 Task: Send an email with the signature Ethan King with the subject Request for a change in project deadline and the message Could you please provide a detailed report on the results? from softage.1@softage.net to softage.7@softage.net and softage.8@softage.net with an attached document Marketing_plan.pdf
Action: Mouse moved to (448, 588)
Screenshot: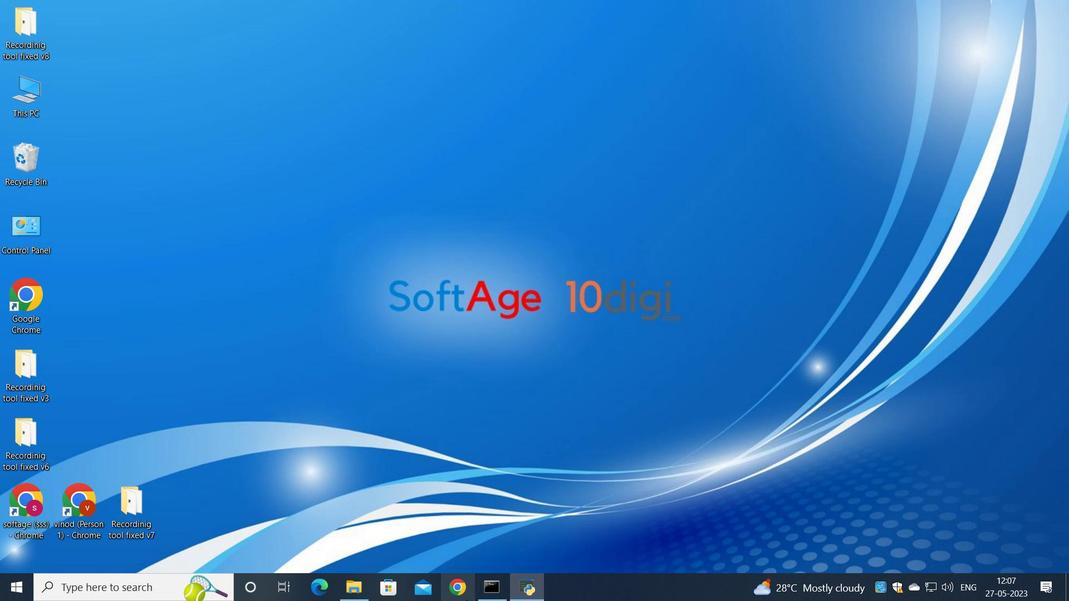 
Action: Mouse pressed left at (448, 588)
Screenshot: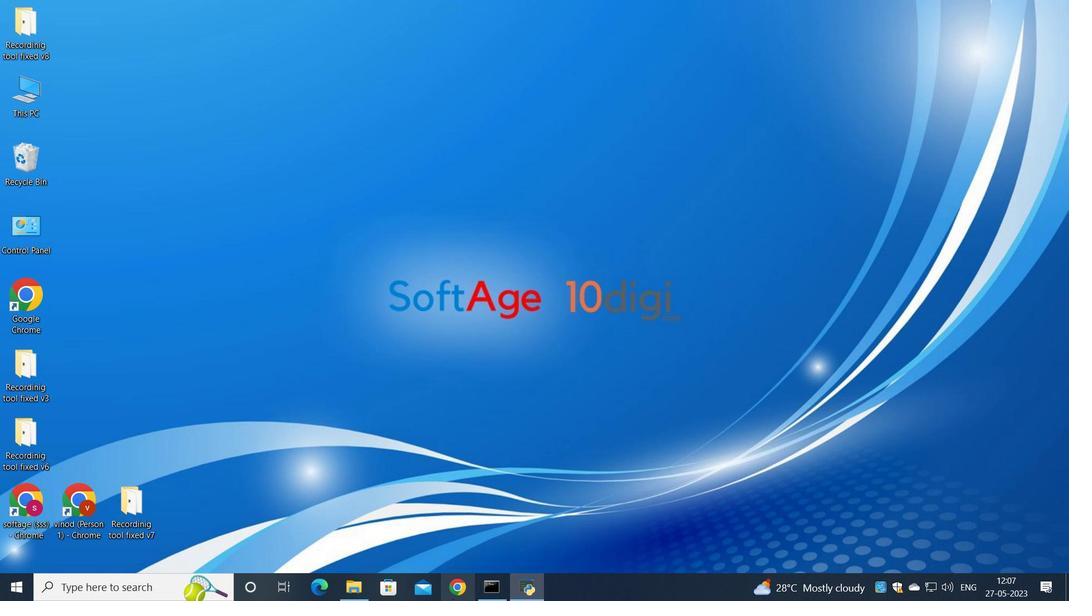 
Action: Mouse moved to (496, 333)
Screenshot: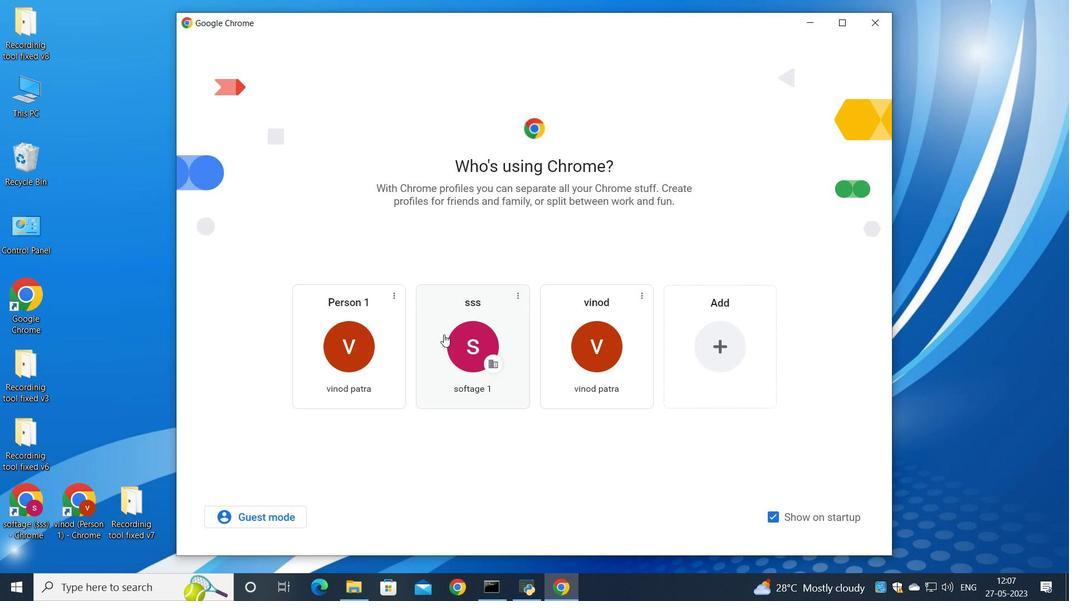 
Action: Mouse pressed left at (496, 333)
Screenshot: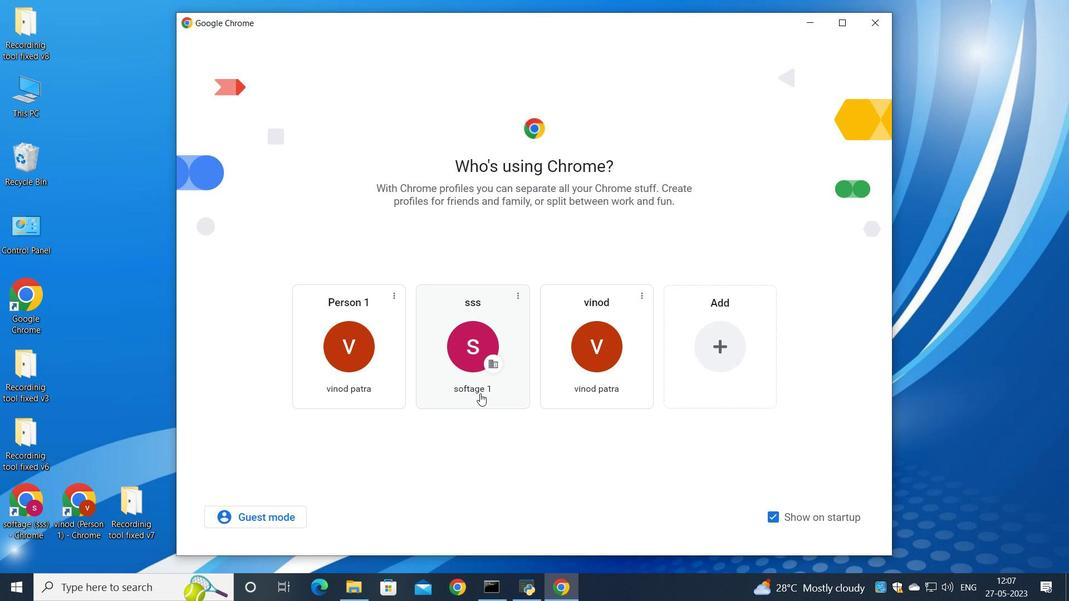 
Action: Mouse moved to (935, 66)
Screenshot: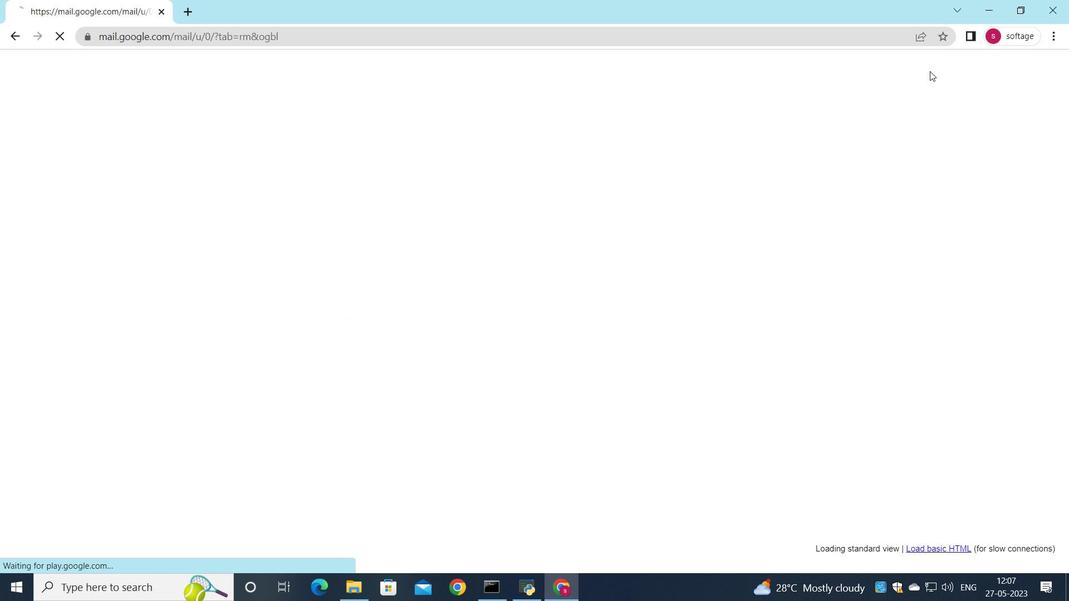 
Action: Mouse pressed left at (935, 66)
Screenshot: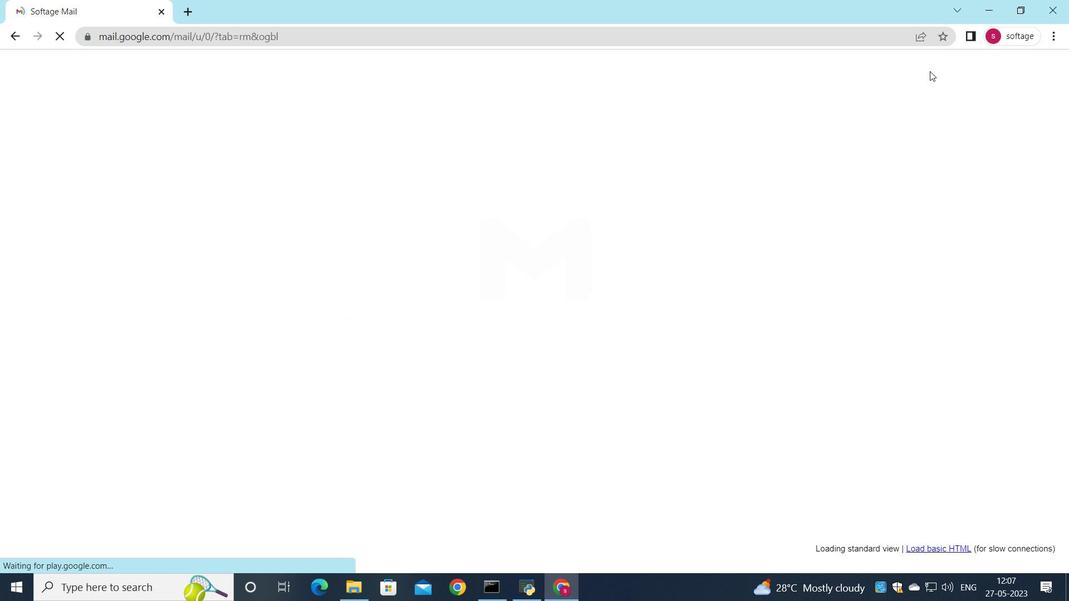 
Action: Mouse moved to (911, 86)
Screenshot: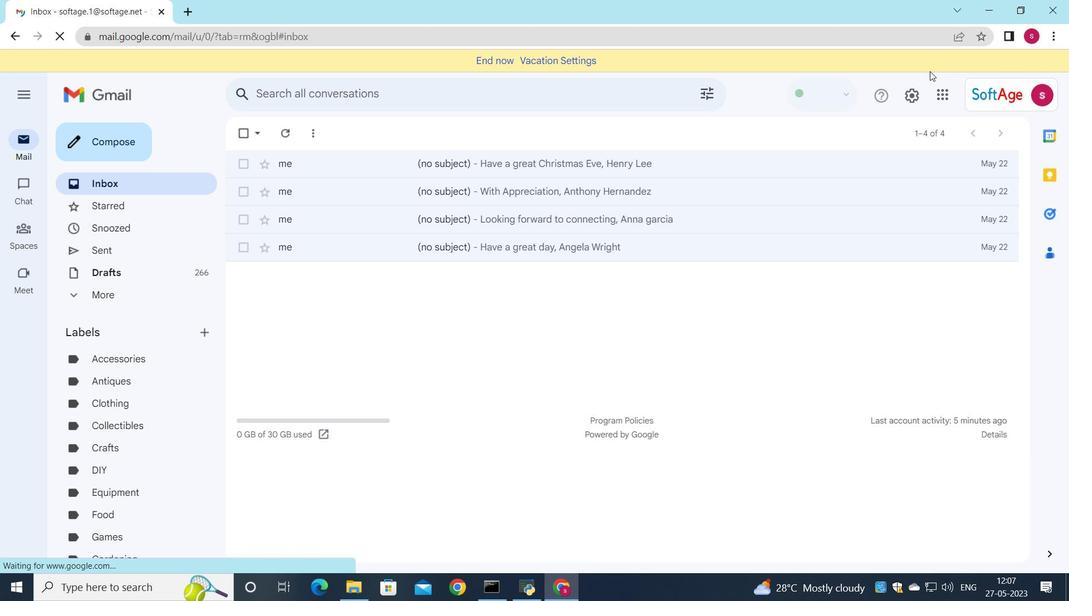 
Action: Mouse pressed left at (911, 86)
Screenshot: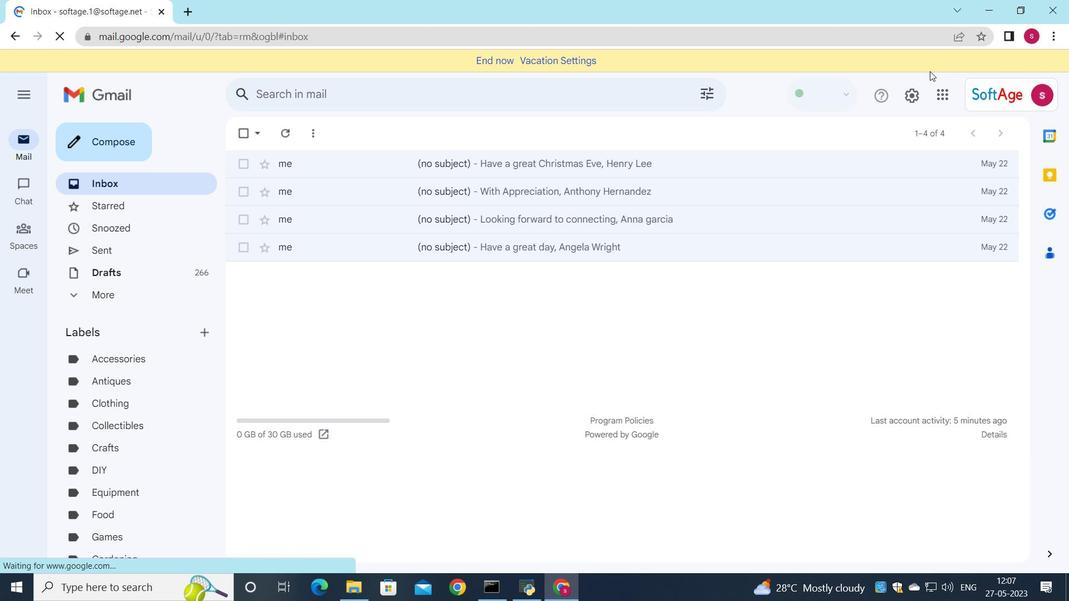 
Action: Mouse moved to (875, 160)
Screenshot: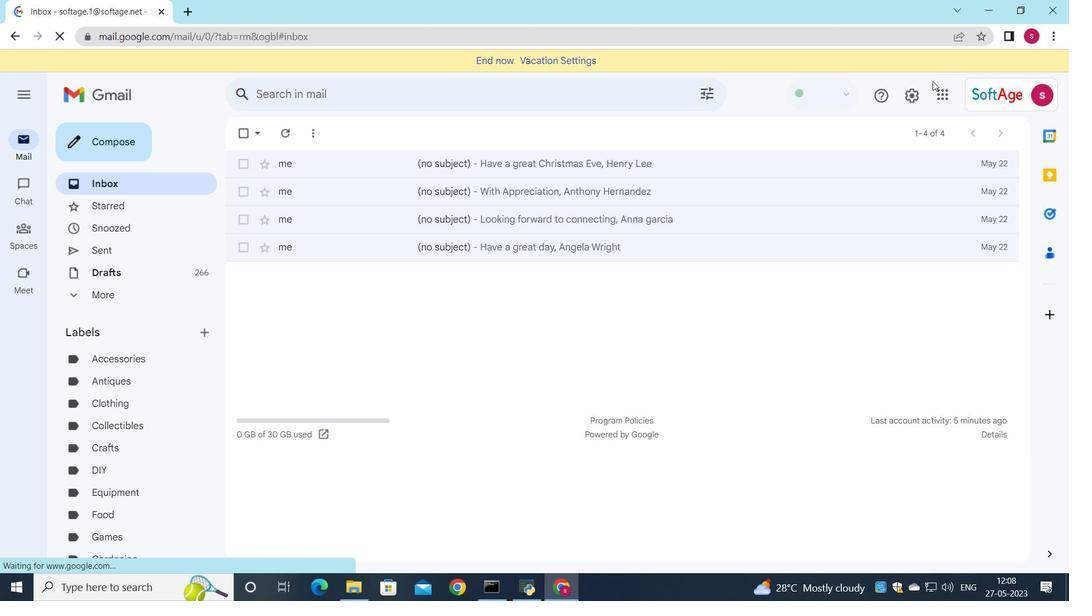 
Action: Mouse pressed left at (875, 160)
Screenshot: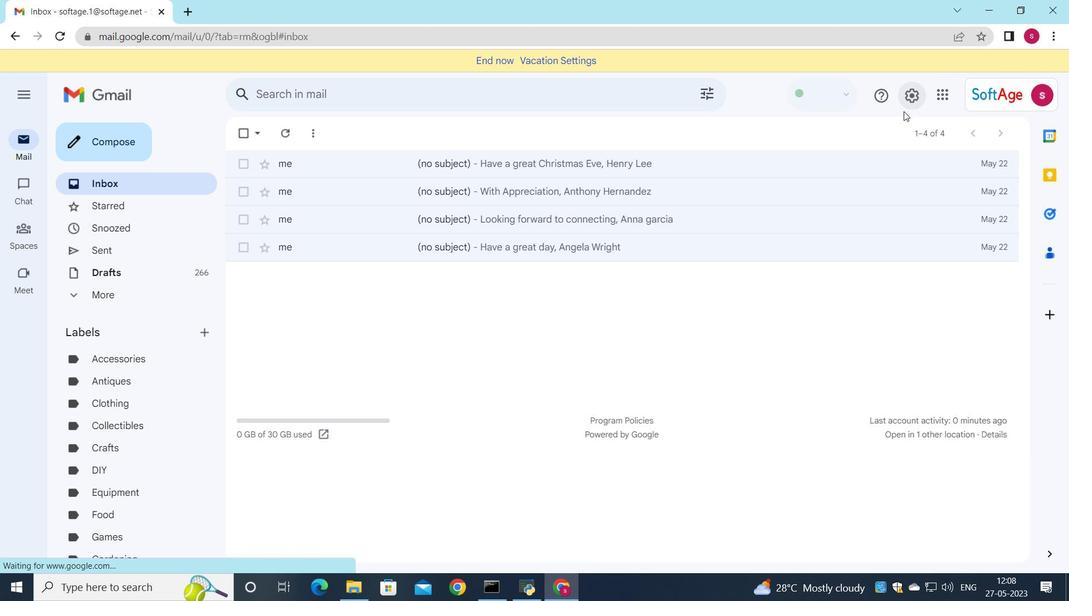 
Action: Mouse moved to (643, 186)
Screenshot: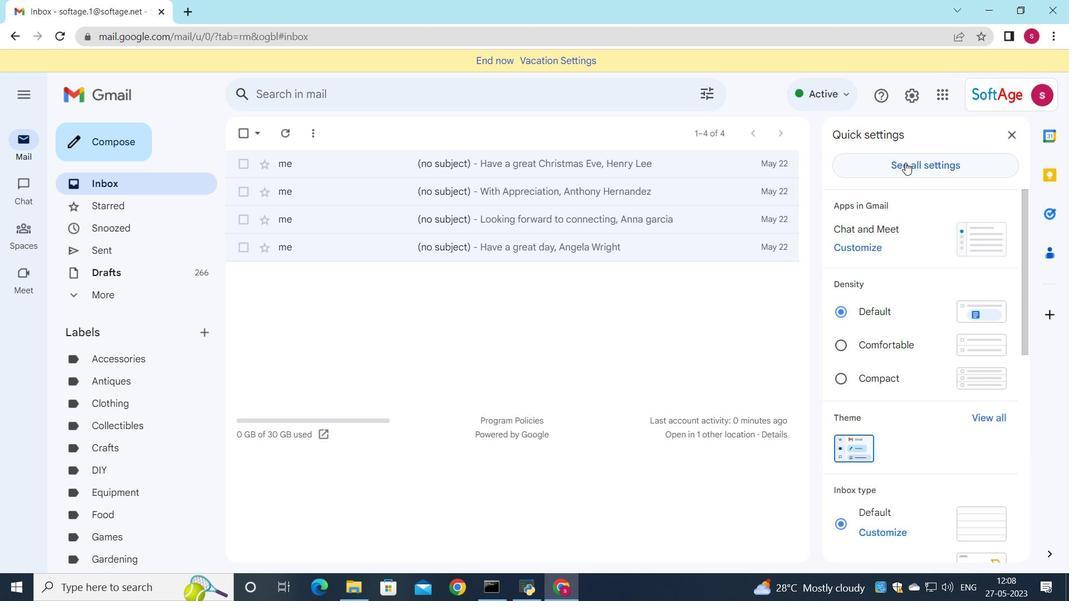 
Action: Mouse scrolled (643, 186) with delta (0, 0)
Screenshot: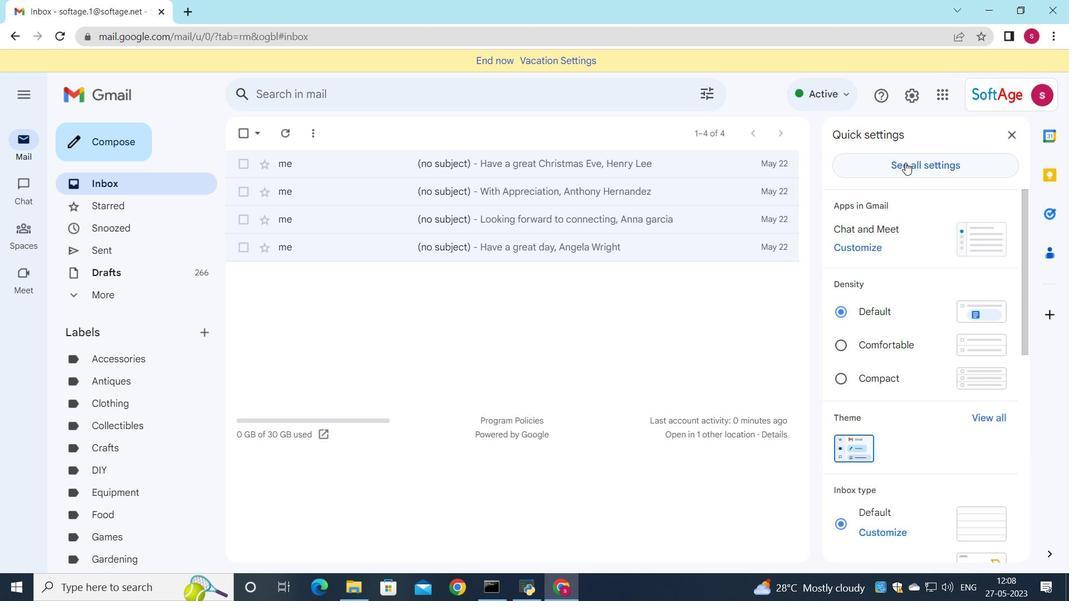 
Action: Mouse moved to (643, 189)
Screenshot: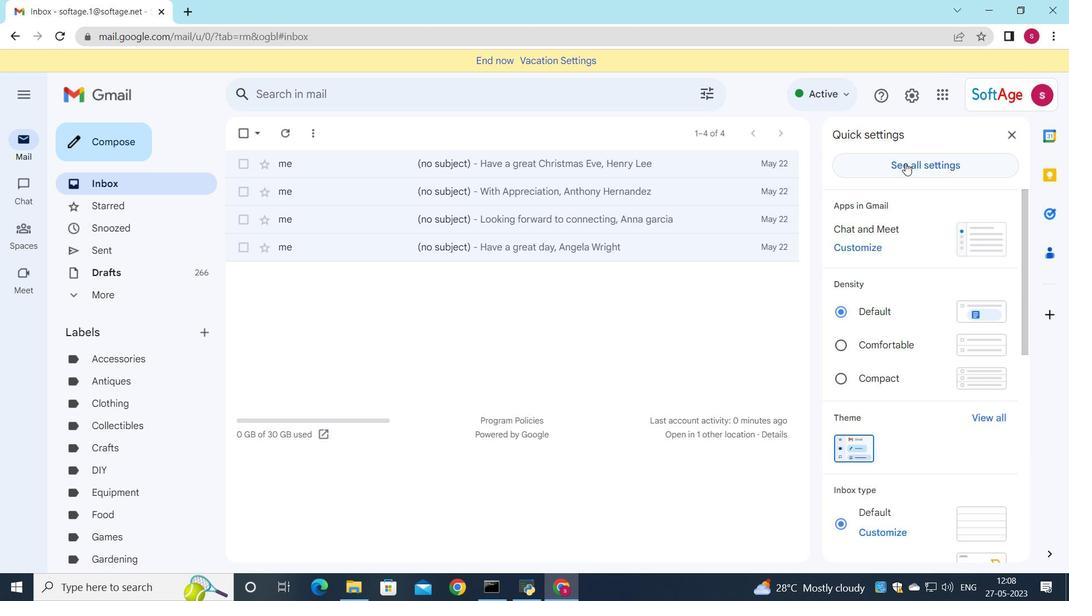 
Action: Mouse scrolled (643, 188) with delta (0, 0)
Screenshot: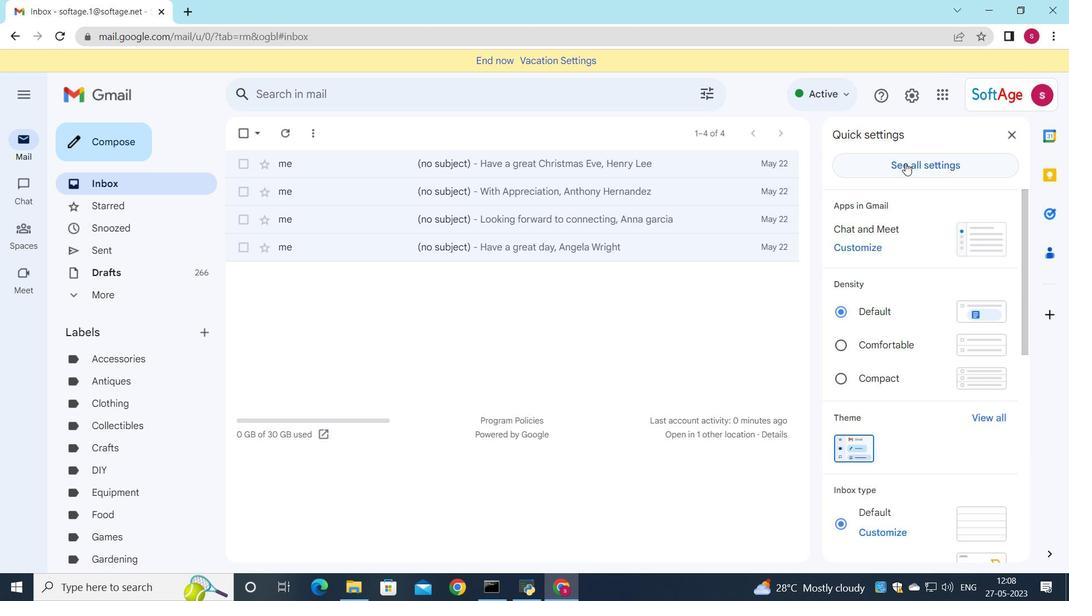 
Action: Mouse scrolled (643, 188) with delta (0, 0)
Screenshot: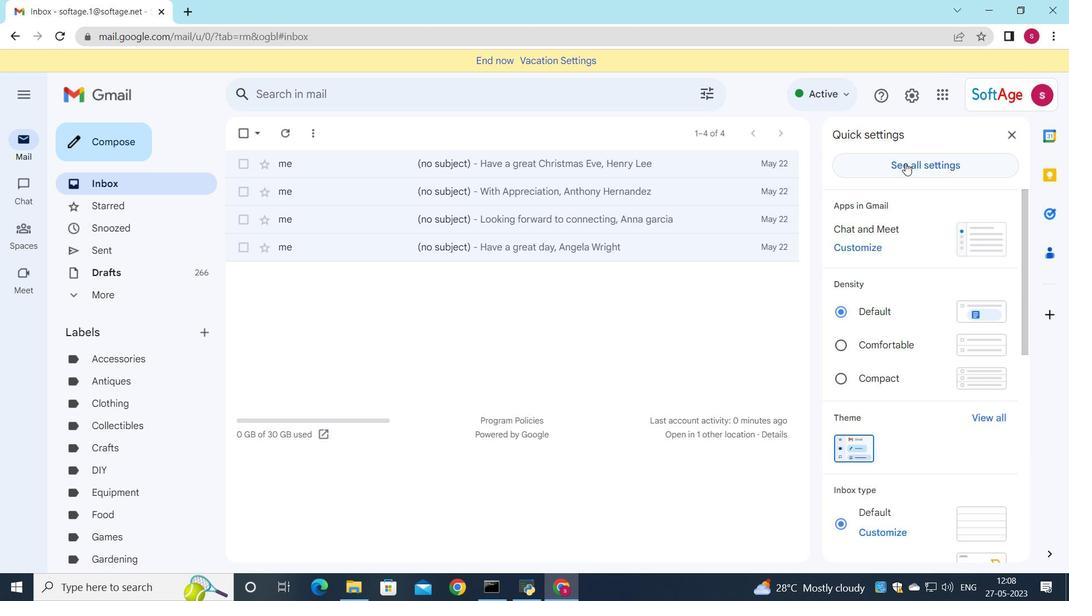 
Action: Mouse scrolled (643, 188) with delta (0, 0)
Screenshot: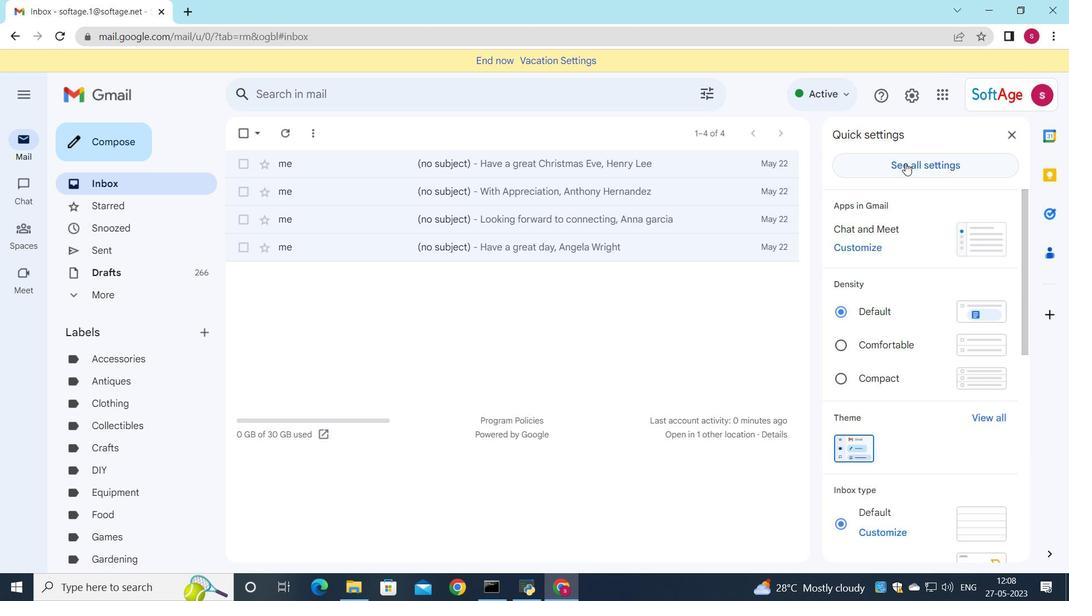 
Action: Mouse moved to (591, 169)
Screenshot: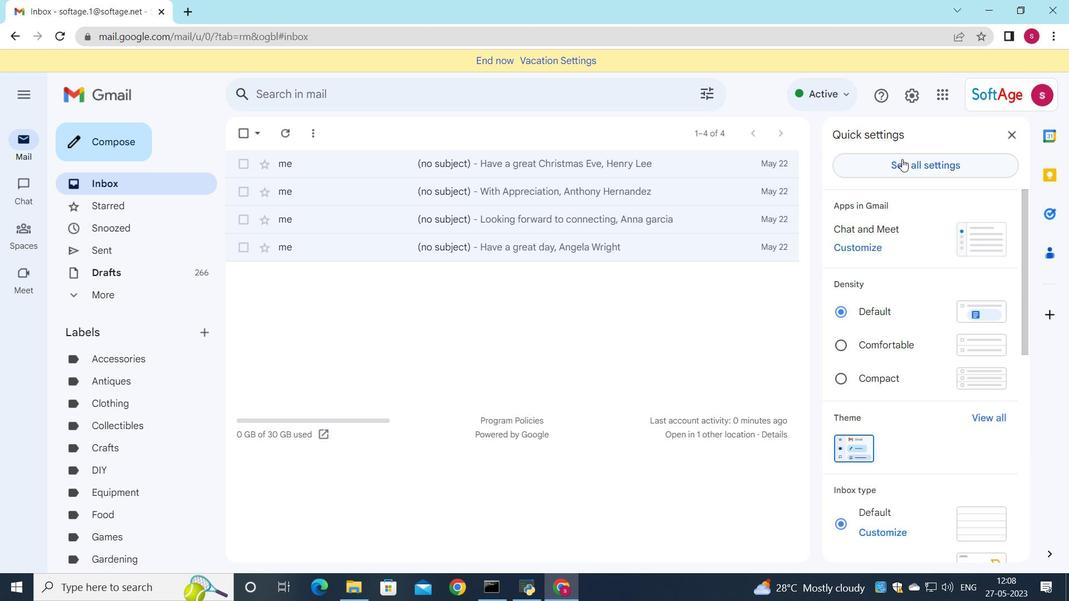 
Action: Mouse scrolled (591, 168) with delta (0, 0)
Screenshot: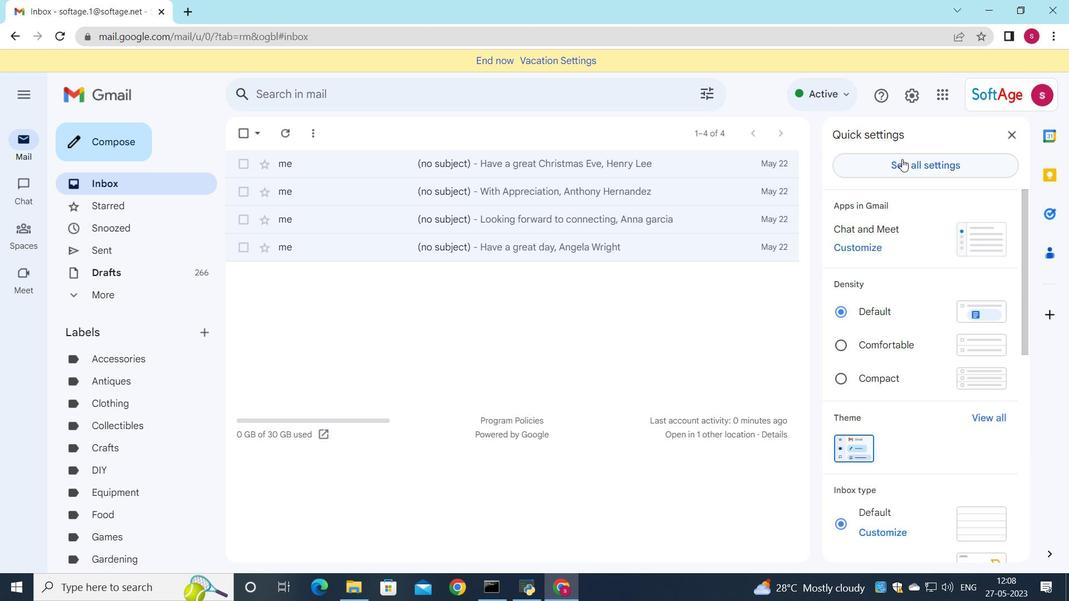 
Action: Mouse moved to (587, 170)
Screenshot: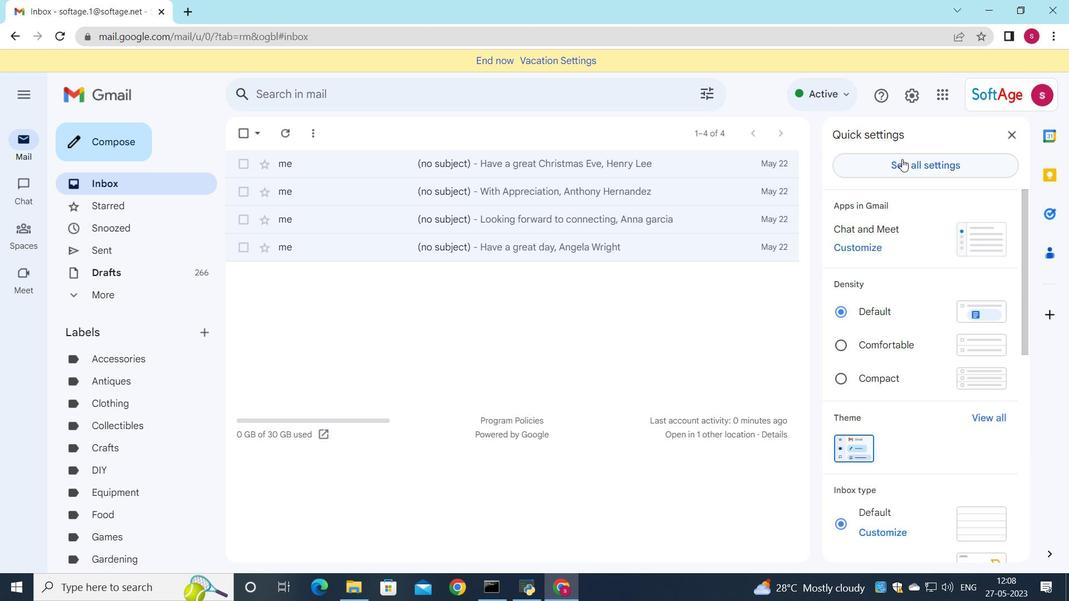 
Action: Mouse scrolled (587, 170) with delta (0, 0)
Screenshot: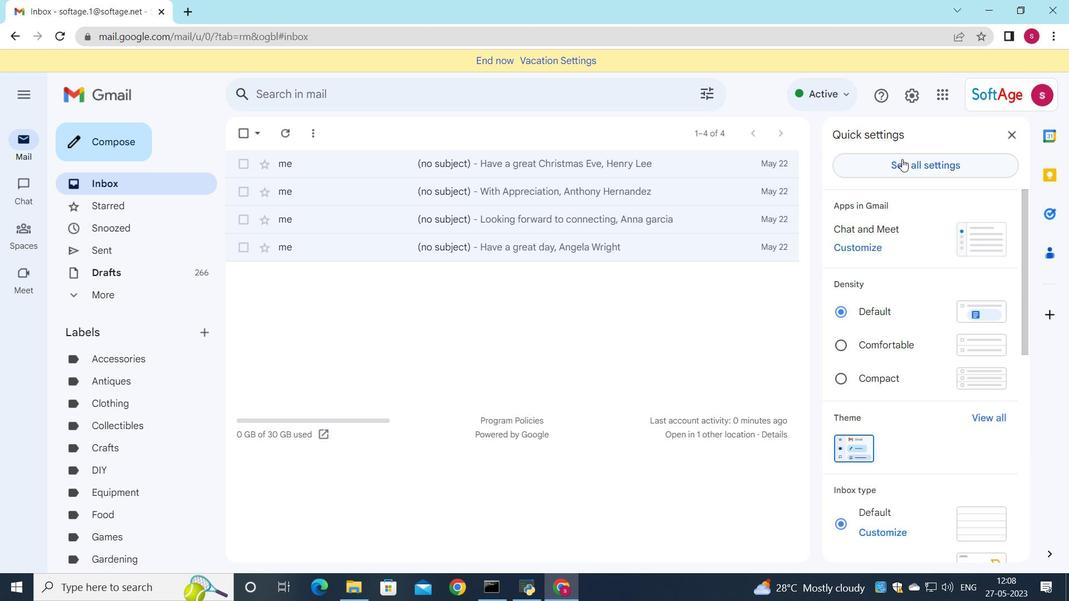 
Action: Mouse moved to (584, 172)
Screenshot: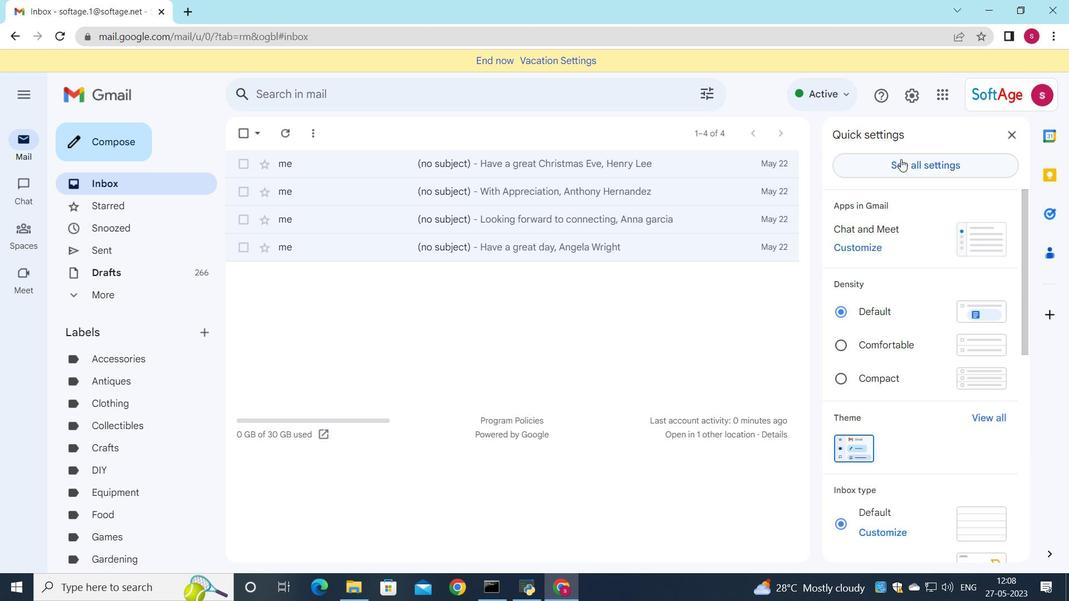 
Action: Mouse scrolled (584, 171) with delta (0, 0)
Screenshot: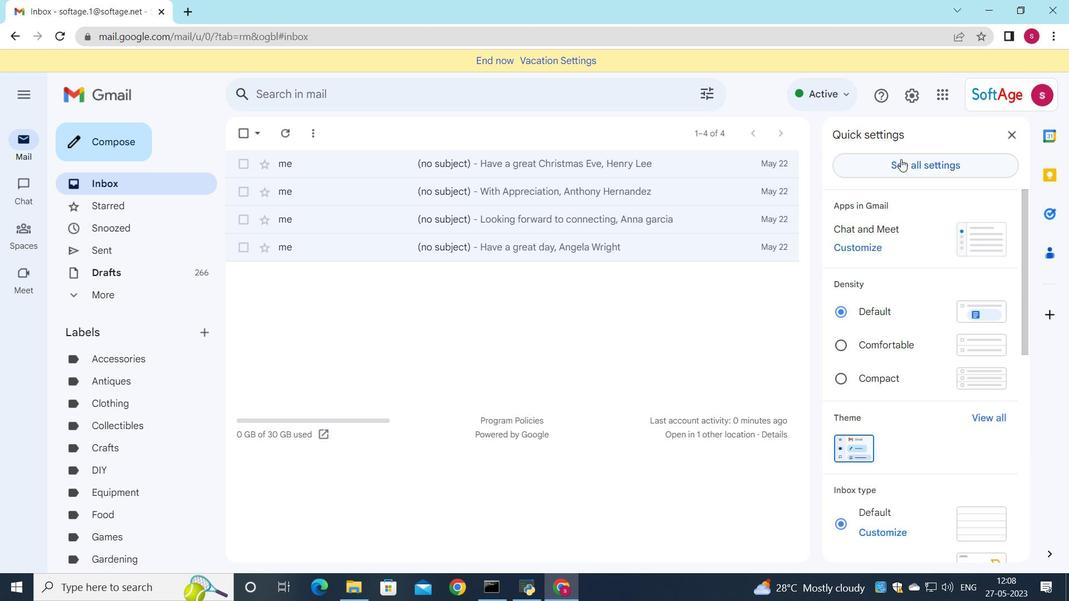 
Action: Mouse moved to (581, 172)
Screenshot: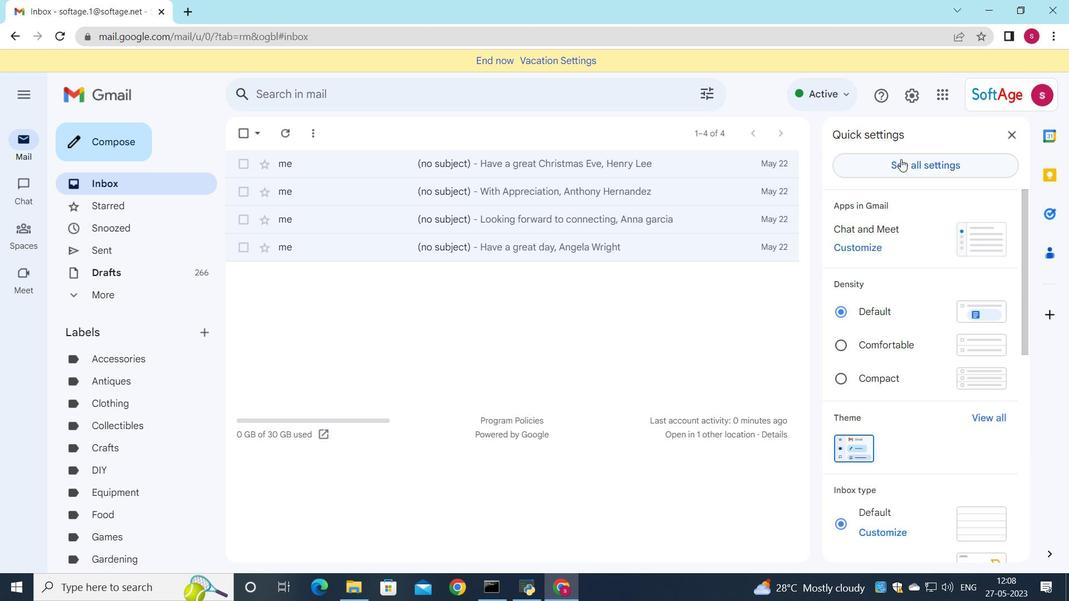 
Action: Mouse scrolled (581, 172) with delta (0, 0)
Screenshot: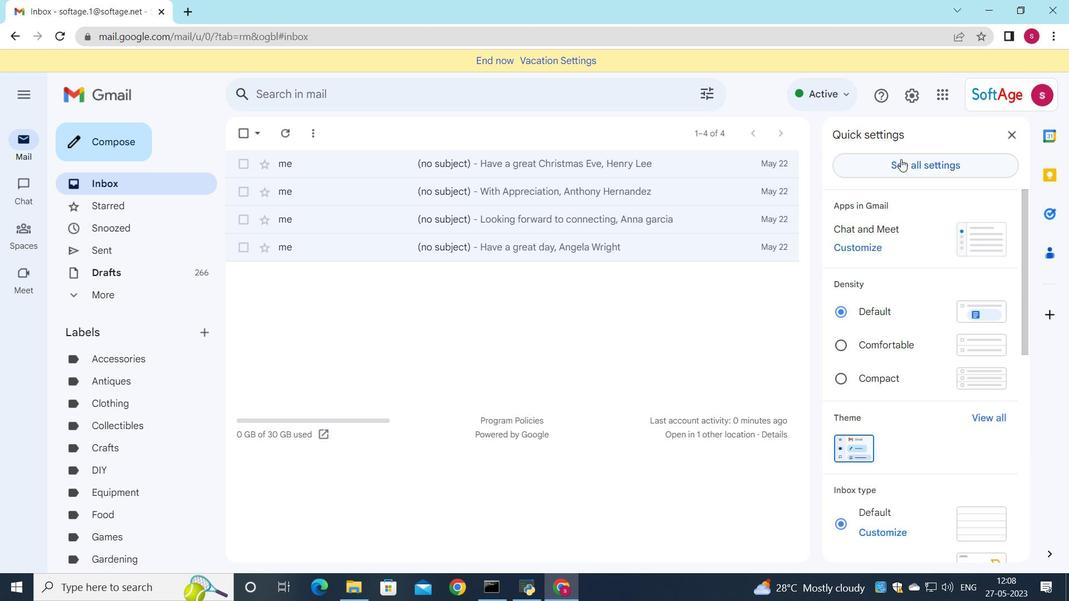 
Action: Mouse moved to (577, 174)
Screenshot: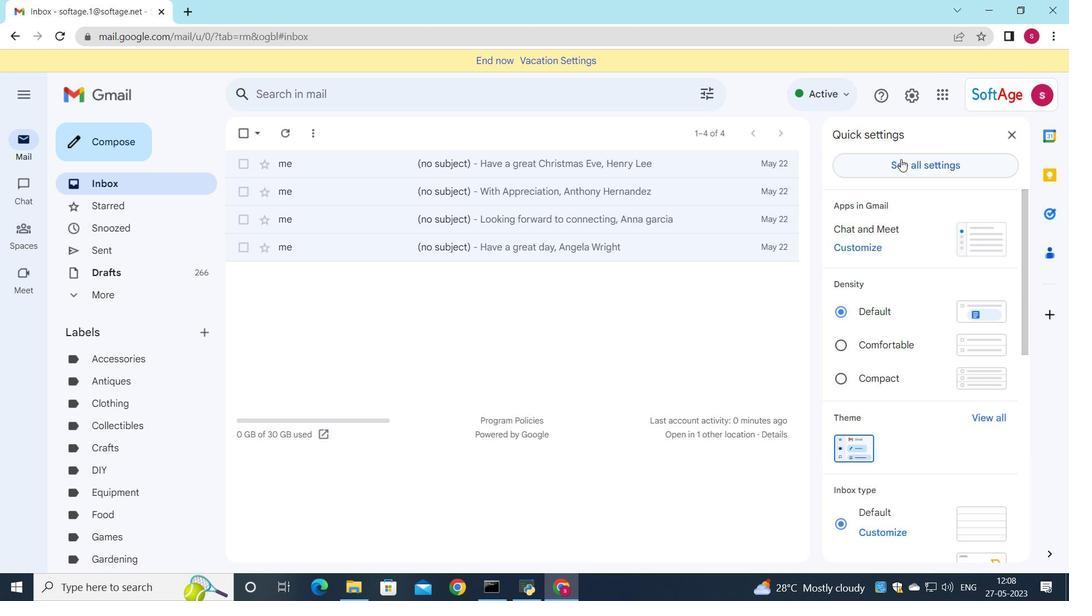 
Action: Mouse scrolled (577, 173) with delta (0, 0)
Screenshot: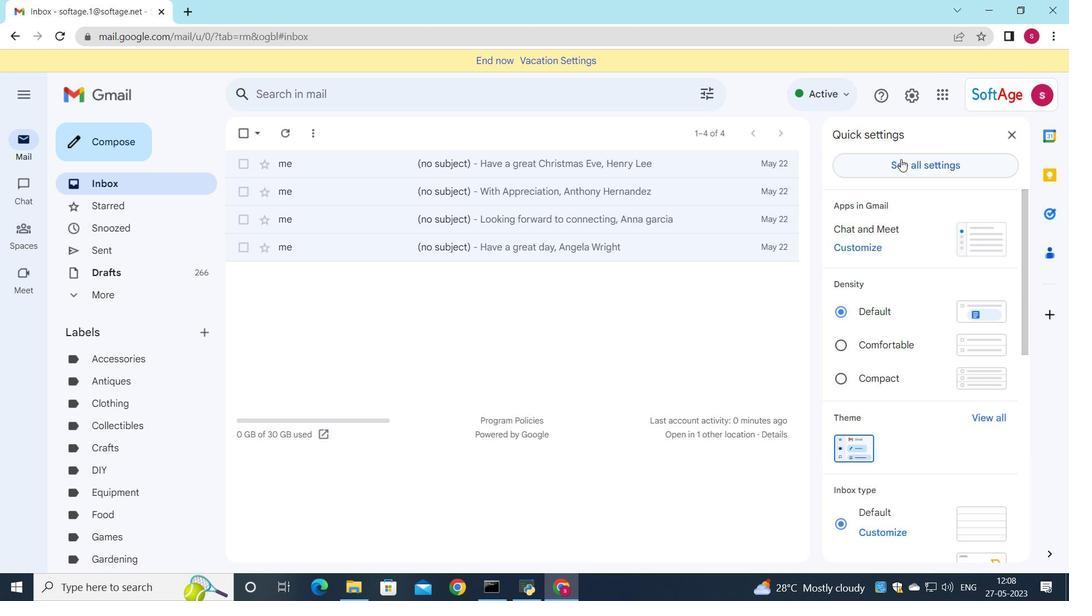 
Action: Mouse moved to (579, 364)
Screenshot: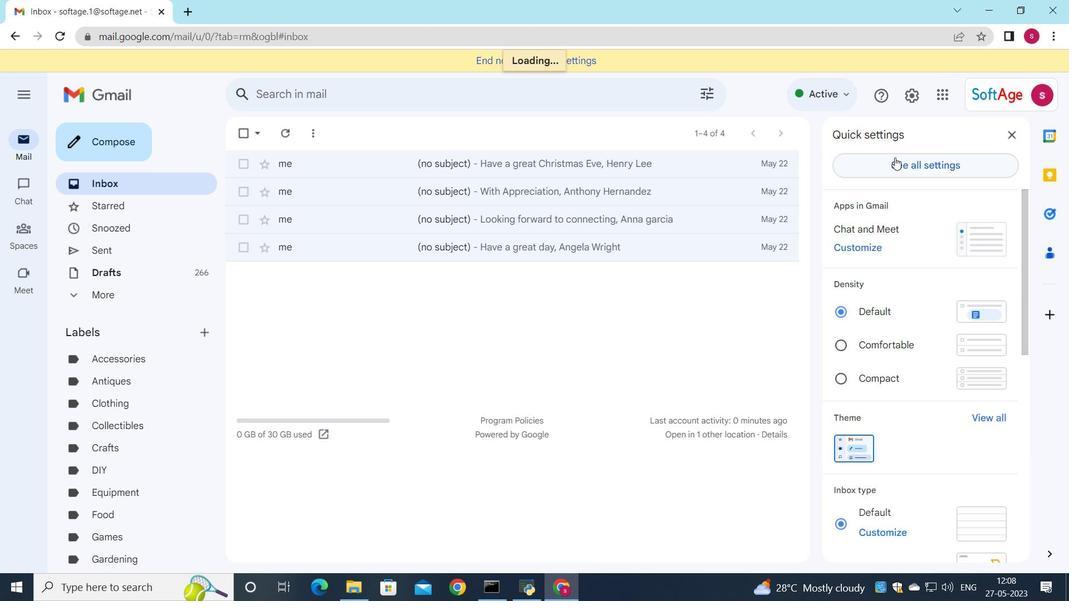 
Action: Mouse scrolled (579, 363) with delta (0, 0)
Screenshot: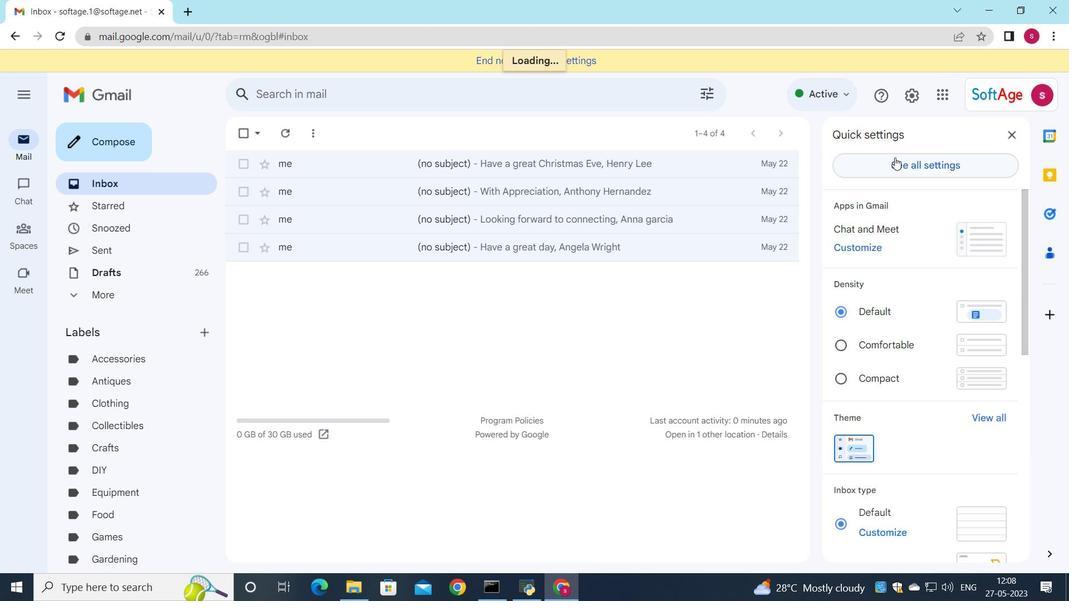 
Action: Mouse scrolled (579, 363) with delta (0, 0)
Screenshot: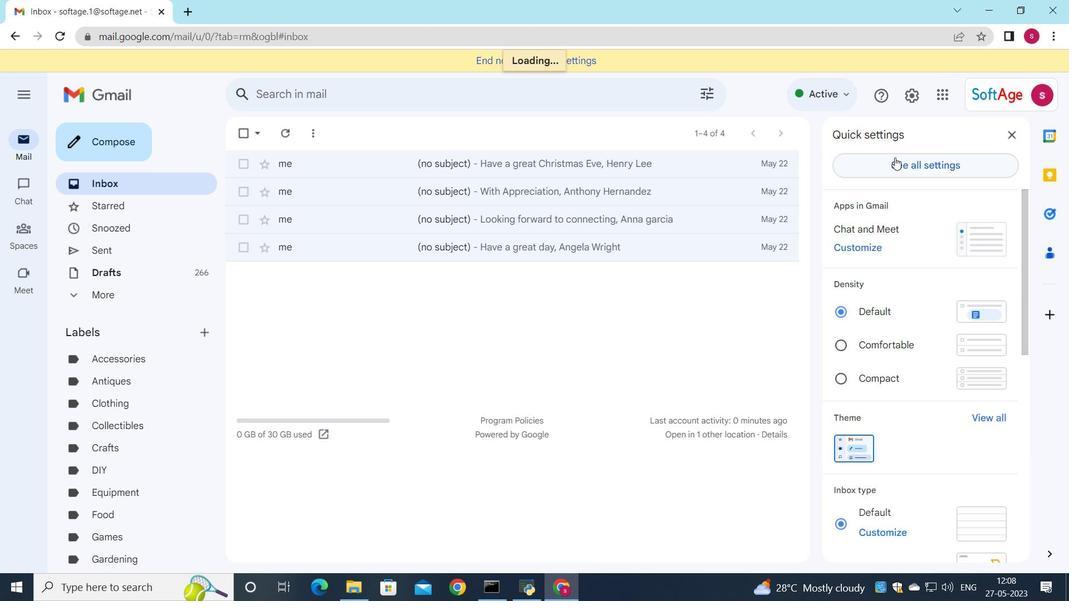 
Action: Mouse scrolled (579, 363) with delta (0, 0)
Screenshot: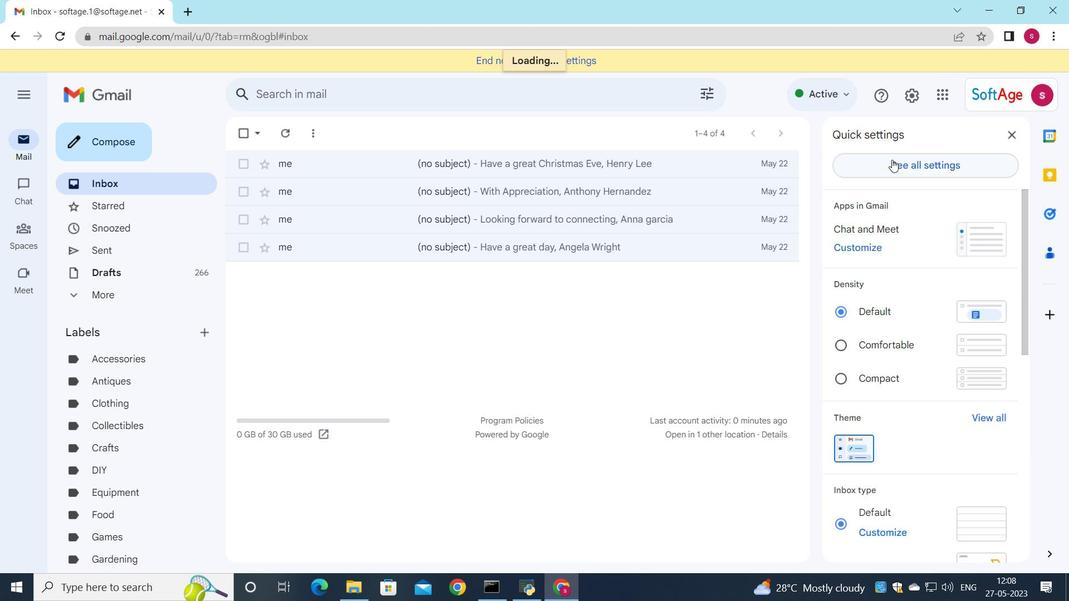 
Action: Mouse scrolled (579, 363) with delta (0, 0)
Screenshot: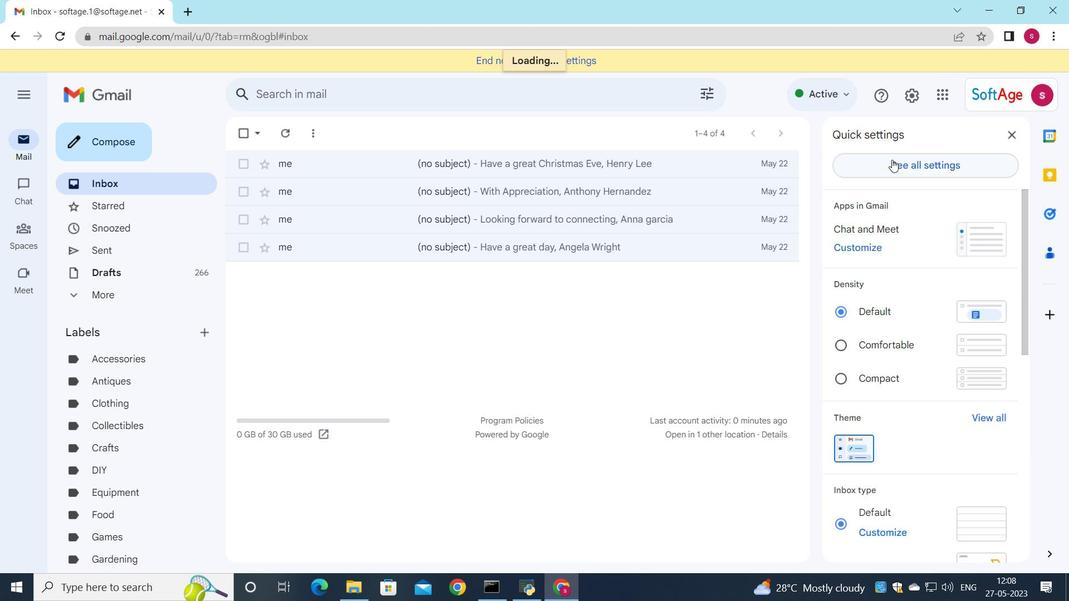 
Action: Mouse moved to (574, 361)
Screenshot: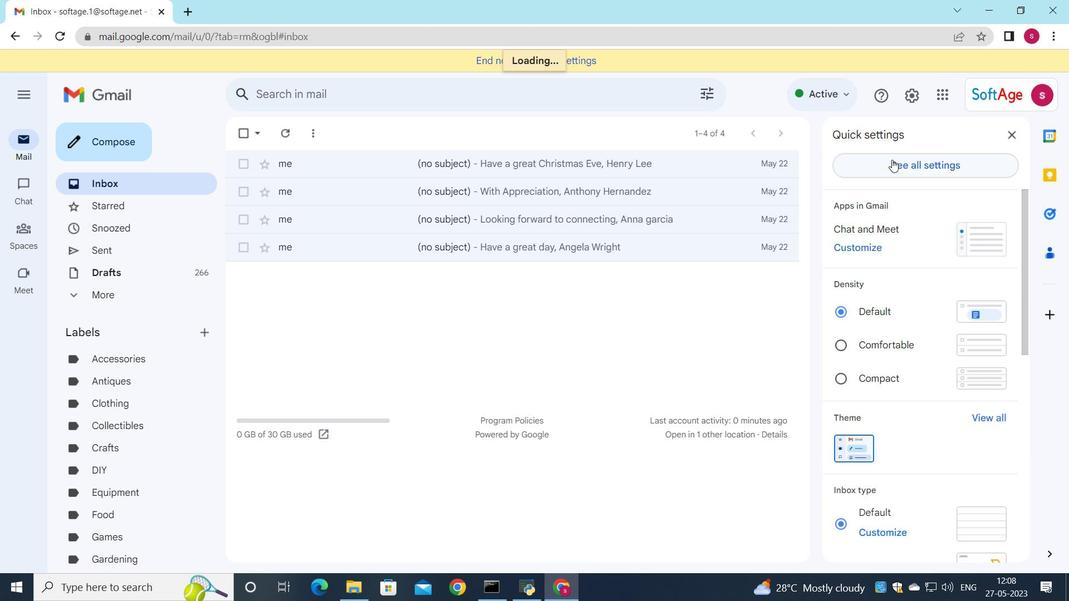 
Action: Mouse scrolled (574, 361) with delta (0, 0)
Screenshot: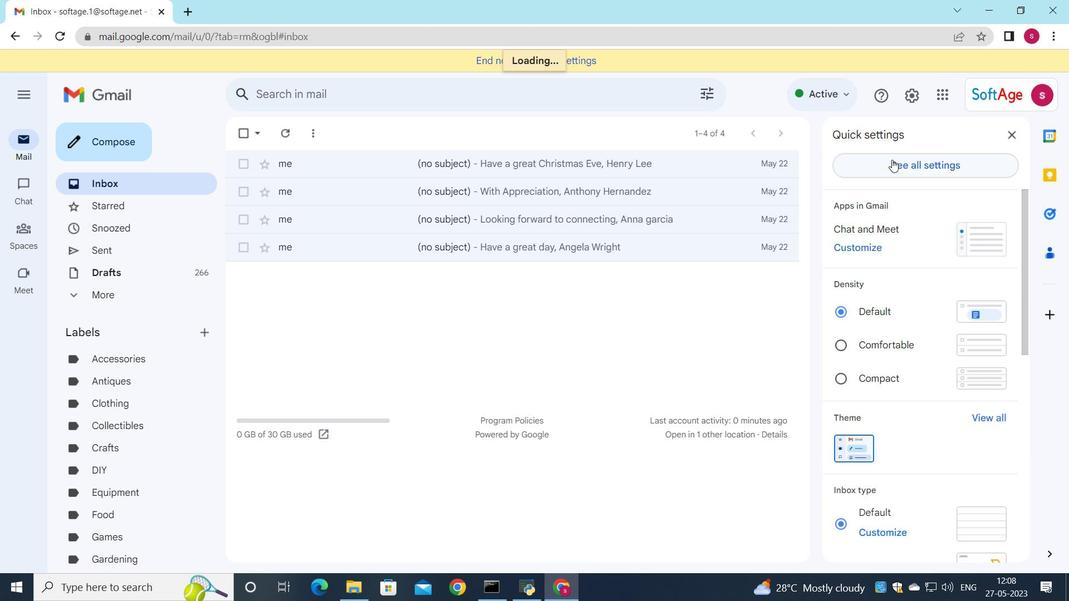 
Action: Mouse moved to (563, 357)
Screenshot: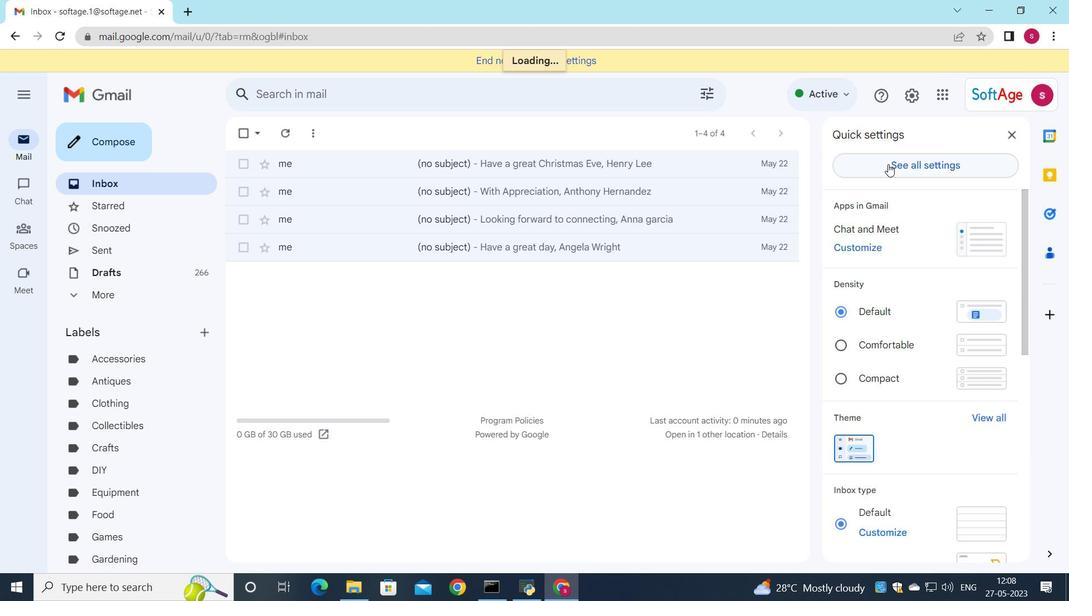 
Action: Mouse scrolled (563, 356) with delta (0, 0)
Screenshot: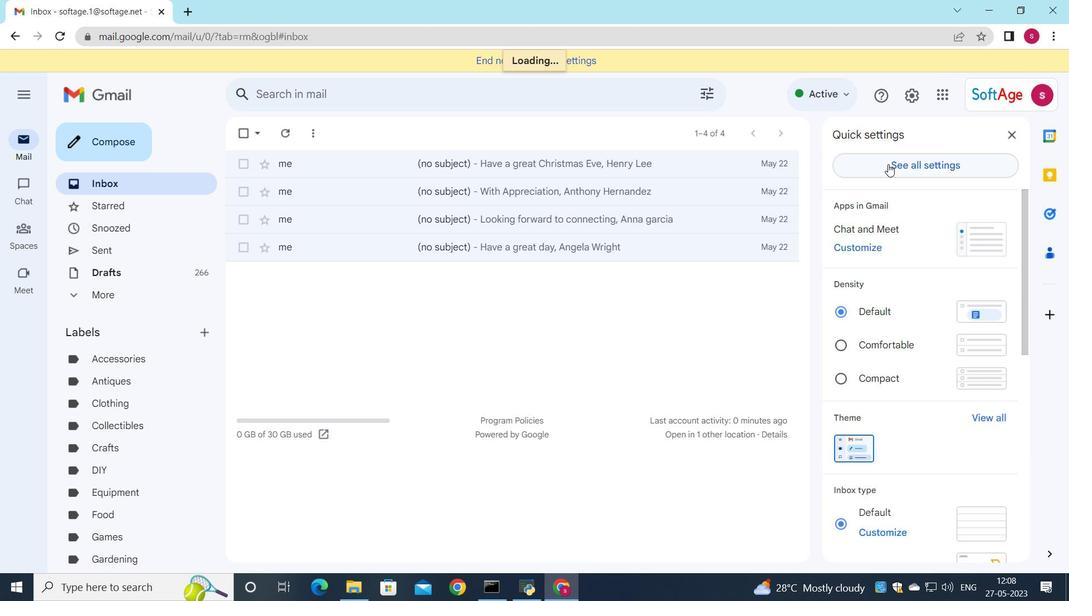 
Action: Mouse moved to (512, 328)
Screenshot: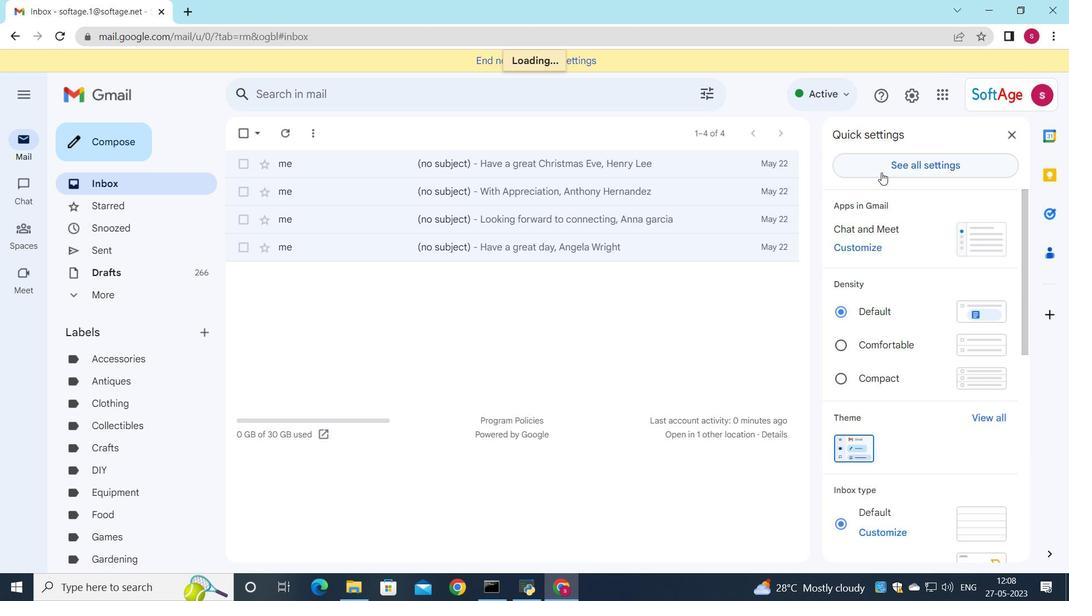 
Action: Mouse scrolled (512, 328) with delta (0, 0)
Screenshot: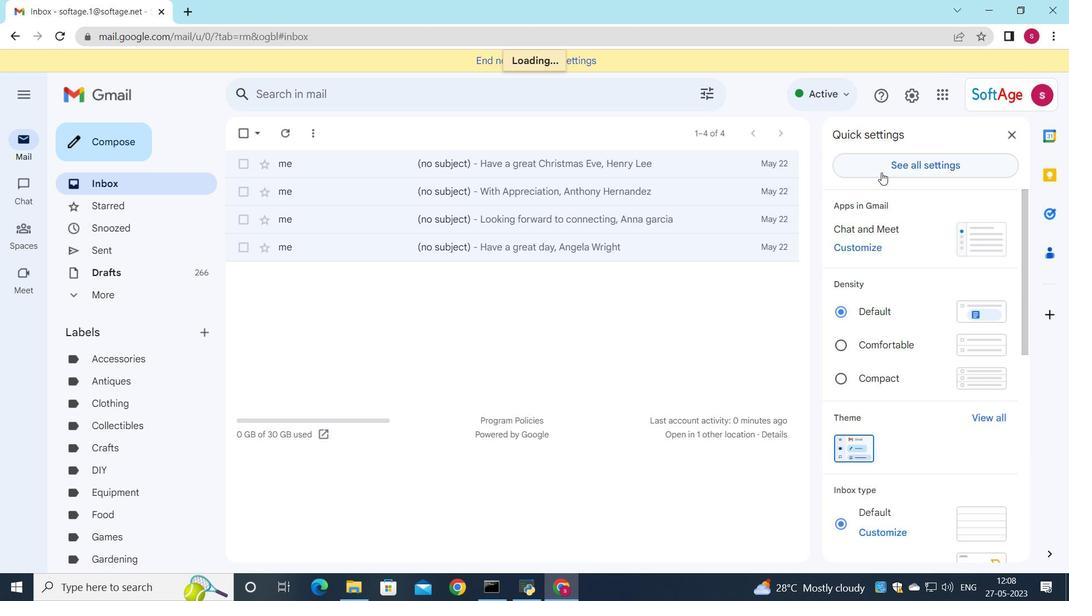 
Action: Mouse scrolled (512, 328) with delta (0, 0)
Screenshot: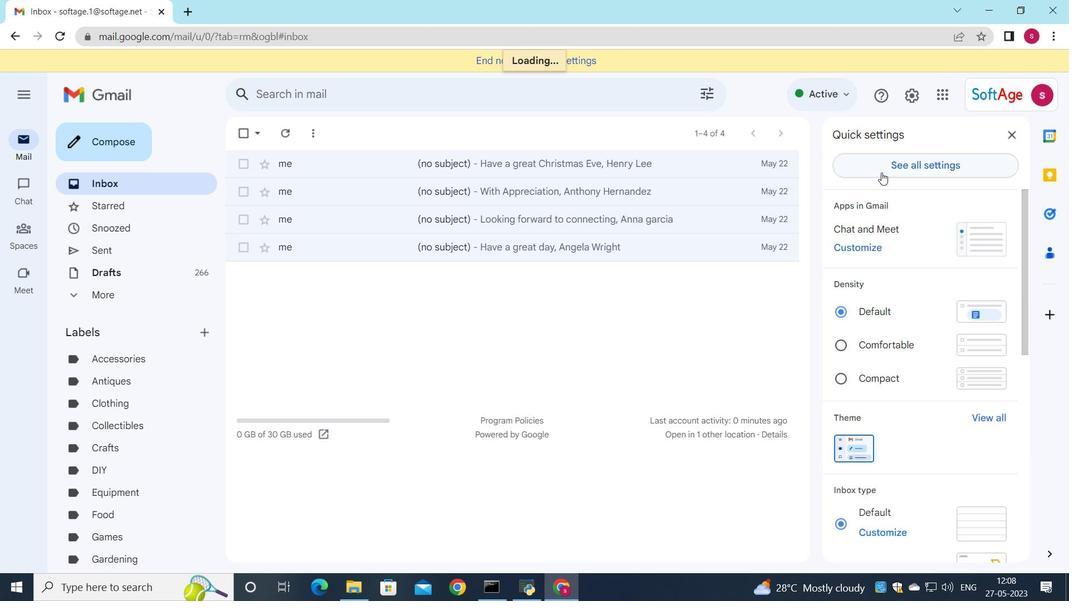 
Action: Mouse moved to (512, 328)
Screenshot: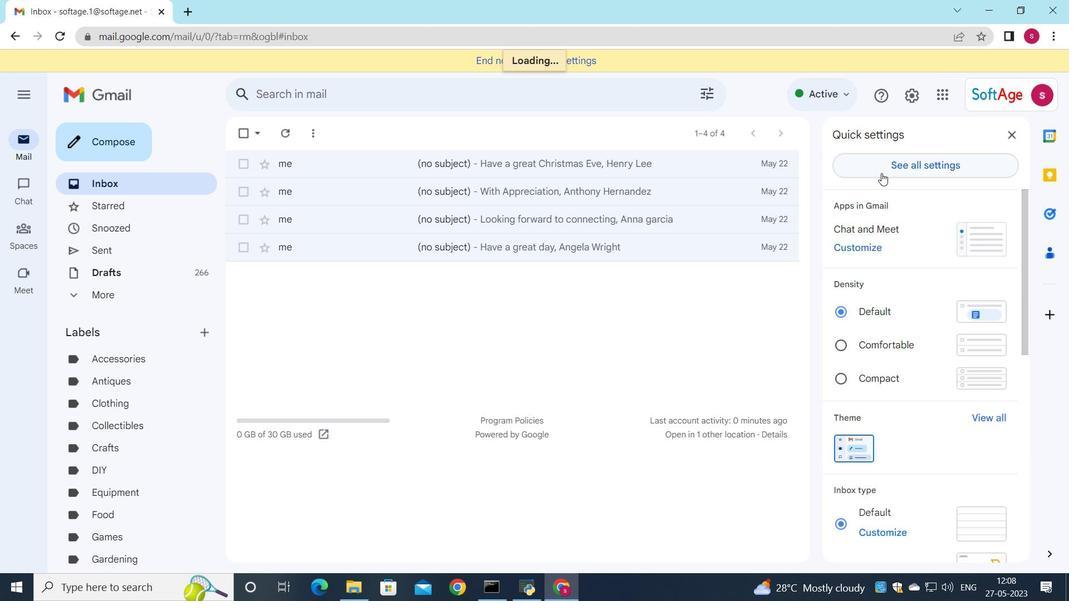 
Action: Mouse scrolled (512, 328) with delta (0, 0)
Screenshot: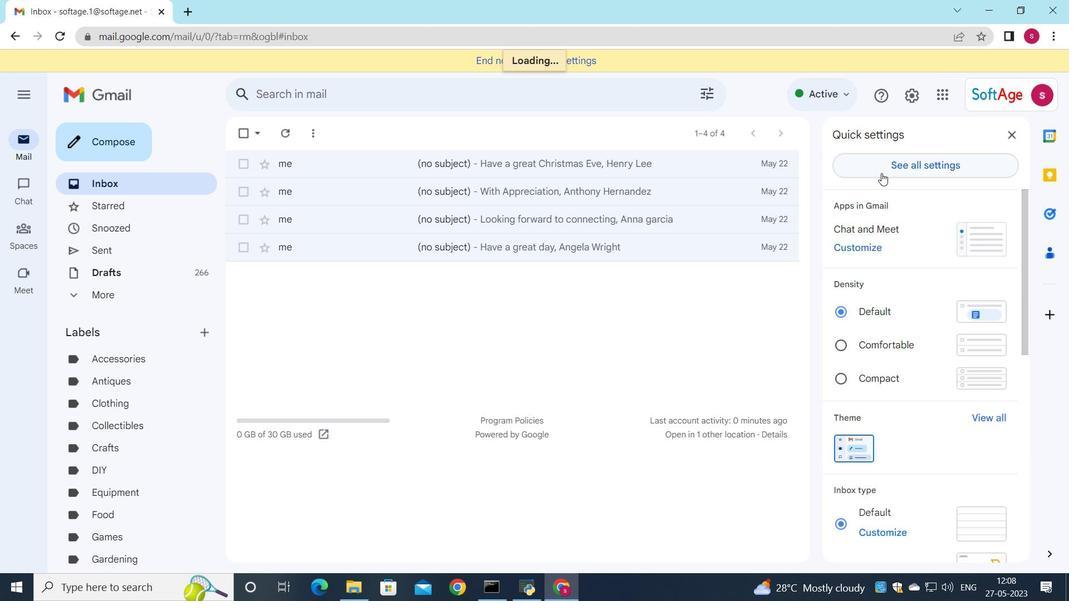 
Action: Mouse moved to (513, 328)
Screenshot: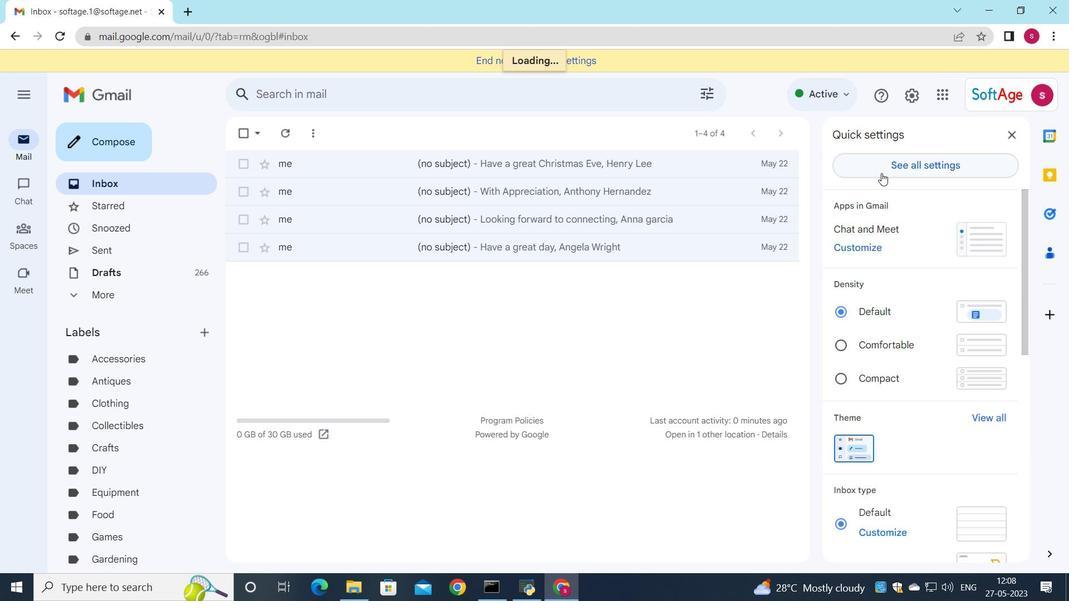 
Action: Mouse scrolled (513, 328) with delta (0, 0)
Screenshot: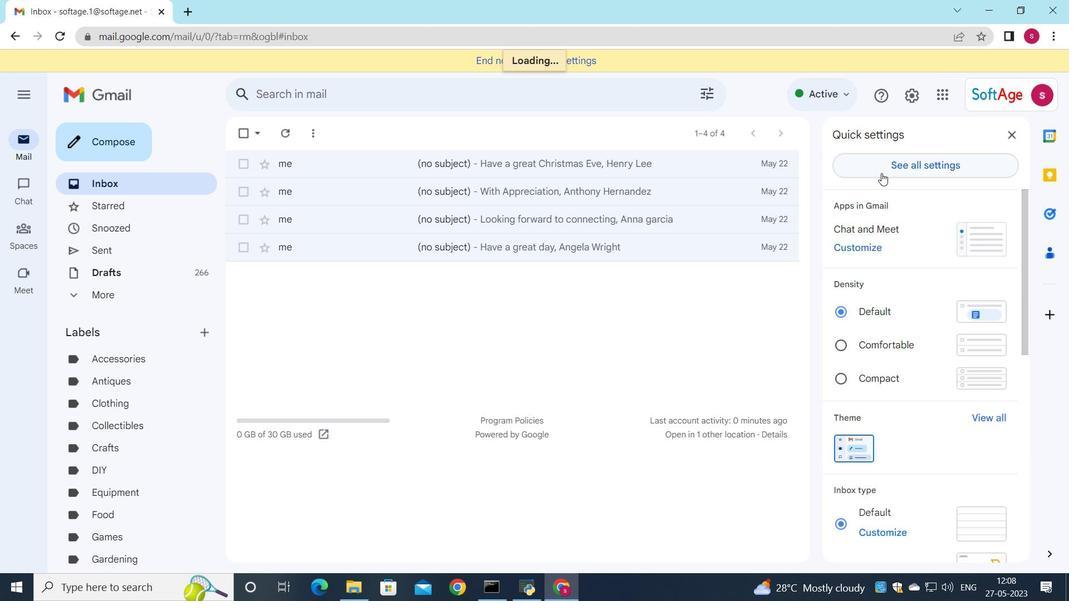 
Action: Mouse scrolled (513, 328) with delta (0, 0)
Screenshot: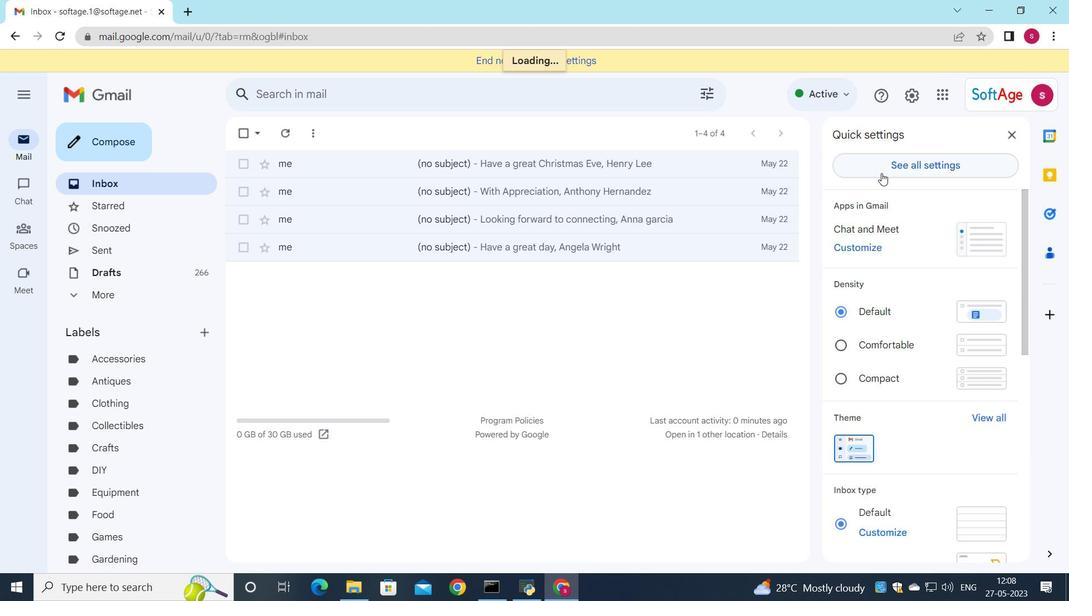 
Action: Mouse scrolled (513, 328) with delta (0, 0)
Screenshot: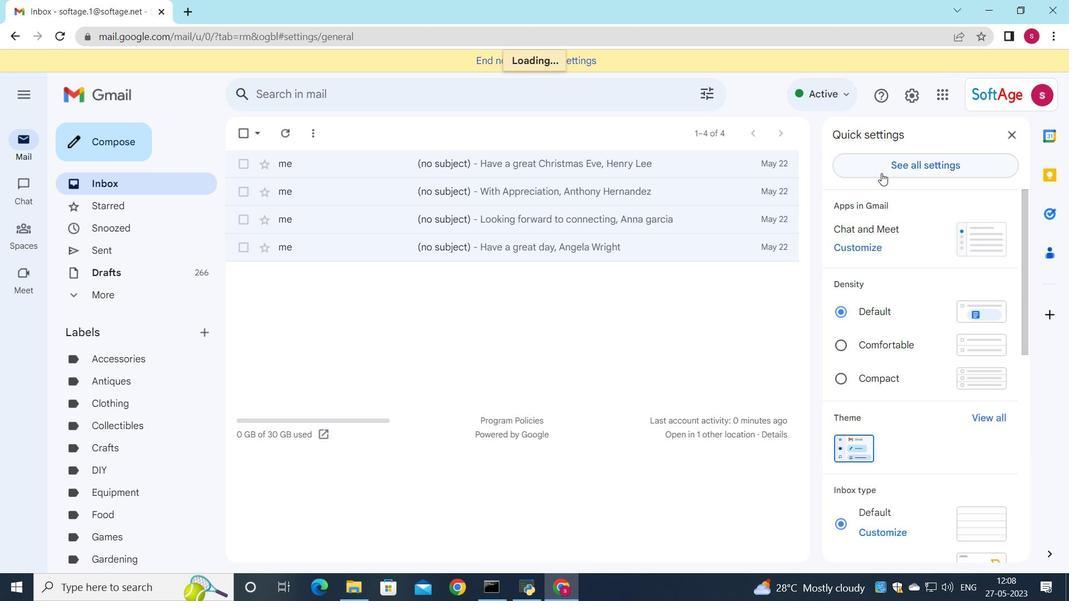 
Action: Mouse moved to (515, 325)
Screenshot: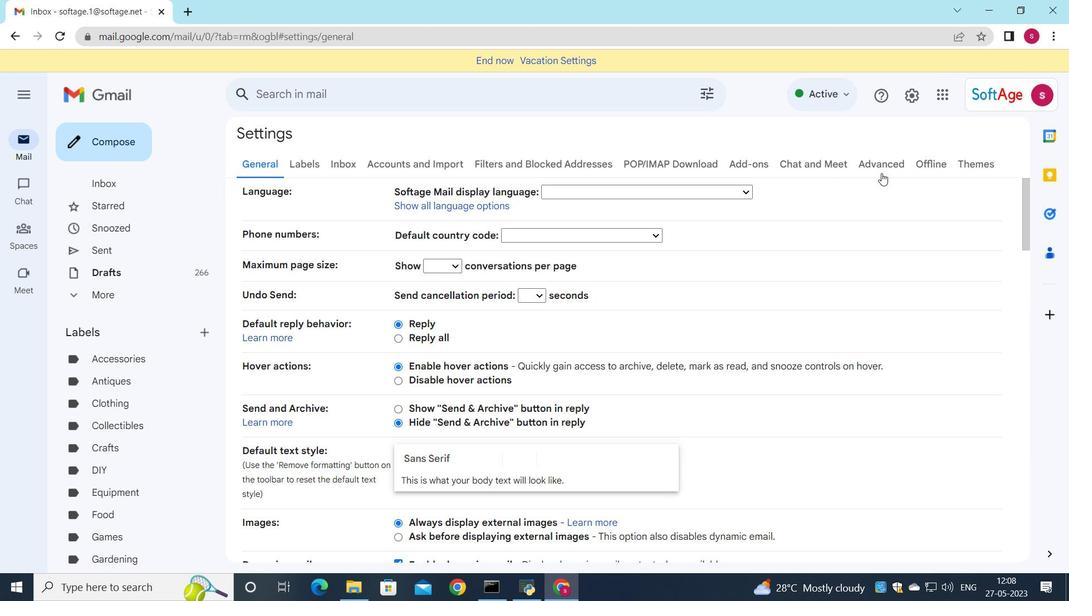 
Action: Mouse scrolled (515, 324) with delta (0, 0)
Screenshot: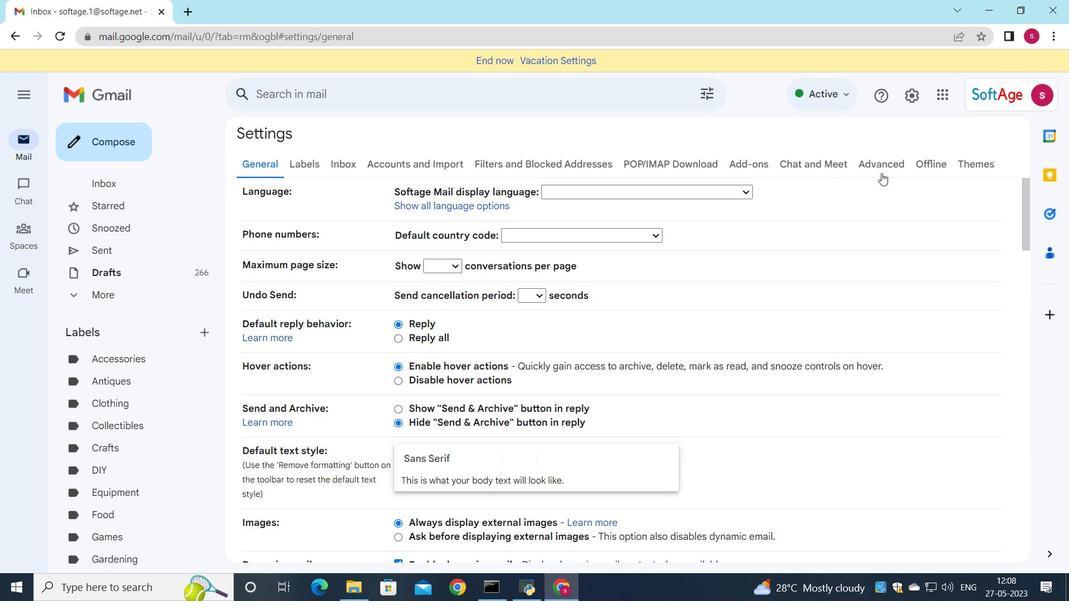 
Action: Mouse scrolled (515, 324) with delta (0, 0)
Screenshot: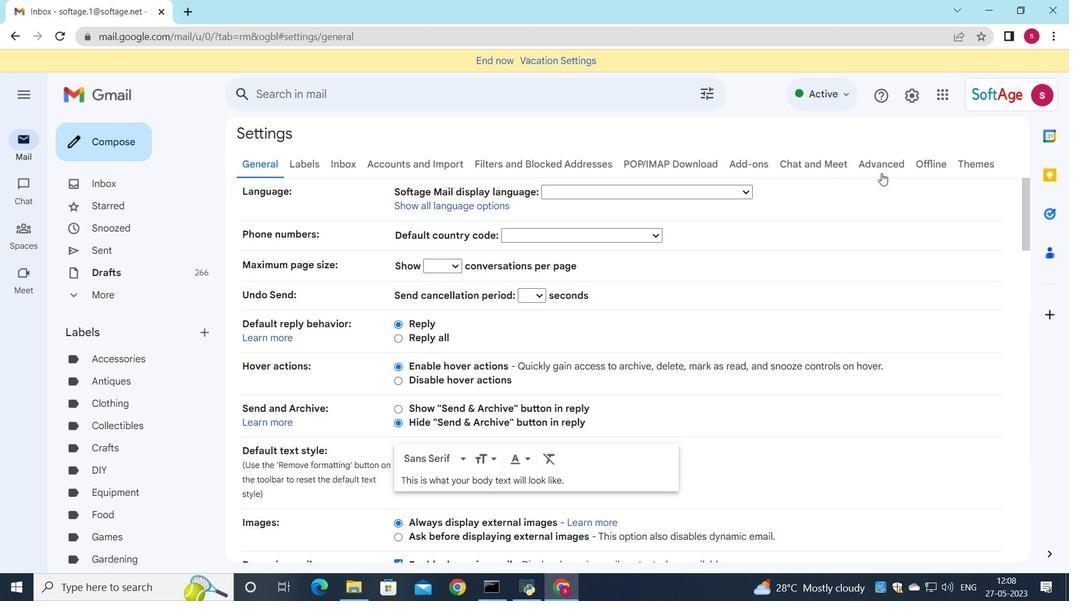 
Action: Mouse scrolled (515, 324) with delta (0, 0)
Screenshot: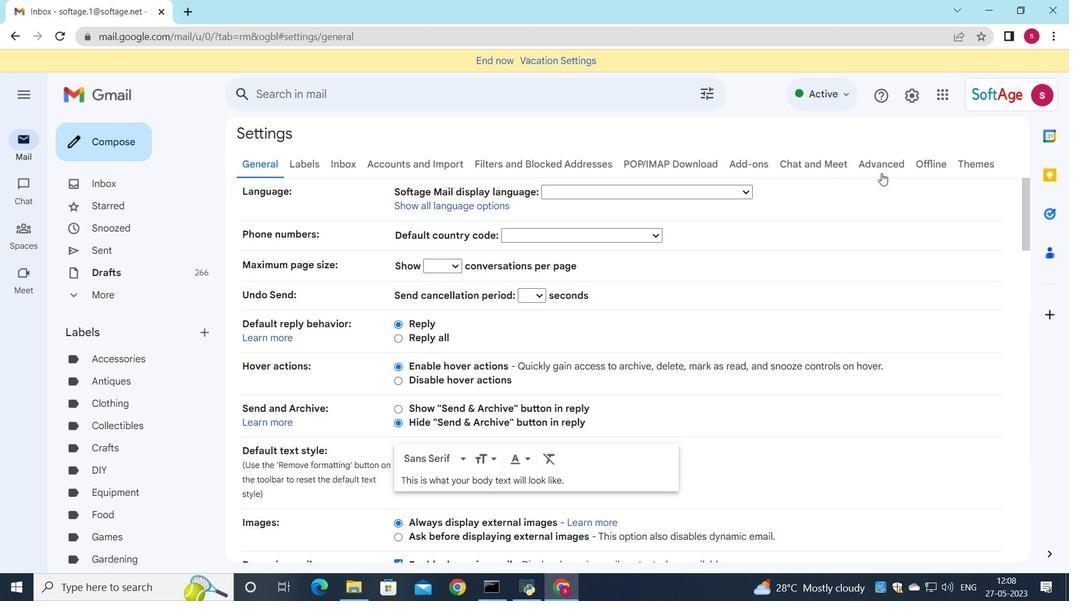 
Action: Mouse scrolled (515, 324) with delta (0, 0)
Screenshot: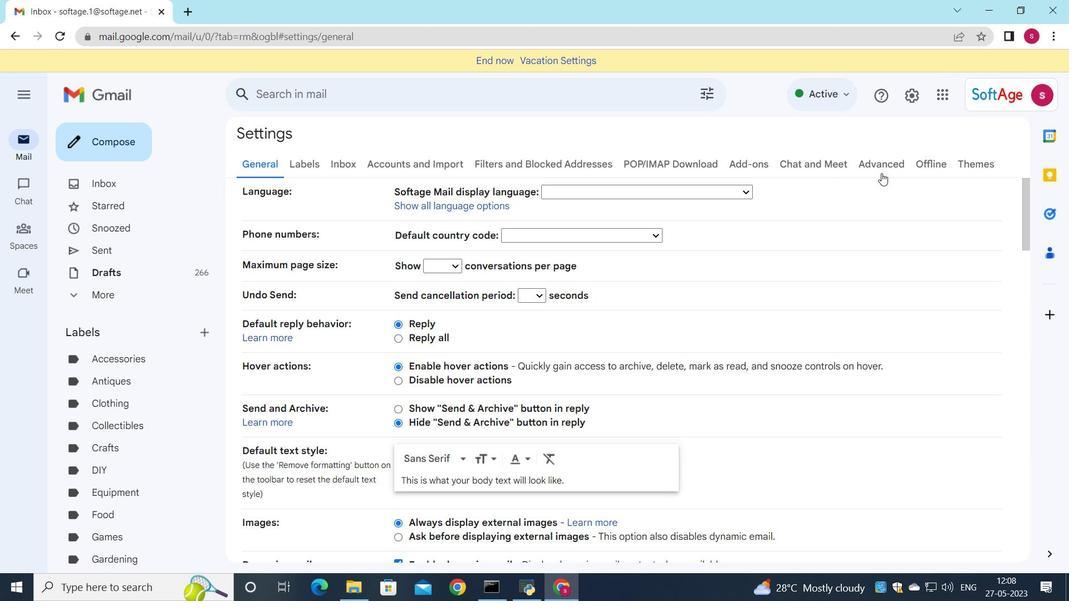 
Action: Mouse scrolled (515, 324) with delta (0, 0)
Screenshot: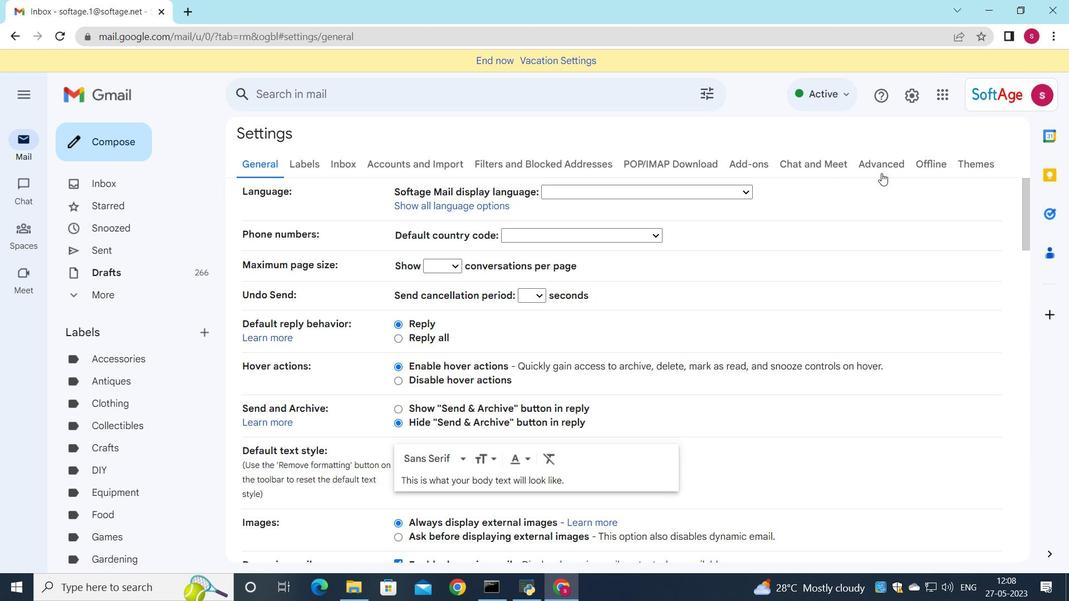
Action: Mouse moved to (521, 311)
Screenshot: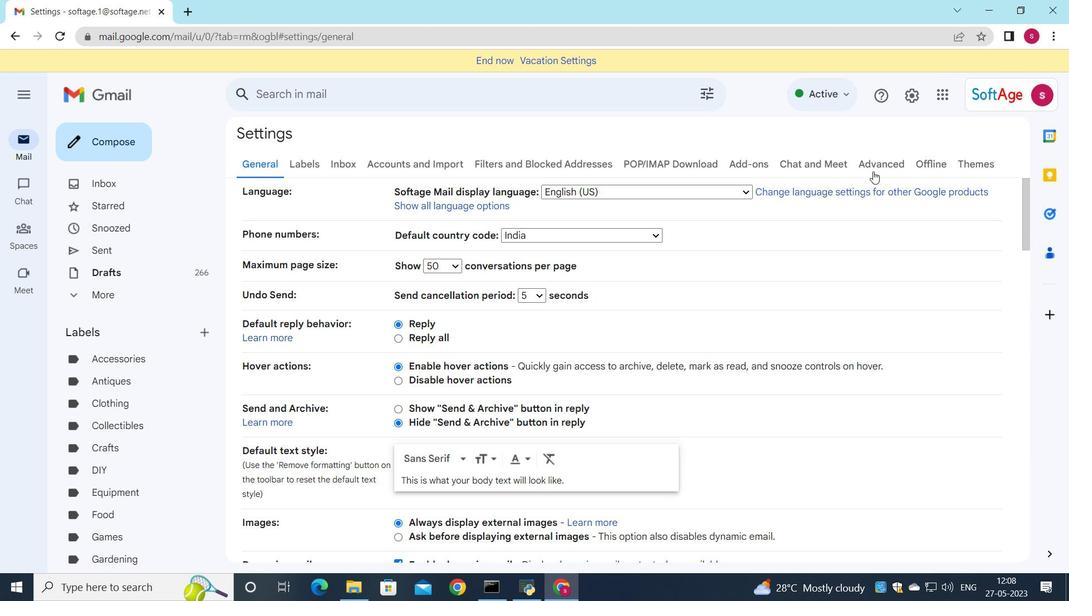 
Action: Mouse scrolled (521, 312) with delta (0, 0)
Screenshot: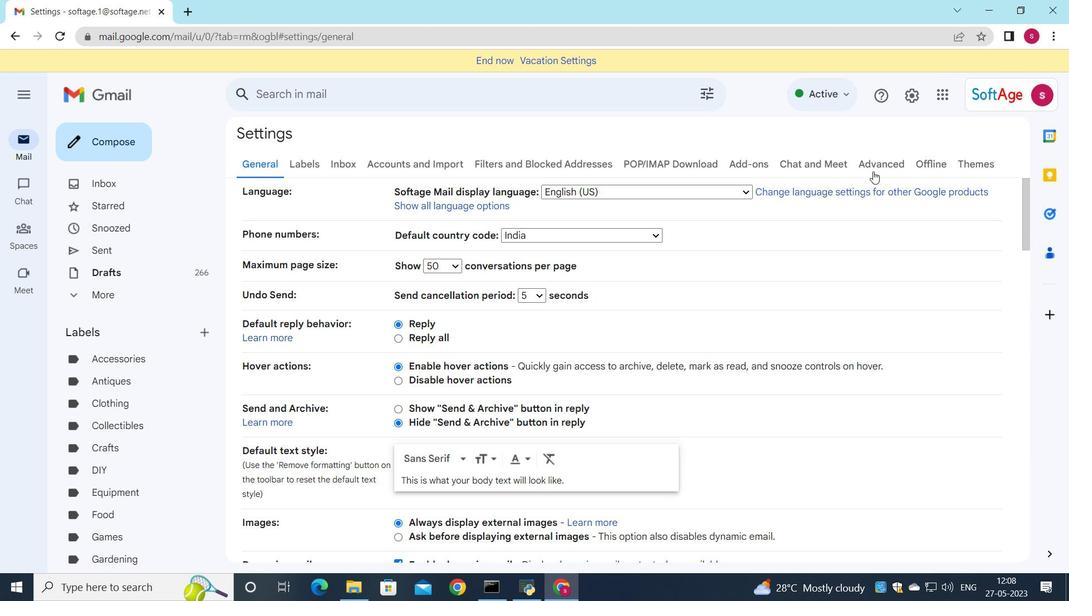 
Action: Mouse moved to (521, 309)
Screenshot: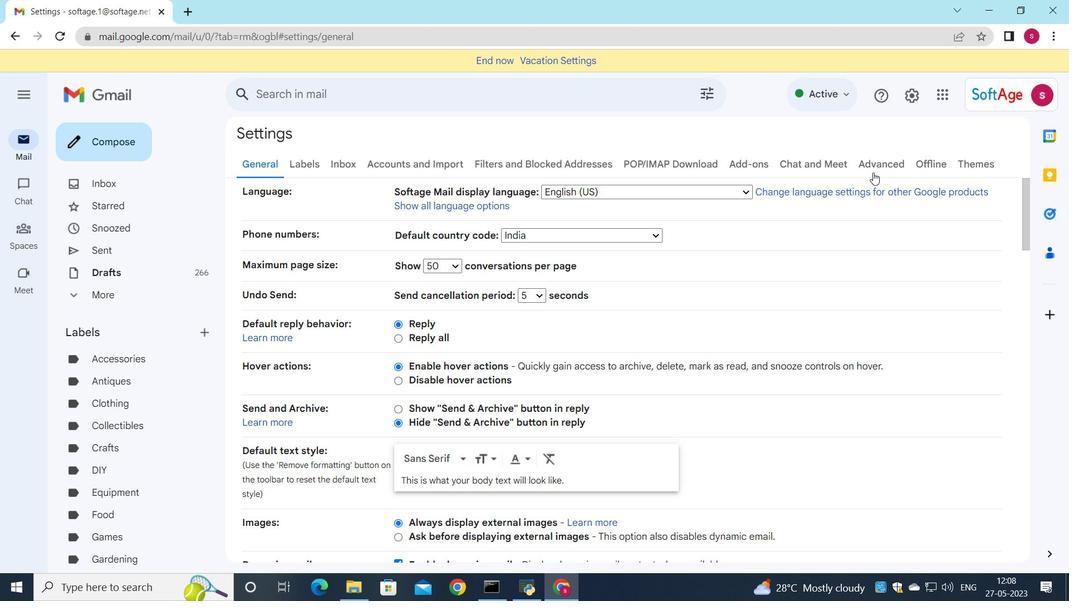 
Action: Mouse scrolled (521, 309) with delta (0, 0)
Screenshot: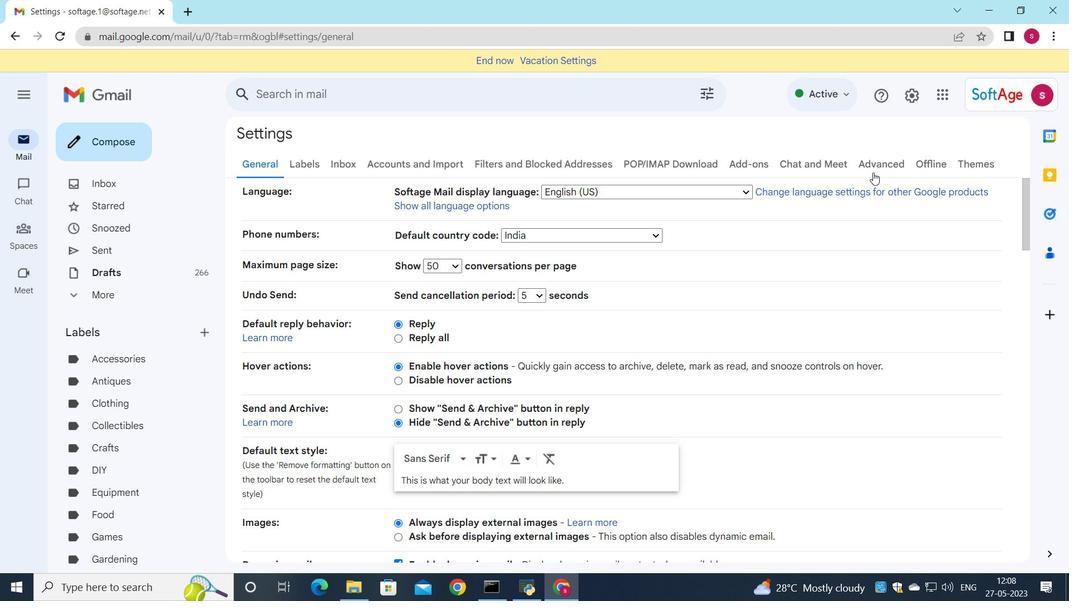 
Action: Mouse moved to (524, 294)
Screenshot: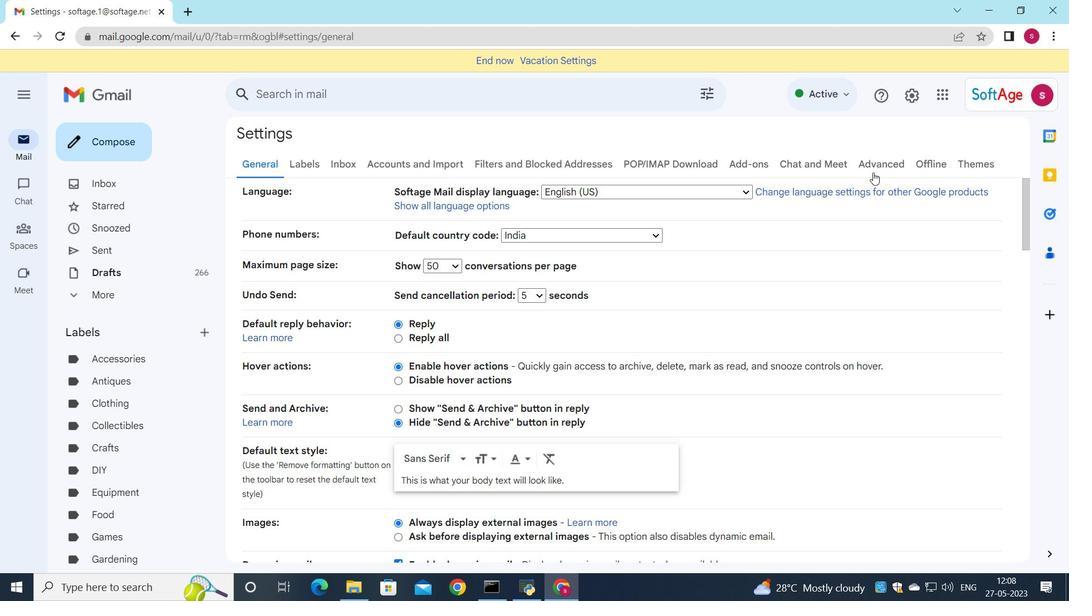 
Action: Mouse scrolled (524, 294) with delta (0, 0)
Screenshot: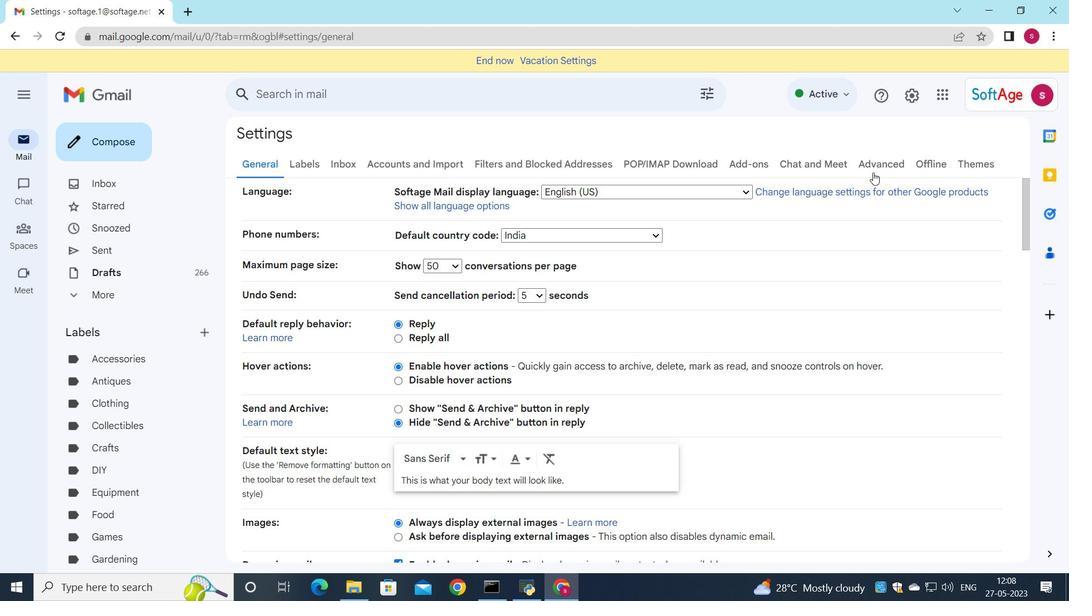 
Action: Mouse moved to (533, 277)
Screenshot: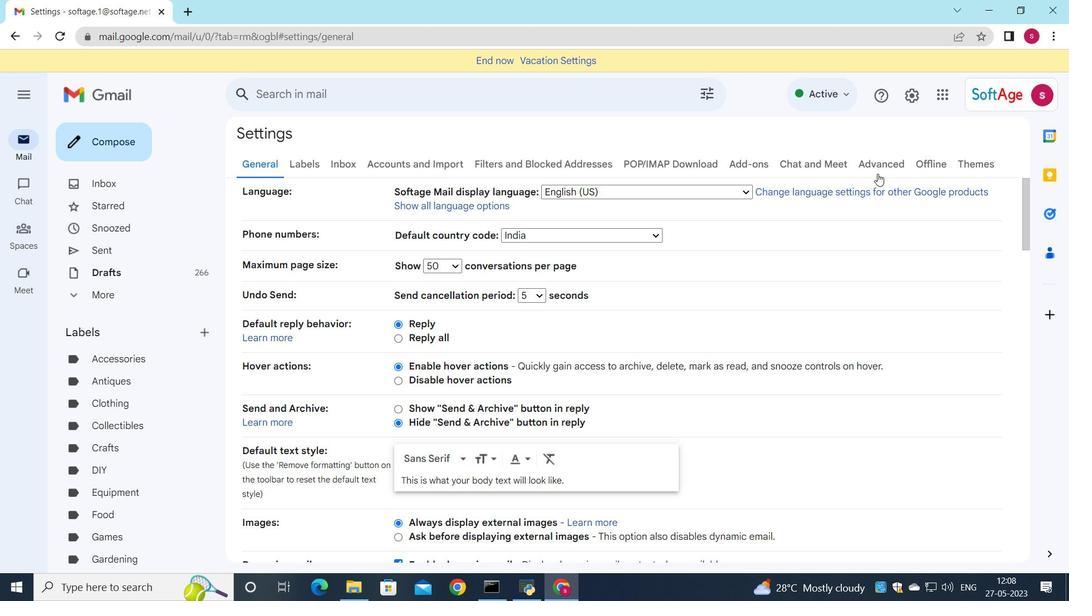 
Action: Mouse pressed left at (533, 277)
Screenshot: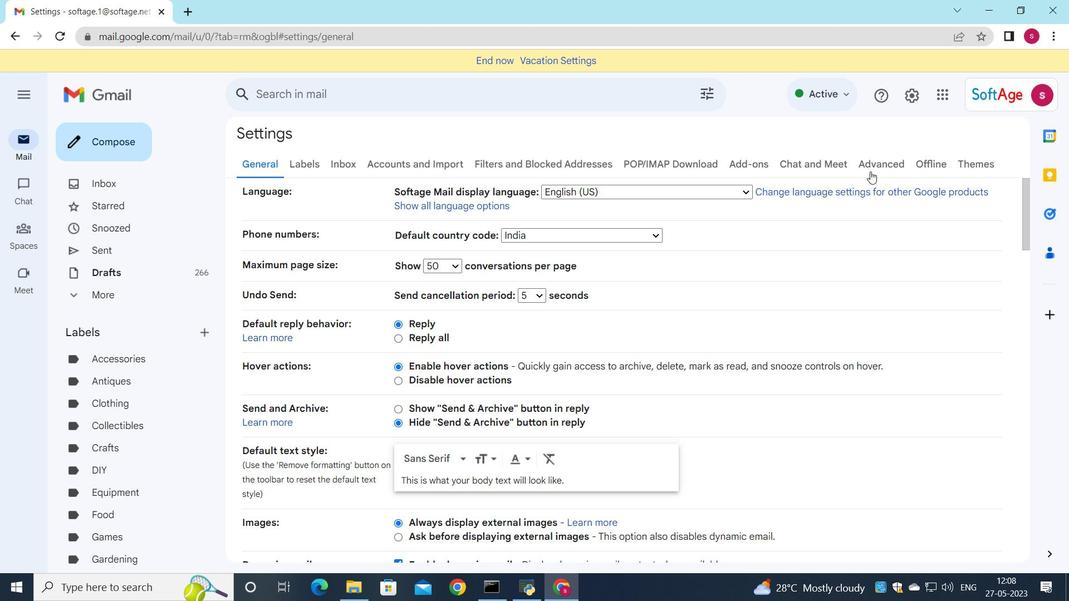 
Action: Mouse moved to (653, 341)
Screenshot: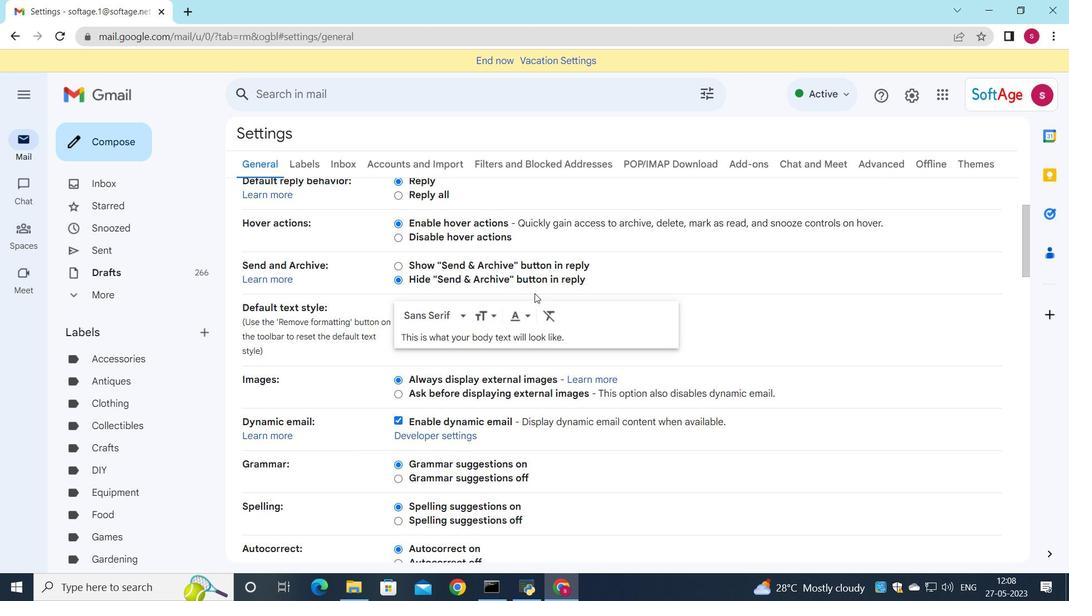 
Action: Mouse pressed left at (653, 341)
Screenshot: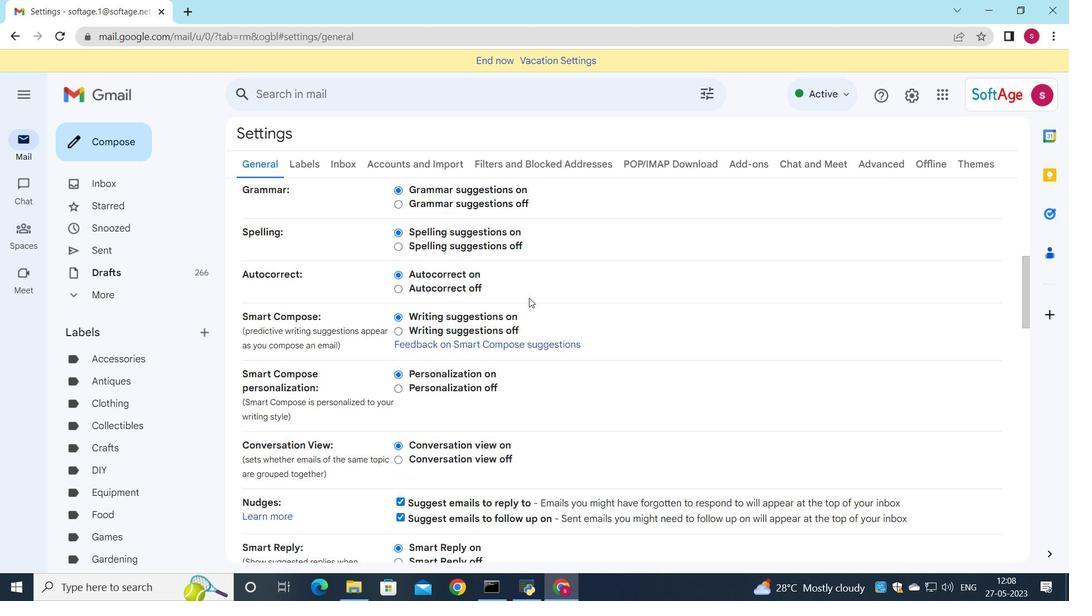 
Action: Mouse moved to (442, 299)
Screenshot: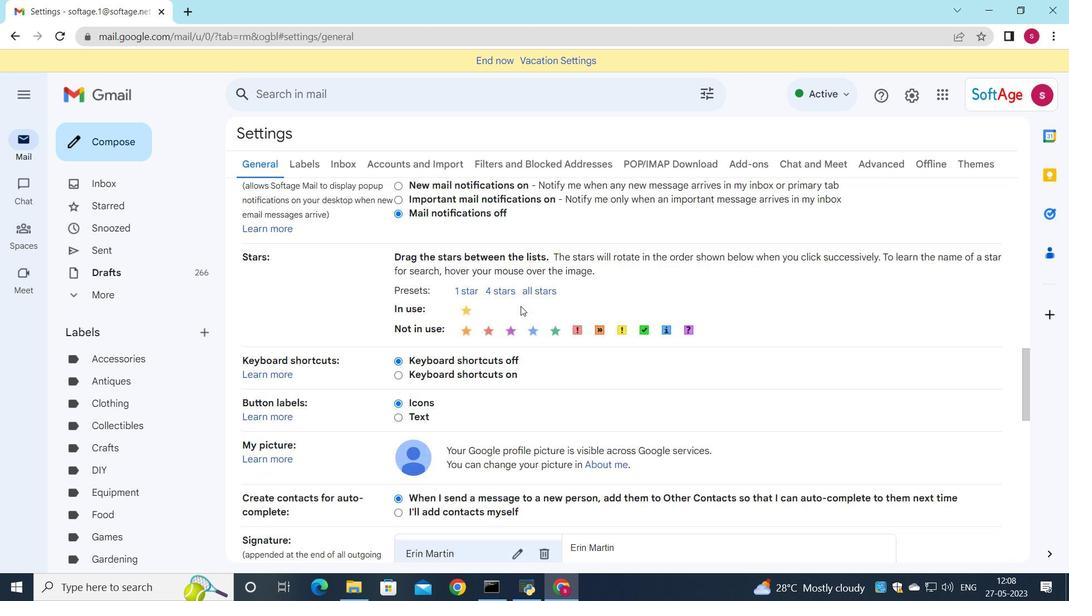 
Action: Mouse pressed left at (442, 299)
Screenshot: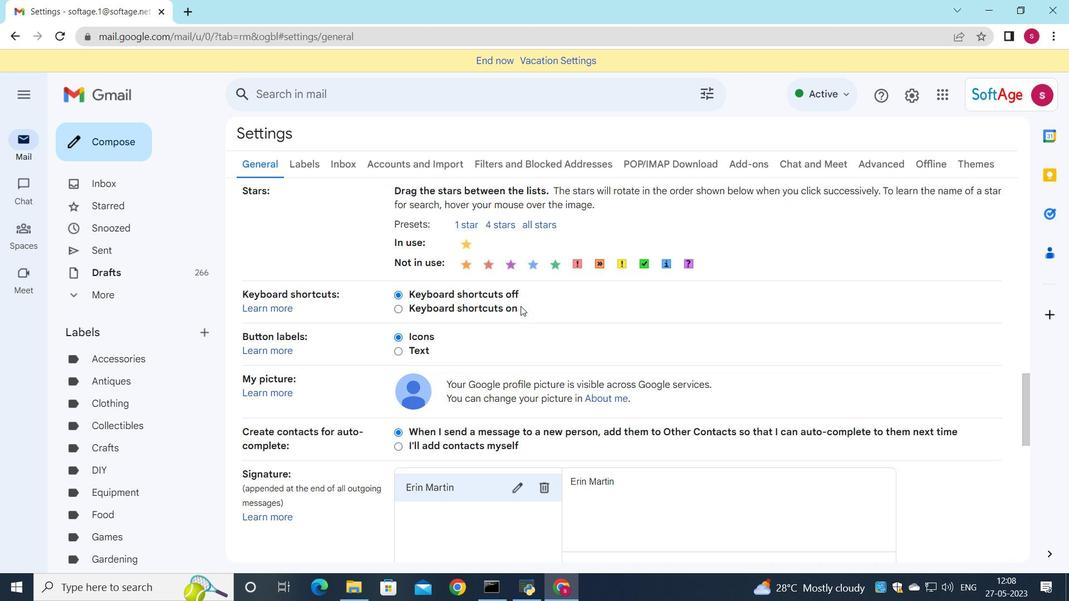 
Action: Mouse moved to (673, 300)
Screenshot: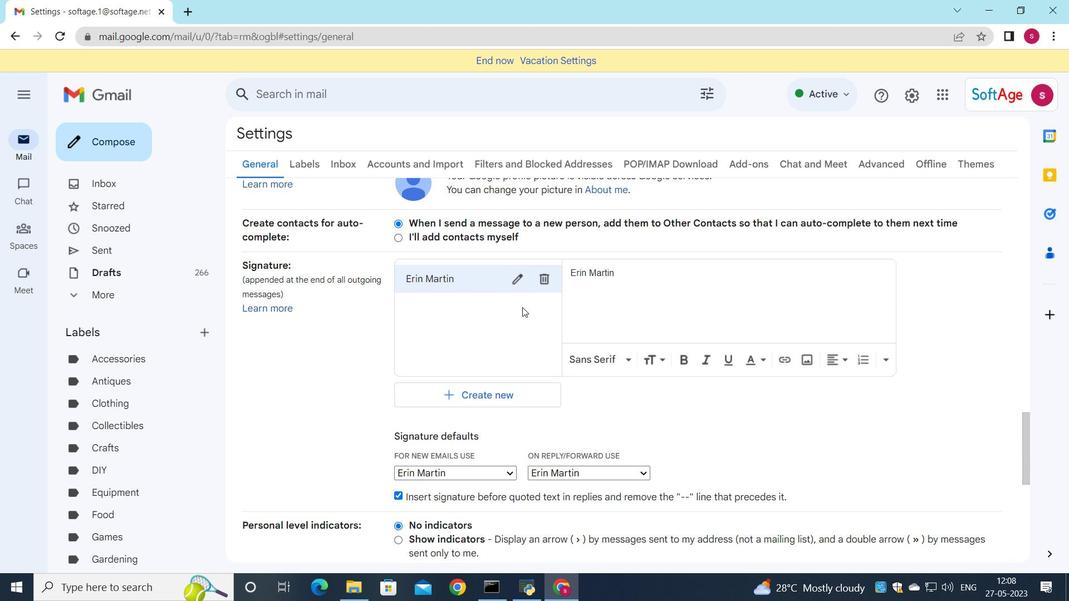 
Action: Key pressed <Key.shift>Ethan<Key.space><Key.shift>King
Screenshot: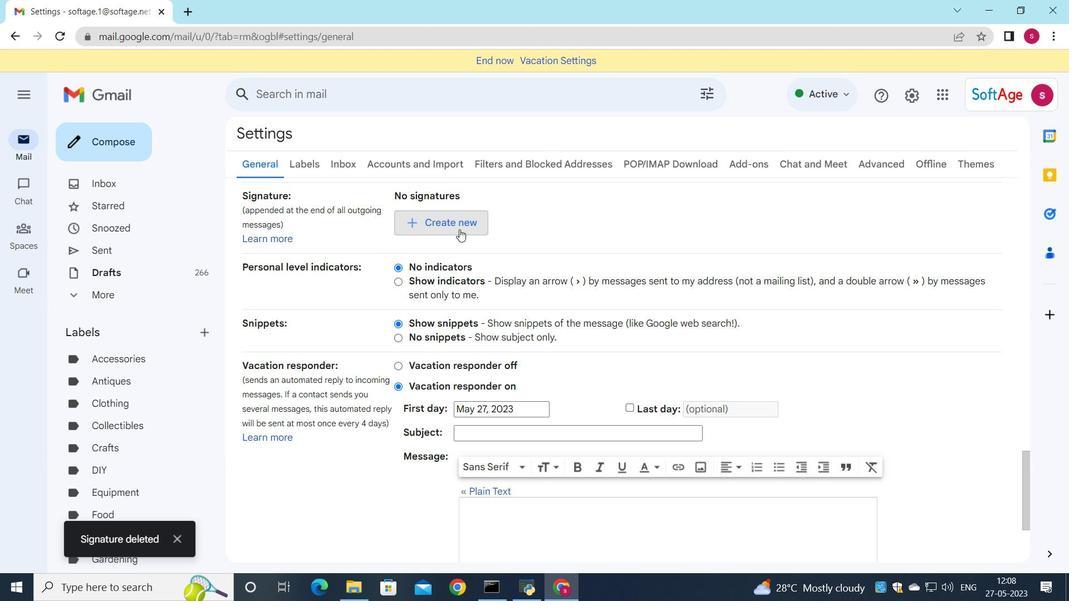 
Action: Mouse moved to (666, 317)
Screenshot: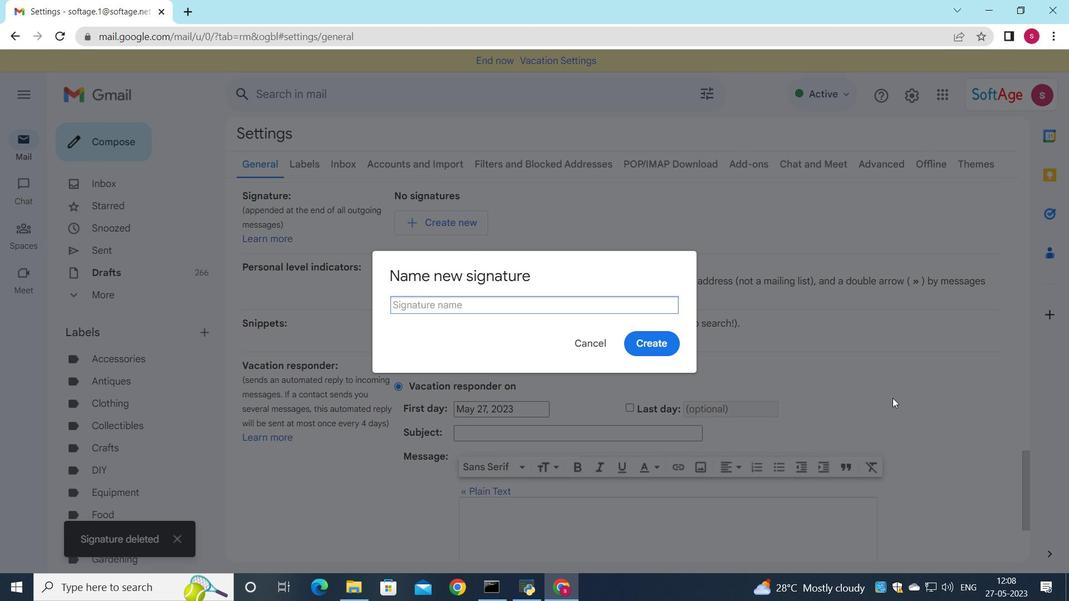 
Action: Mouse pressed left at (666, 317)
Screenshot: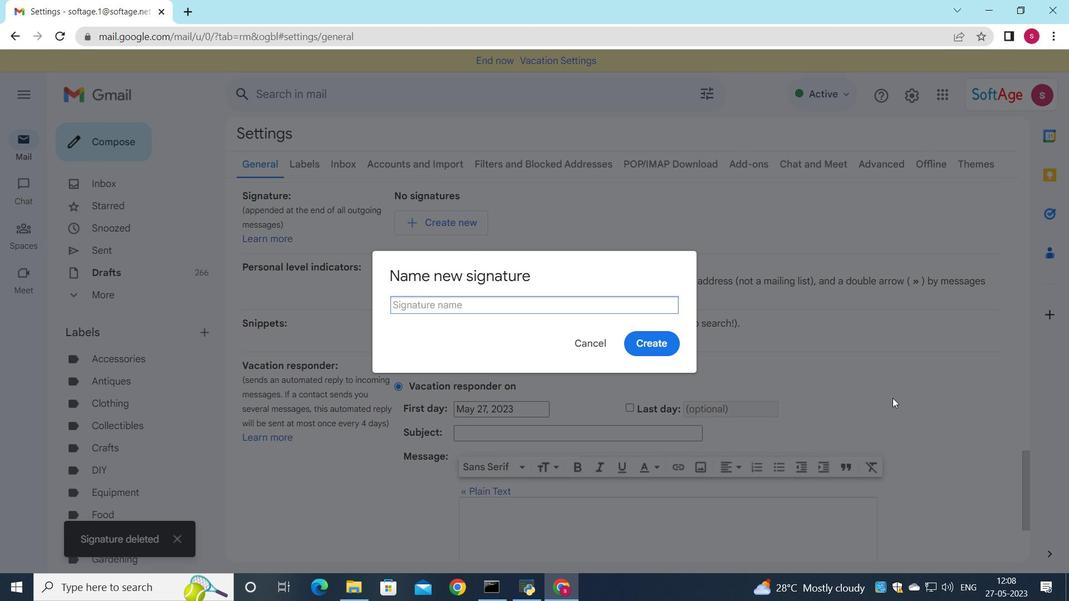 
Action: Mouse moved to (659, 326)
Screenshot: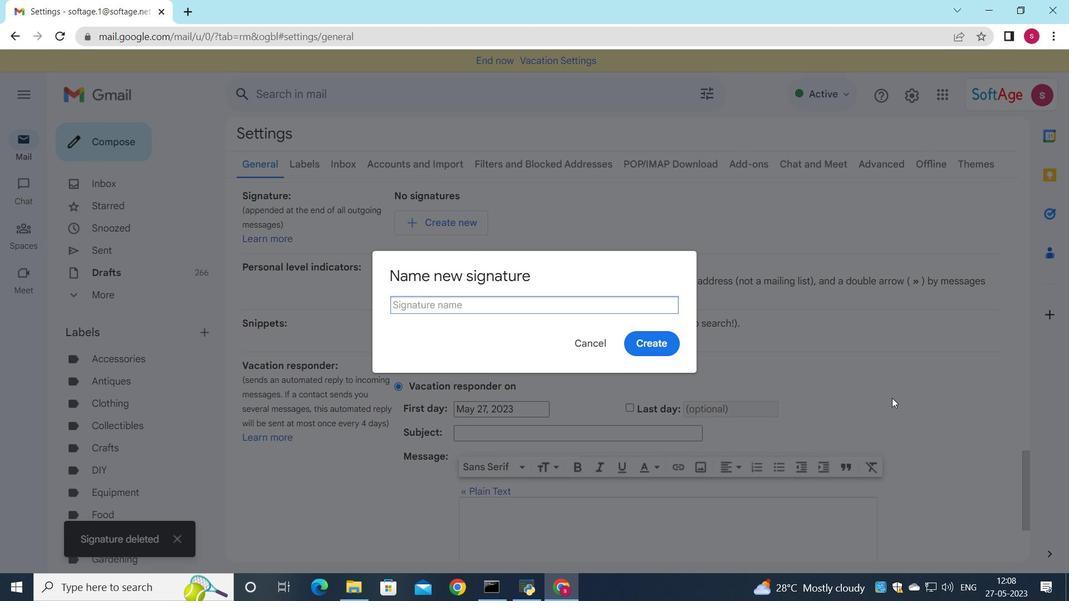 
Action: Mouse pressed left at (659, 326)
Screenshot: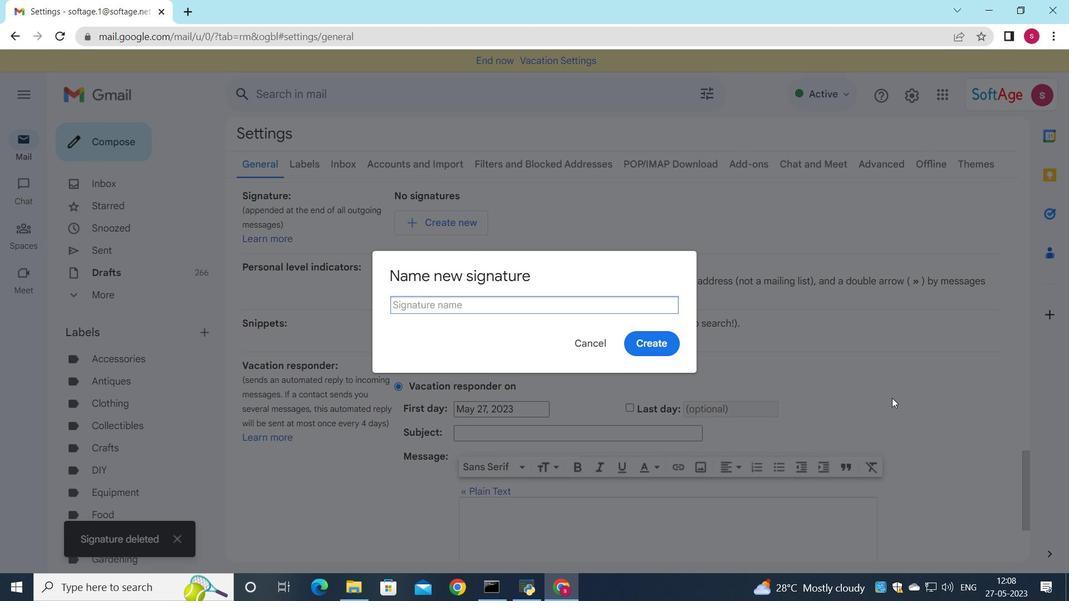 
Action: Mouse moved to (658, 332)
Screenshot: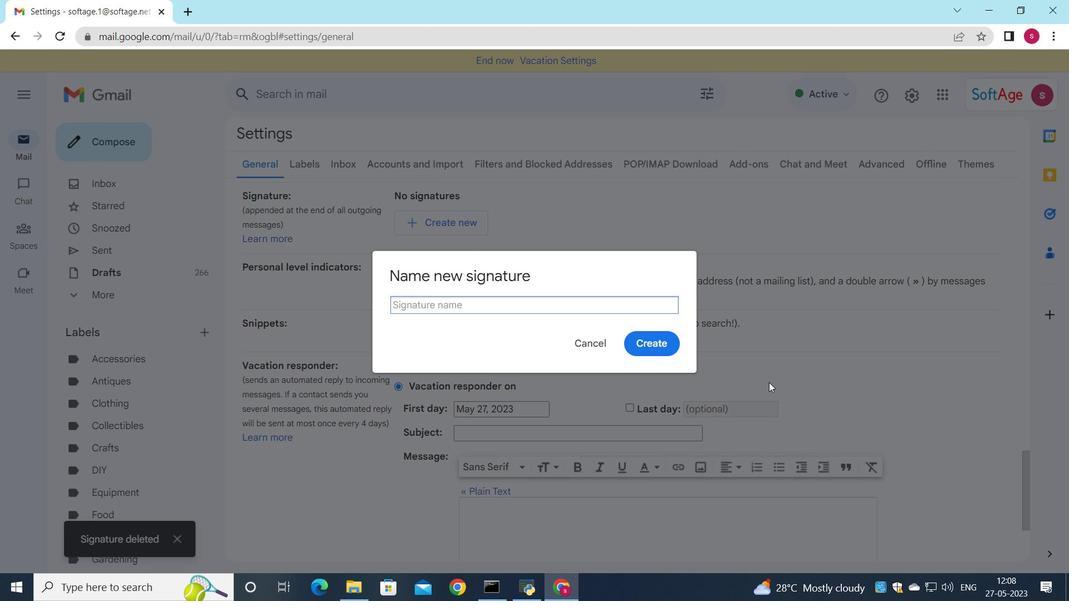 
Action: Mouse pressed left at (658, 332)
Screenshot: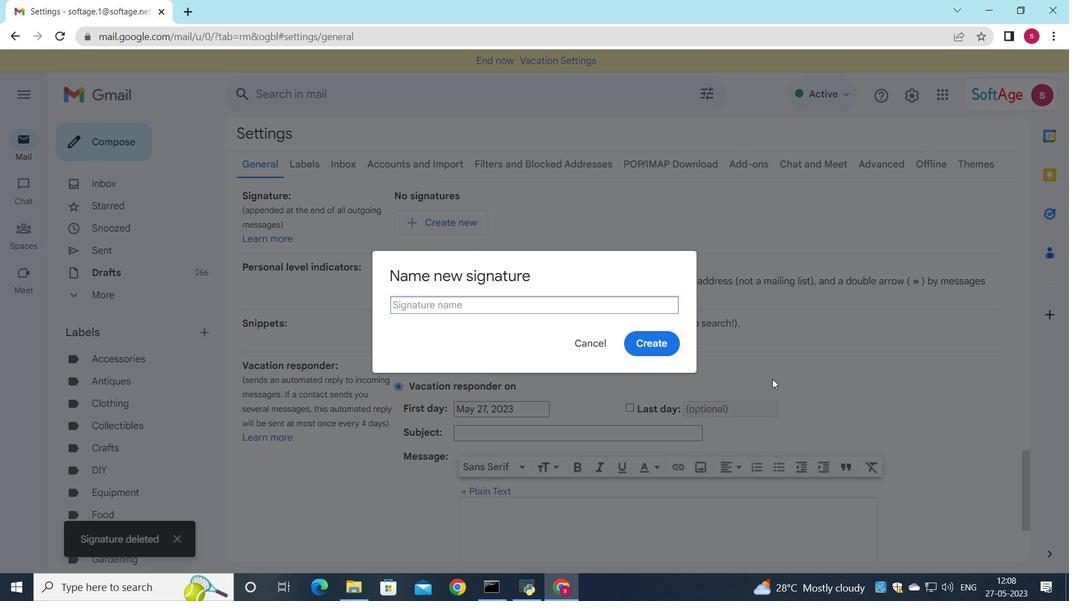 
Action: Mouse moved to (611, 311)
Screenshot: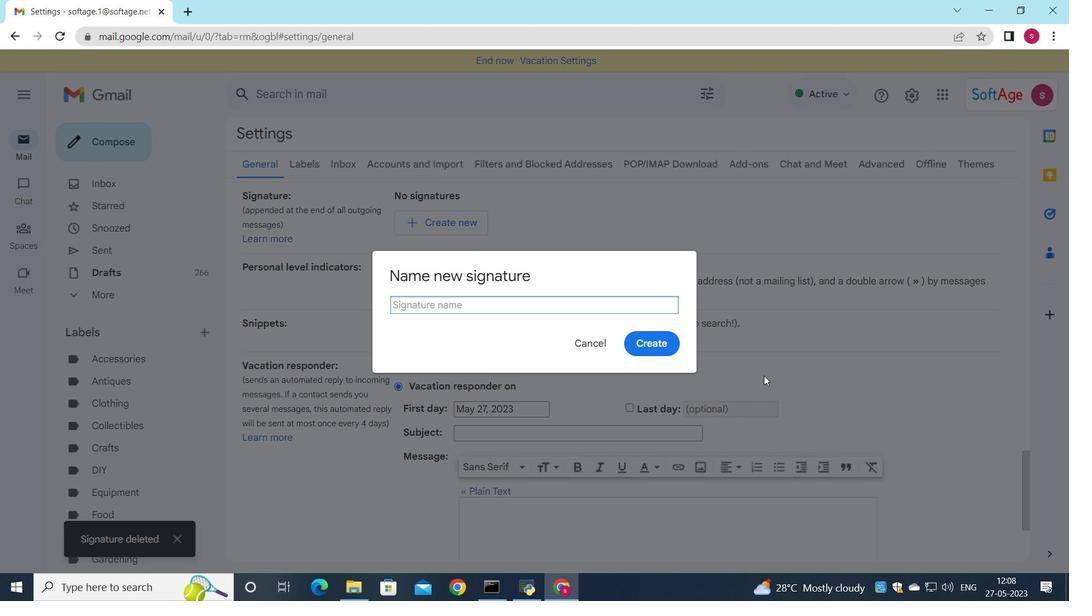 
Action: Mouse pressed left at (611, 311)
Screenshot: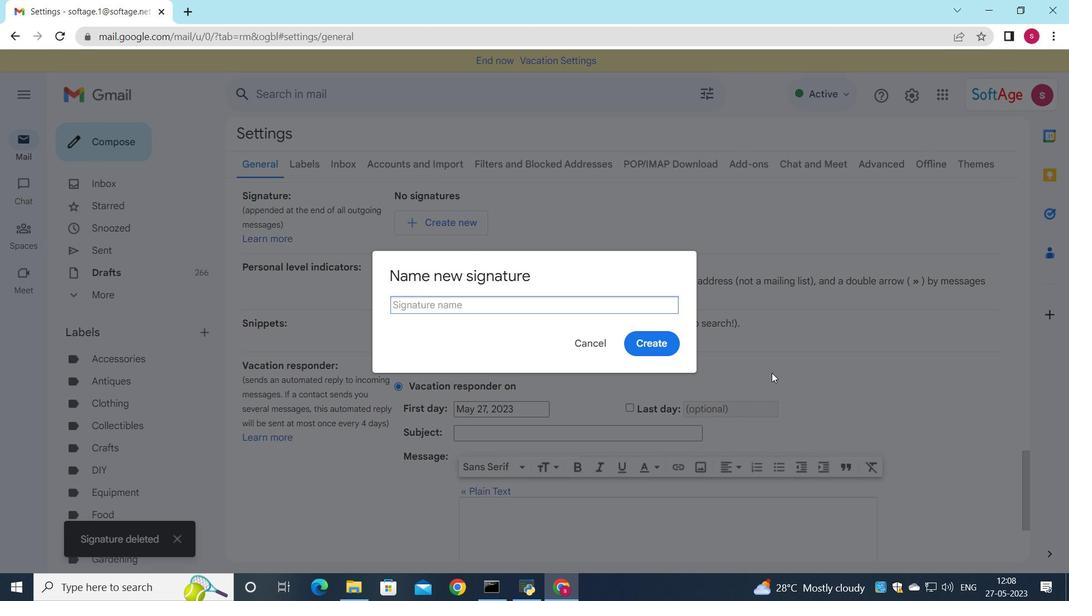 
Action: Key pressed <Key.shift>Ethan<Key.space><Key.shift>King
Screenshot: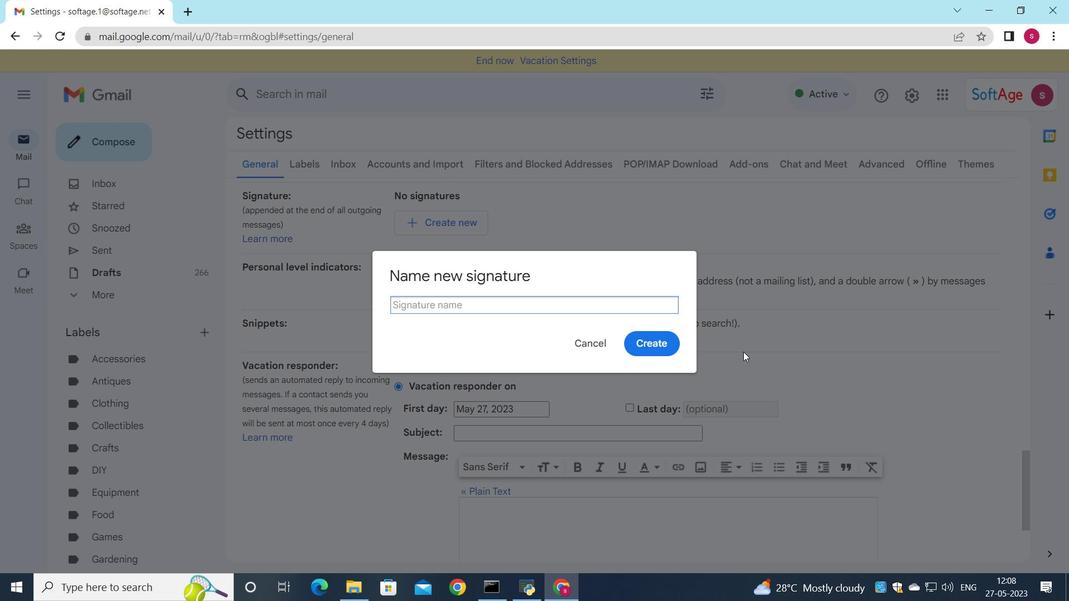 
Action: Mouse moved to (595, 276)
Screenshot: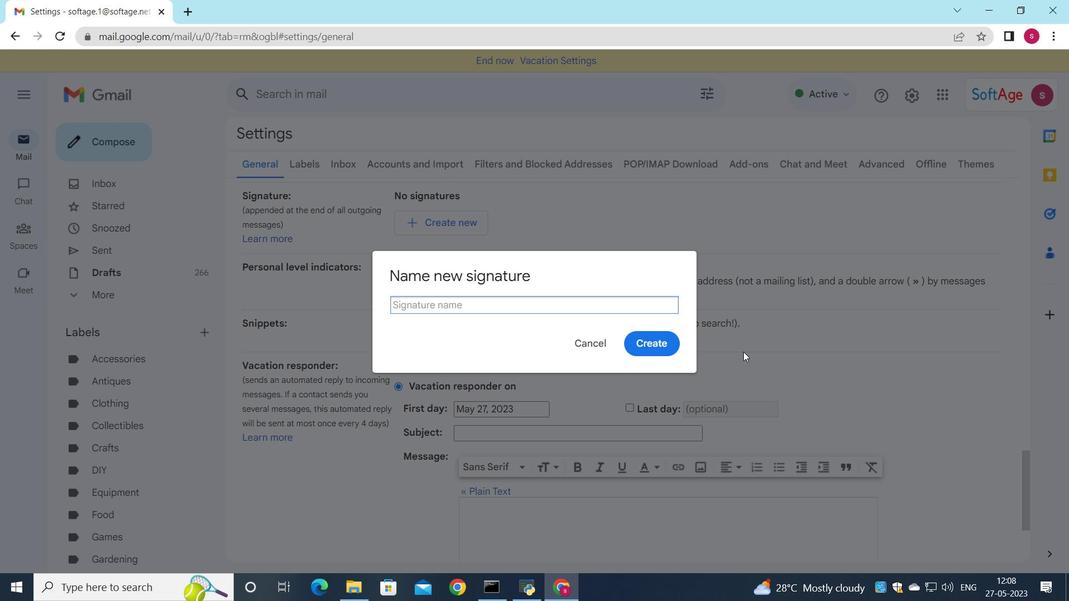 
Action: Mouse scrolled (610, 256) with delta (0, 0)
Screenshot: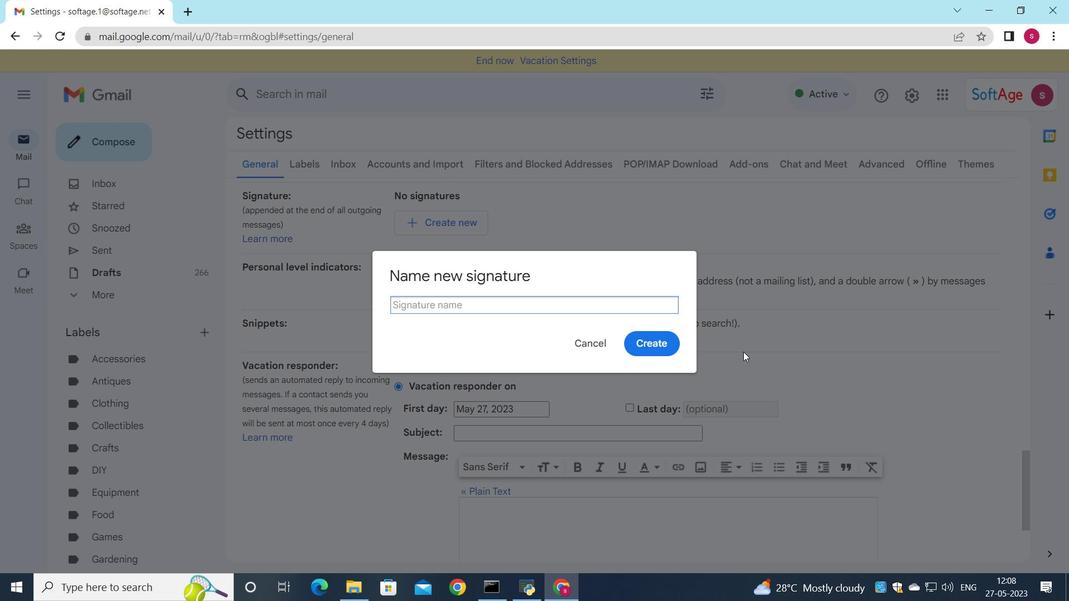 
Action: Mouse moved to (589, 285)
Screenshot: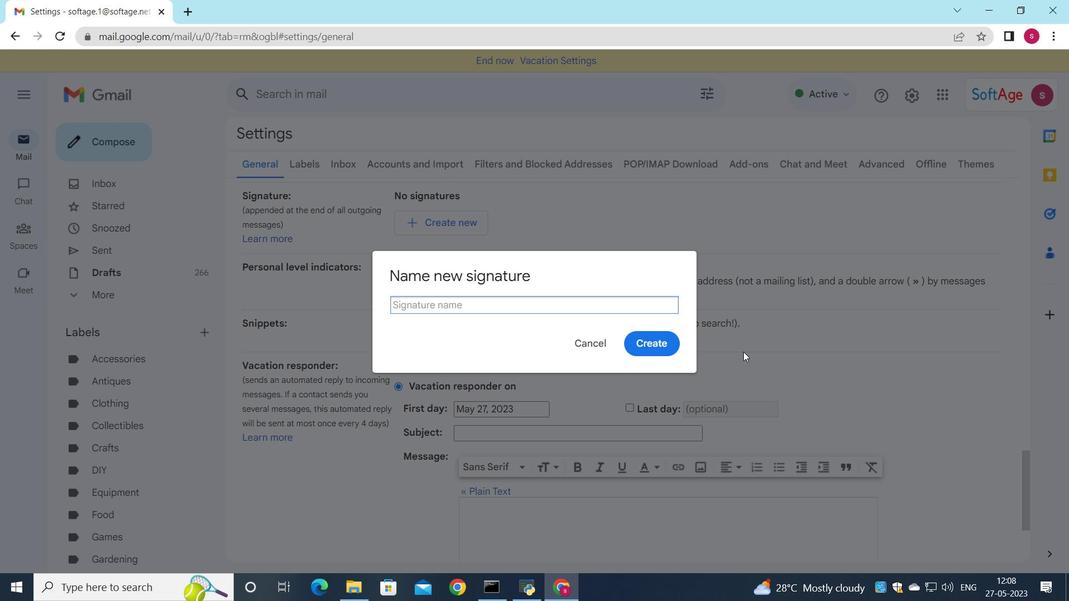 
Action: Mouse scrolled (589, 284) with delta (0, 0)
Screenshot: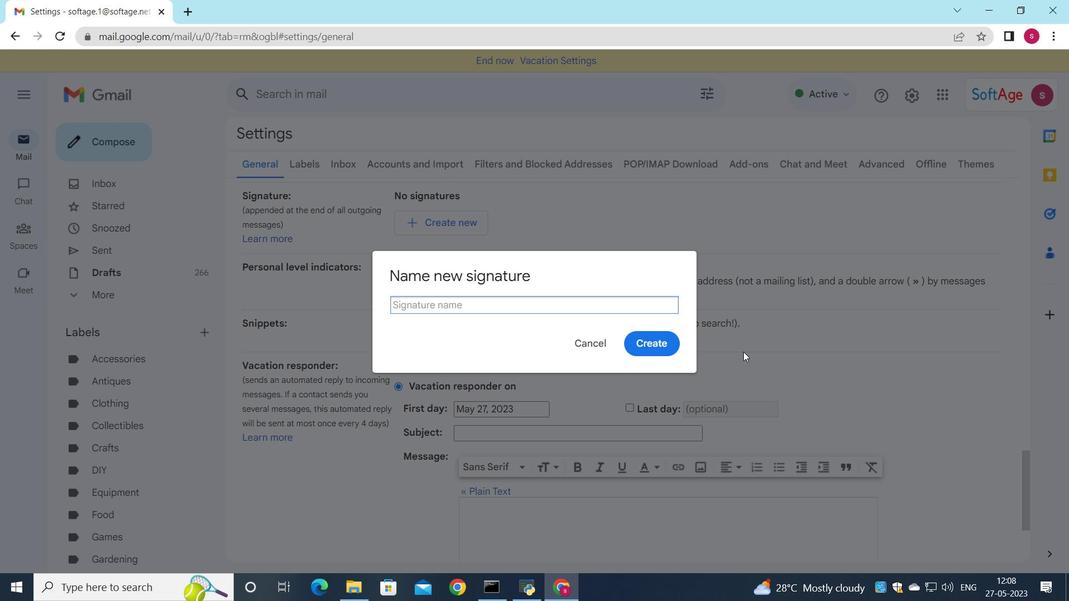 
Action: Mouse moved to (561, 309)
Screenshot: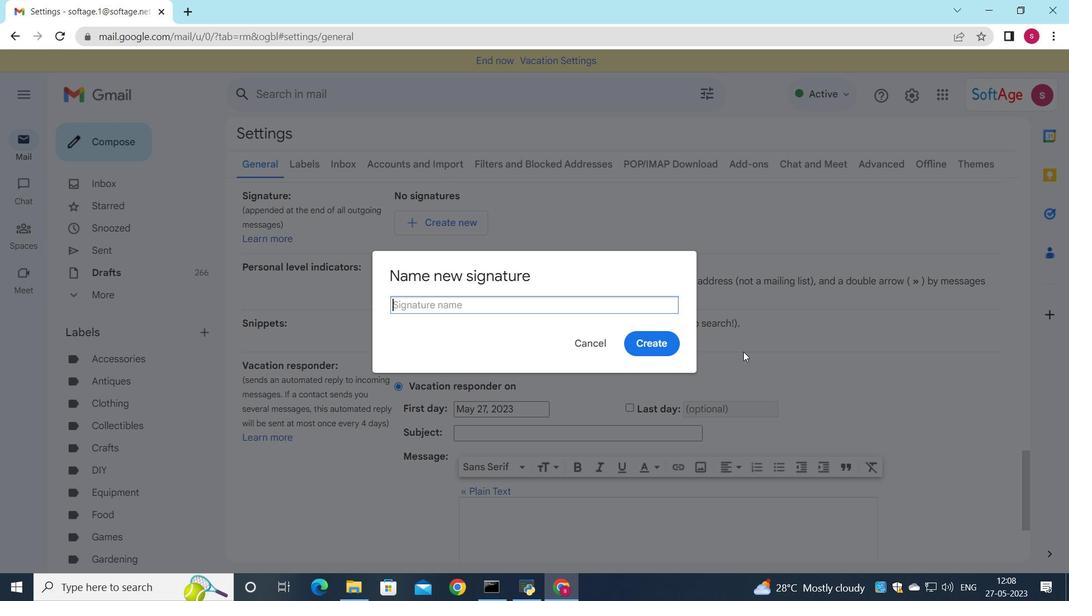 
Action: Mouse scrolled (561, 309) with delta (0, 0)
Screenshot: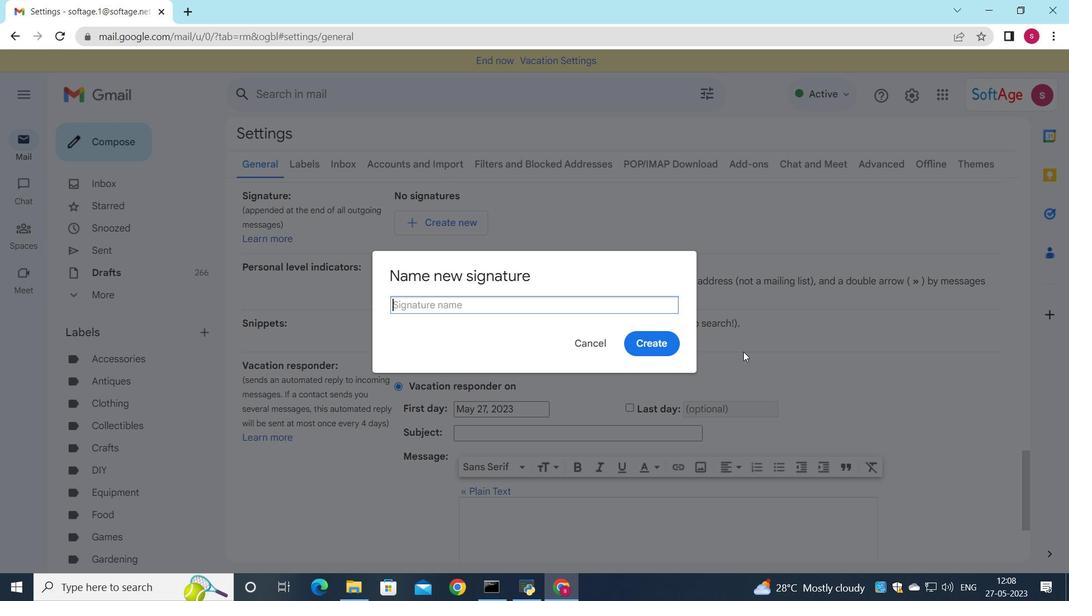 
Action: Mouse moved to (507, 259)
Screenshot: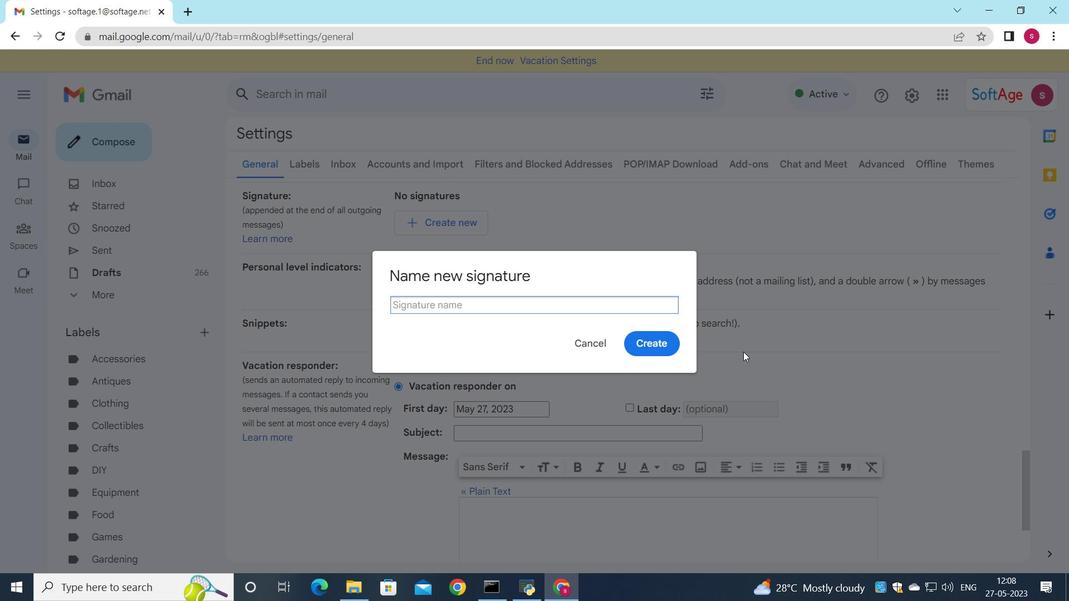 
Action: Mouse pressed left at (507, 259)
Screenshot: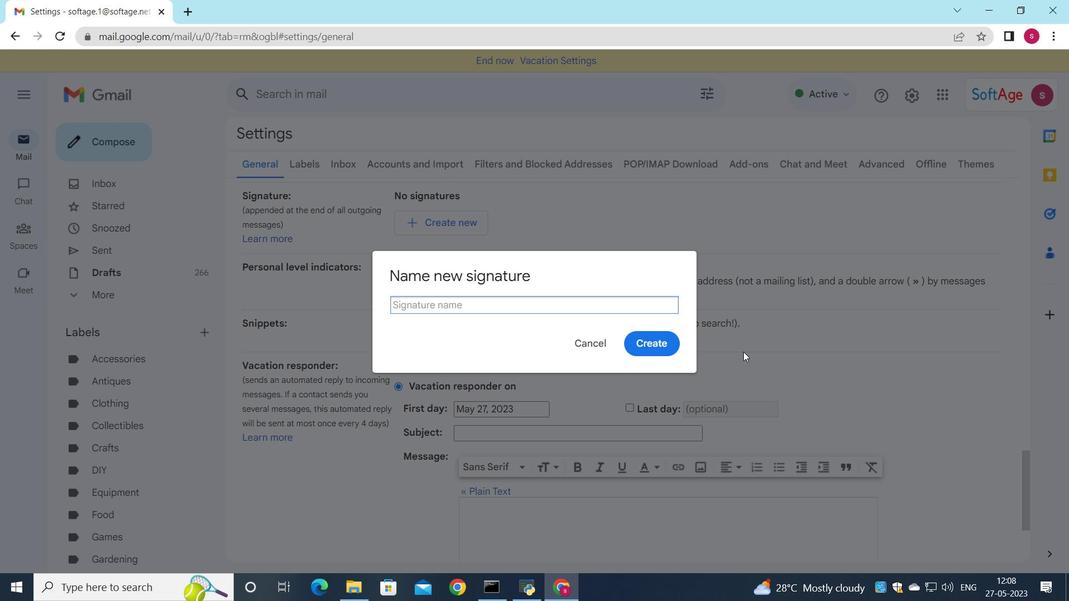
Action: Mouse moved to (505, 285)
Screenshot: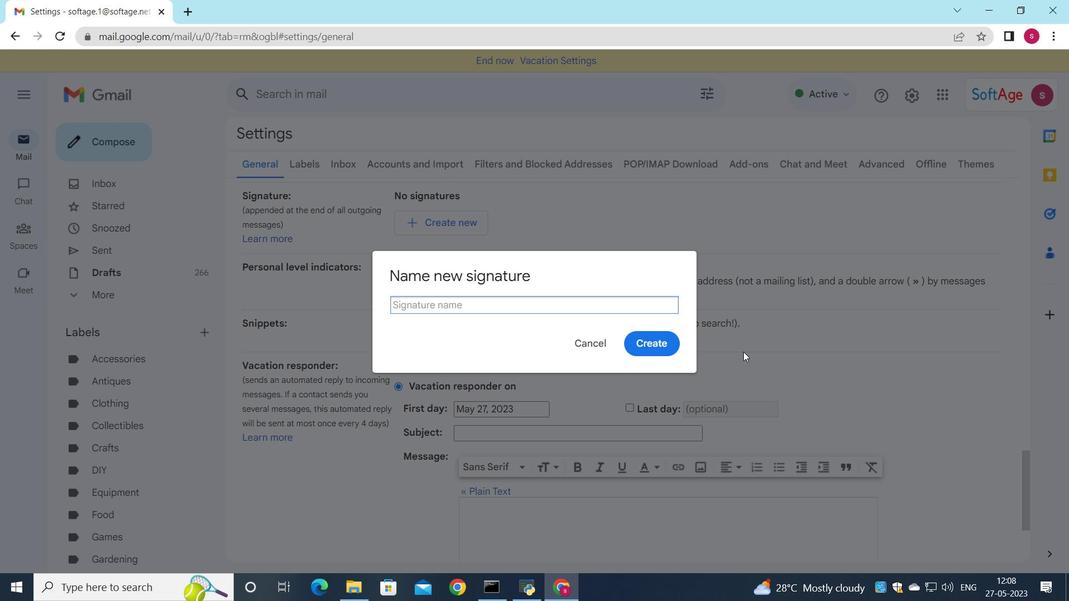
Action: Mouse pressed left at (505, 285)
Screenshot: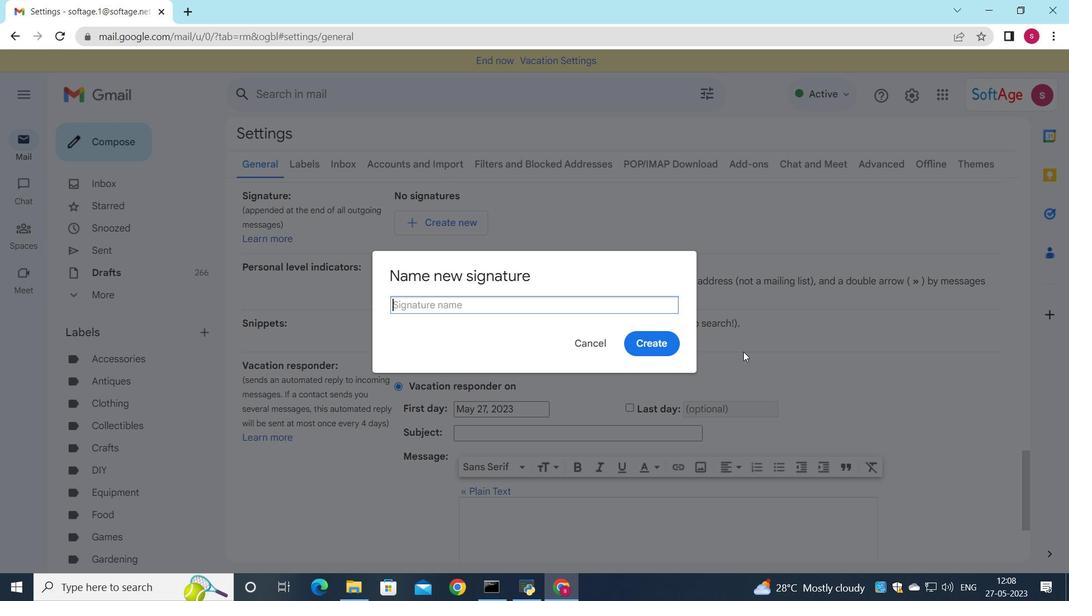 
Action: Mouse moved to (547, 263)
Screenshot: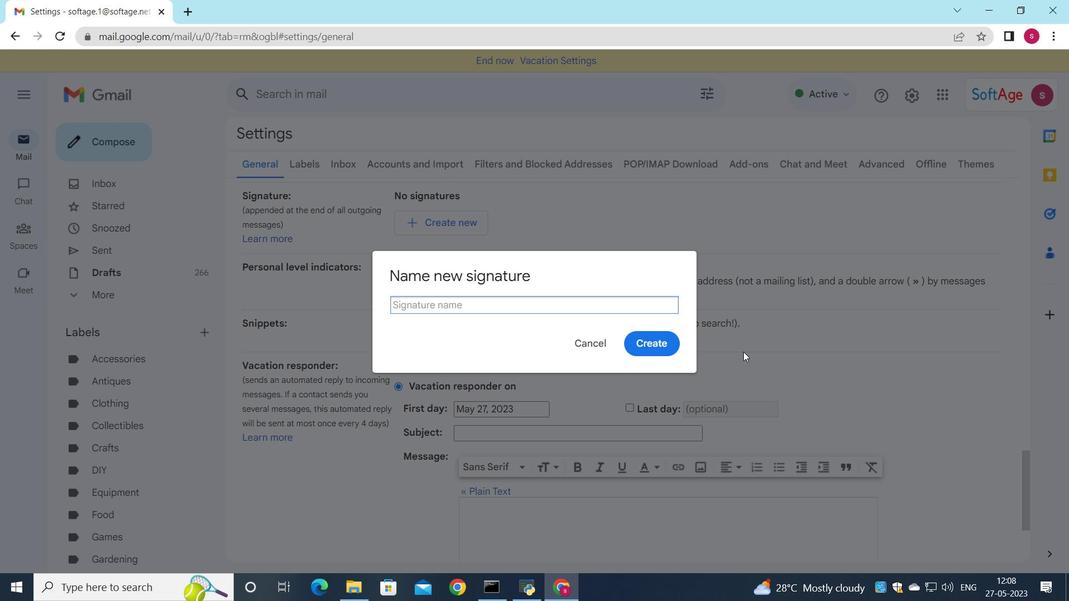 
Action: Mouse pressed left at (547, 263)
Screenshot: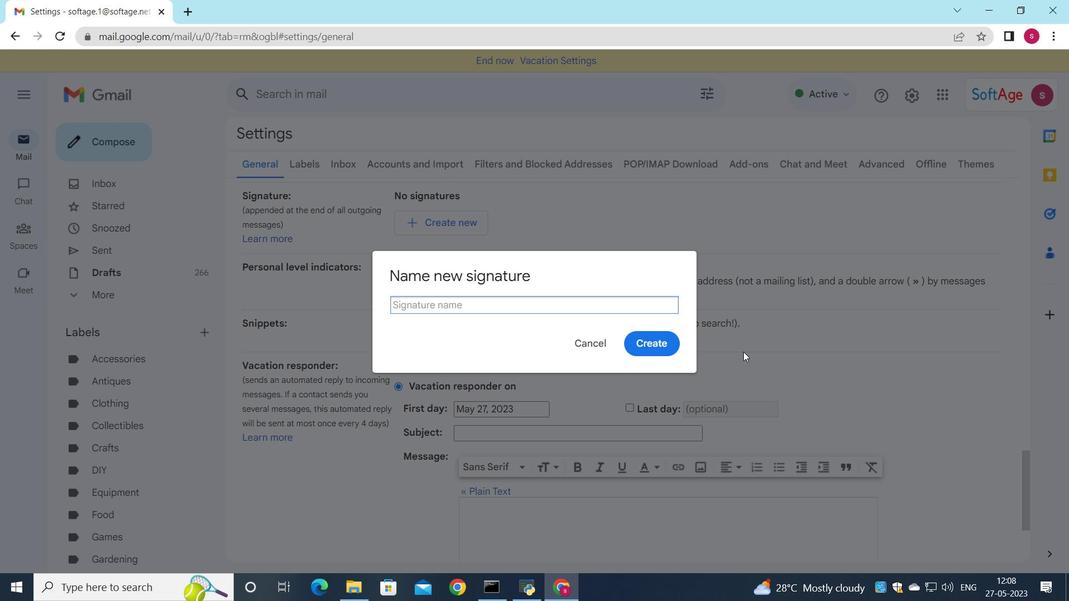 
Action: Mouse moved to (550, 287)
Screenshot: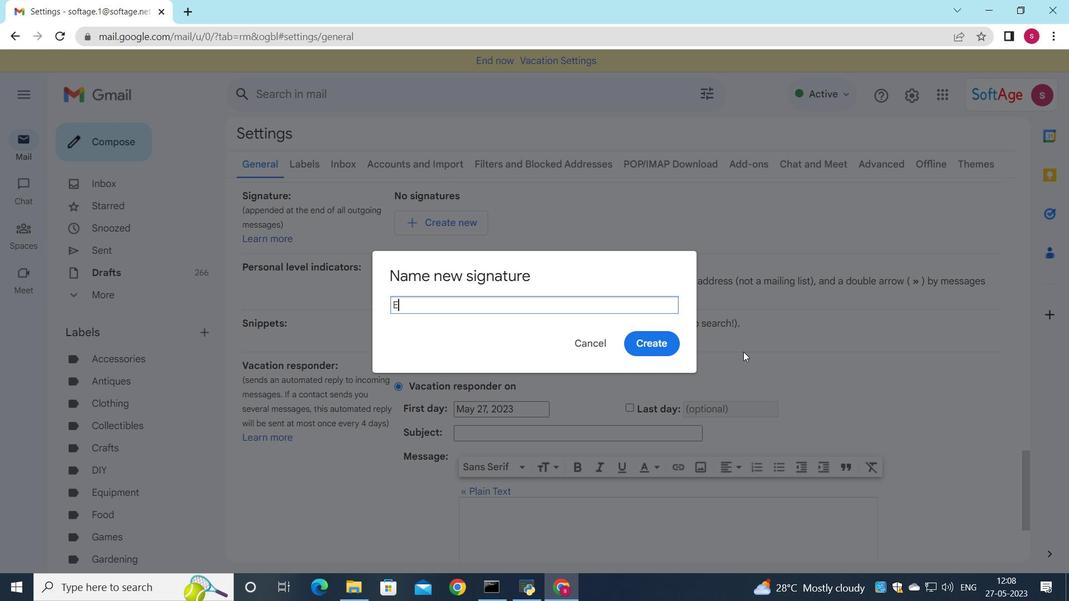 
Action: Mouse pressed left at (550, 287)
Screenshot: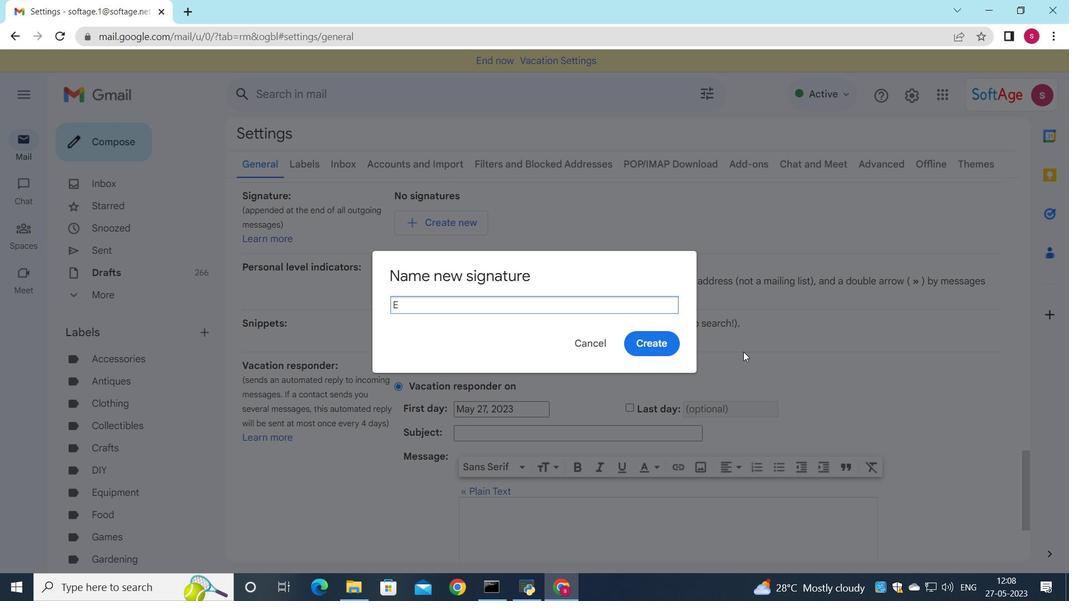 
Action: Mouse moved to (543, 272)
Screenshot: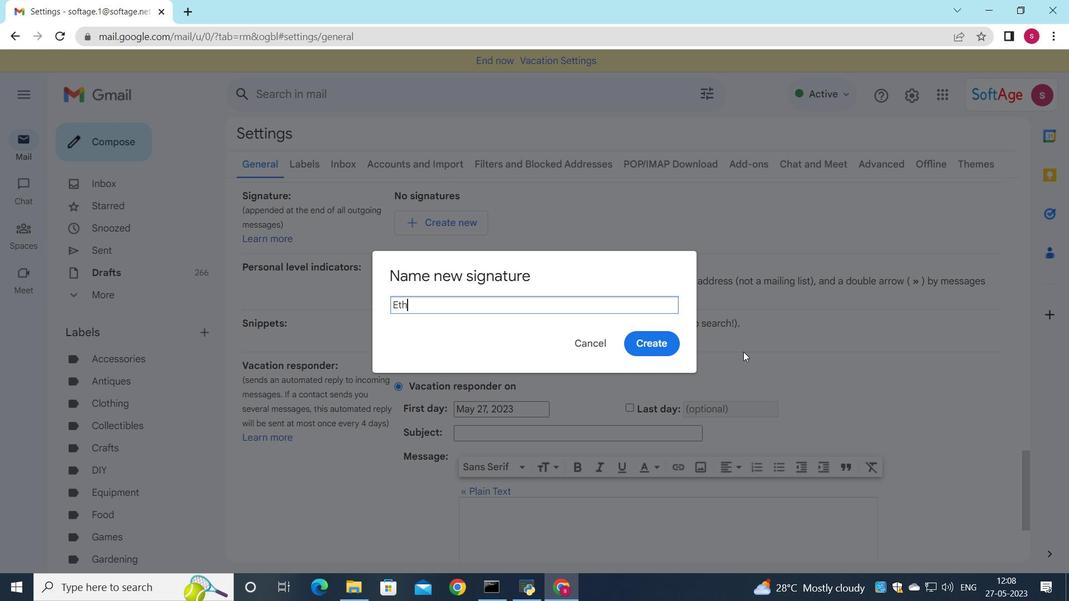 
Action: Mouse scrolled (543, 271) with delta (0, 0)
Screenshot: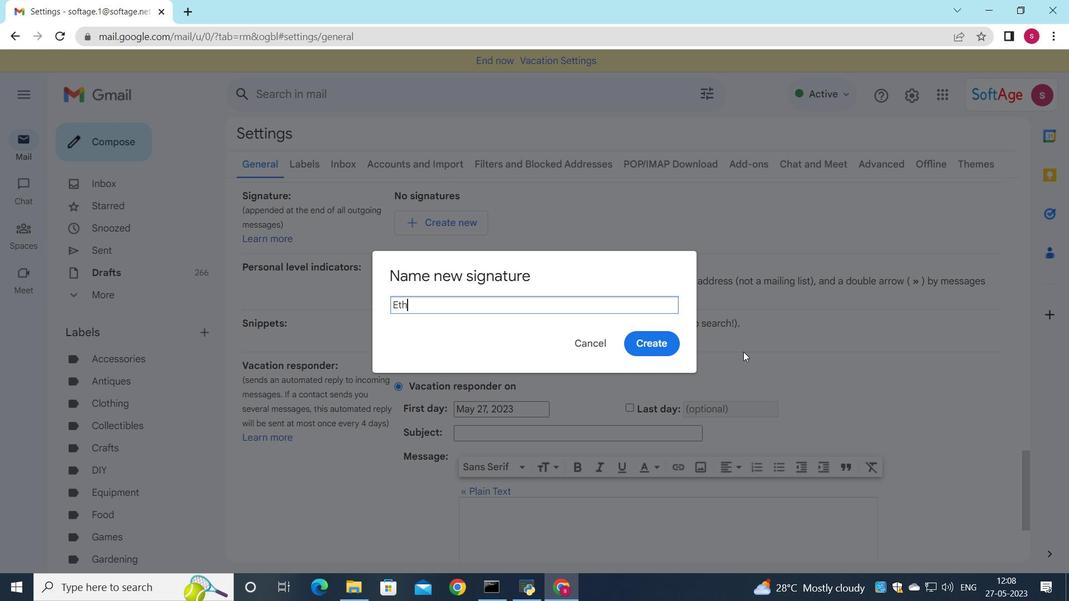 
Action: Mouse scrolled (543, 271) with delta (0, 0)
Screenshot: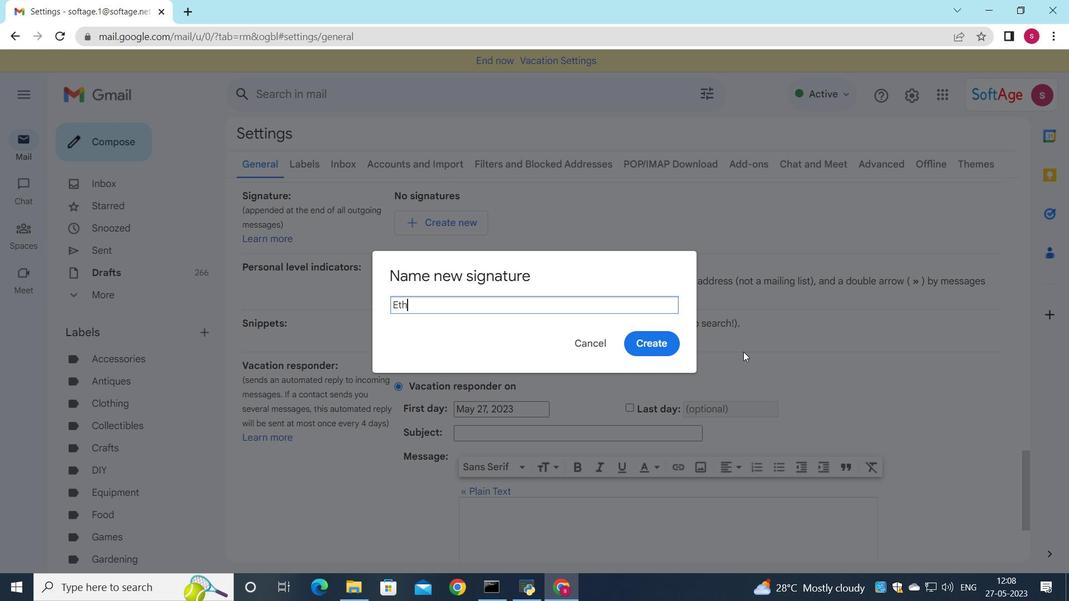 
Action: Mouse scrolled (543, 271) with delta (0, 0)
Screenshot: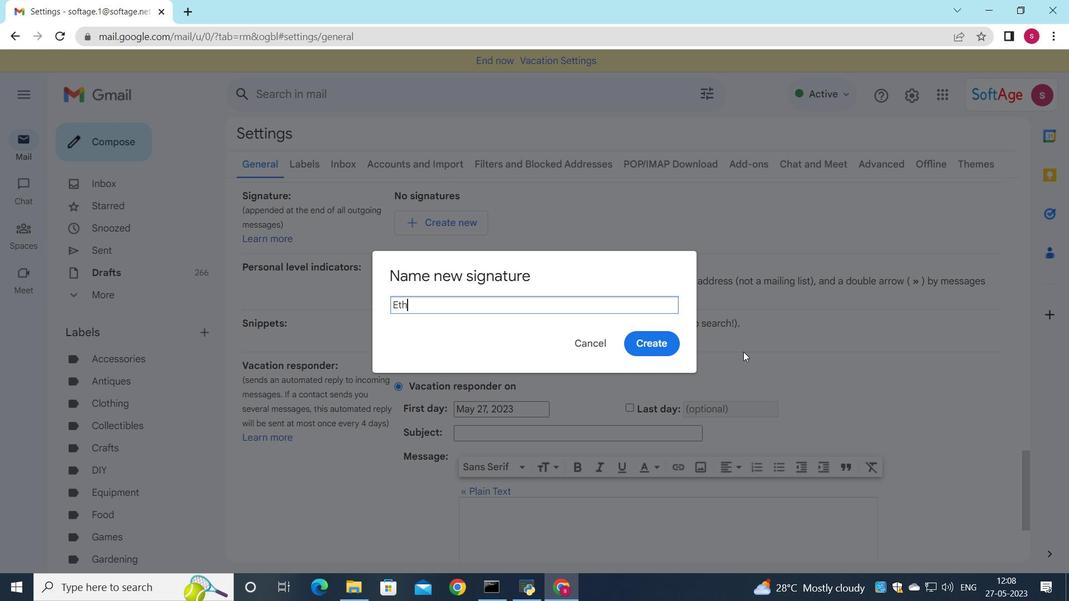 
Action: Mouse scrolled (543, 271) with delta (0, 0)
Screenshot: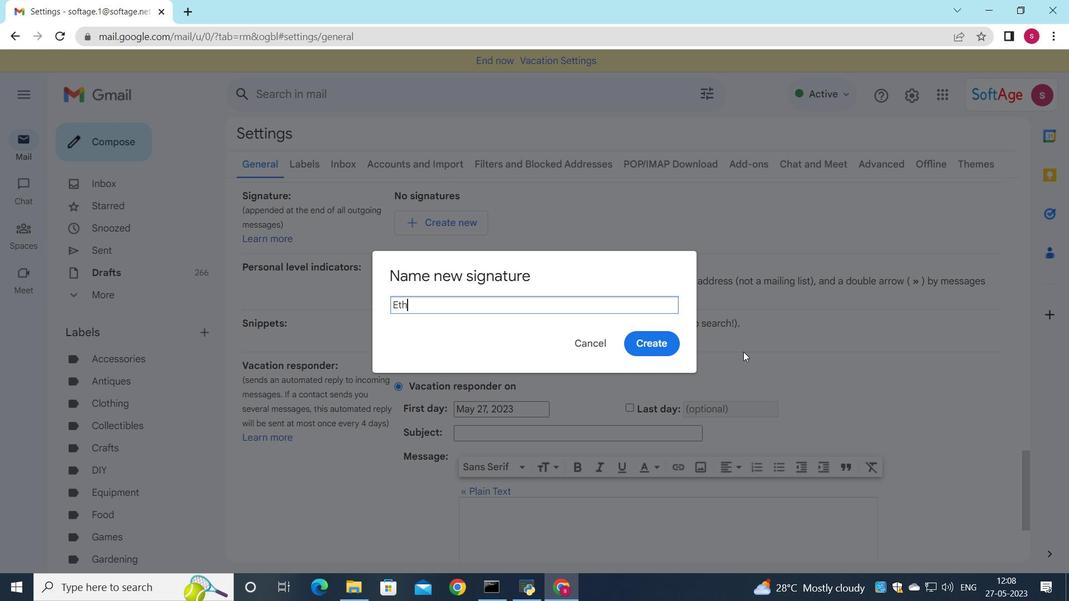 
Action: Mouse moved to (542, 273)
Screenshot: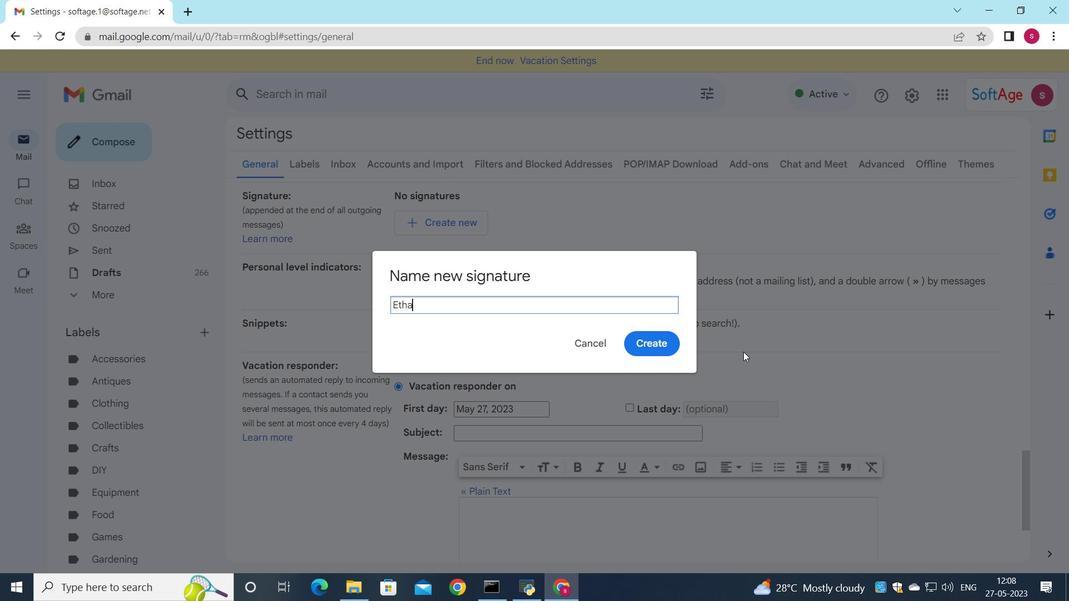 
Action: Mouse scrolled (542, 272) with delta (0, 0)
Screenshot: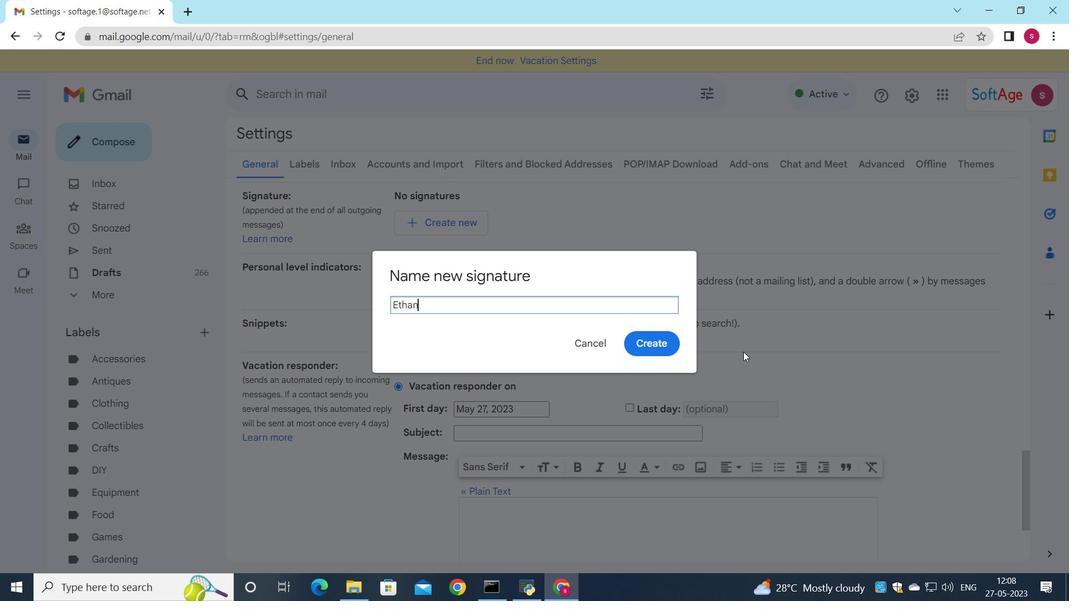 
Action: Mouse scrolled (542, 272) with delta (0, 0)
Screenshot: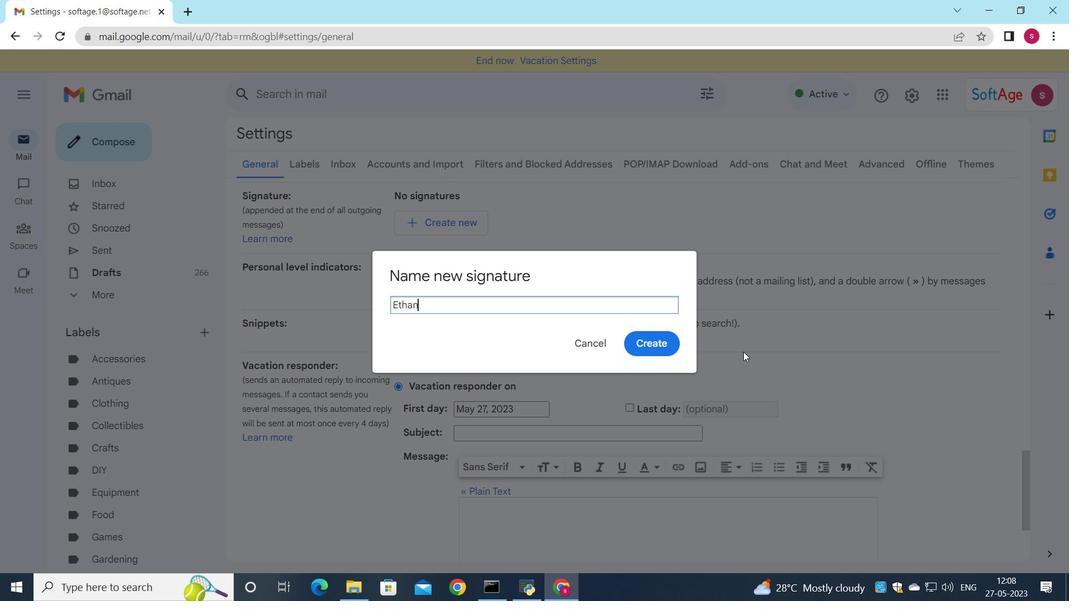 
Action: Mouse moved to (545, 279)
Screenshot: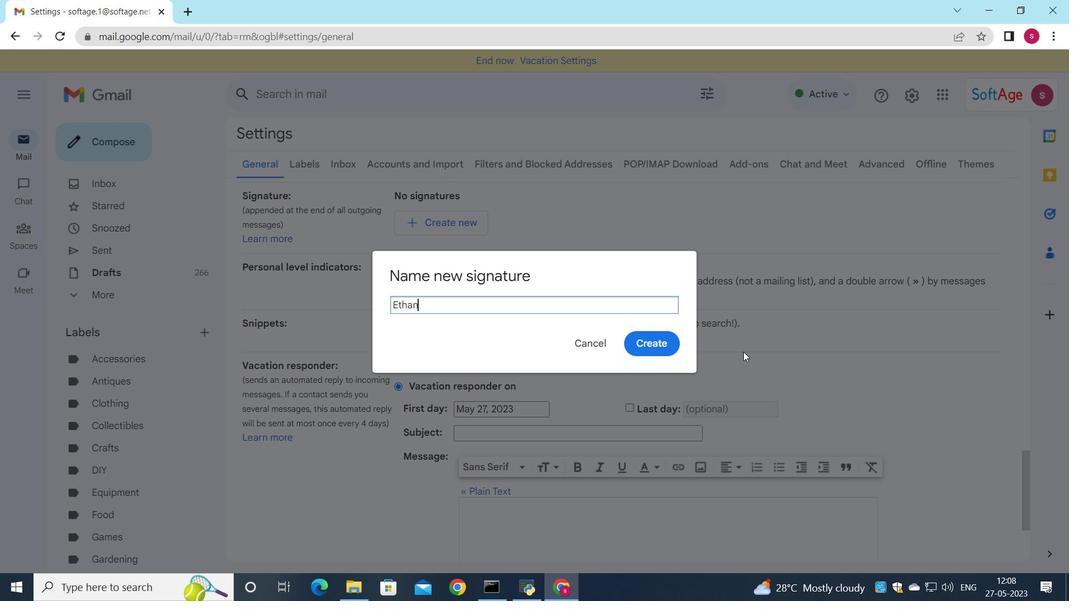 
Action: Mouse scrolled (545, 278) with delta (0, 0)
Screenshot: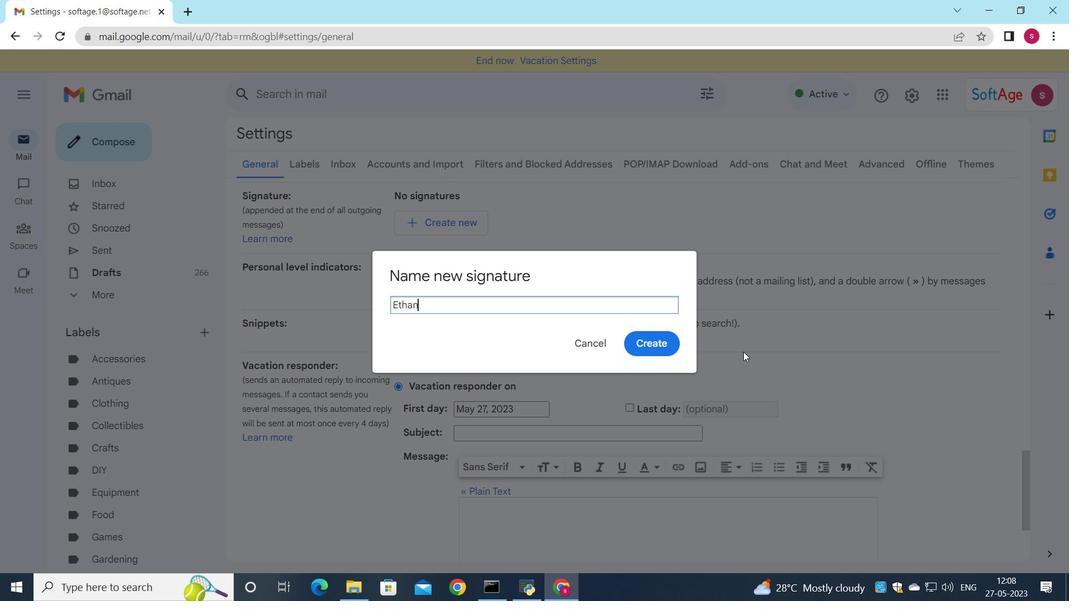 
Action: Mouse moved to (599, 492)
Screenshot: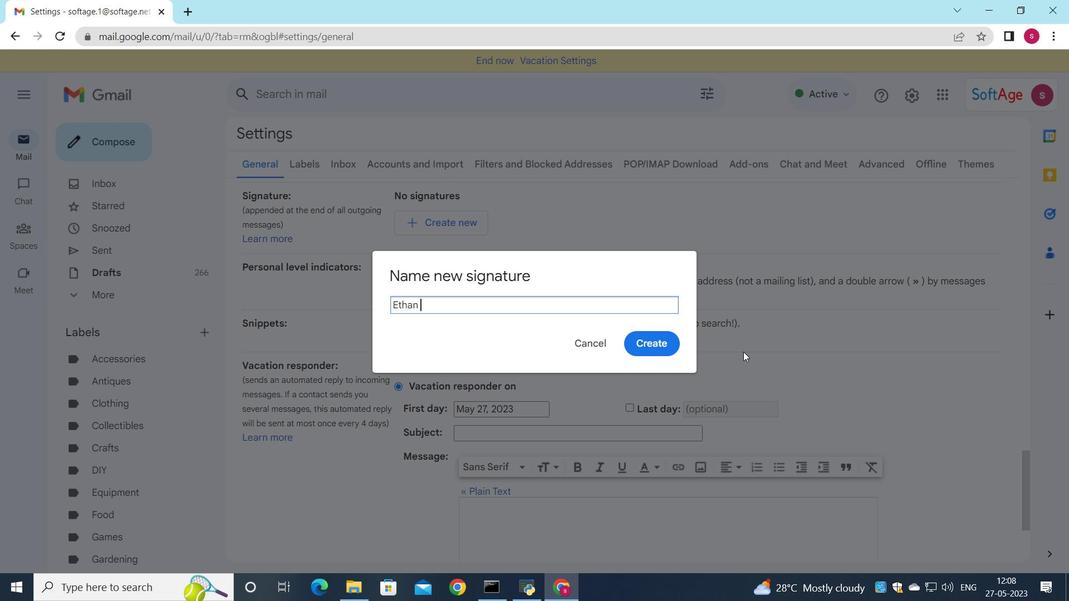 
Action: Mouse pressed left at (599, 492)
Screenshot: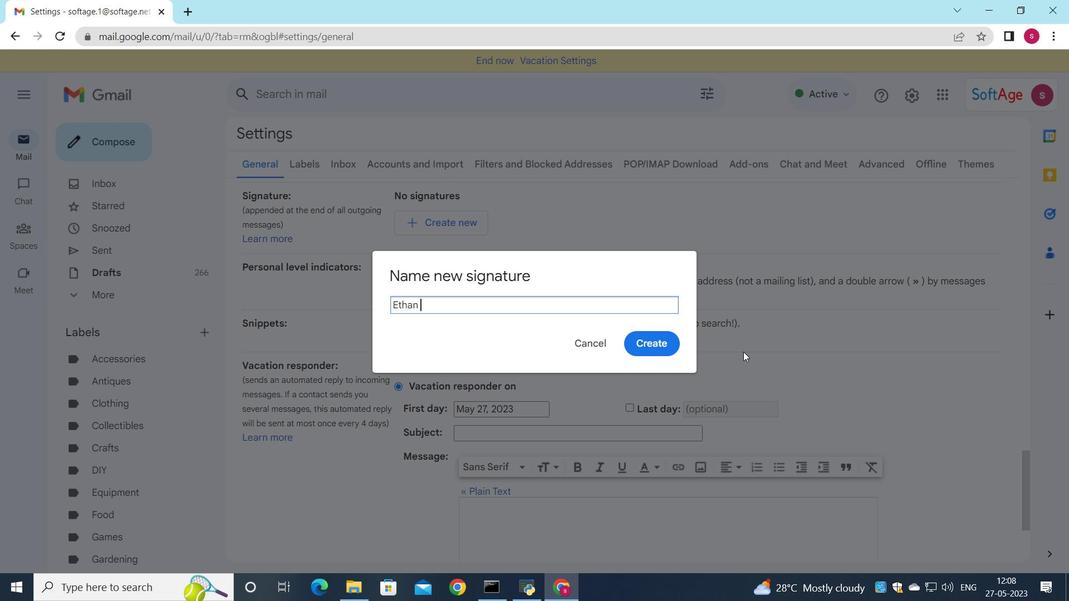 
Action: Mouse moved to (89, 136)
Screenshot: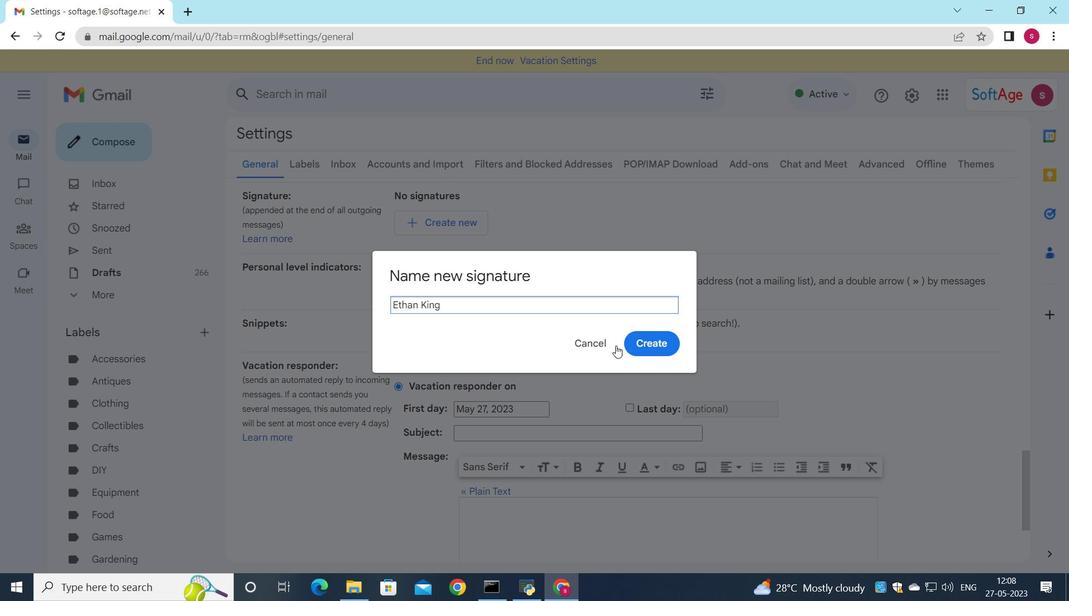 
Action: Mouse pressed left at (89, 136)
Screenshot: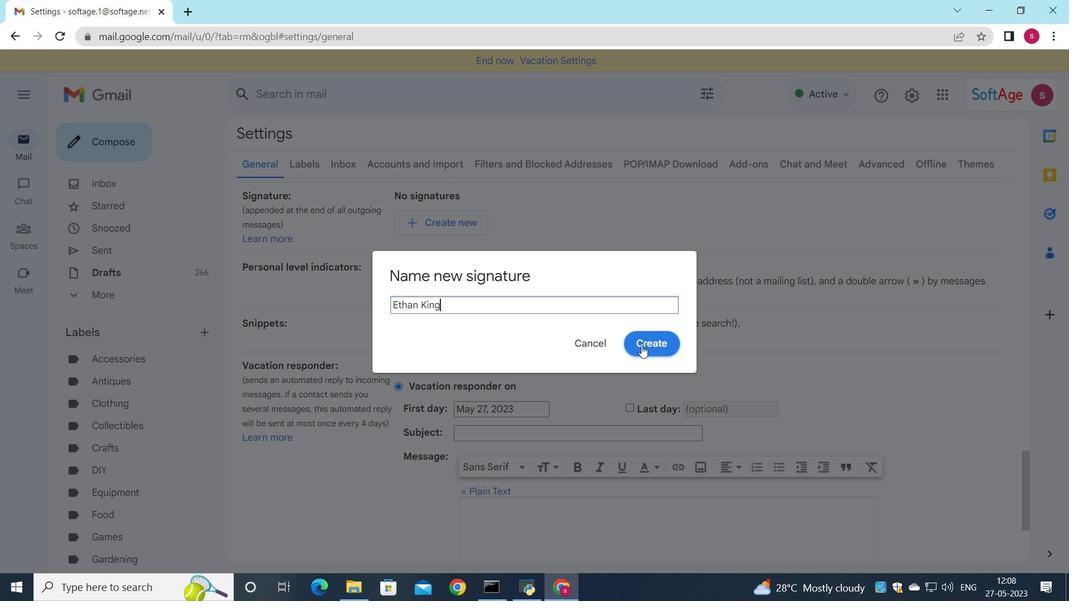 
Action: Mouse moved to (701, 232)
Screenshot: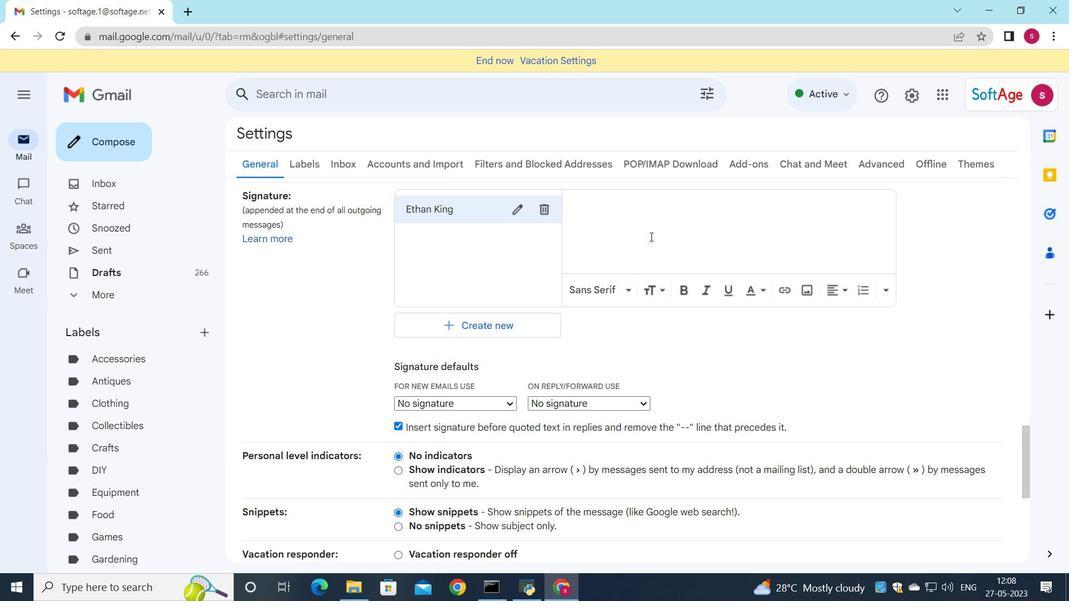 
Action: Key pressed softa
Screenshot: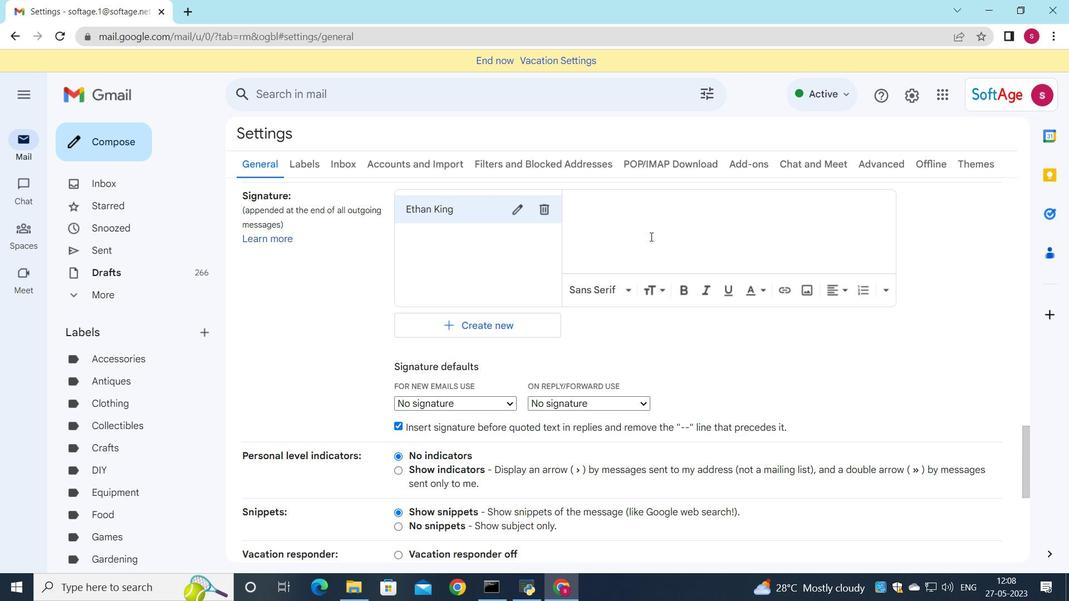 
Action: Mouse moved to (715, 488)
Screenshot: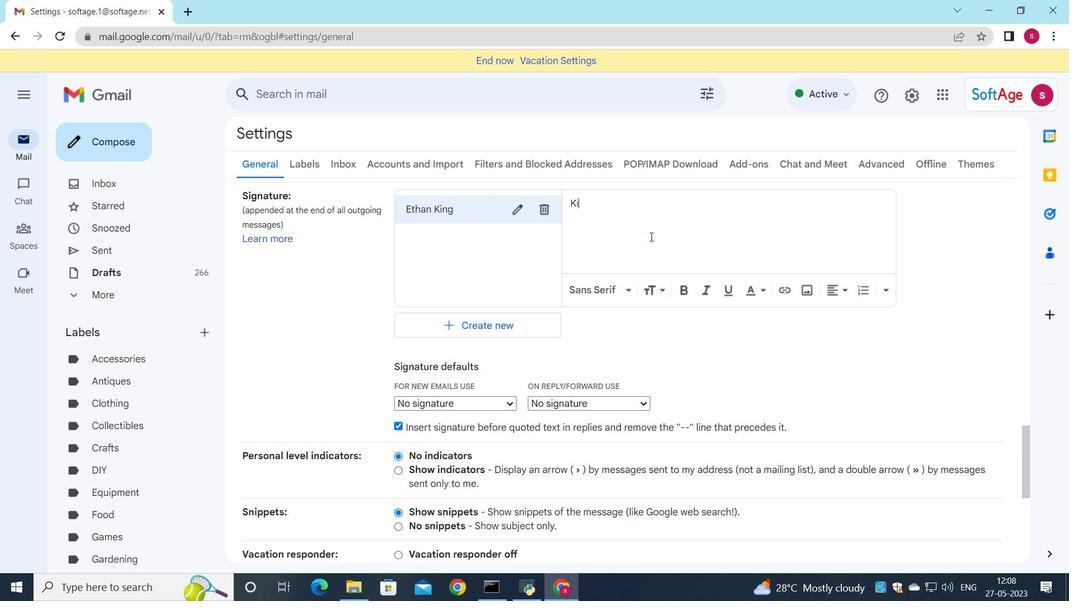 
Action: Mouse pressed left at (715, 488)
Screenshot: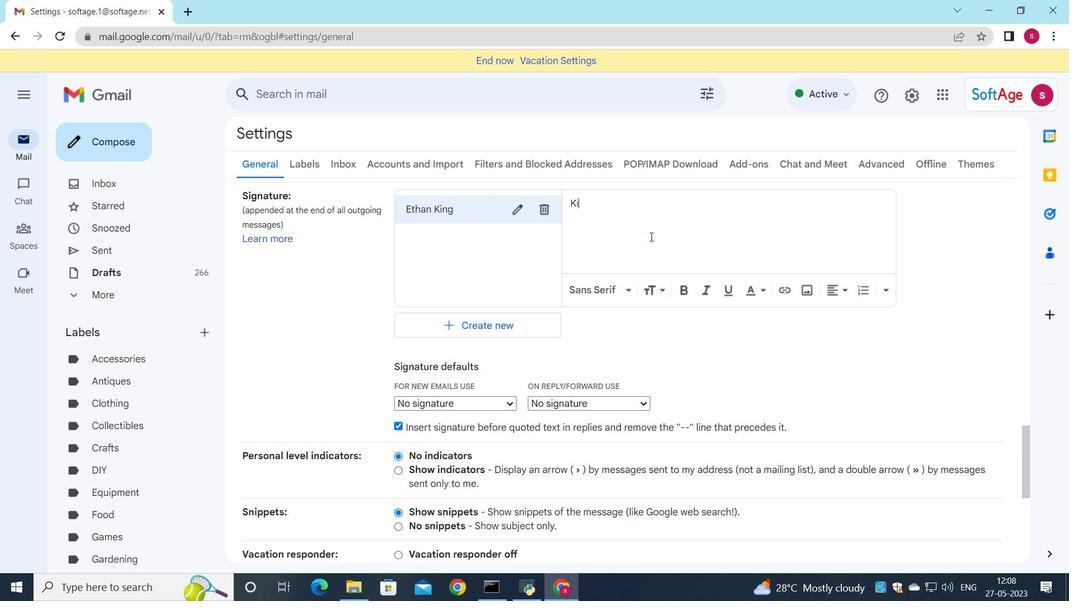 
Action: Mouse moved to (691, 371)
Screenshot: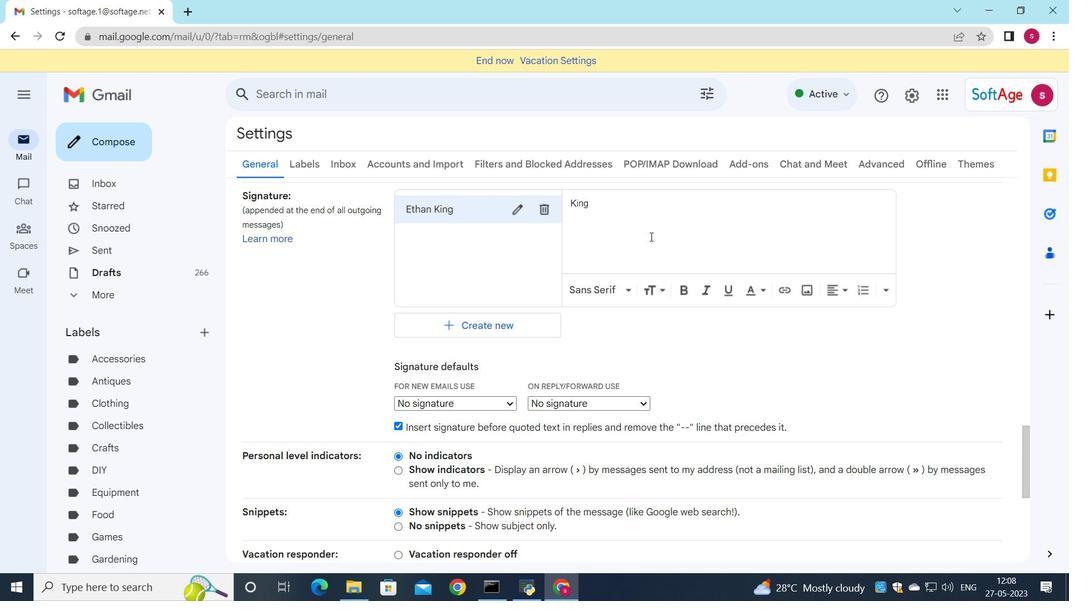 
Action: Key pressed s
Screenshot: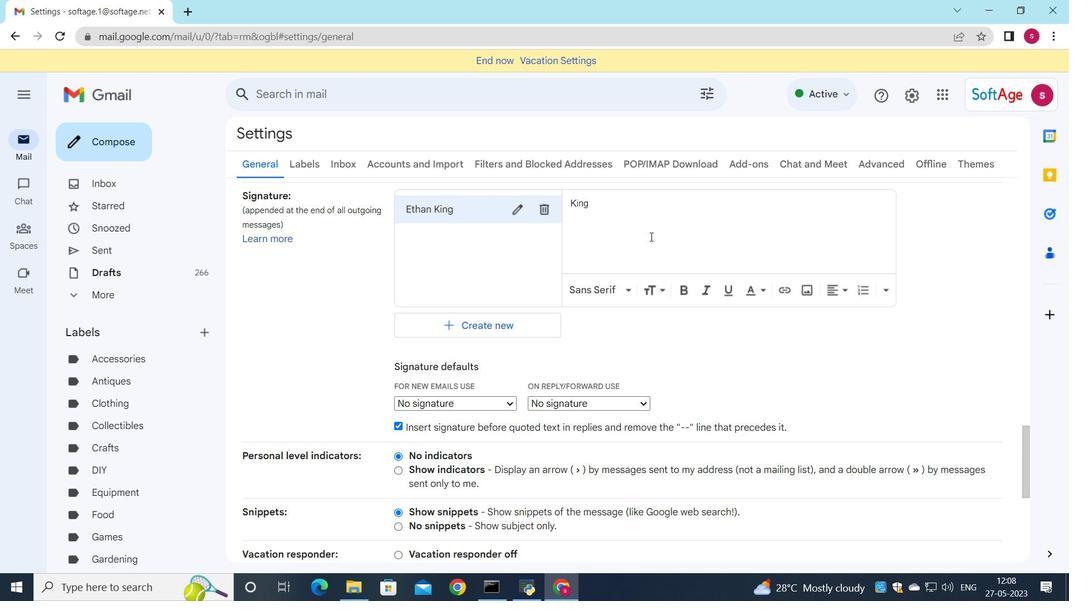 
Action: Mouse moved to (810, 524)
Screenshot: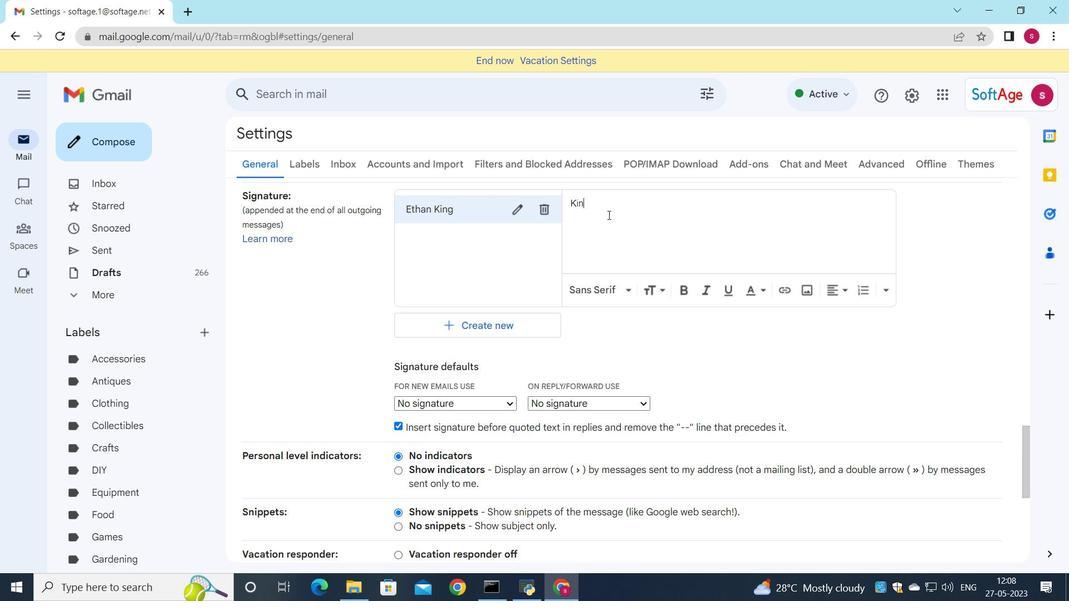 
Action: Mouse pressed left at (810, 524)
Screenshot: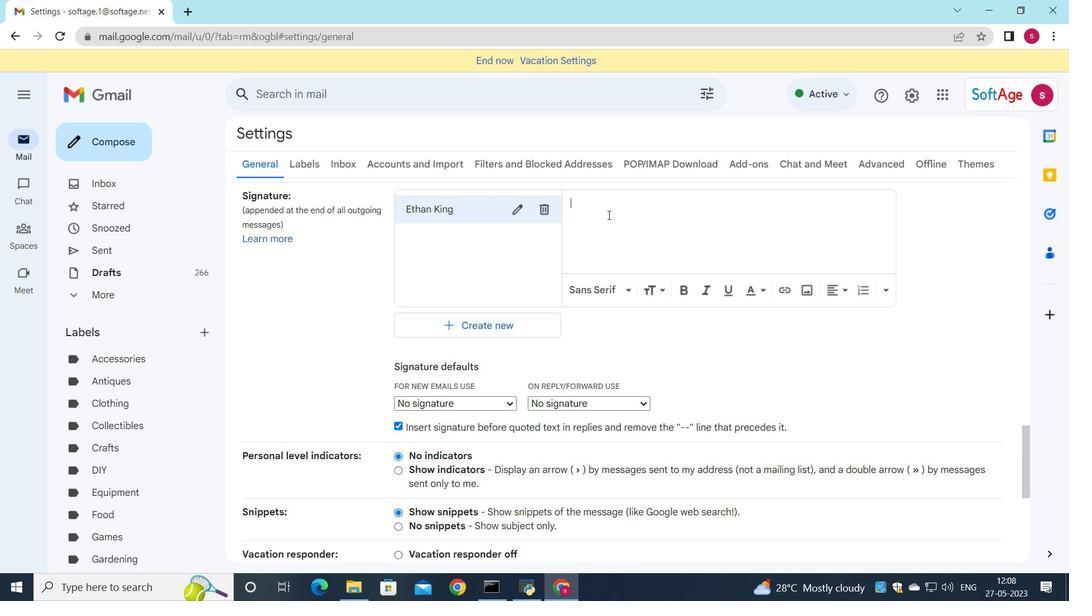 
Action: Mouse moved to (673, 286)
Screenshot: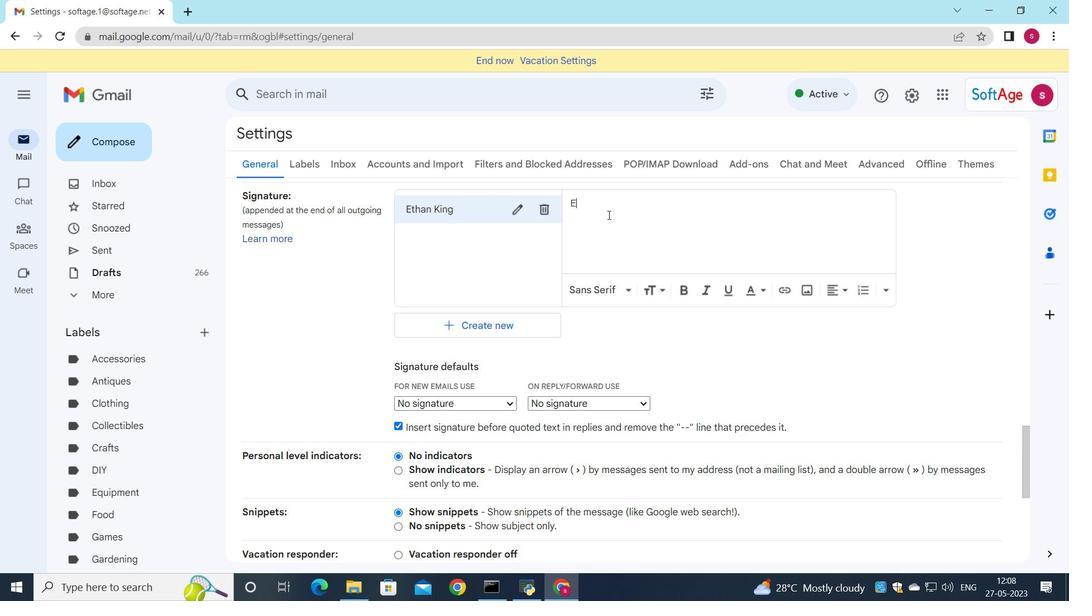 
Action: Mouse pressed left at (673, 286)
Screenshot: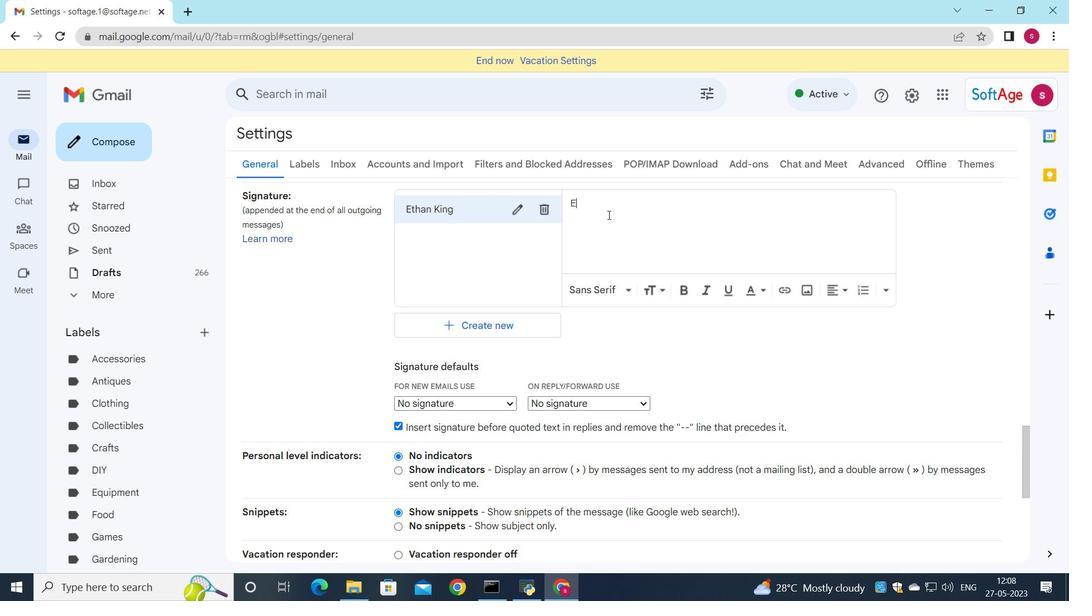 
Action: Mouse moved to (671, 286)
Screenshot: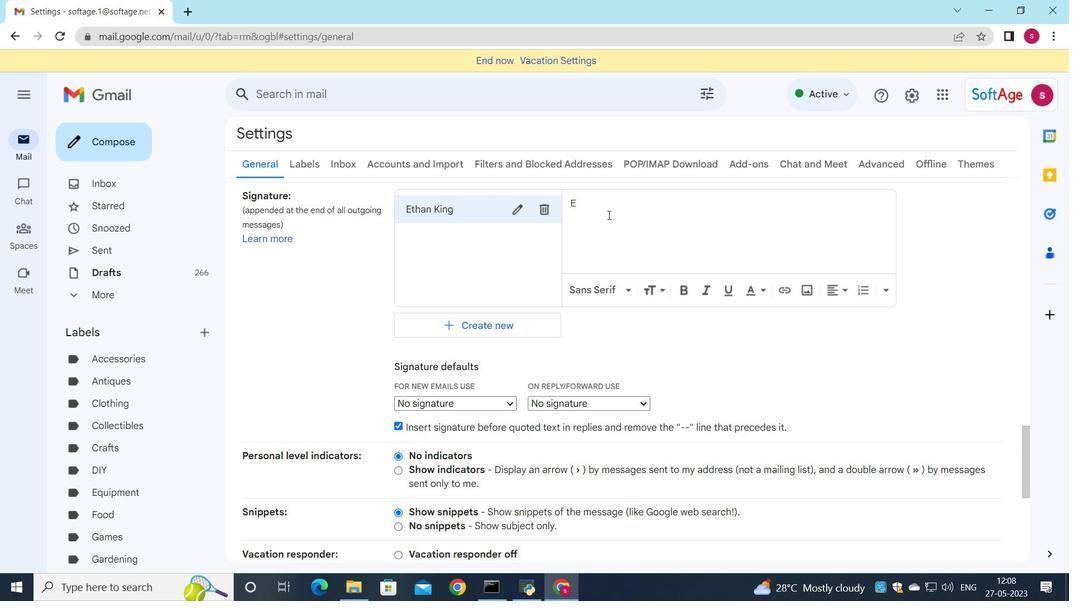 
Action: Key pressed <Key.shift>Request<Key.space>for<Key.space>a<Key.space>change<Key.space>in<Key.space>project<Key.space>deadline<Key.space>
Screenshot: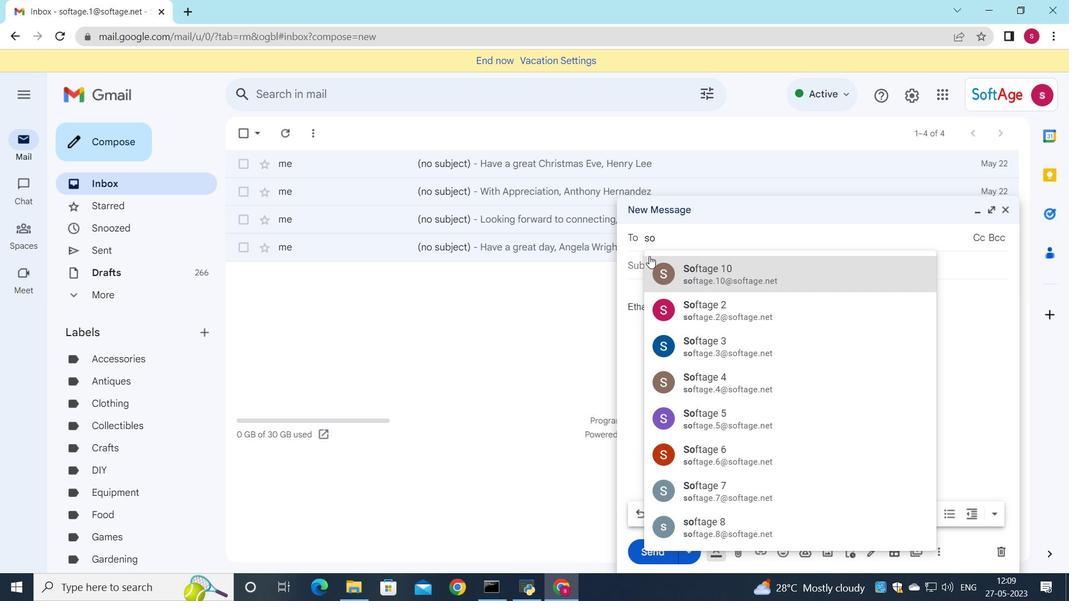 
Action: Mouse moved to (639, 289)
Screenshot: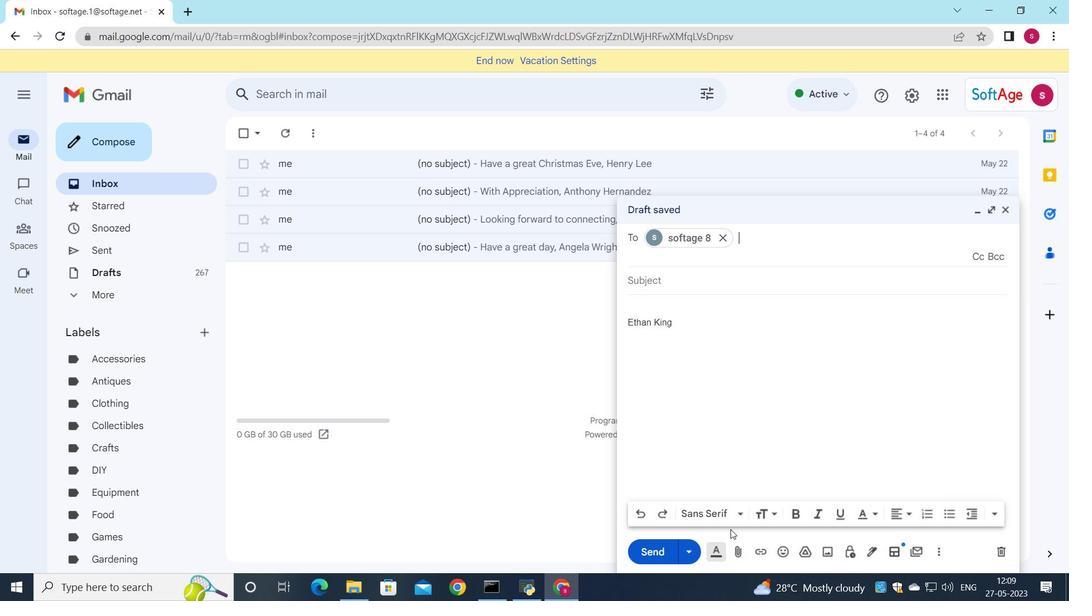 
Action: Mouse pressed left at (639, 289)
Screenshot: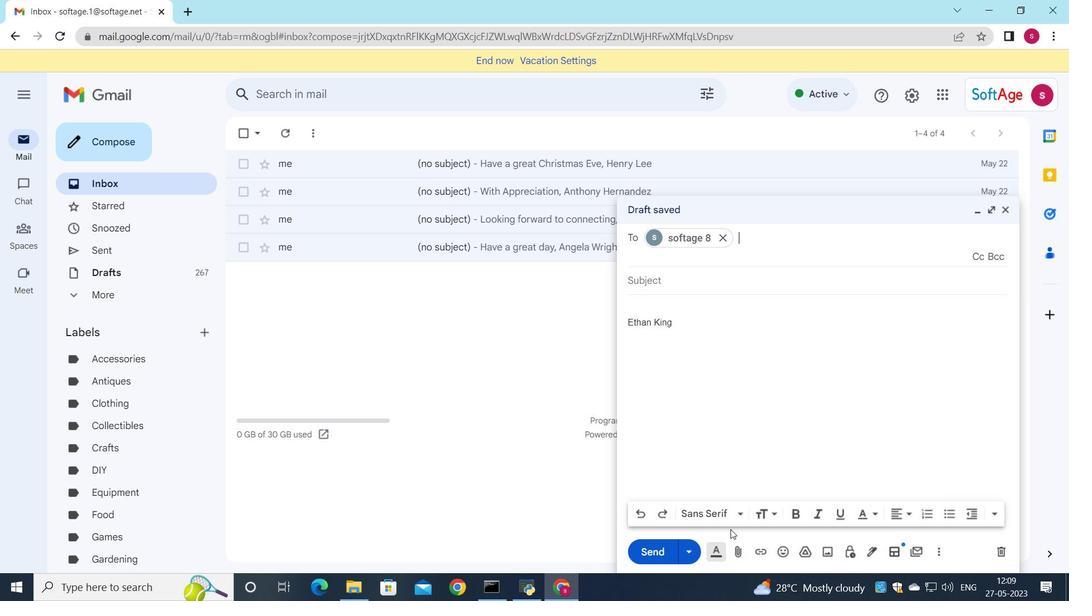 
Action: Key pressed <Key.shift>Could<Key.space>you<Key.space>please<Key.space>provide<Key.space>a<Key.space>detailed<Key.space>report<Key.space>on<Key.space>the<Key.space>results<Key.shift_r><Key.shift_r><Key.shift_r><Key.shift_r><Key.shift_r><Key.shift_r><Key.shift_r><Key.shift_r>?
Screenshot: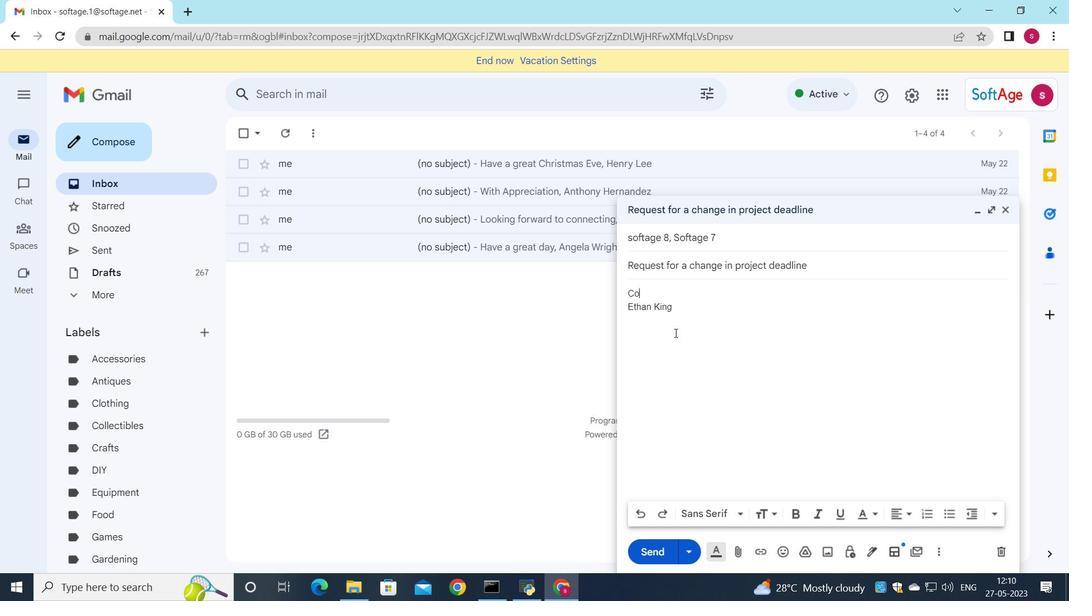 
Action: Mouse moved to (735, 554)
Screenshot: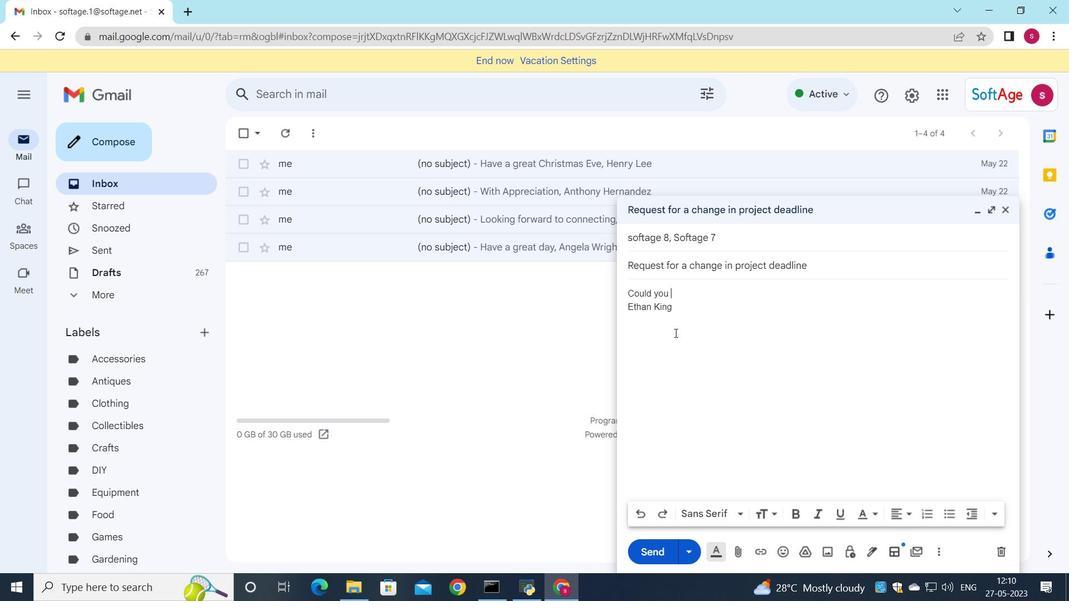
Action: Mouse pressed left at (735, 554)
Screenshot: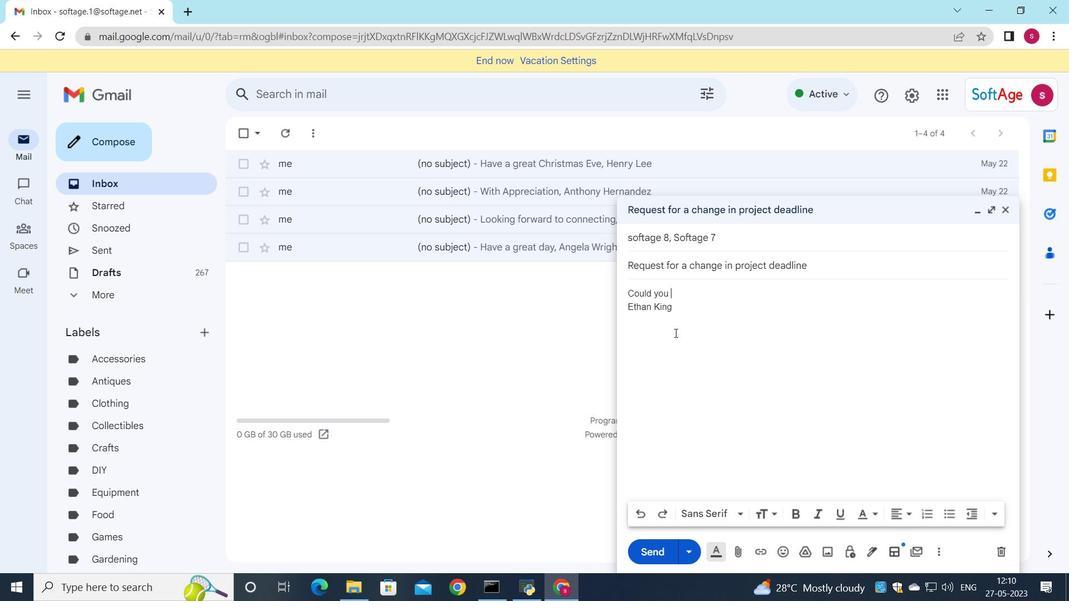 
Action: Mouse moved to (253, 97)
Screenshot: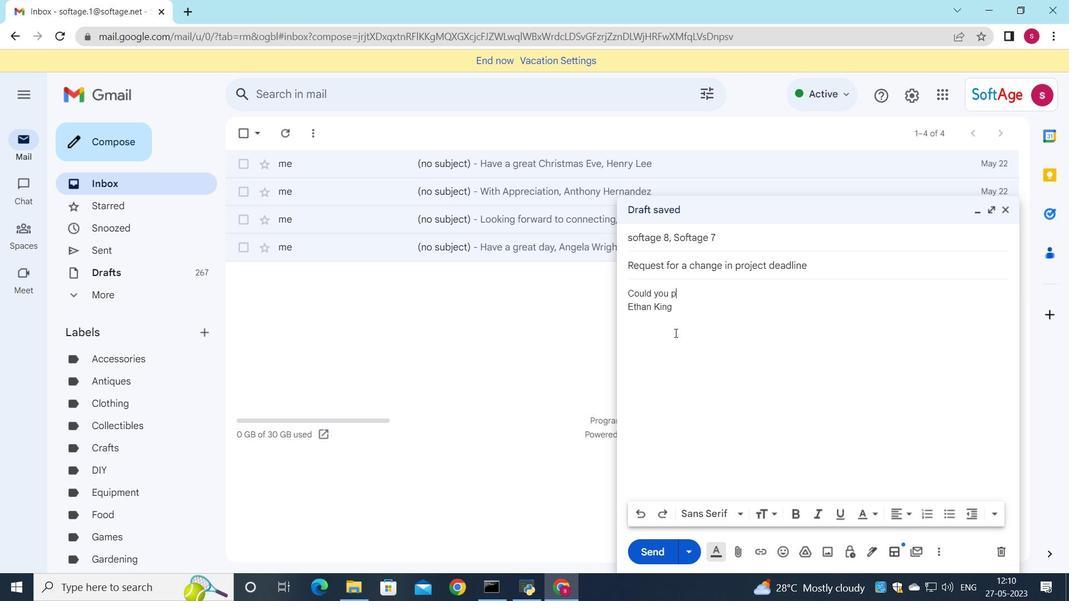 
Action: Mouse pressed left at (253, 97)
Screenshot: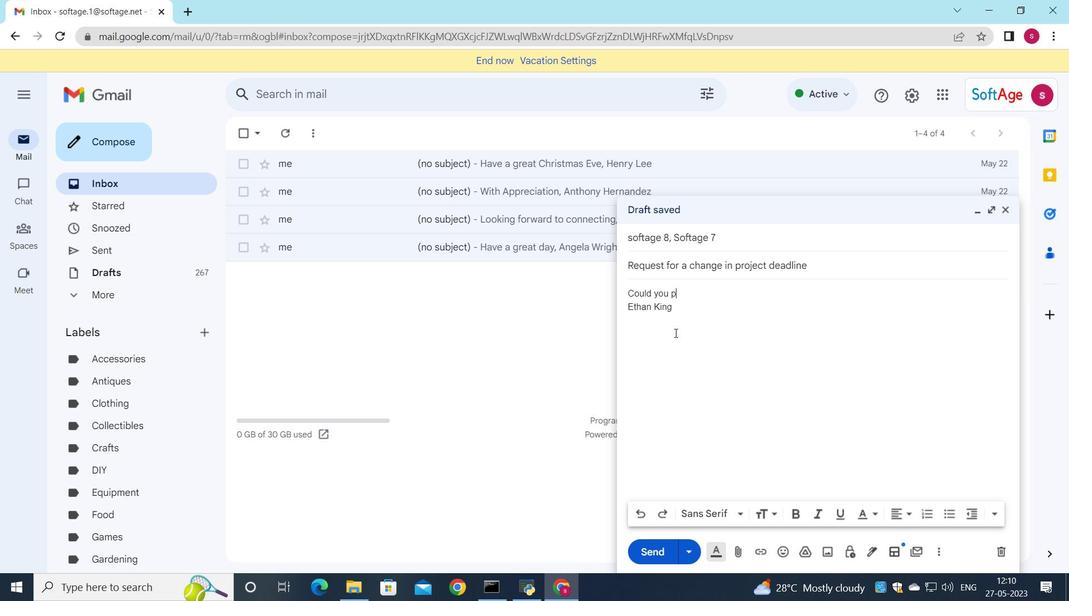 
Action: Mouse pressed left at (253, 97)
Screenshot: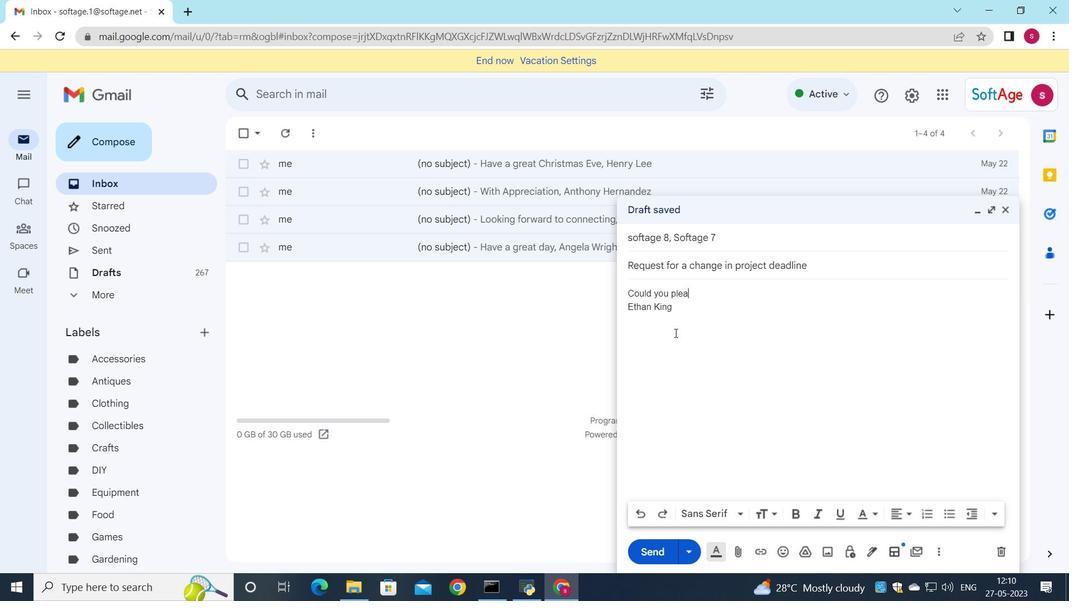 
Action: Mouse moved to (324, 115)
Screenshot: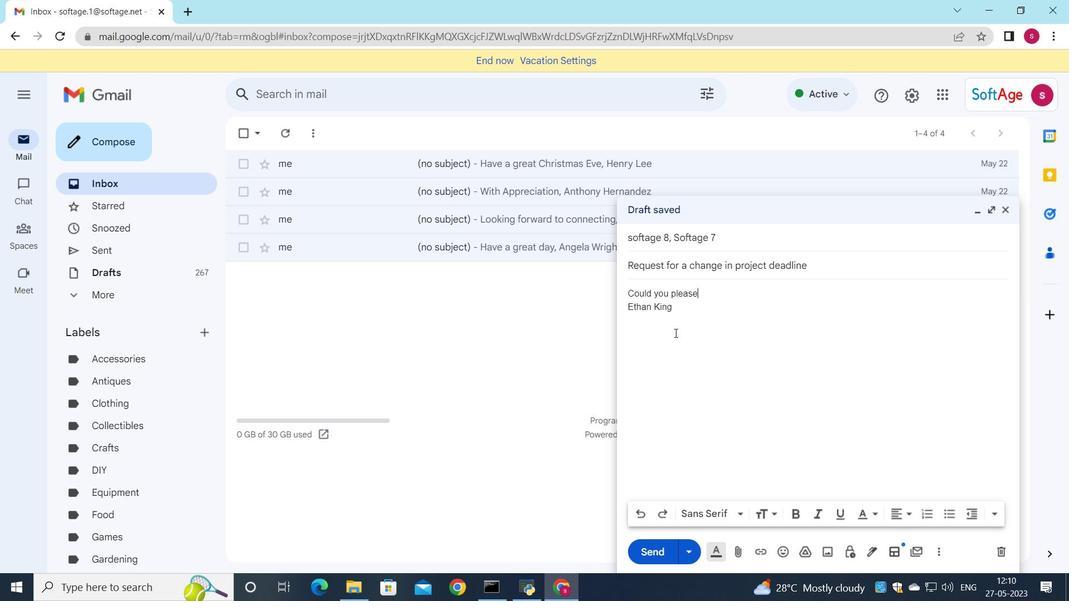 
Action: Key pressed <Key.shift>Marketing<Key.shift>_plan.pdf
Screenshot: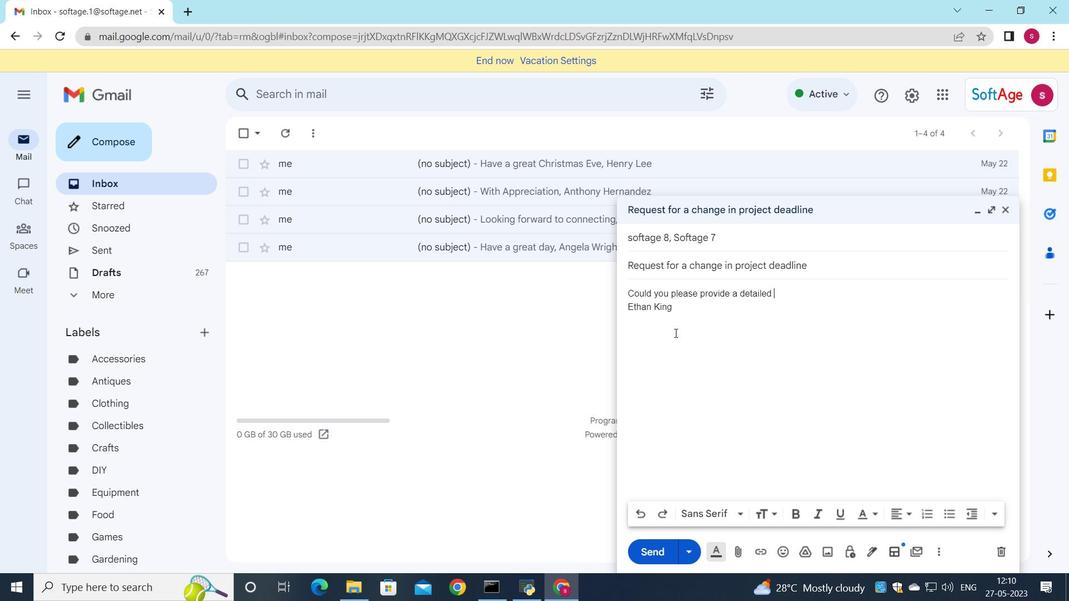 
Action: Mouse moved to (311, 99)
Screenshot: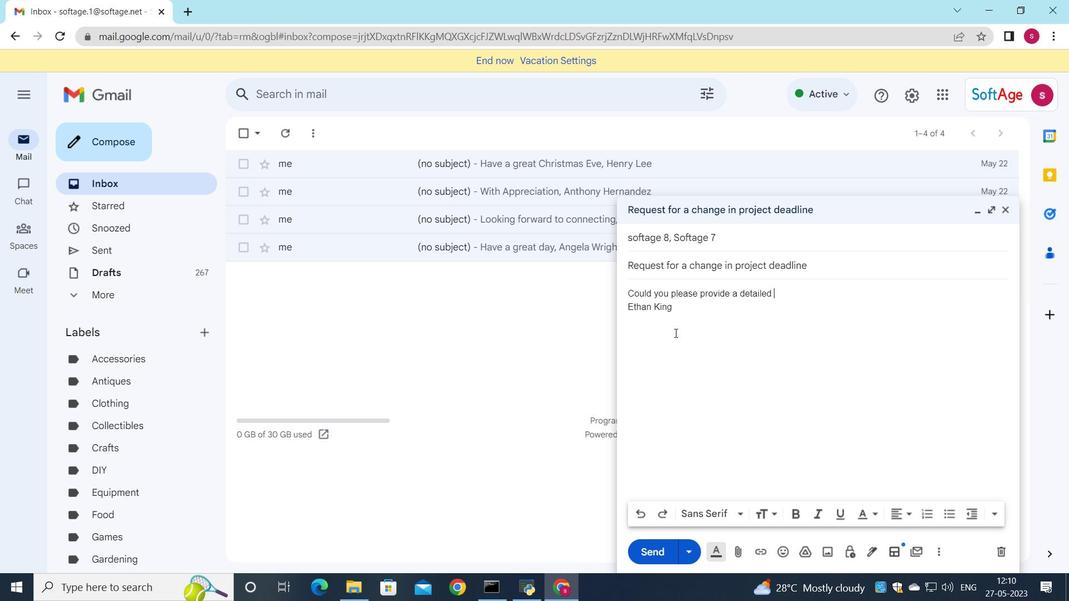 
Action: Mouse pressed left at (311, 99)
Screenshot: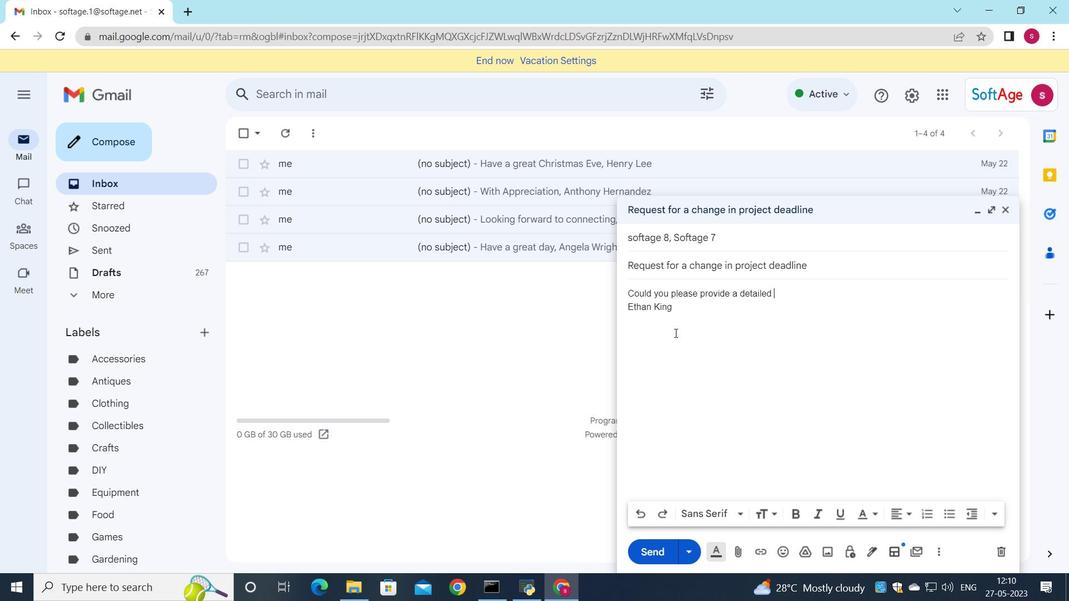 
Action: Mouse moved to (529, 351)
Screenshot: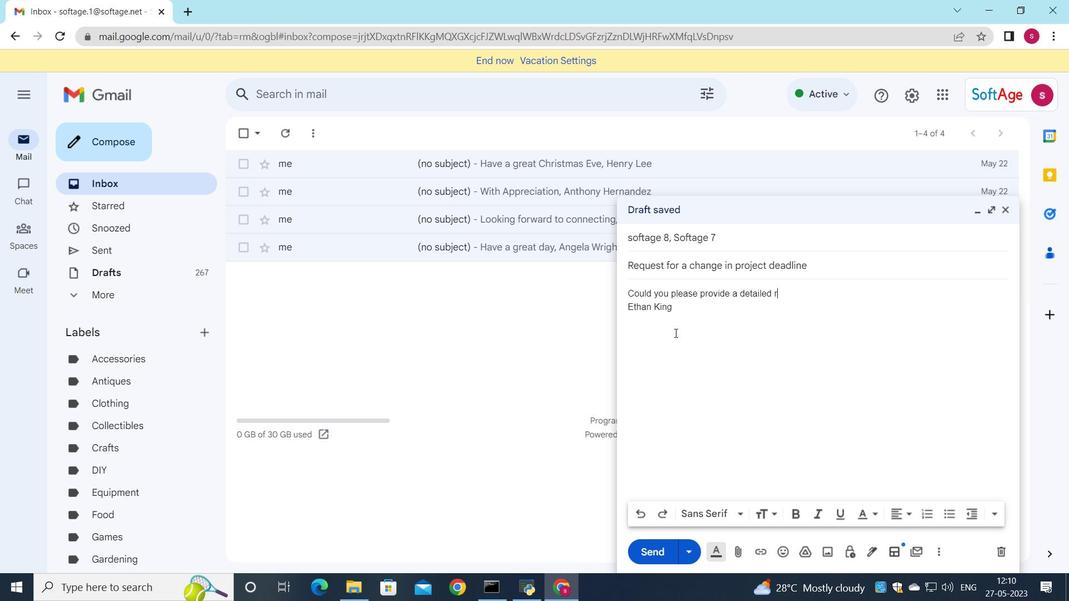 
Action: Mouse pressed left at (529, 351)
Screenshot: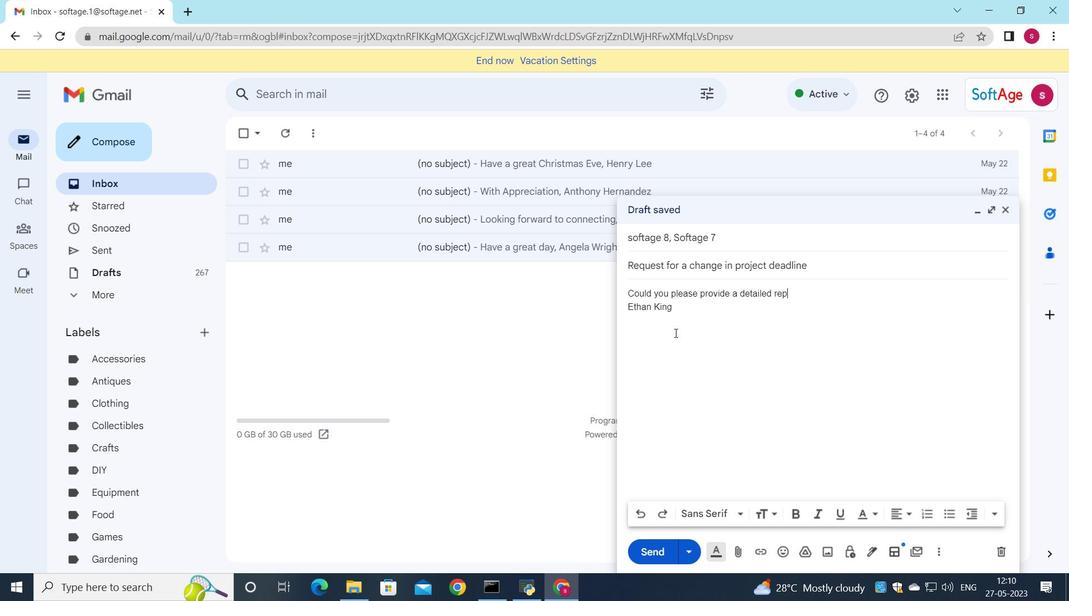 
Action: Mouse moved to (652, 551)
Screenshot: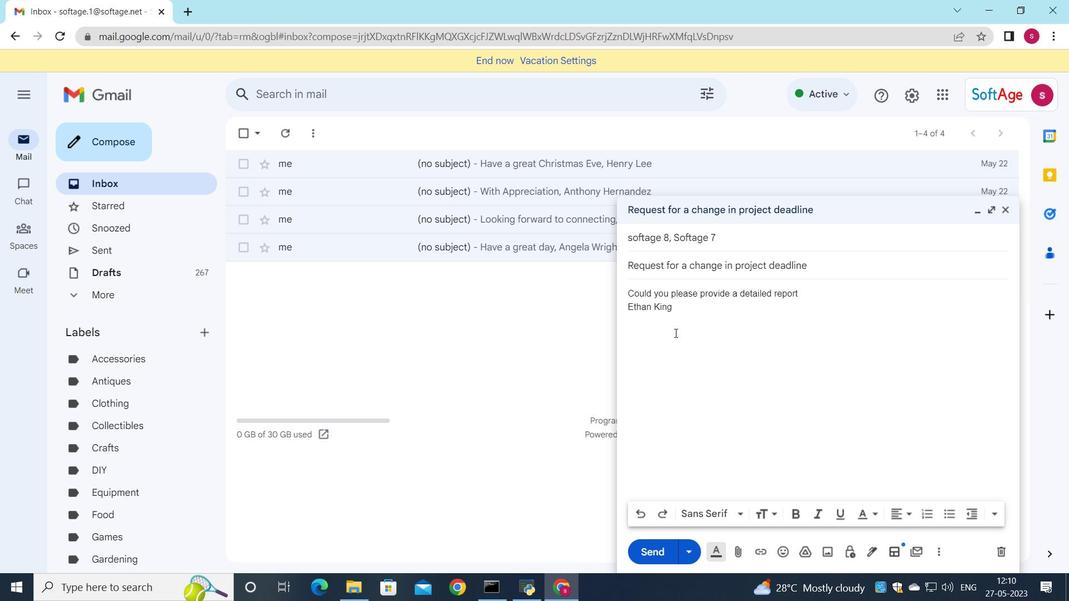 
Action: Mouse pressed left at (652, 551)
Screenshot: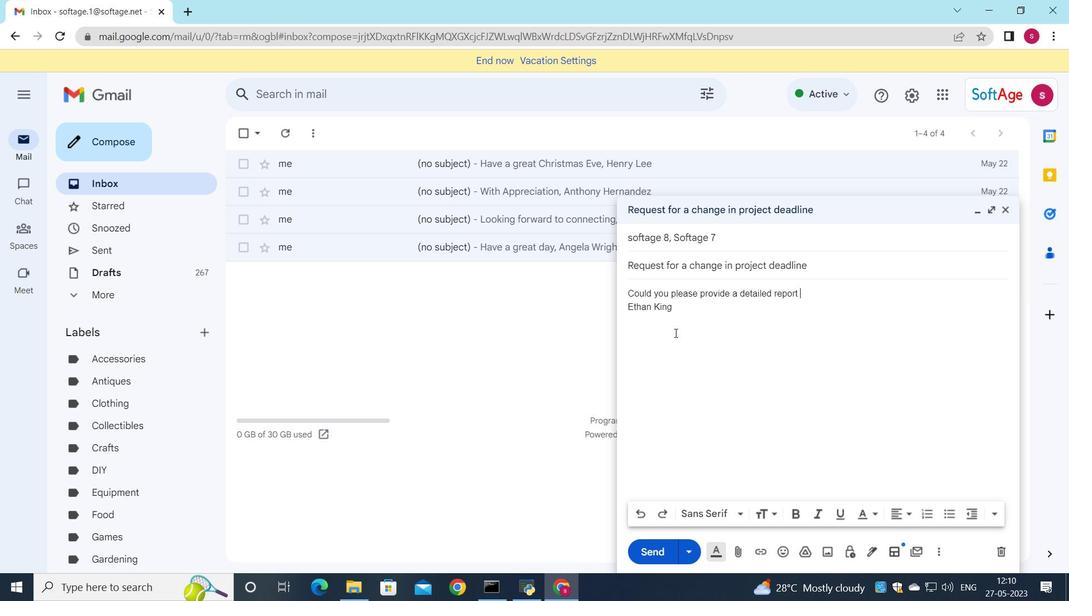 
Action: Mouse moved to (138, 245)
Screenshot: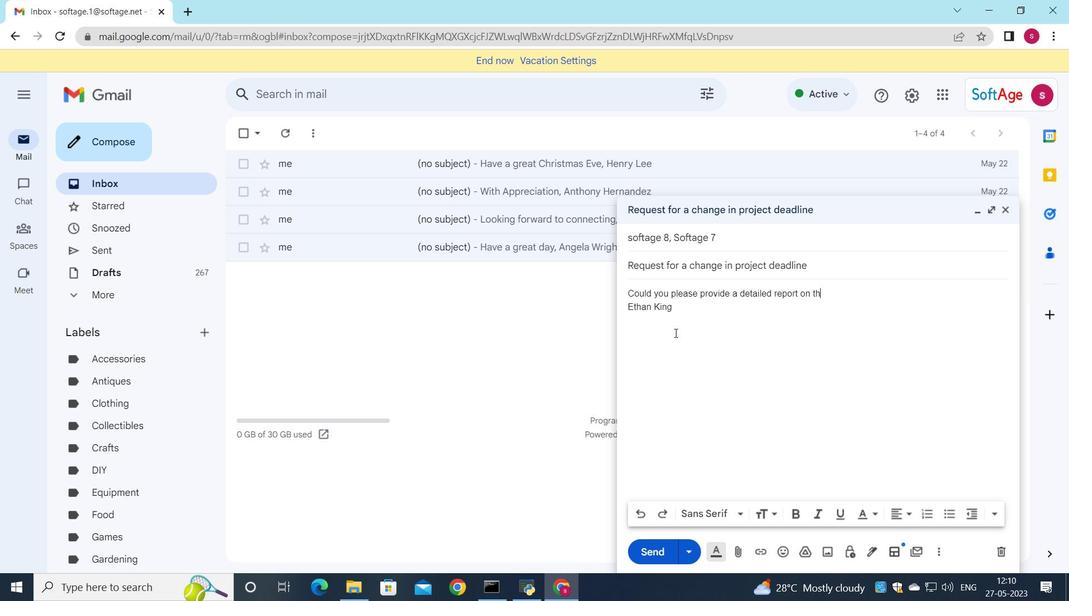 
Action: Mouse pressed left at (138, 245)
Screenshot: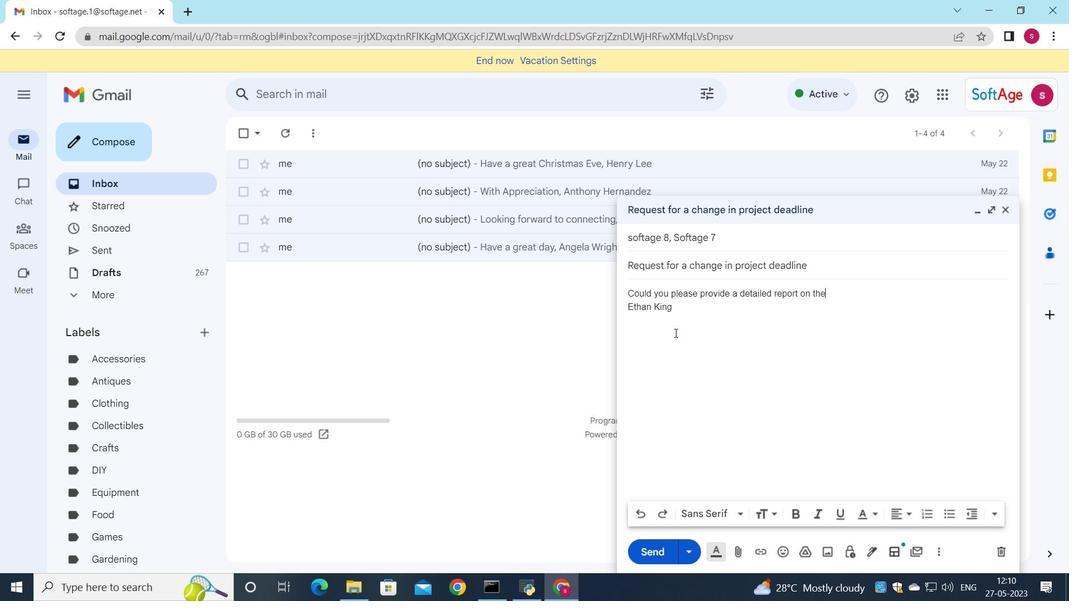 
Action: Mouse moved to (573, 217)
Screenshot: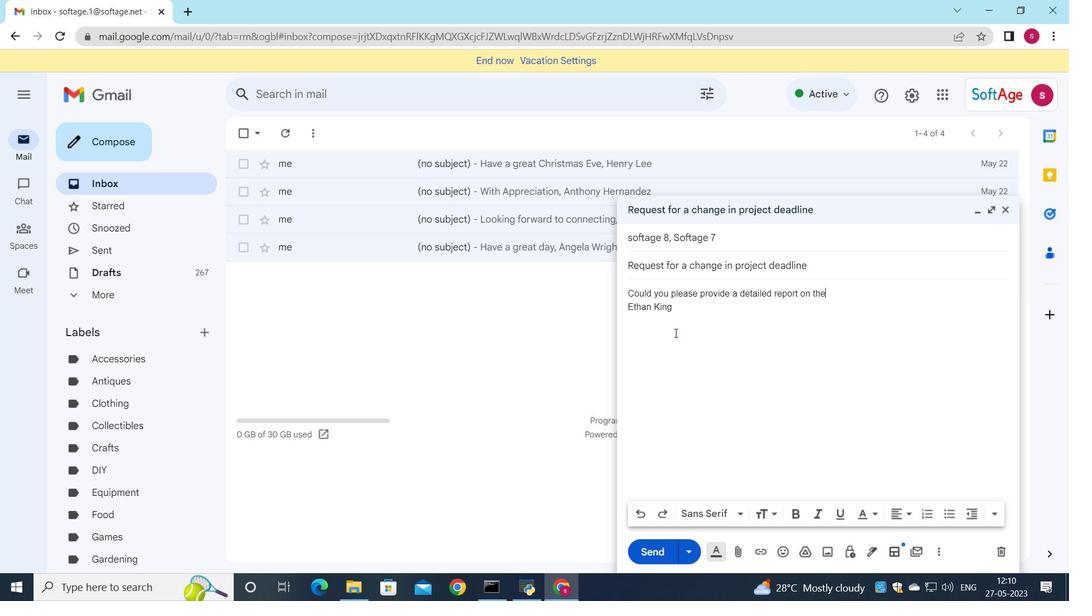 
Action: Mouse pressed left at (573, 217)
Screenshot: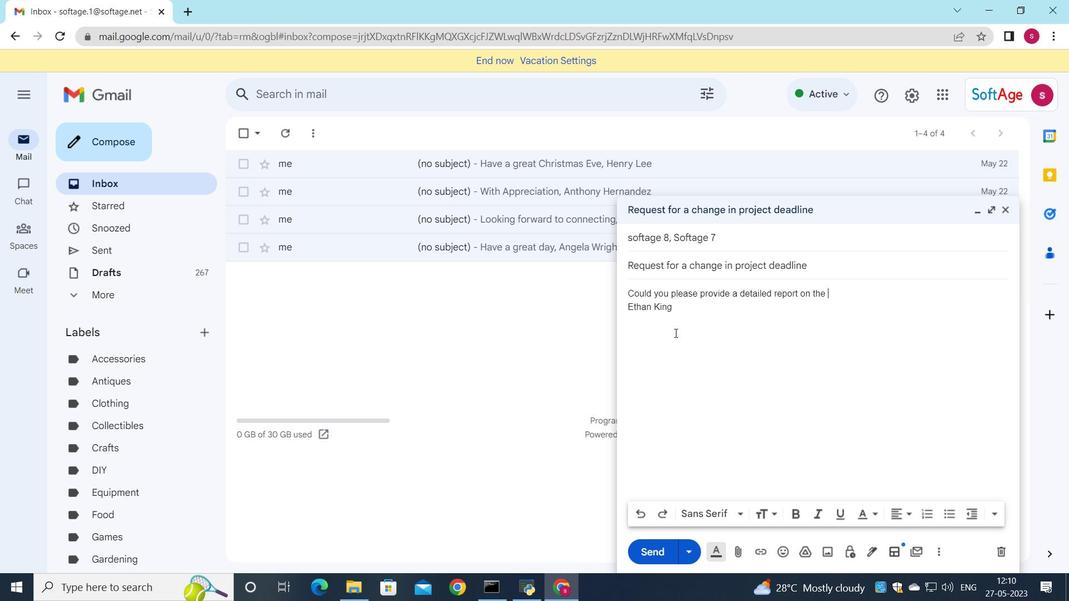 
Action: Mouse moved to (452, 591)
Screenshot: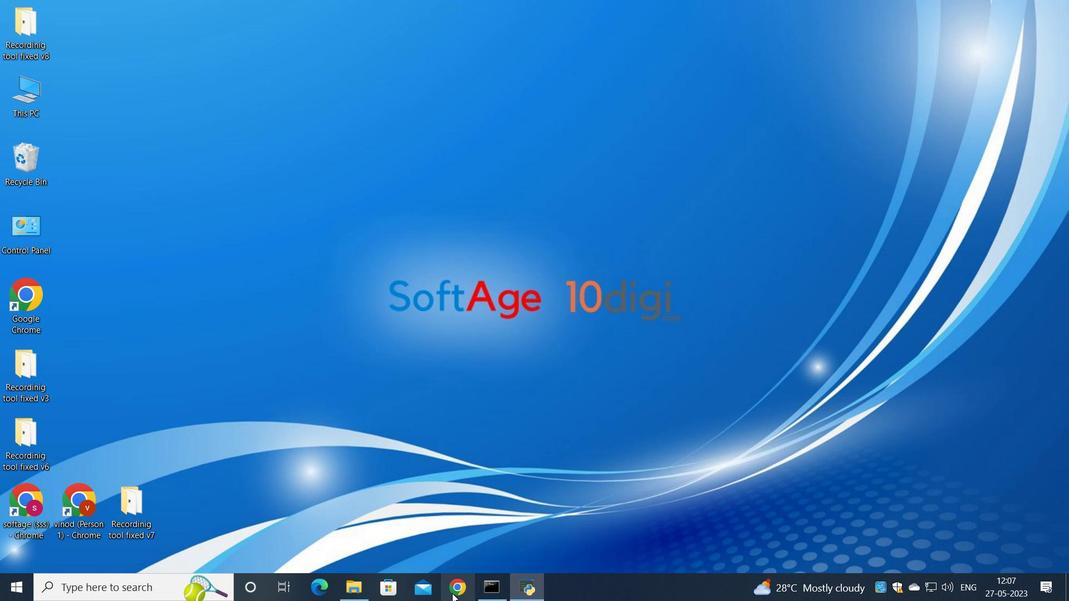
Action: Mouse pressed left at (452, 591)
Screenshot: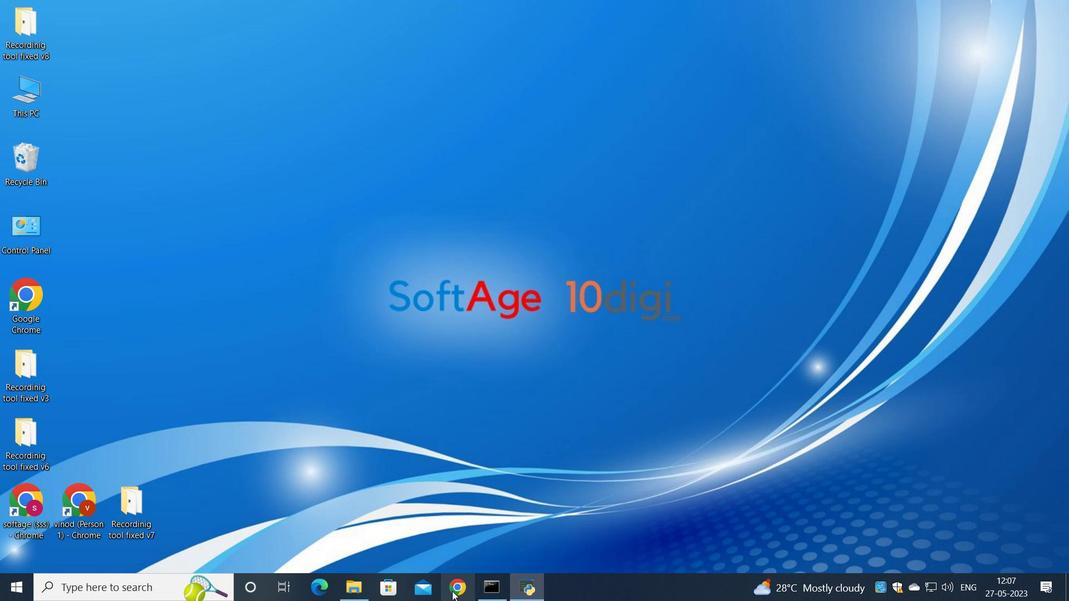 
Action: Mouse moved to (482, 379)
Screenshot: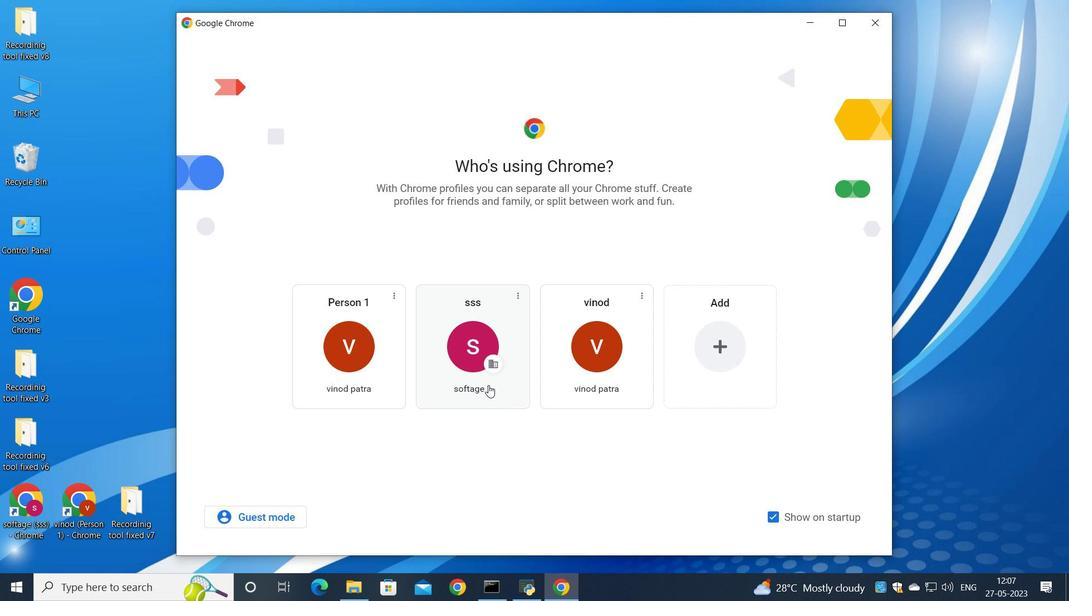 
Action: Mouse pressed left at (482, 379)
Screenshot: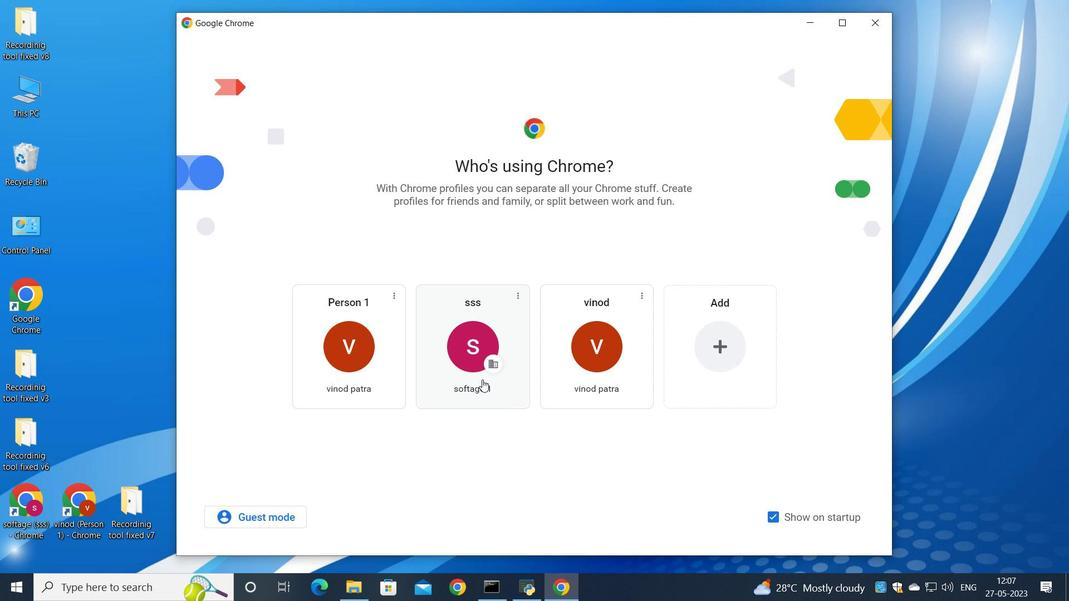 
Action: Mouse moved to (930, 71)
Screenshot: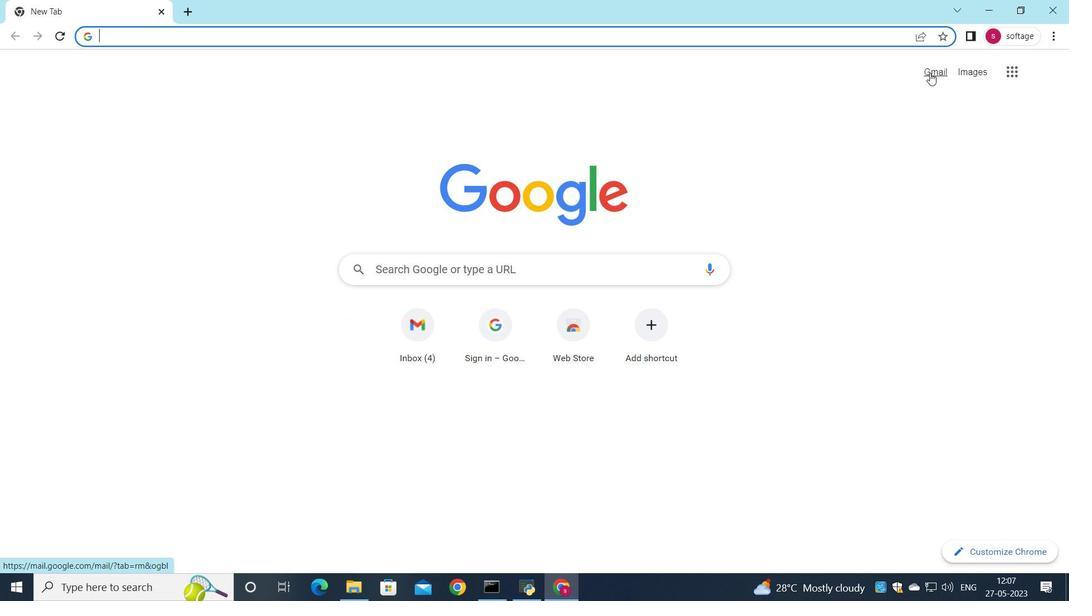 
Action: Mouse pressed left at (930, 71)
Screenshot: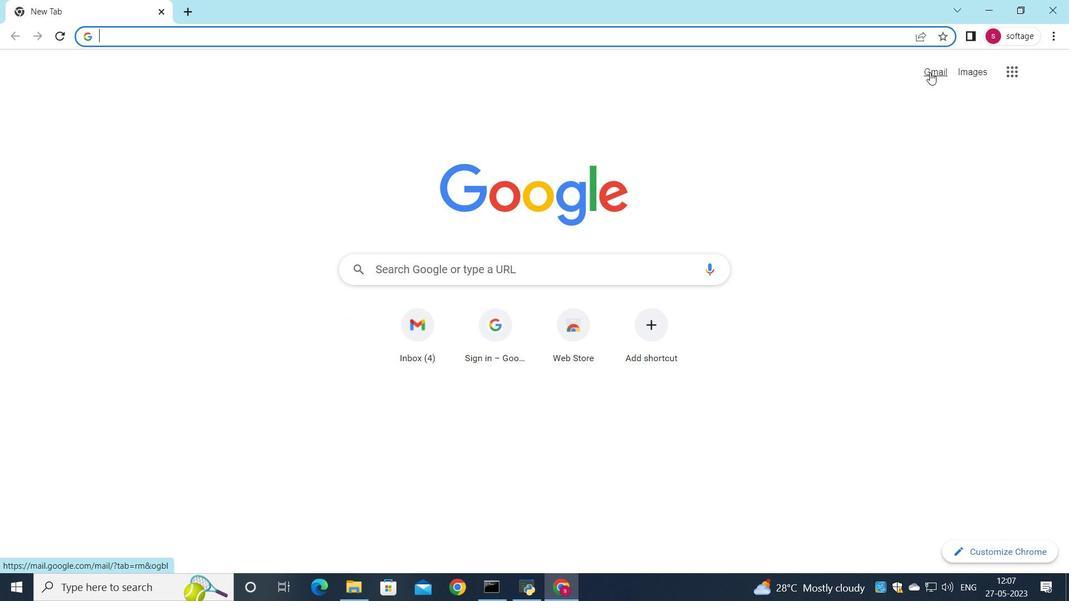 
Action: Mouse moved to (911, 106)
Screenshot: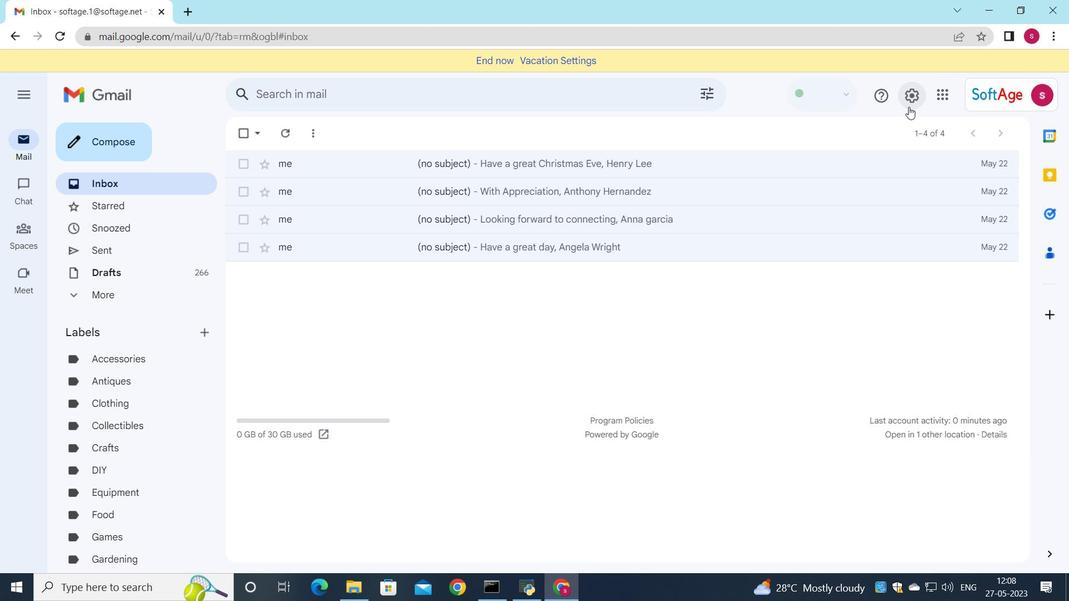 
Action: Mouse pressed left at (911, 106)
Screenshot: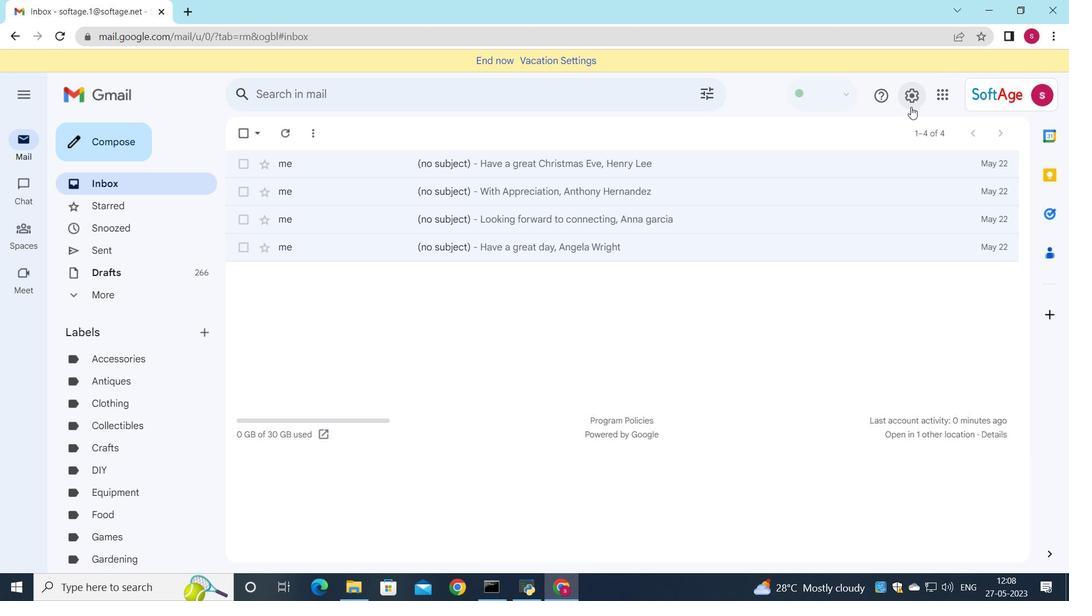 
Action: Mouse moved to (905, 163)
Screenshot: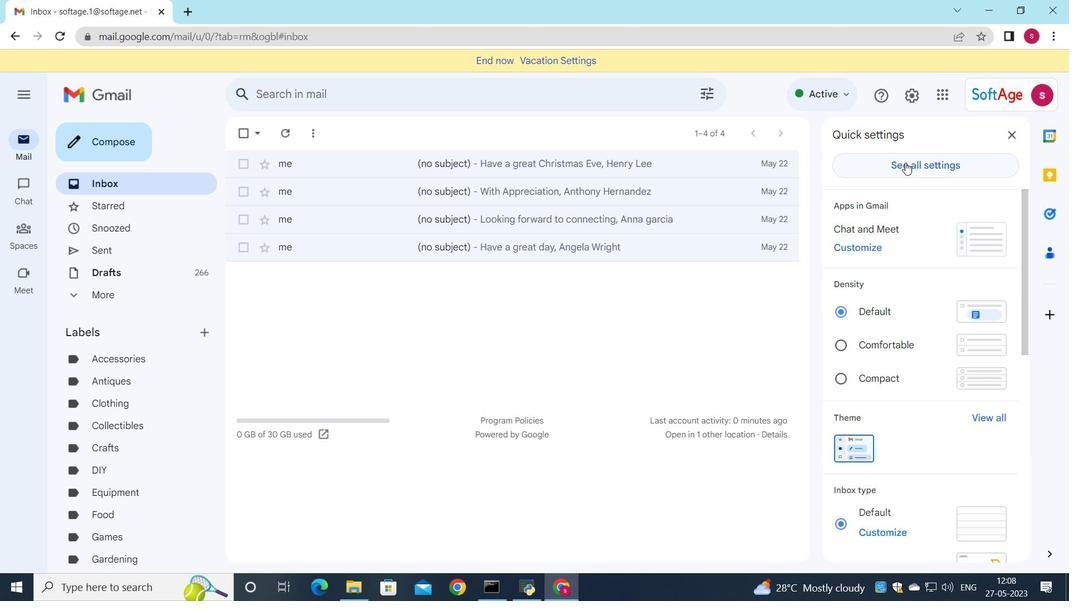 
Action: Mouse pressed left at (905, 163)
Screenshot: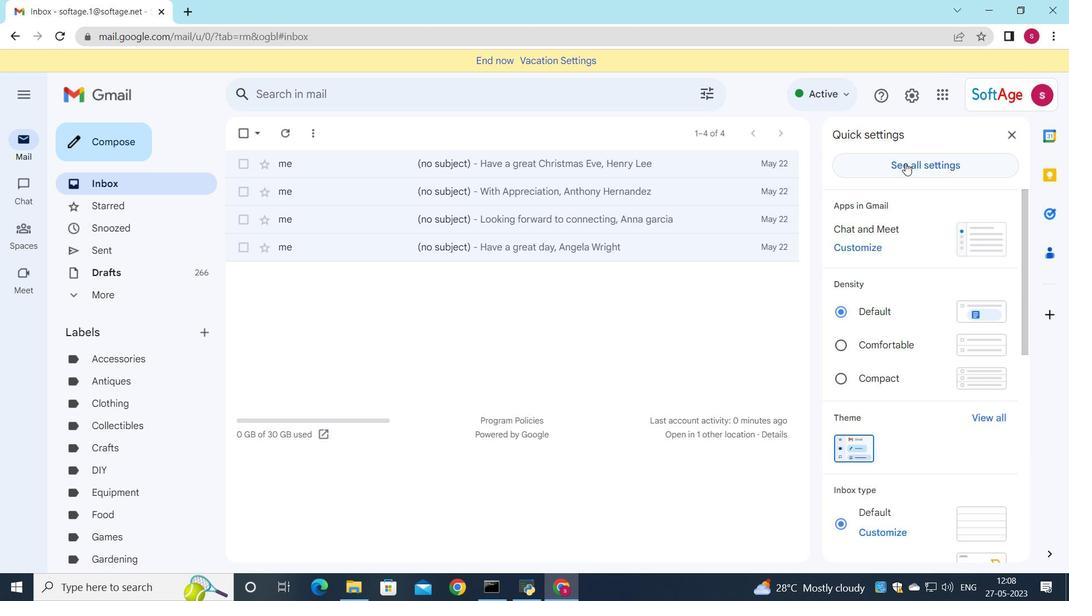 
Action: Mouse moved to (700, 179)
Screenshot: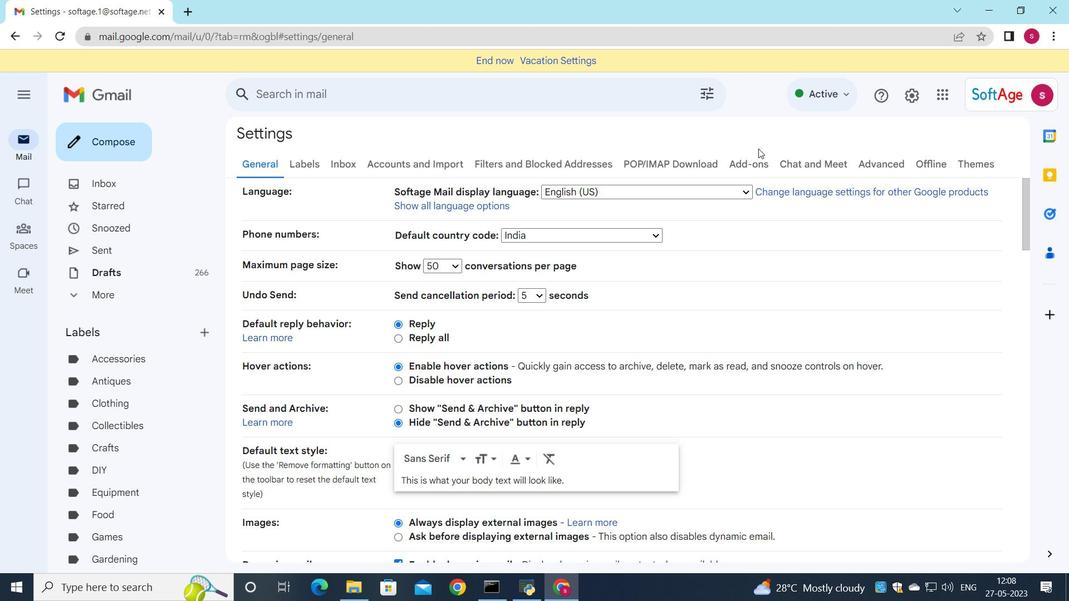 
Action: Mouse scrolled (720, 164) with delta (0, 0)
Screenshot: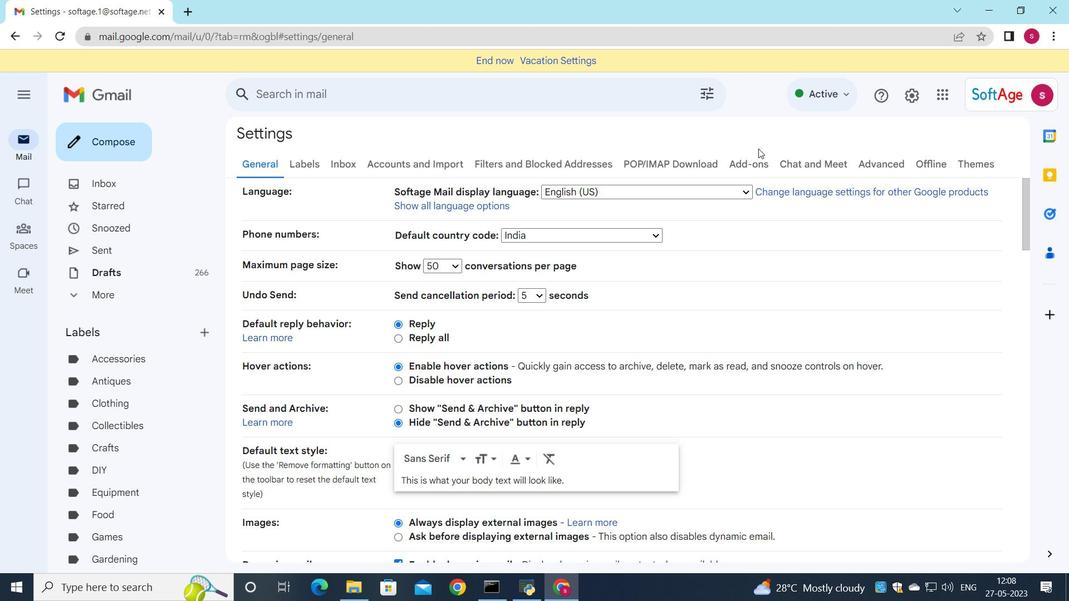 
Action: Mouse moved to (649, 221)
Screenshot: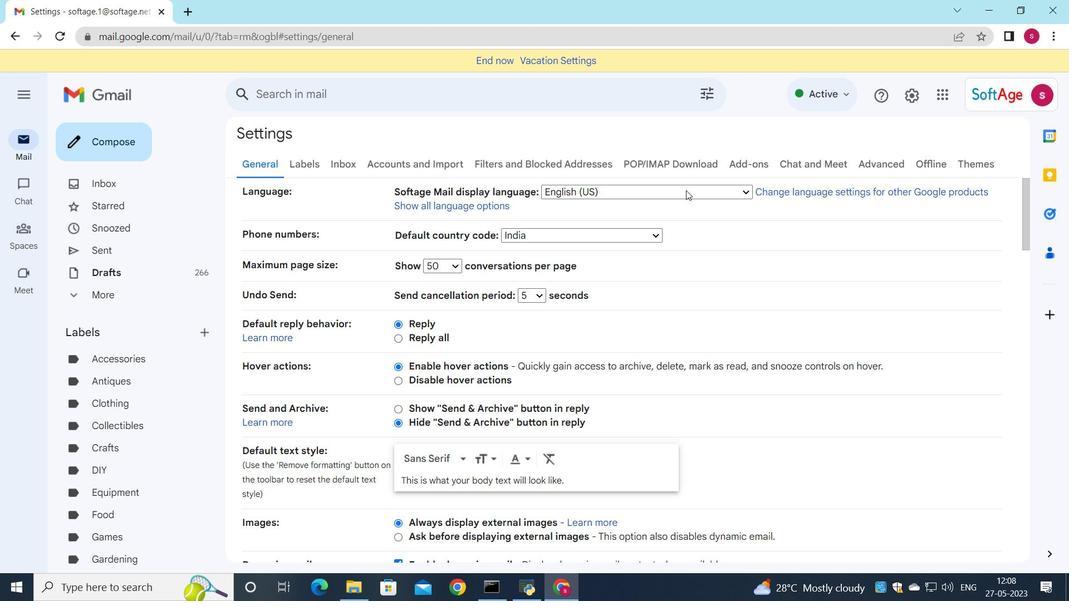 
Action: Mouse scrolled (649, 221) with delta (0, 0)
Screenshot: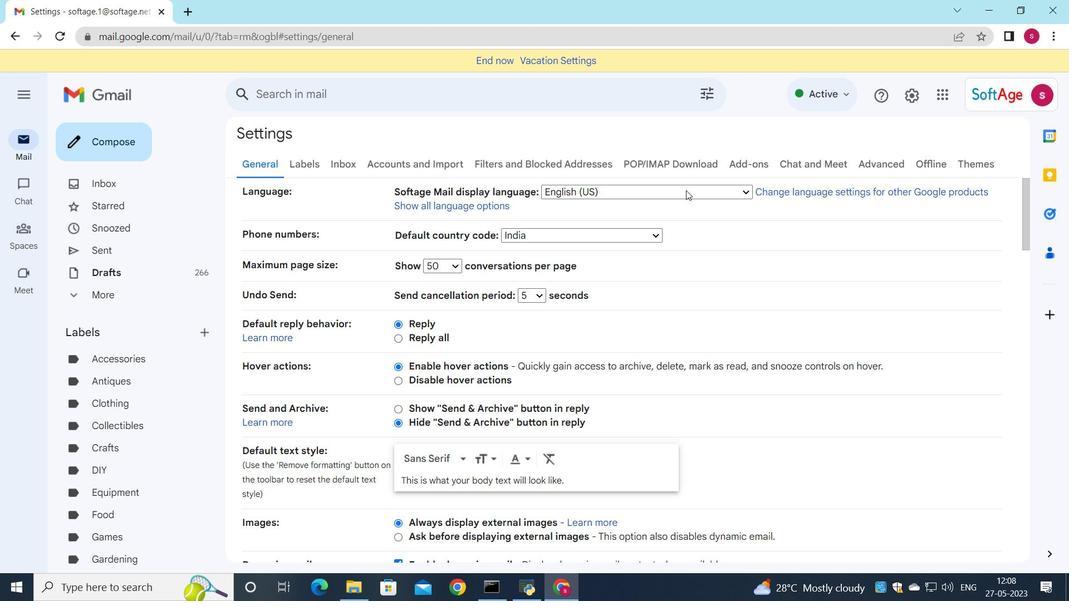 
Action: Mouse moved to (633, 232)
Screenshot: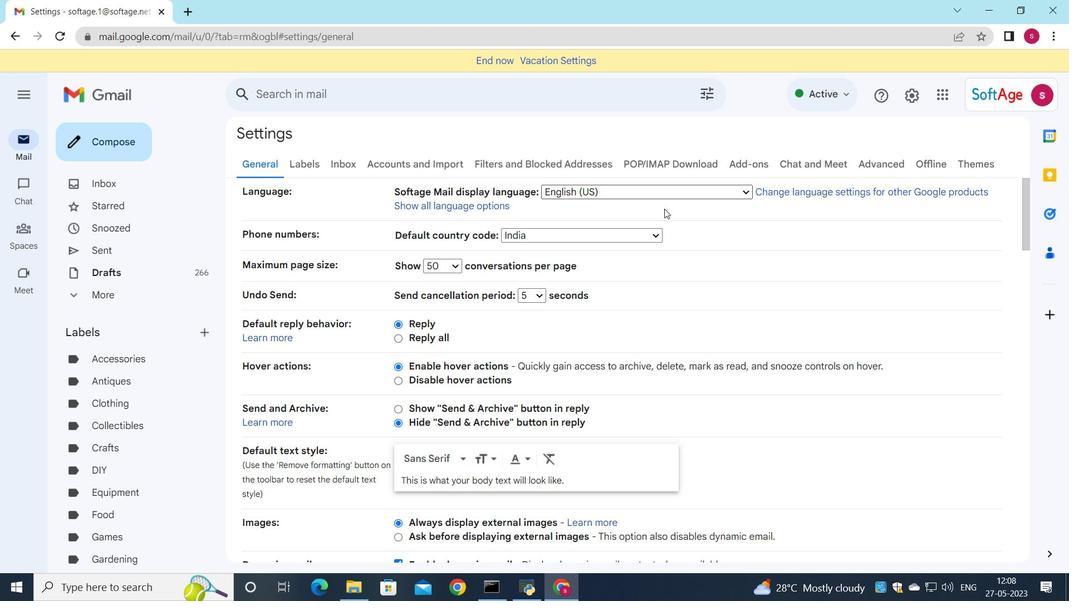 
Action: Mouse scrolled (633, 231) with delta (0, 0)
Screenshot: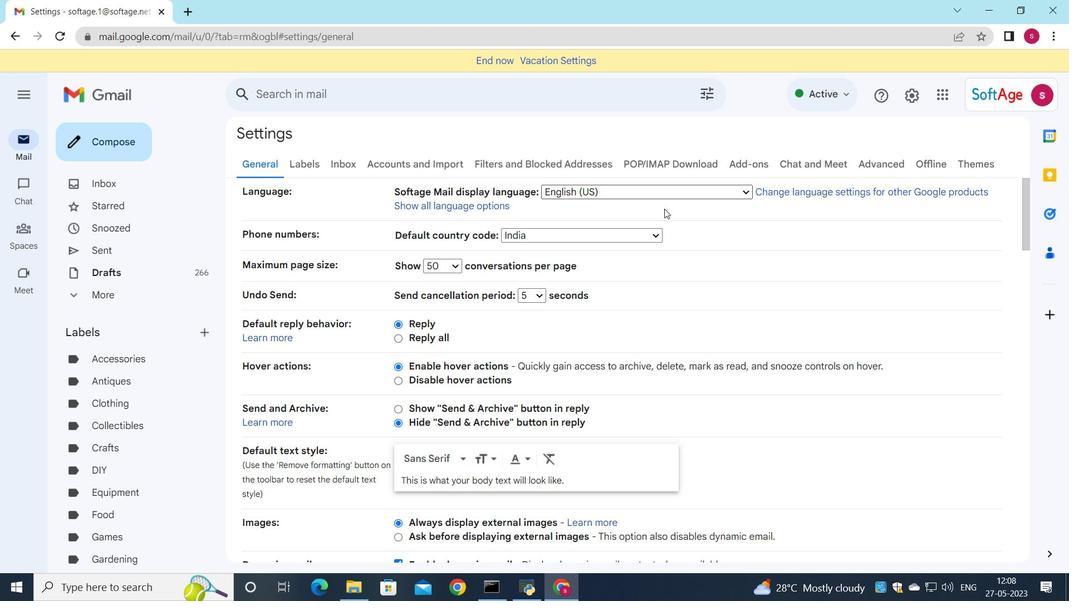 
Action: Mouse moved to (535, 292)
Screenshot: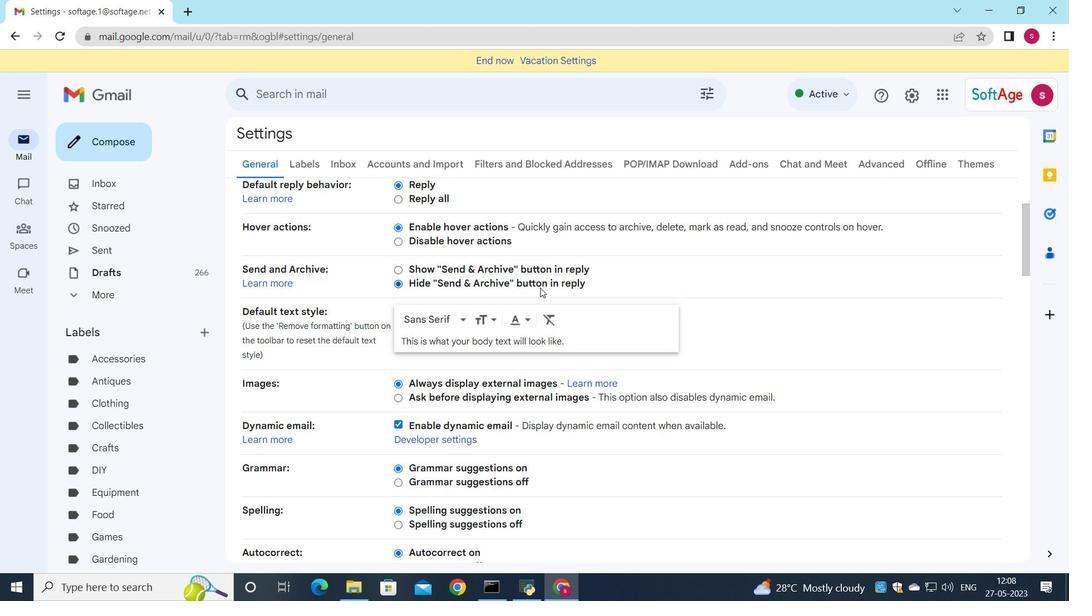 
Action: Mouse scrolled (535, 292) with delta (0, 0)
Screenshot: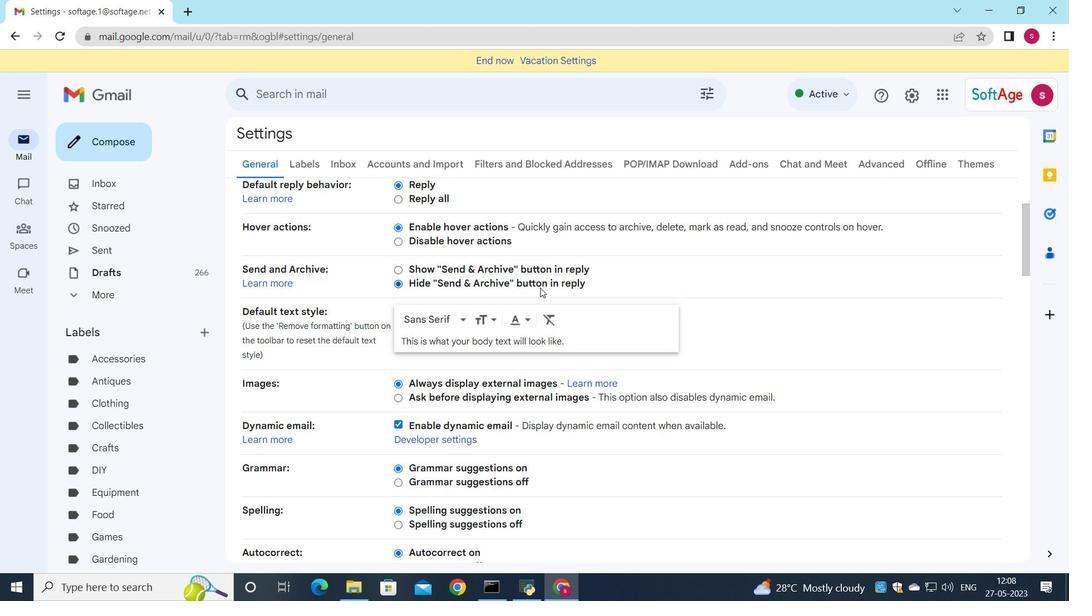 
Action: Mouse moved to (535, 293)
Screenshot: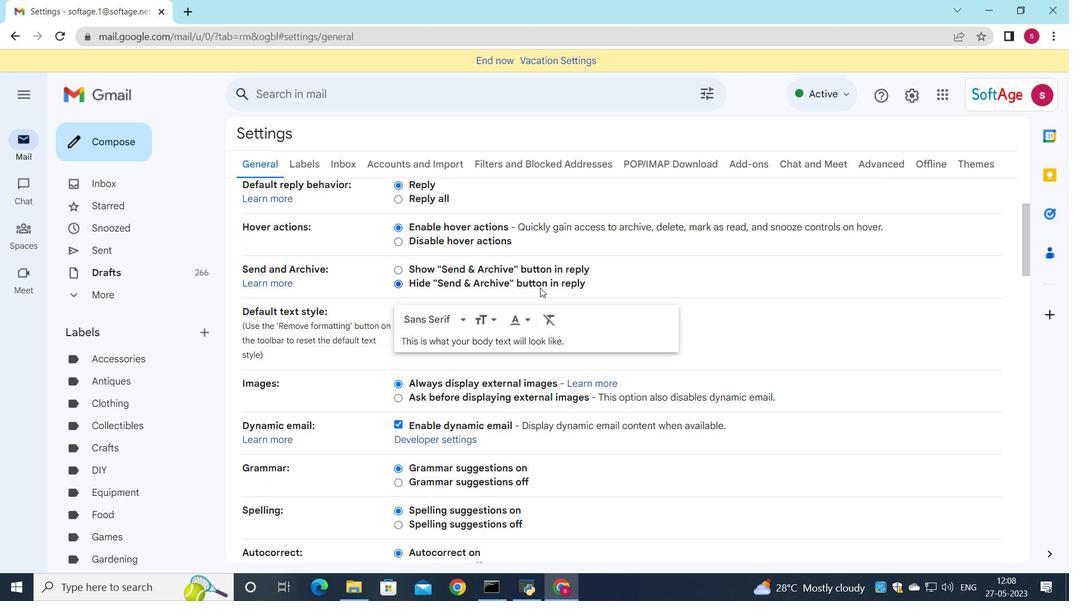 
Action: Mouse scrolled (535, 292) with delta (0, 0)
Screenshot: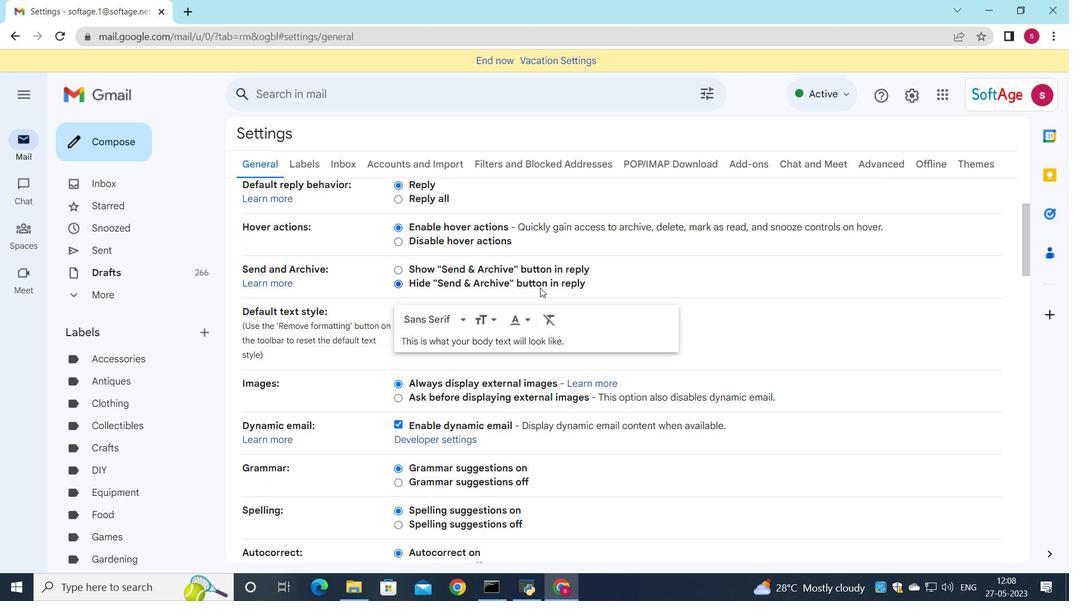 
Action: Mouse moved to (534, 294)
Screenshot: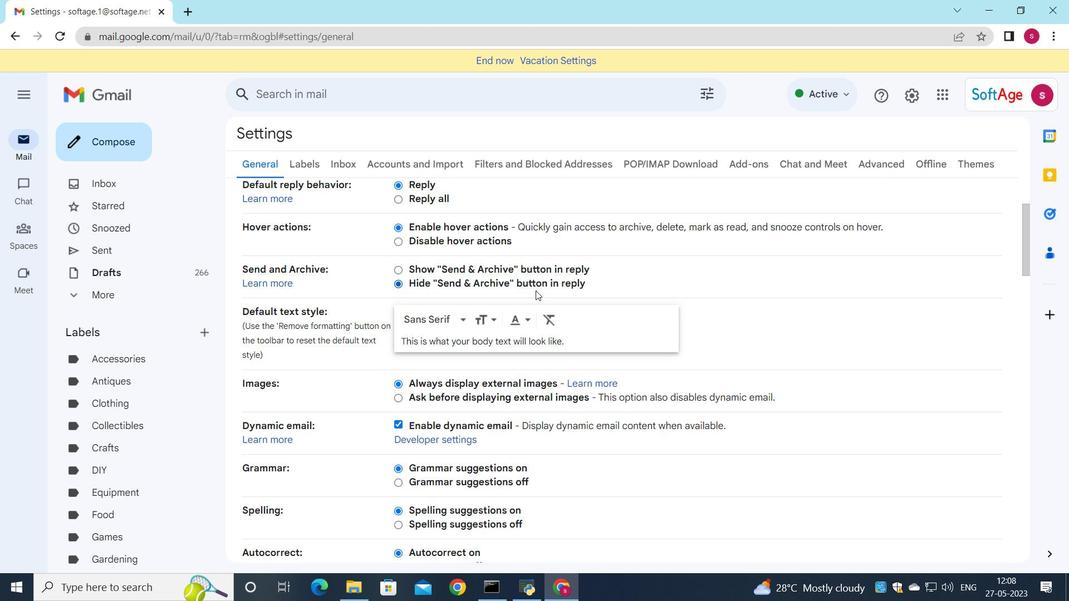 
Action: Mouse scrolled (534, 293) with delta (0, 0)
Screenshot: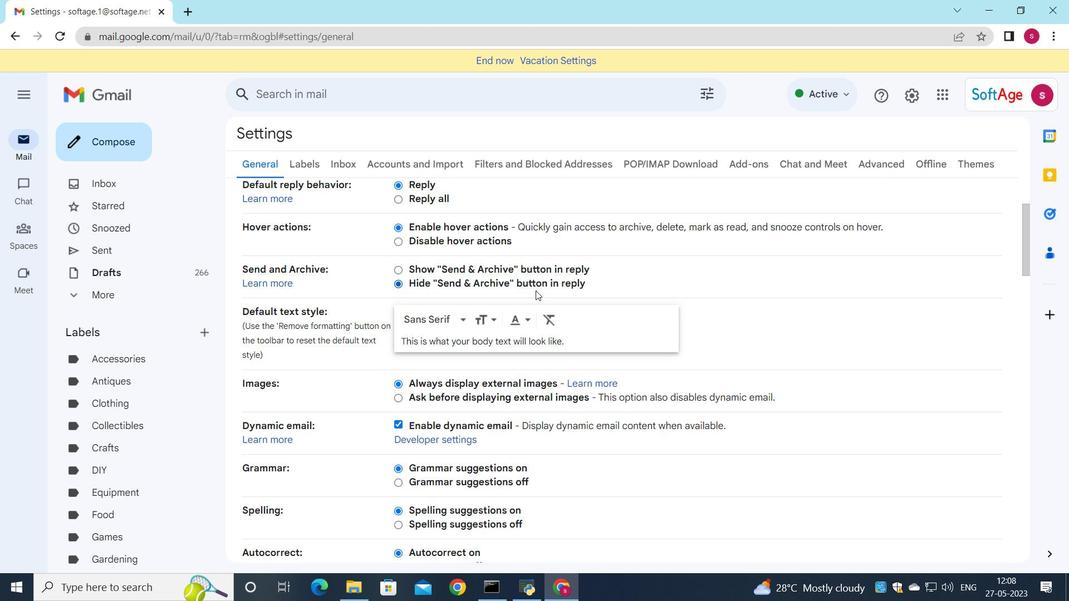 
Action: Mouse scrolled (534, 293) with delta (0, 0)
Screenshot: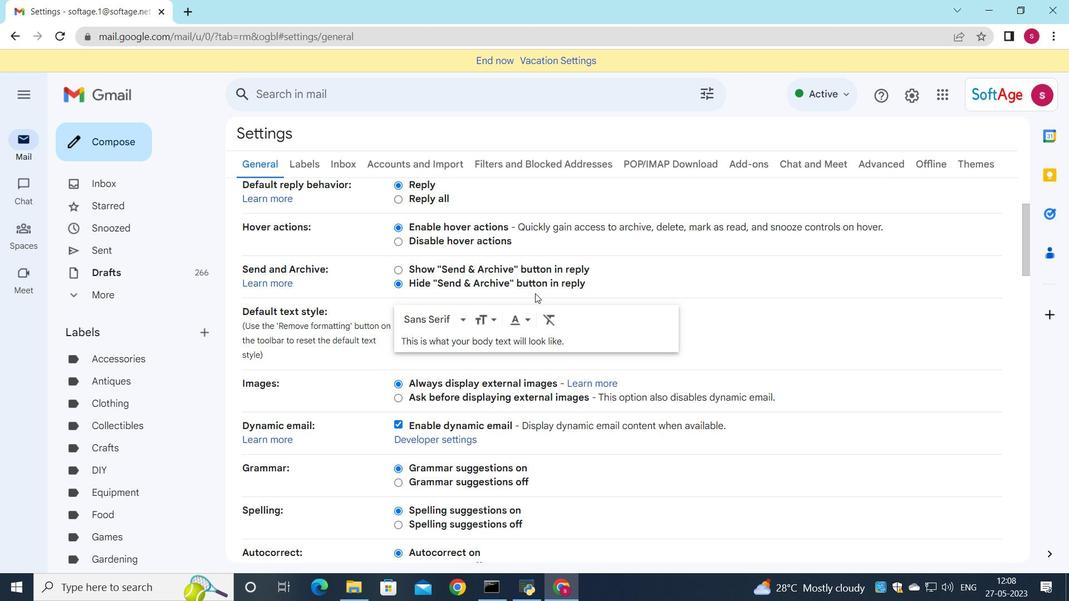 
Action: Mouse moved to (524, 301)
Screenshot: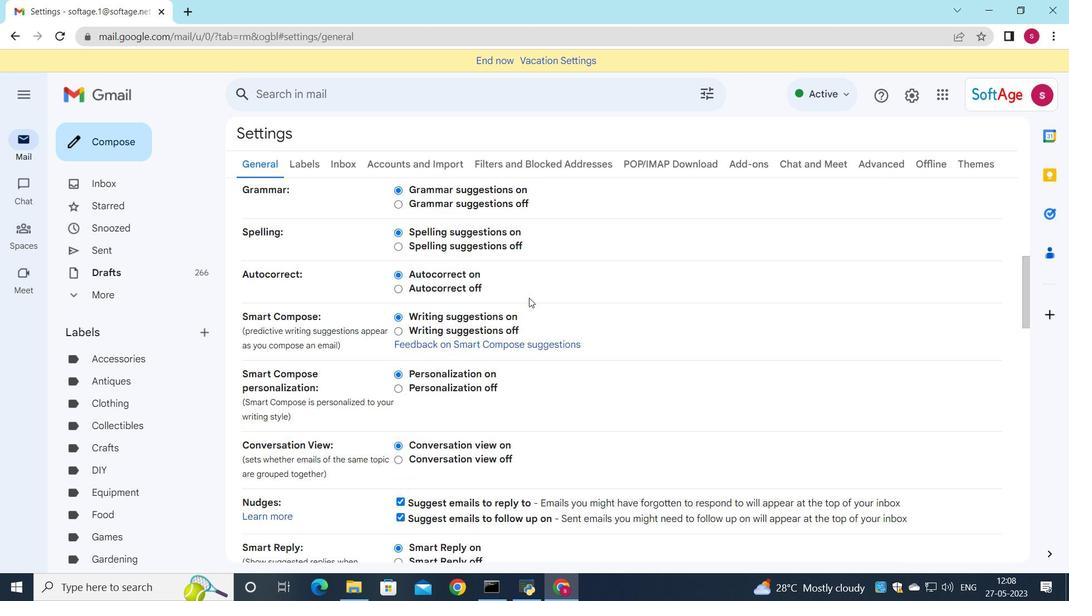 
Action: Mouse scrolled (524, 300) with delta (0, 0)
Screenshot: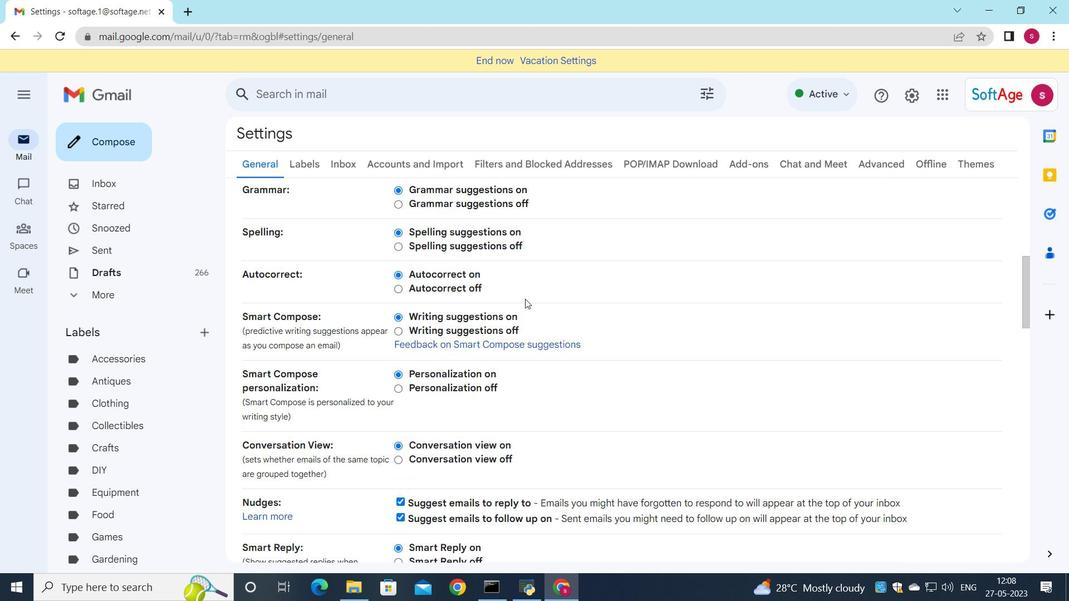 
Action: Mouse moved to (522, 304)
Screenshot: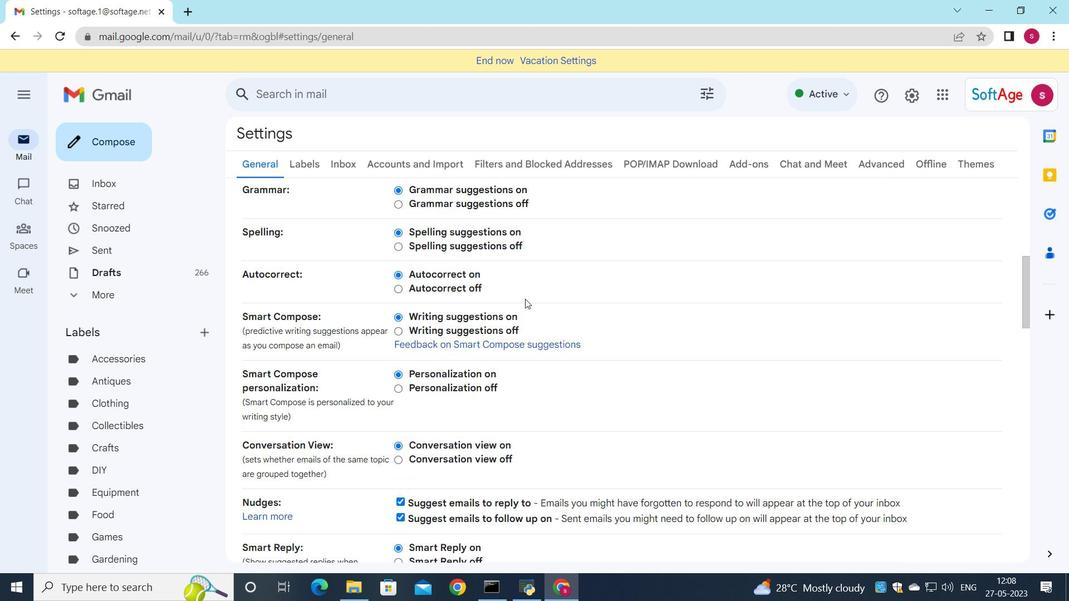 
Action: Mouse scrolled (522, 303) with delta (0, 0)
Screenshot: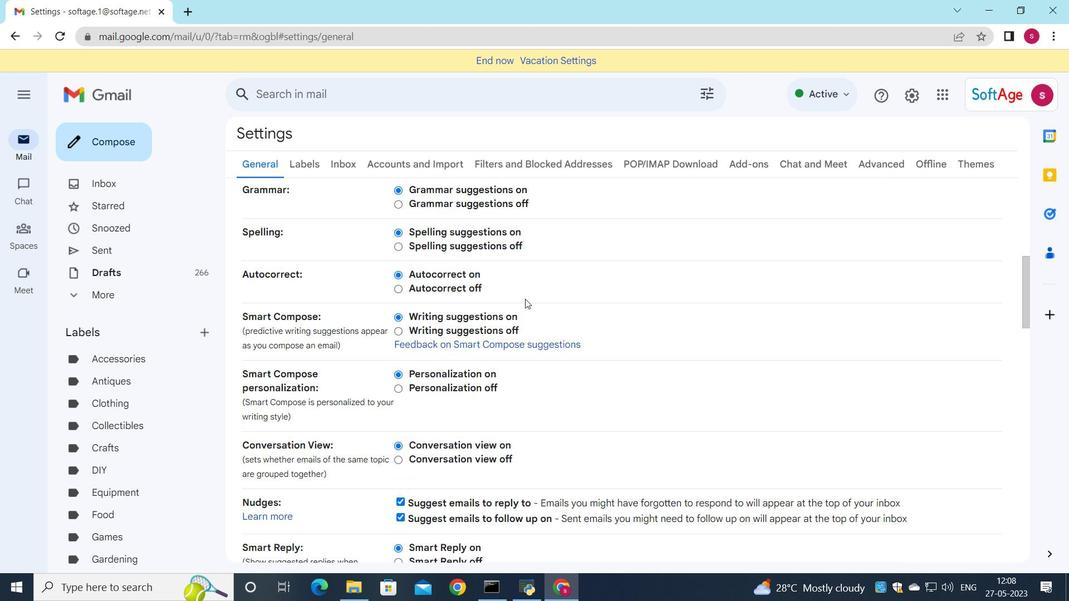 
Action: Mouse moved to (522, 304)
Screenshot: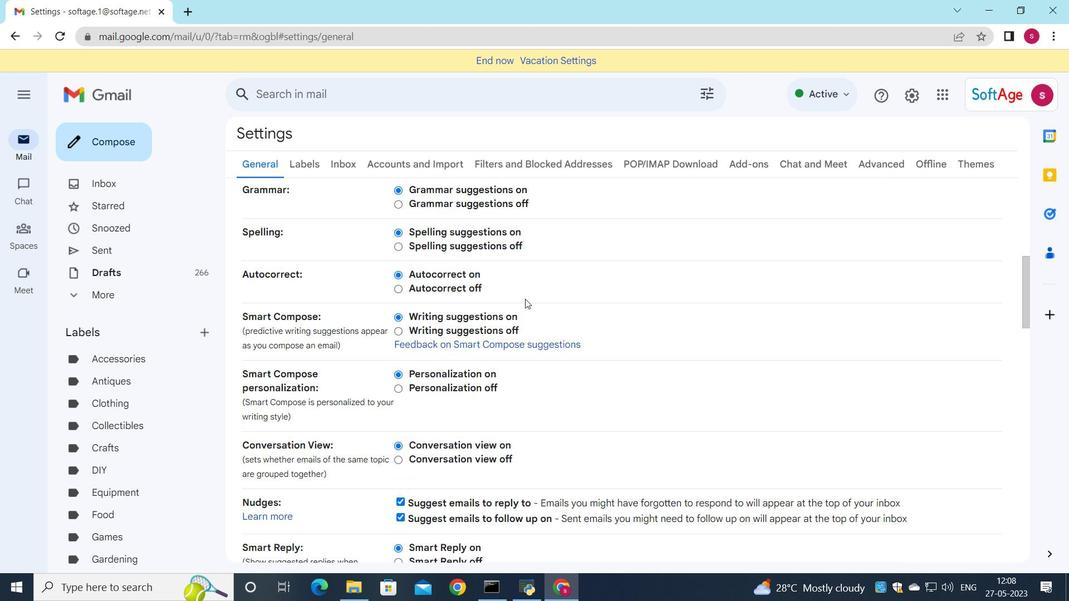
Action: Mouse scrolled (522, 304) with delta (0, 0)
Screenshot: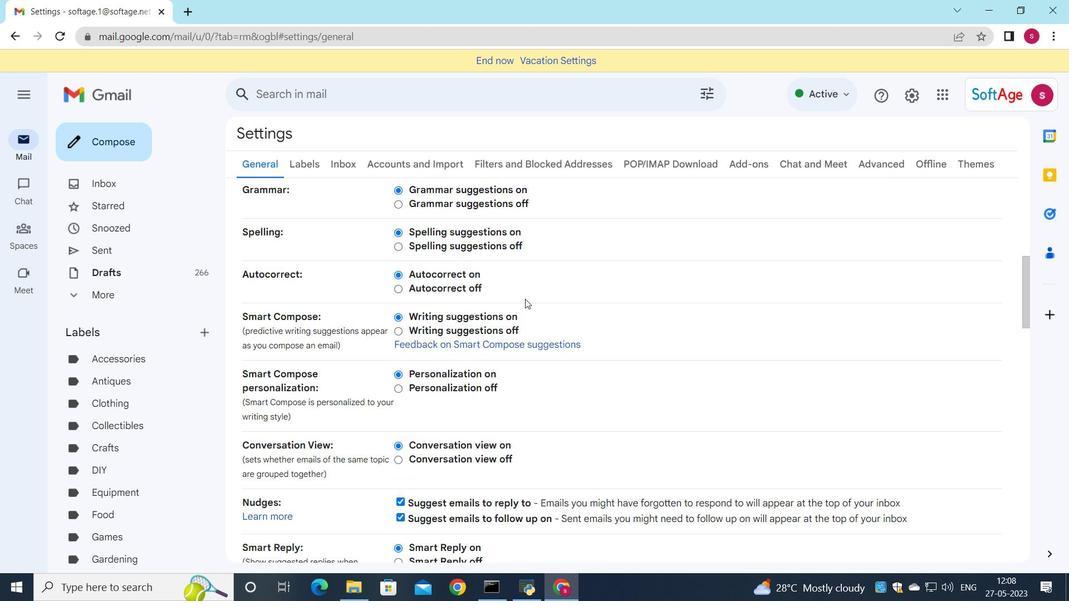 
Action: Mouse scrolled (522, 304) with delta (0, 0)
Screenshot: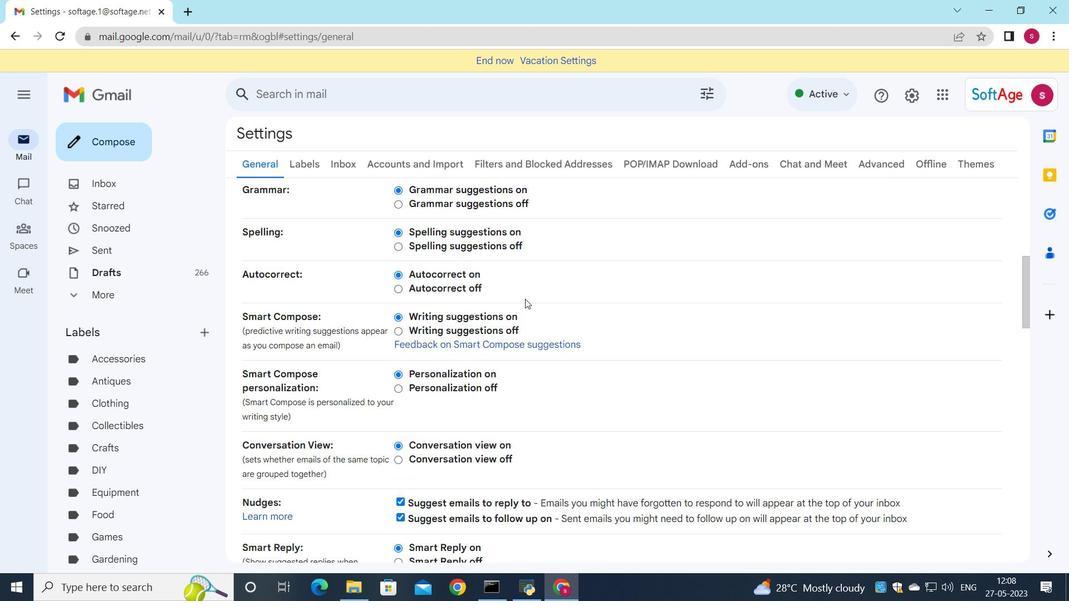 
Action: Mouse scrolled (522, 304) with delta (0, 0)
Screenshot: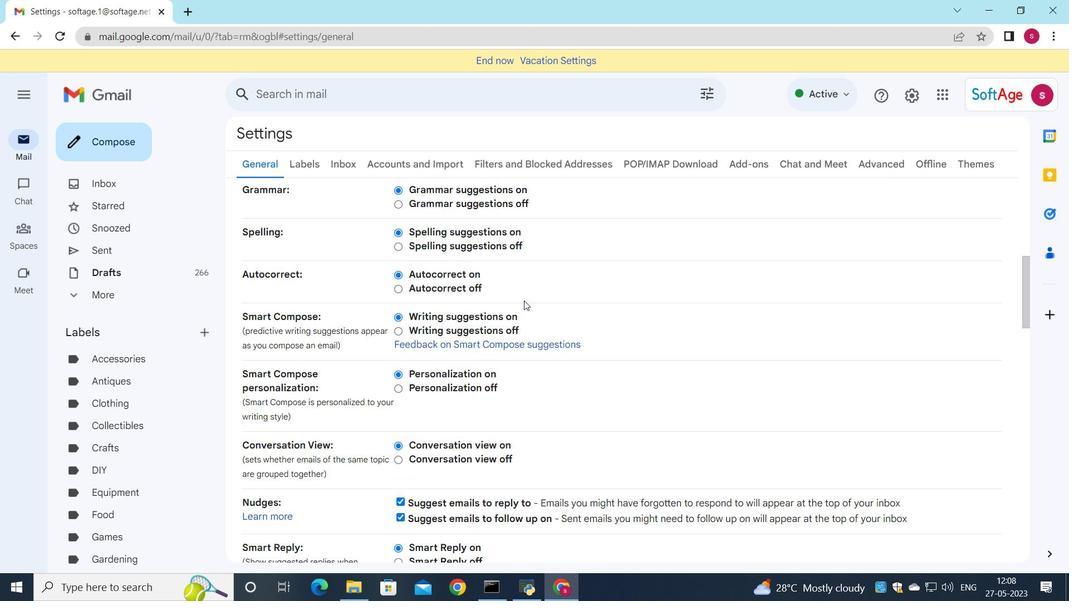 
Action: Mouse moved to (521, 305)
Screenshot: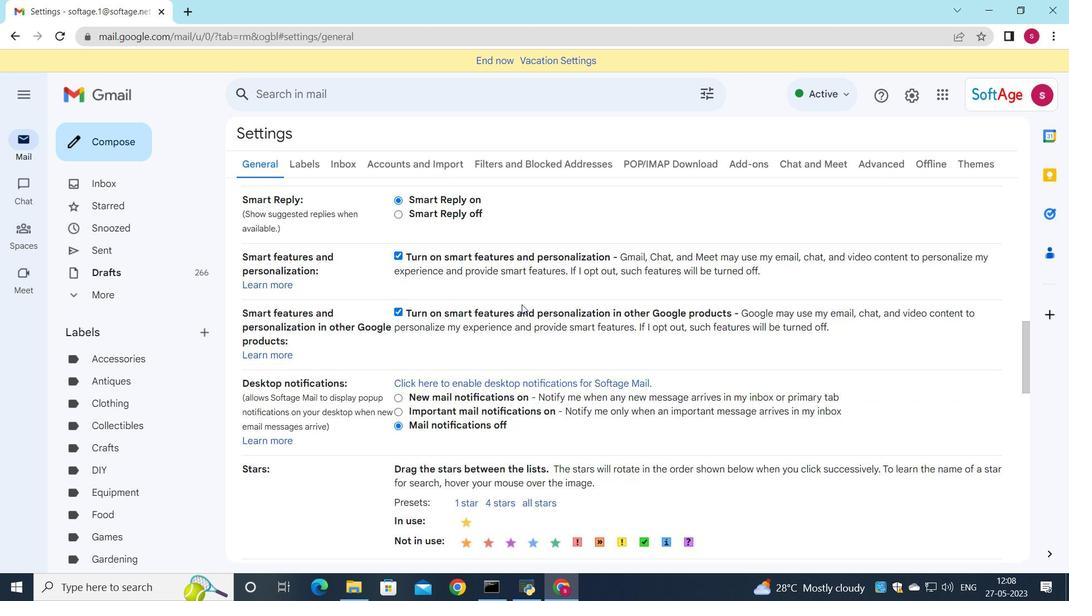 
Action: Mouse scrolled (521, 305) with delta (0, 0)
Screenshot: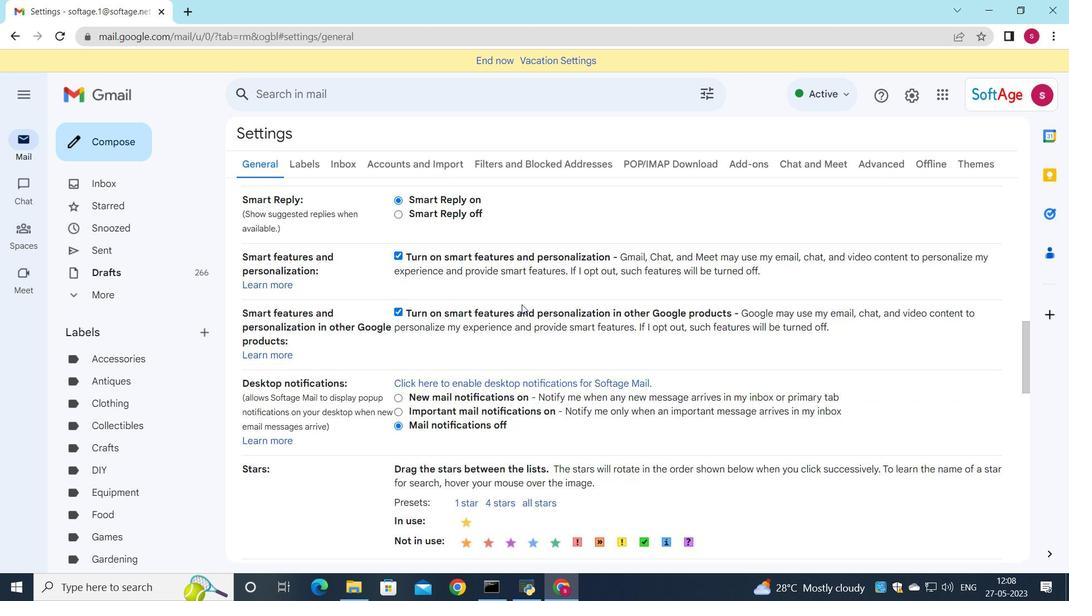 
Action: Mouse moved to (520, 305)
Screenshot: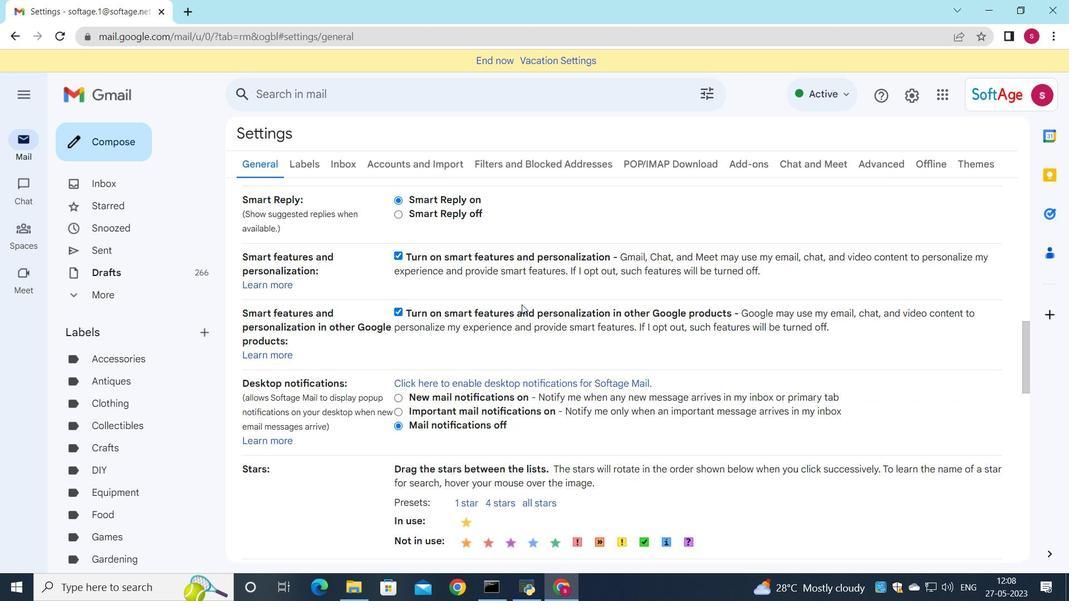 
Action: Mouse scrolled (520, 305) with delta (0, 0)
Screenshot: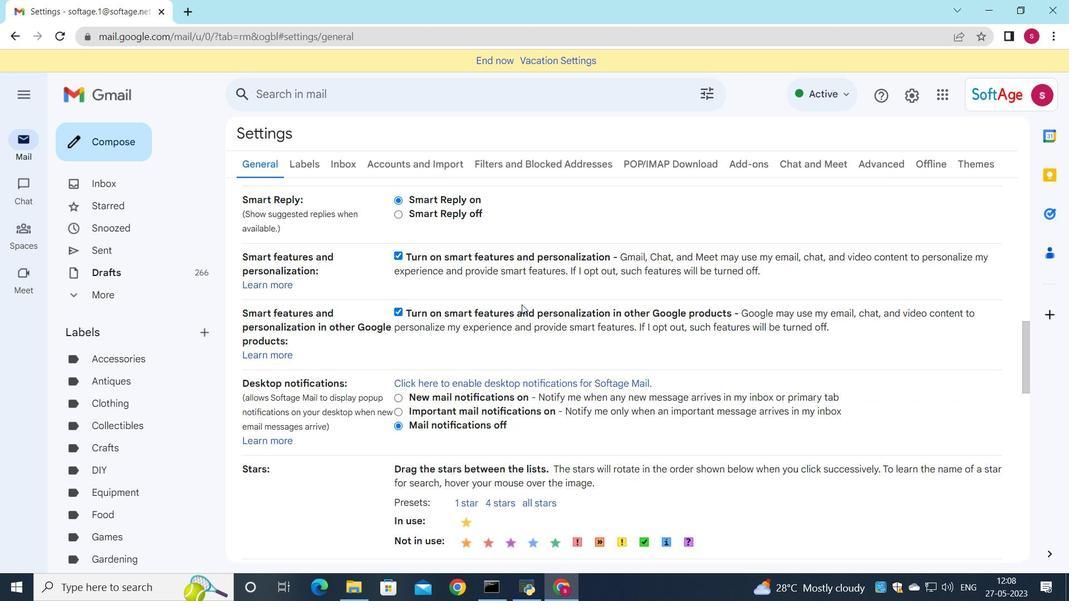 
Action: Mouse scrolled (520, 305) with delta (0, 0)
Screenshot: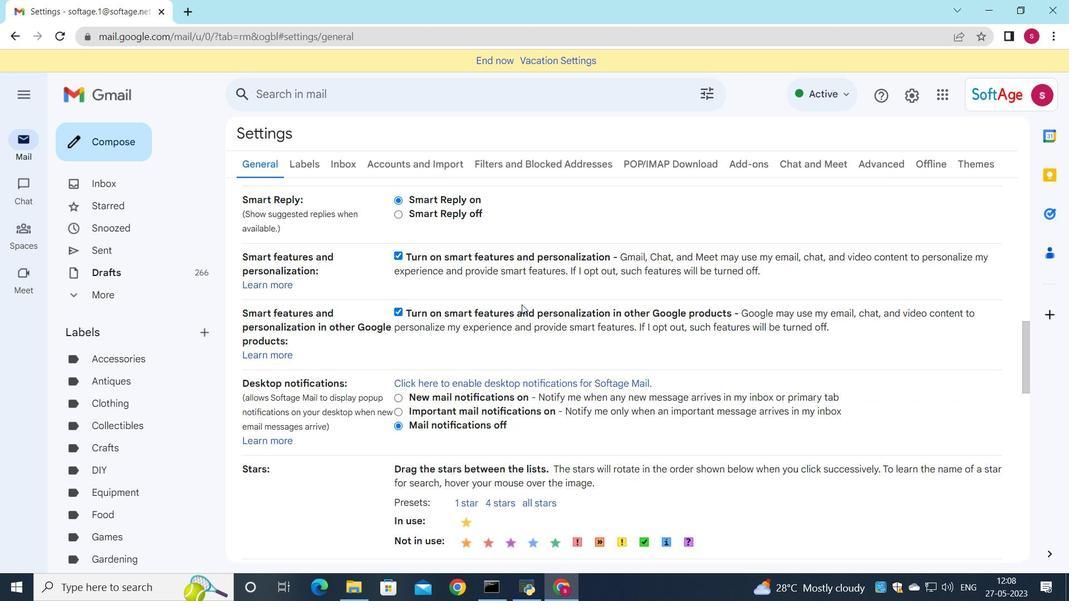 
Action: Mouse moved to (520, 306)
Screenshot: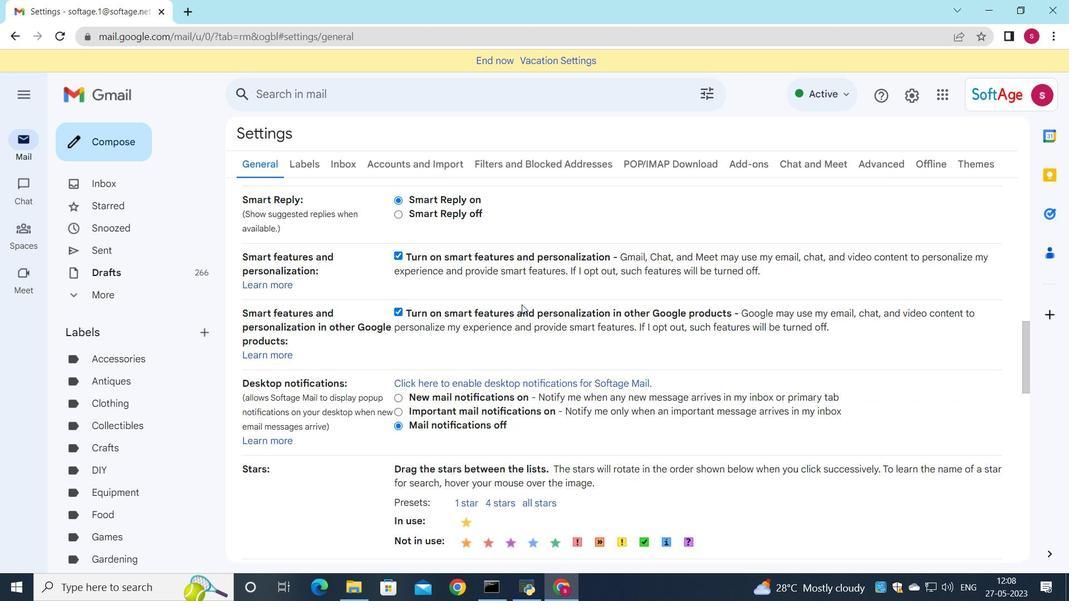 
Action: Mouse scrolled (520, 305) with delta (0, 0)
Screenshot: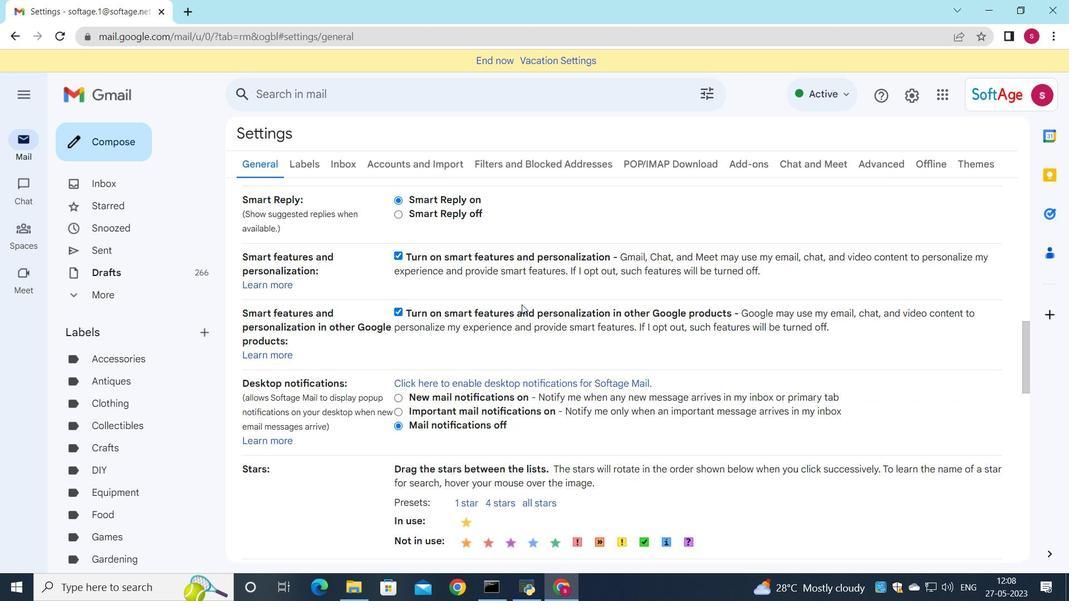 
Action: Mouse moved to (520, 306)
Screenshot: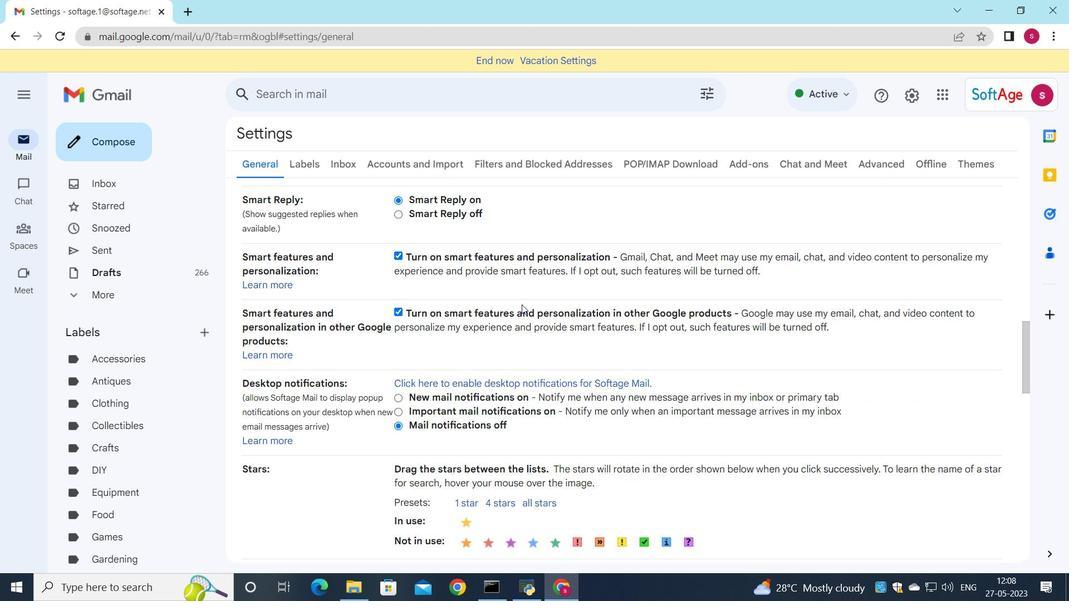 
Action: Mouse scrolled (520, 305) with delta (0, 0)
Screenshot: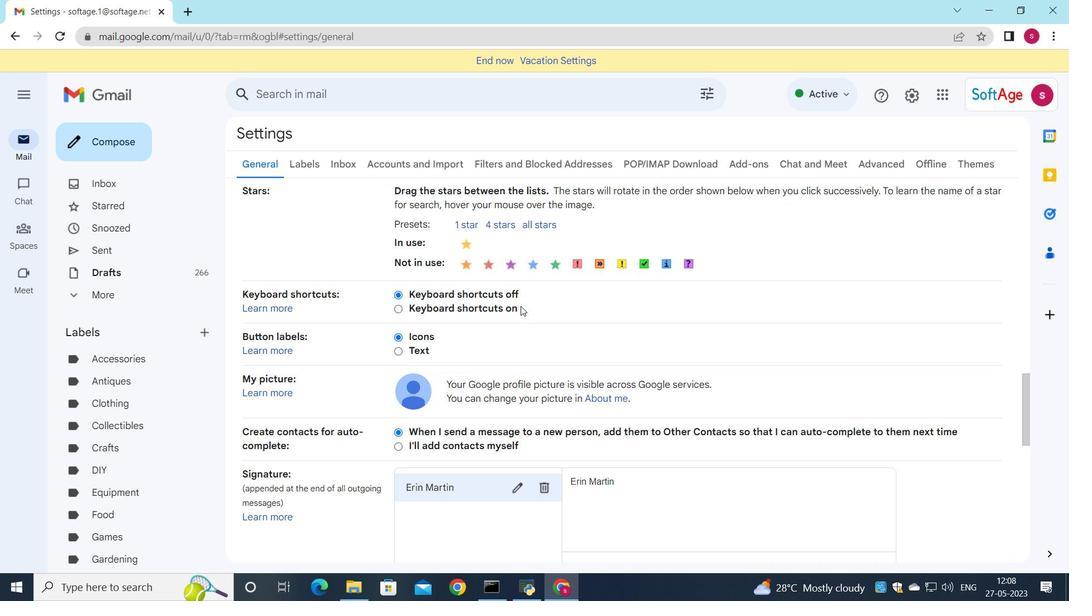 
Action: Mouse scrolled (520, 305) with delta (0, 0)
Screenshot: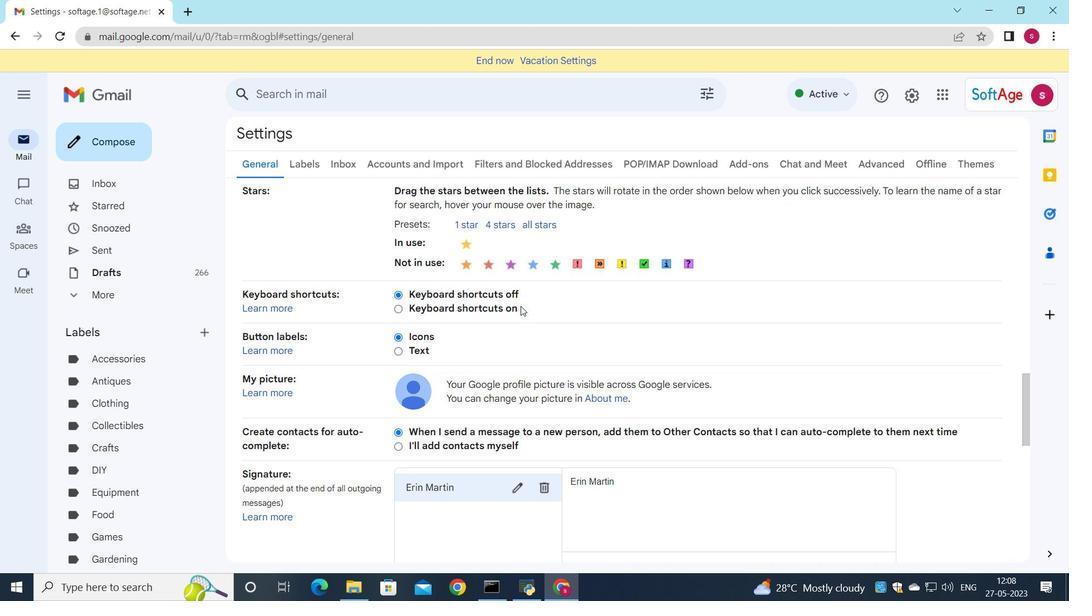 
Action: Mouse moved to (520, 306)
Screenshot: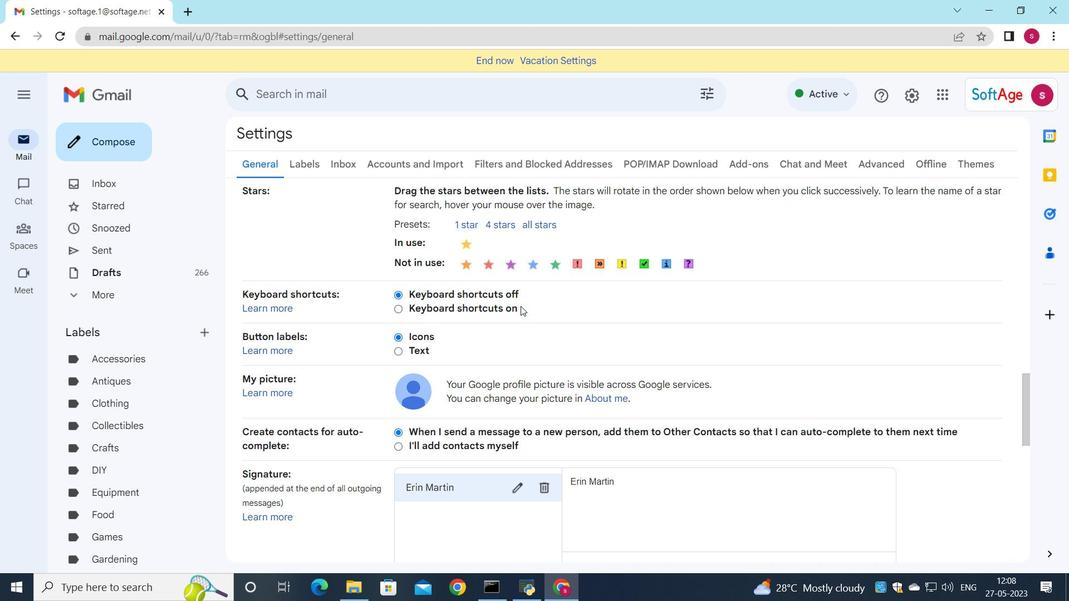 
Action: Mouse scrolled (520, 305) with delta (0, 0)
Screenshot: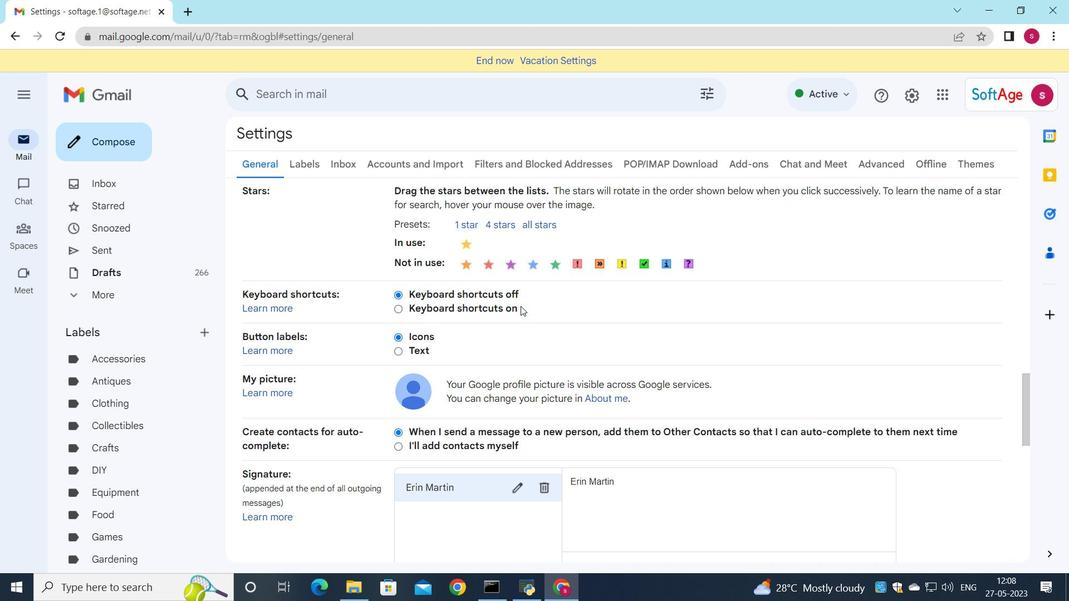 
Action: Mouse moved to (522, 307)
Screenshot: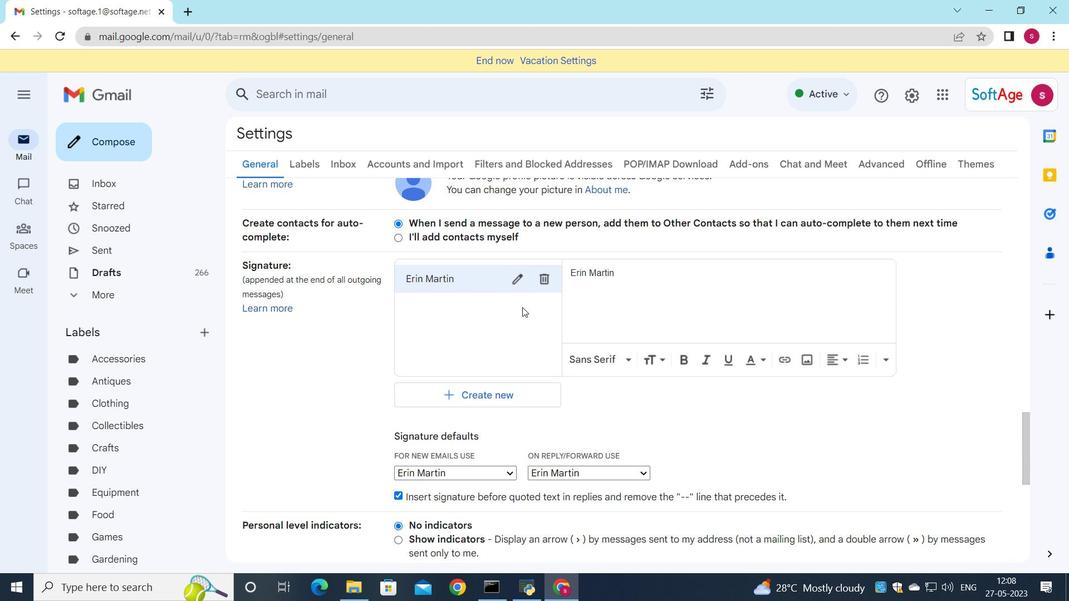 
Action: Mouse scrolled (522, 306) with delta (0, 0)
Screenshot: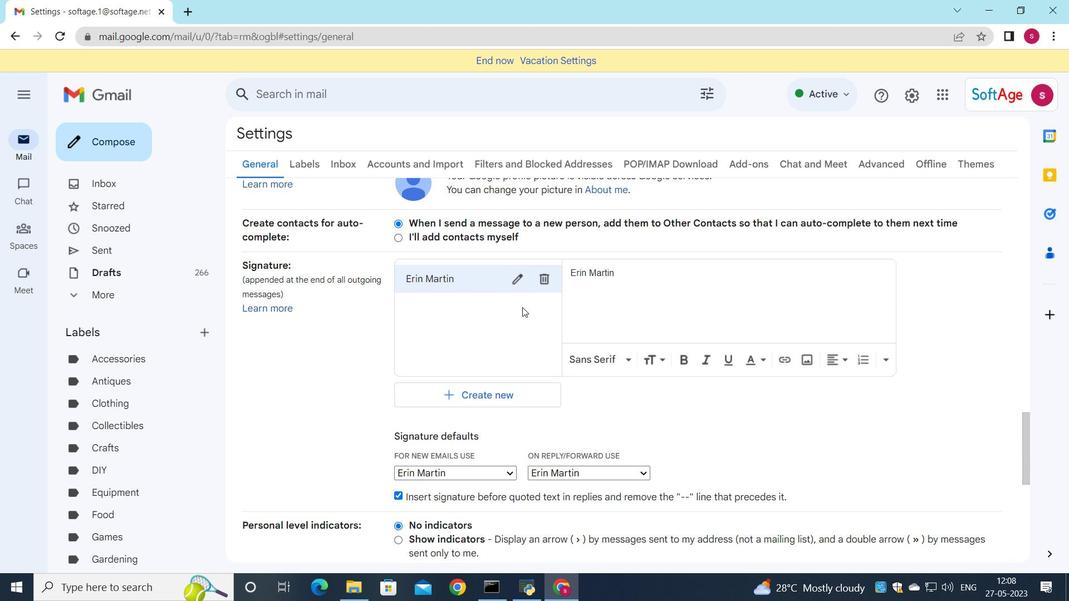 
Action: Mouse scrolled (522, 306) with delta (0, 0)
Screenshot: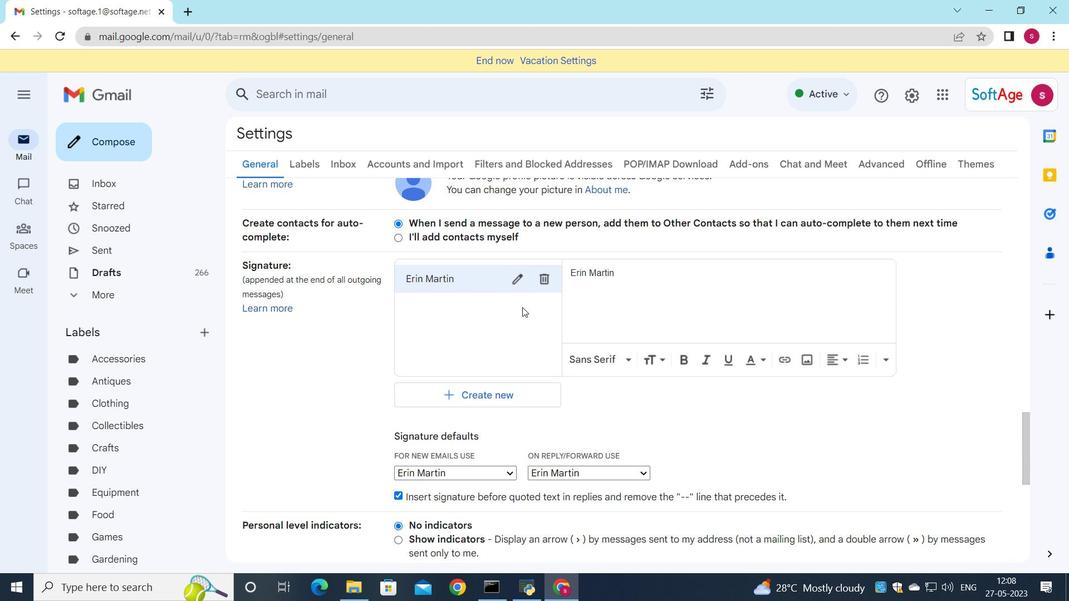 
Action: Mouse scrolled (522, 306) with delta (0, 0)
Screenshot: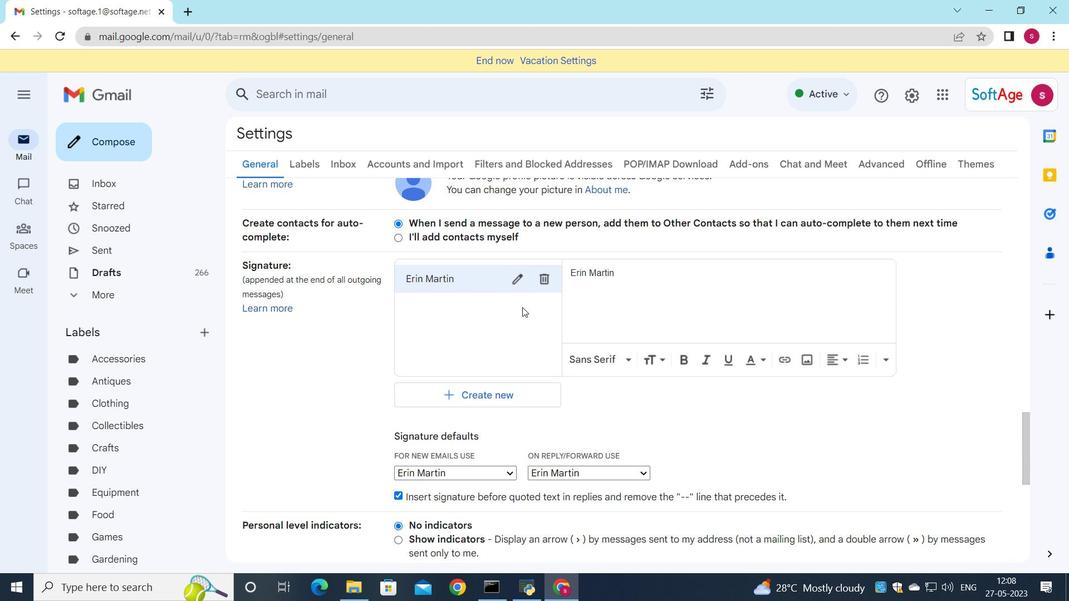 
Action: Mouse moved to (525, 289)
Screenshot: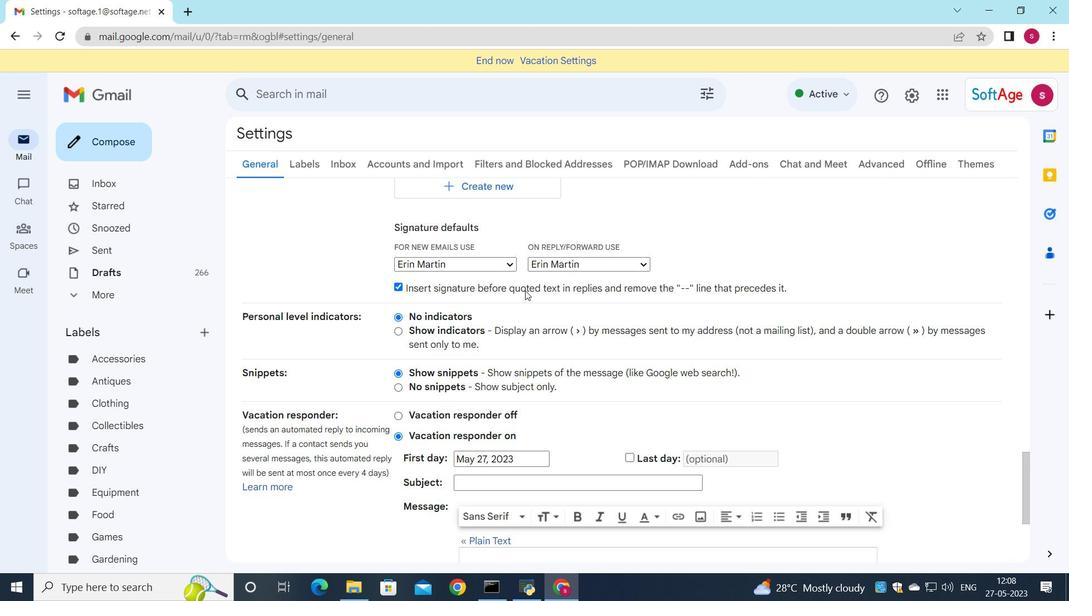 
Action: Mouse scrolled (525, 289) with delta (0, 0)
Screenshot: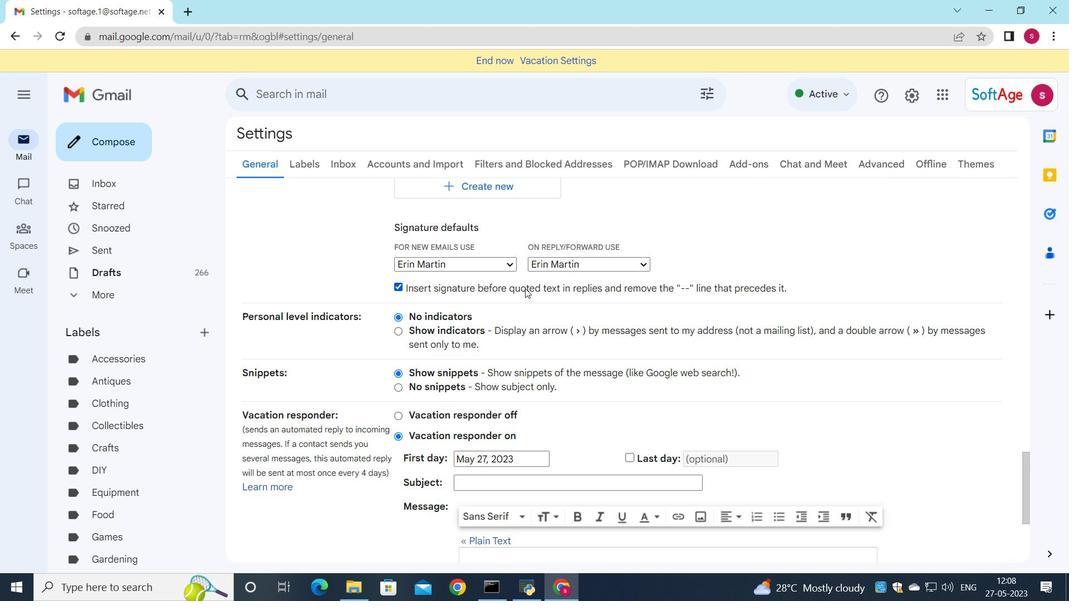 
Action: Mouse moved to (525, 291)
Screenshot: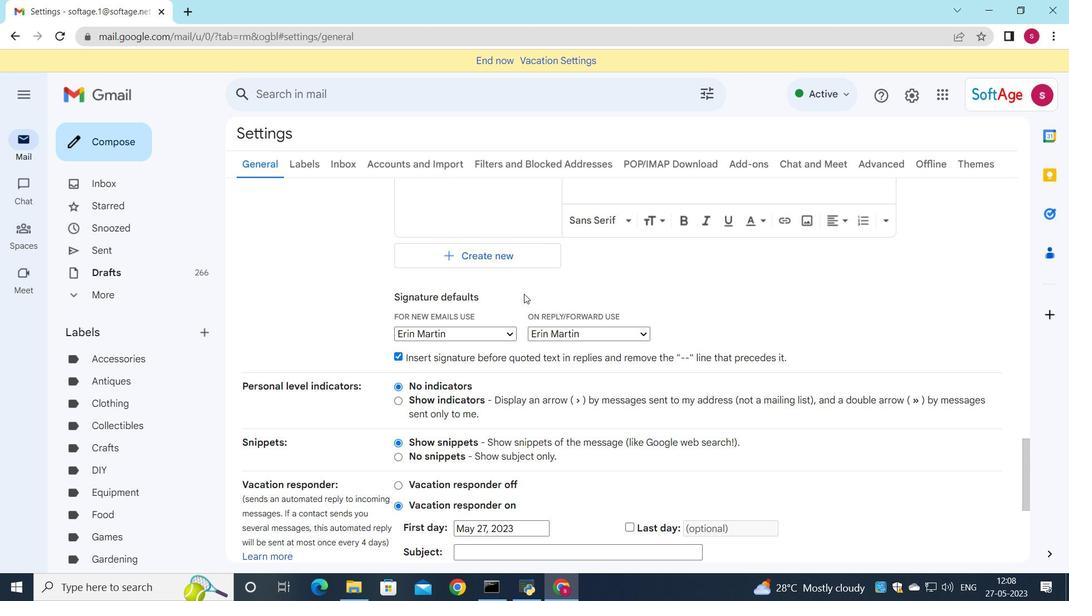 
Action: Mouse scrolled (525, 292) with delta (0, 0)
Screenshot: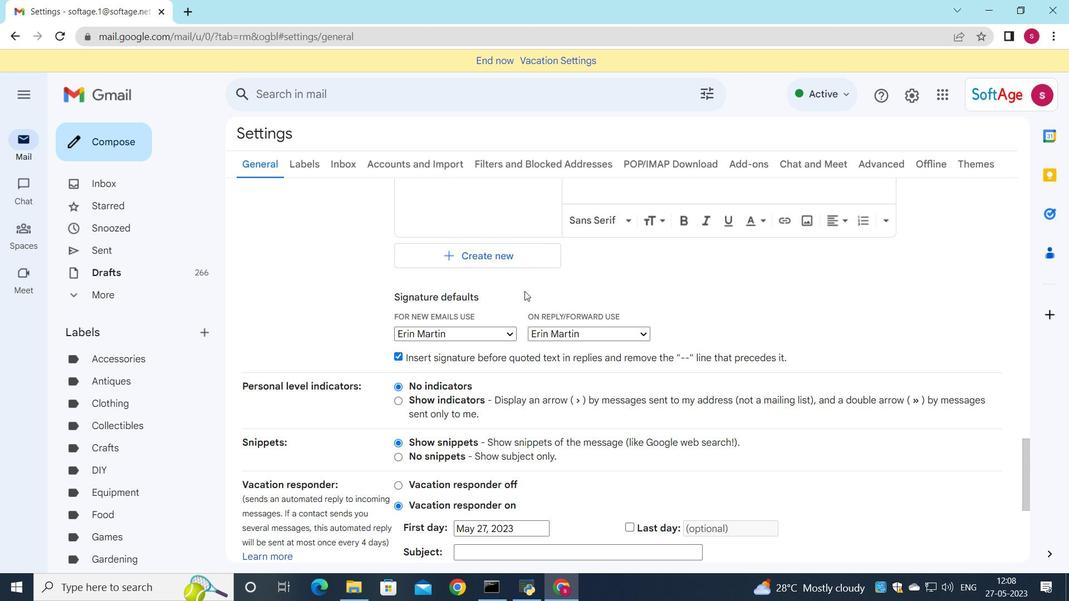 
Action: Mouse moved to (538, 218)
Screenshot: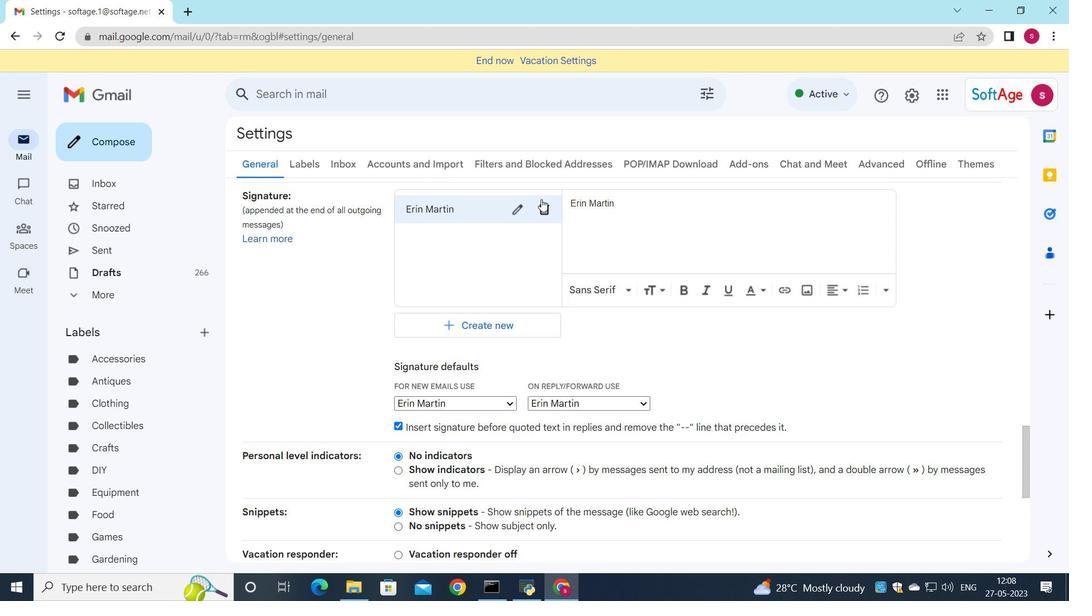 
Action: Mouse pressed left at (538, 218)
Screenshot: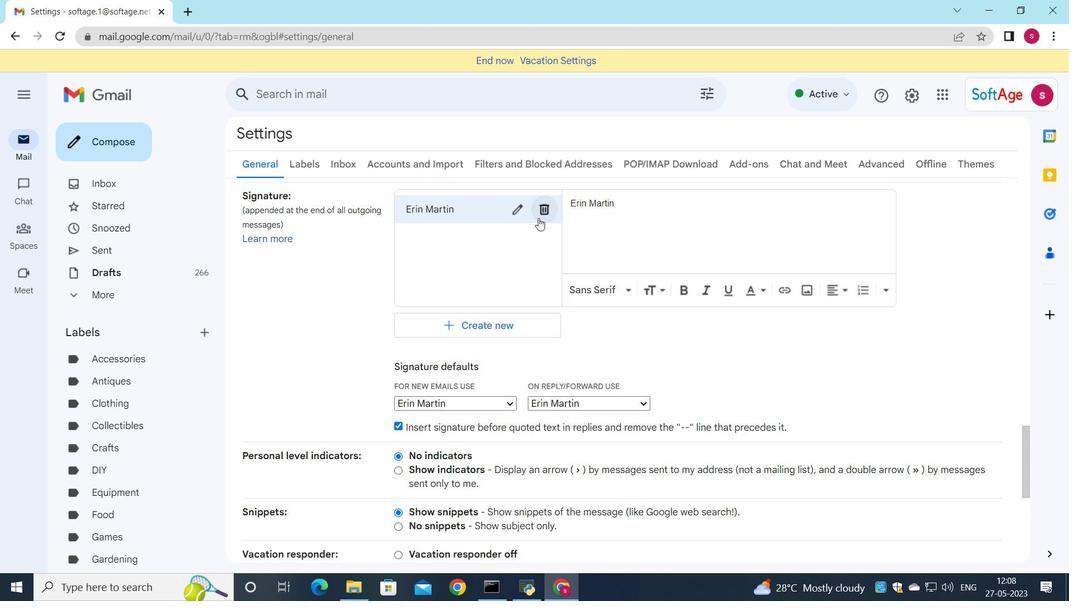 
Action: Mouse moved to (624, 342)
Screenshot: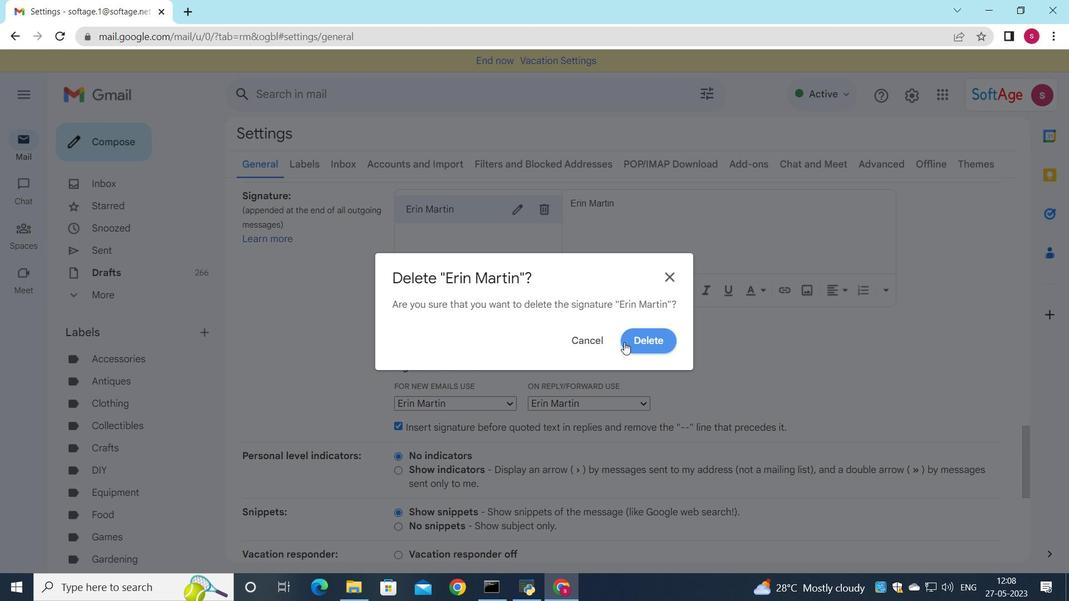 
Action: Mouse pressed left at (624, 342)
Screenshot: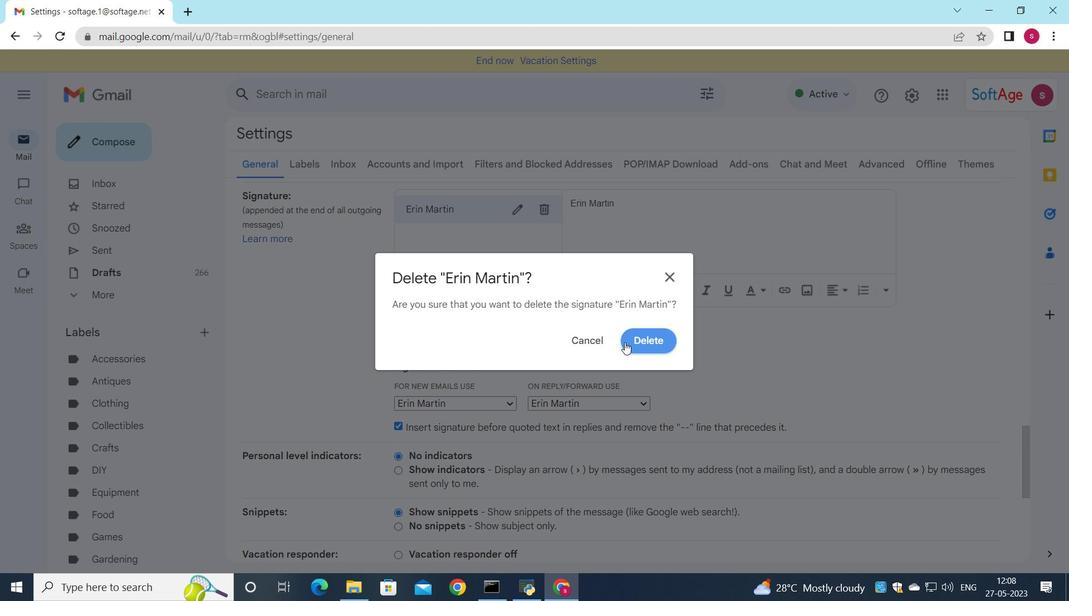 
Action: Mouse moved to (459, 229)
Screenshot: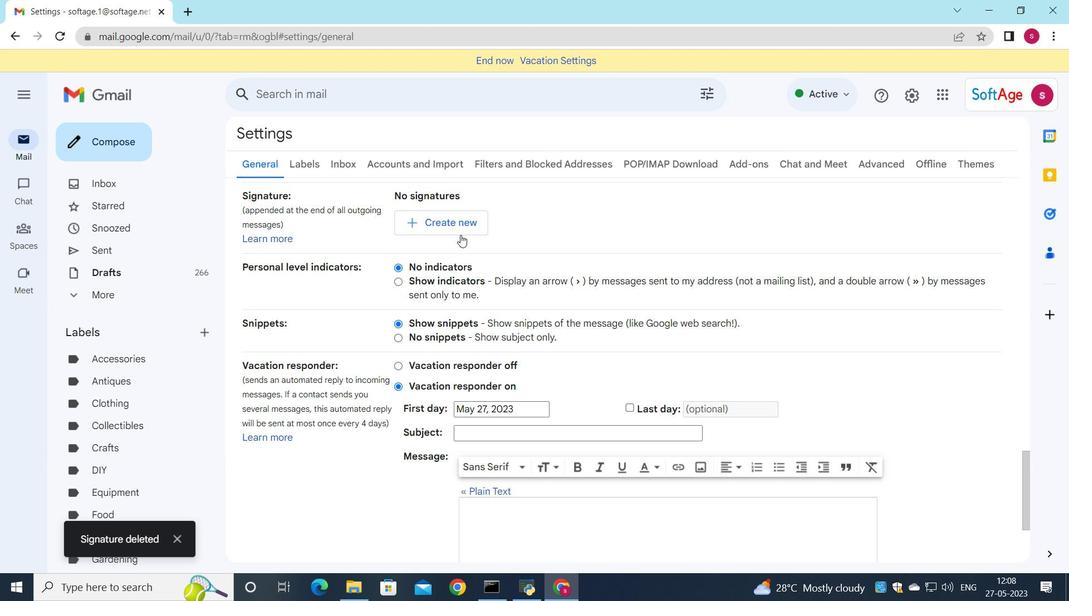 
Action: Mouse pressed left at (459, 229)
Screenshot: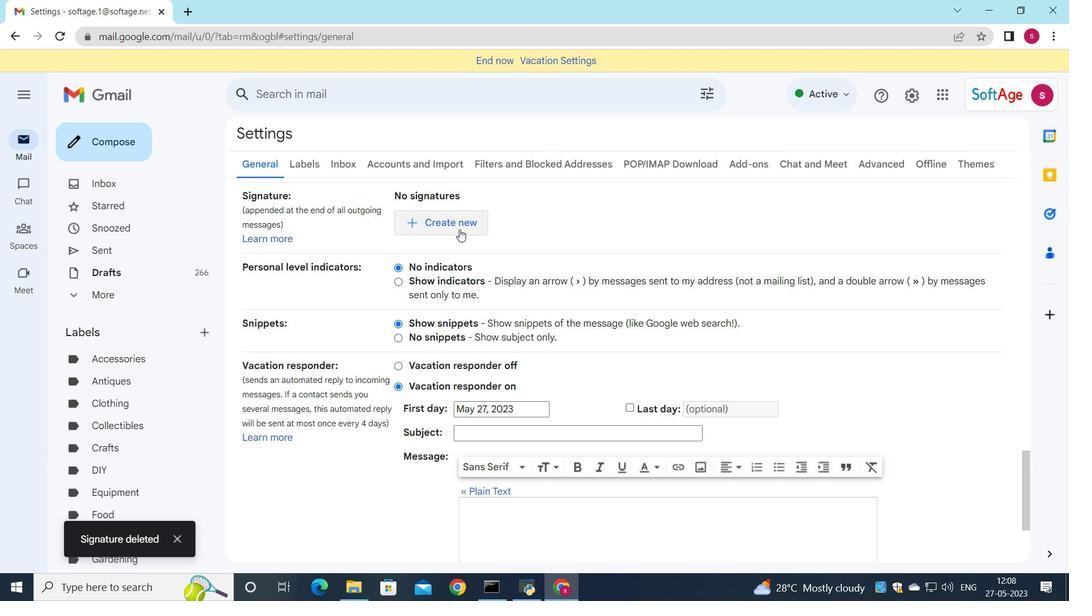 
Action: Mouse moved to (743, 352)
Screenshot: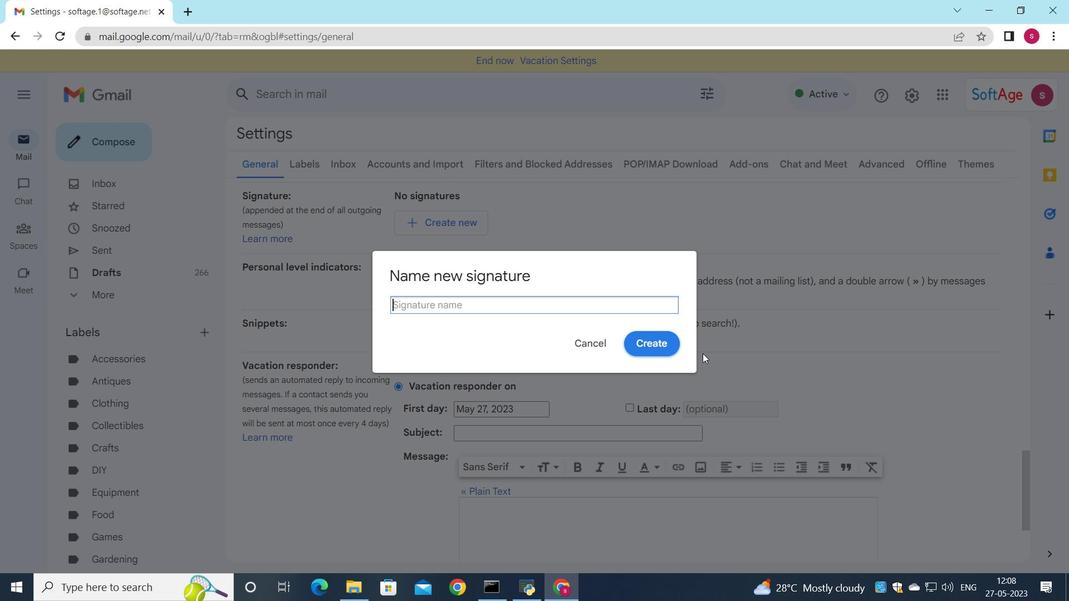 
Action: Key pressed <Key.shift><Key.shift>Ethan<Key.space><Key.shift><Key.shift><Key.shift><Key.shift><Key.shift><Key.shift><Key.shift><Key.shift><Key.shift><Key.shift><Key.shift><Key.shift><Key.shift><Key.shift><Key.shift><Key.shift><Key.shift><Key.shift><Key.shift><Key.shift><Key.shift><Key.shift><Key.shift><Key.shift><Key.shift><Key.shift><Key.shift><Key.shift><Key.shift><Key.shift><Key.shift><Key.shift><Key.shift><Key.shift><Key.shift>King
Screenshot: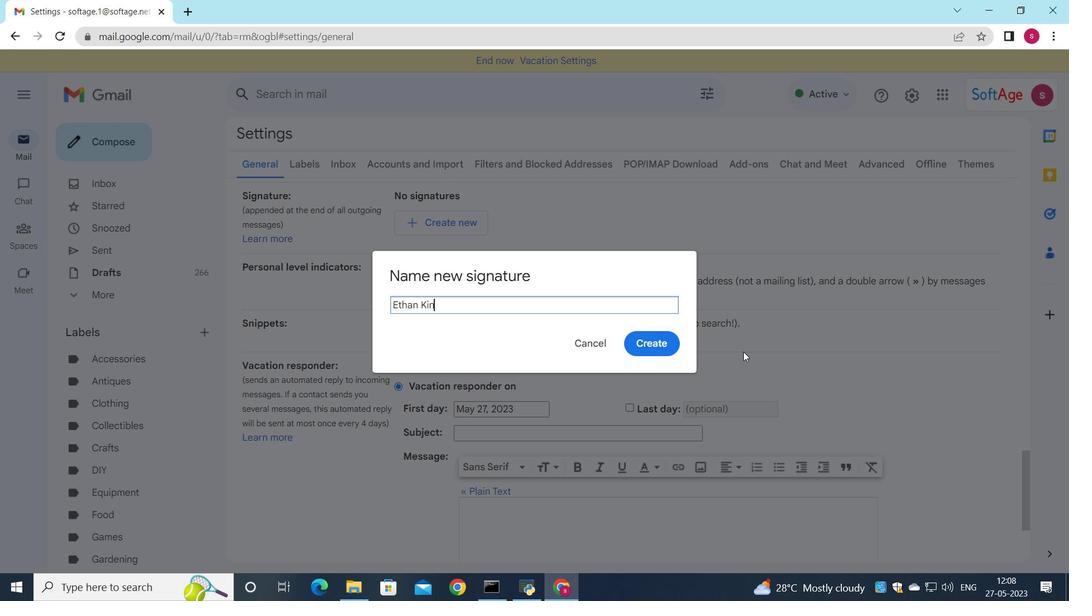 
Action: Mouse moved to (646, 343)
Screenshot: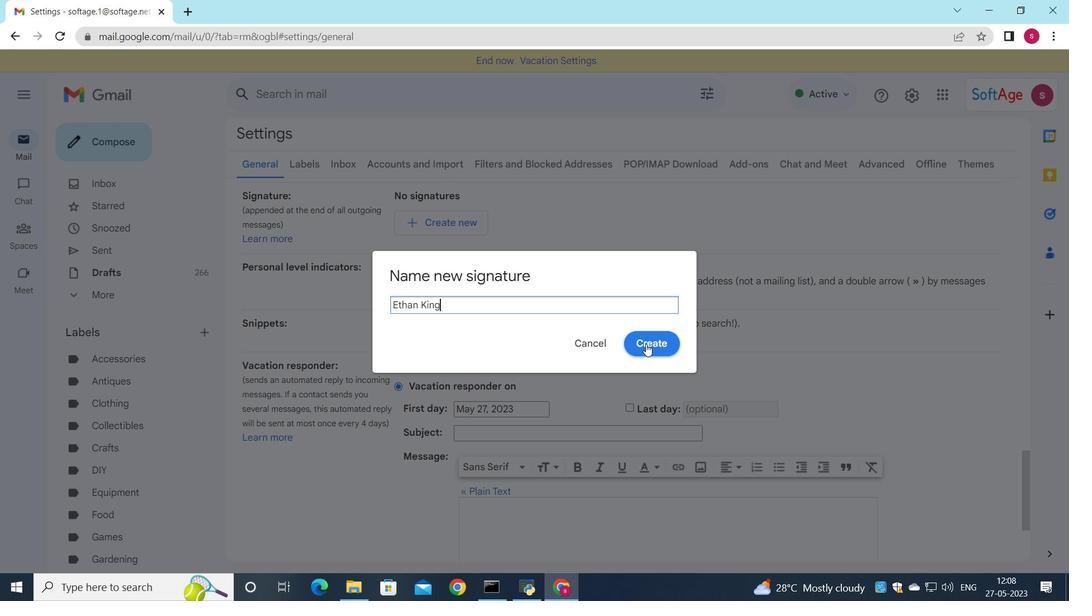 
Action: Mouse pressed left at (646, 343)
Screenshot: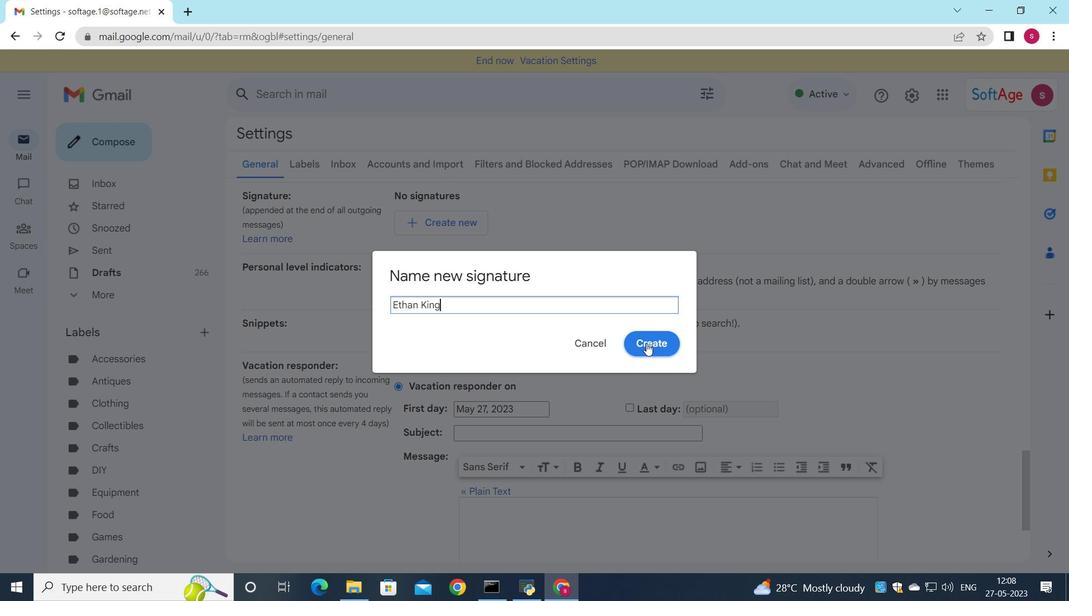 
Action: Mouse moved to (651, 236)
Screenshot: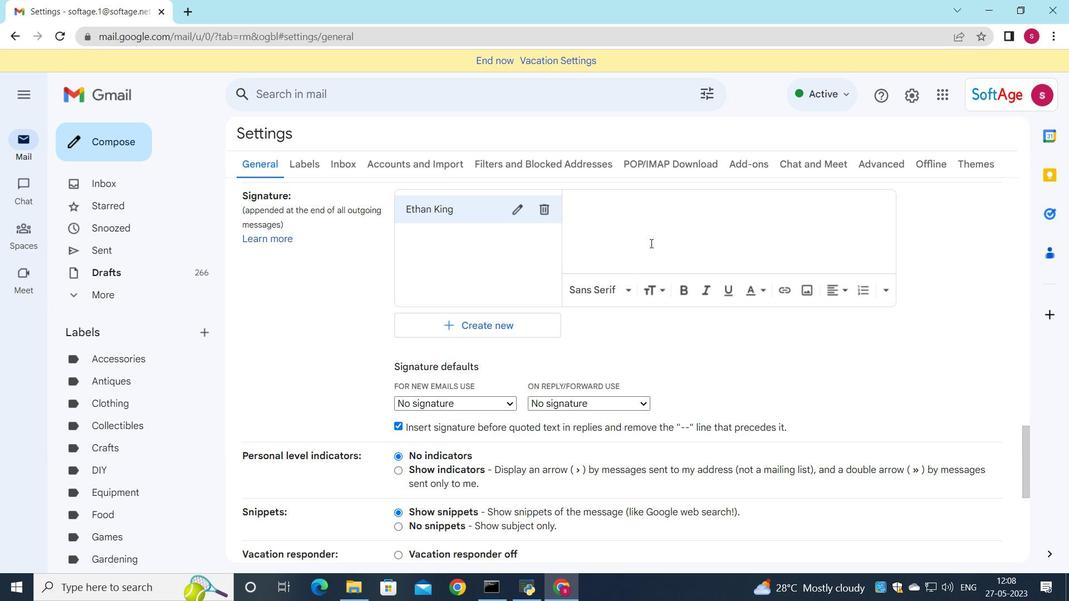 
Action: Mouse pressed left at (651, 236)
Screenshot: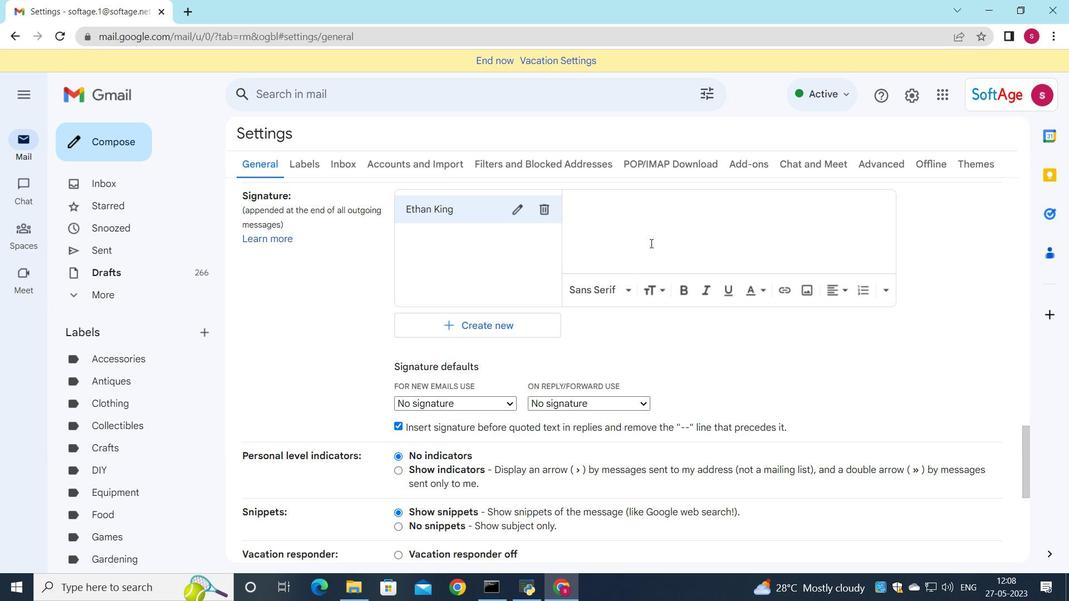 
Action: Key pressed <Key.shift><Key.shift><Key.shift><Key.shift><Key.shift><Key.shift><Key.shift><Key.shift><Key.shift><Key.shift><Key.shift><Key.shift><Key.shift><Key.shift><Key.shift><Key.shift><Key.shift><Key.shift><Key.shift><Key.shift><Key.shift><Key.shift><Key.shift><Key.shift><Key.shift><Key.shift><Key.shift><Key.shift><Key.shift><Key.shift><Key.shift><Key.shift><Key.shift>King
Screenshot: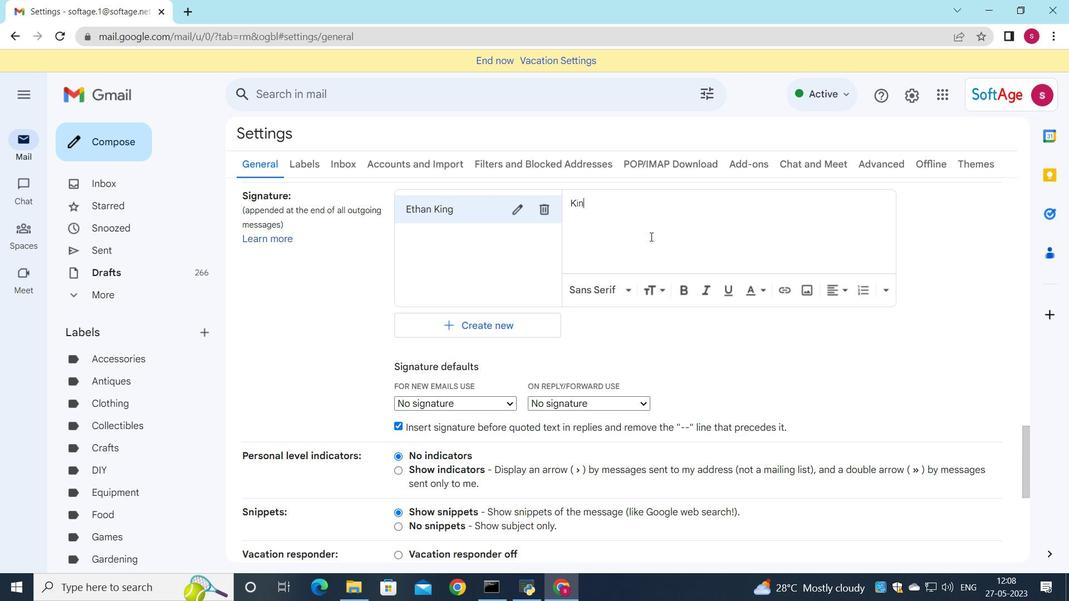 
Action: Mouse moved to (608, 214)
Screenshot: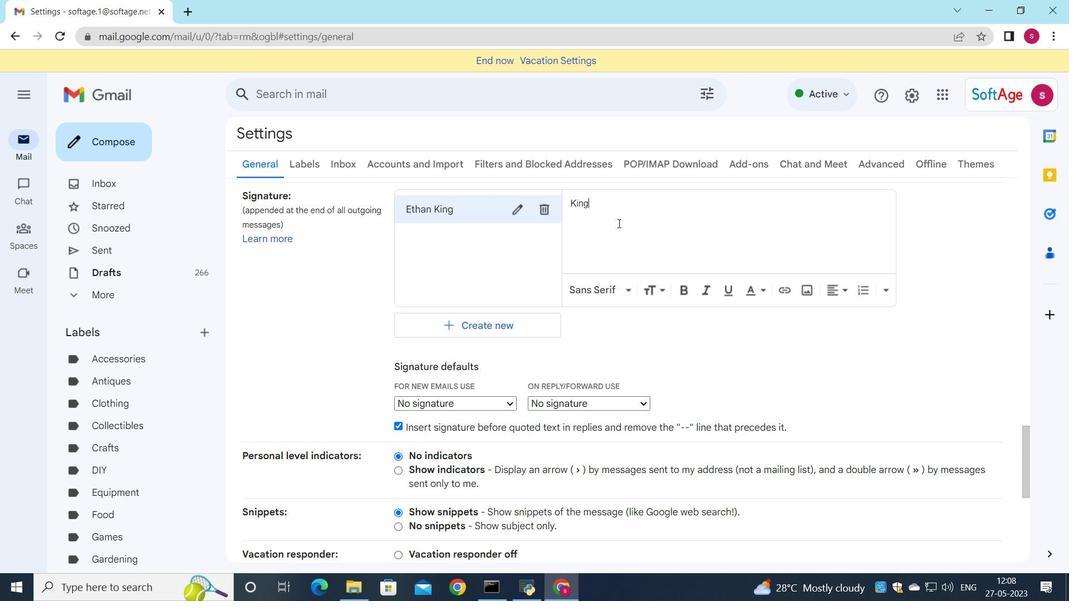 
Action: Key pressed <Key.backspace><Key.backspace><Key.backspace><Key.backspace><Key.shift><Key.shift><Key.shift><Key.shift><Key.shift><Key.shift><Key.shift><Key.shift><Key.shift><Key.shift><Key.shift><Key.shift><Key.shift><Key.shift>Ethan<Key.space><Key.shift>King
Screenshot: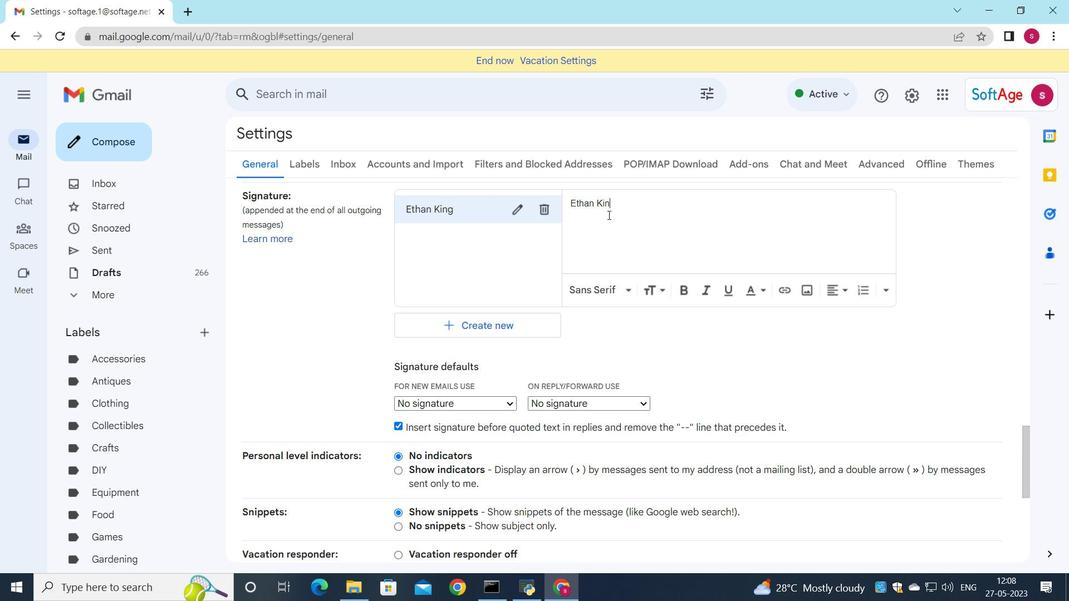 
Action: Mouse moved to (488, 400)
Screenshot: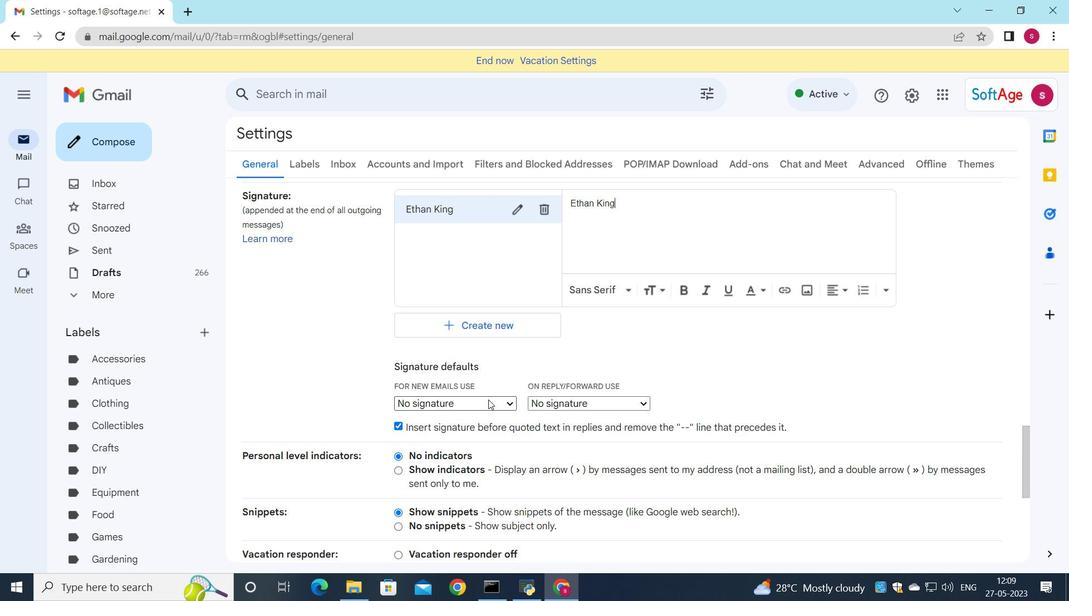 
Action: Mouse pressed left at (488, 400)
Screenshot: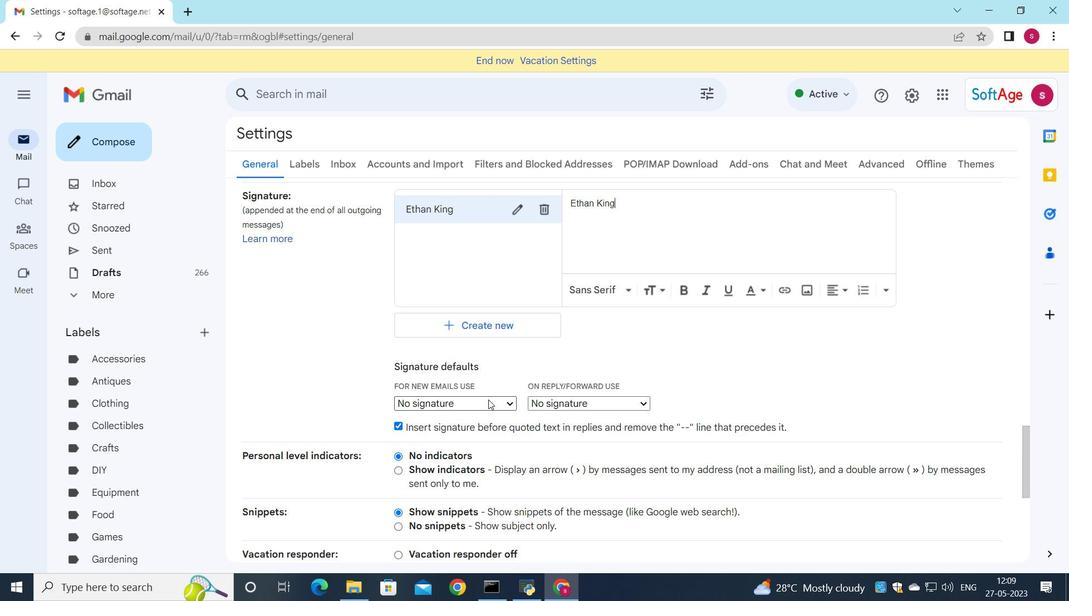 
Action: Mouse moved to (488, 434)
Screenshot: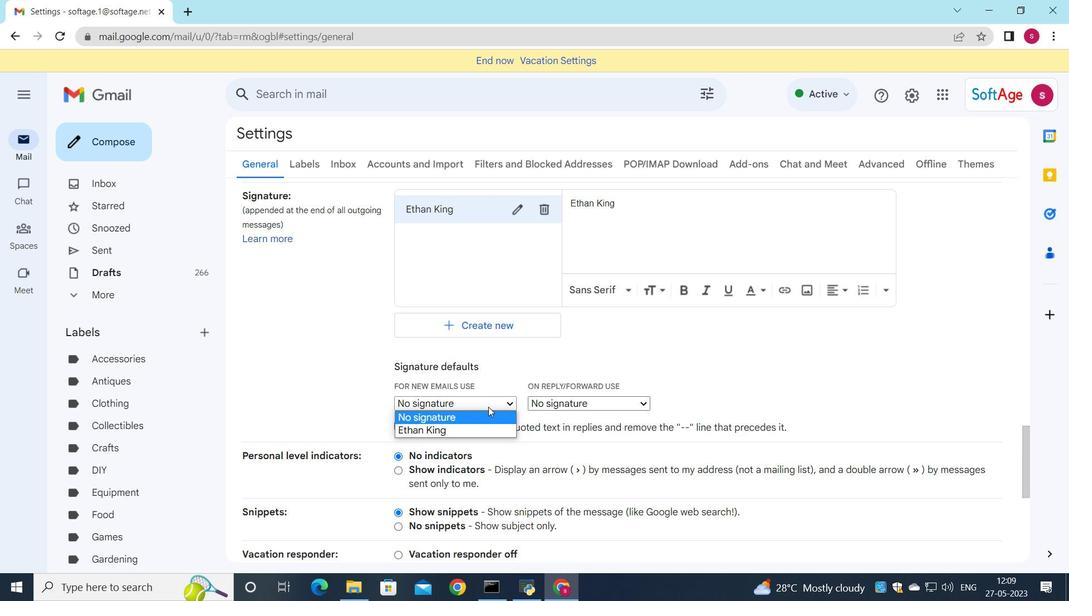 
Action: Mouse pressed left at (488, 434)
Screenshot: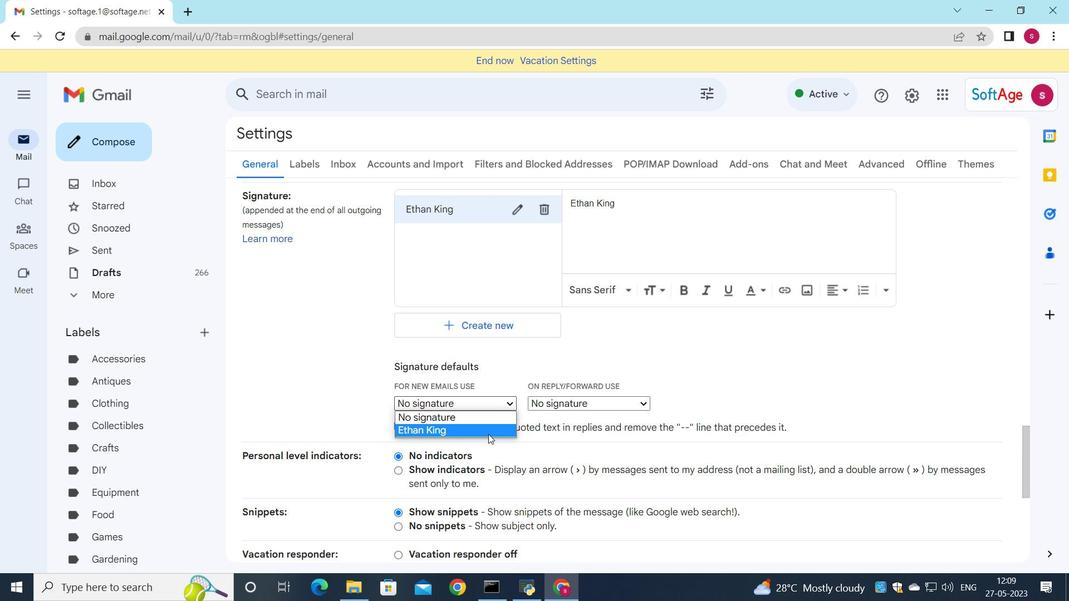 
Action: Mouse moved to (539, 403)
Screenshot: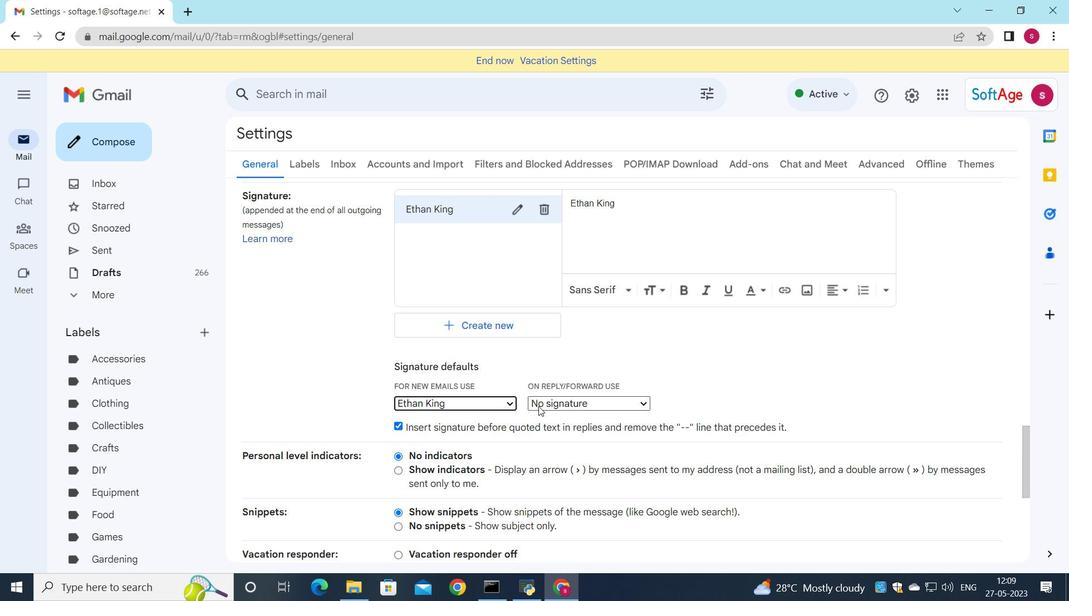 
Action: Mouse pressed left at (539, 403)
Screenshot: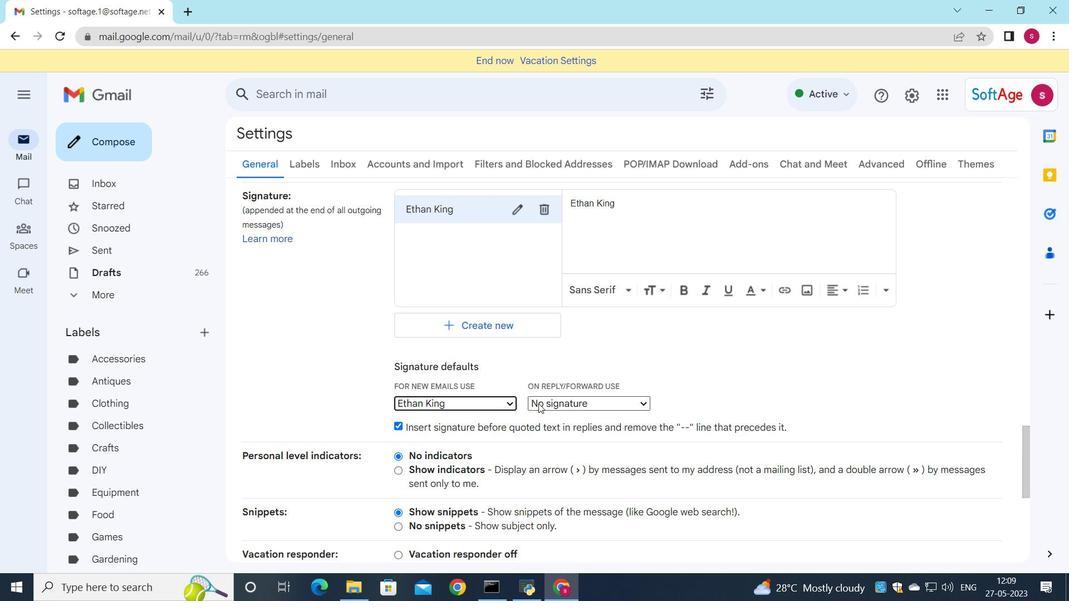 
Action: Mouse moved to (545, 430)
Screenshot: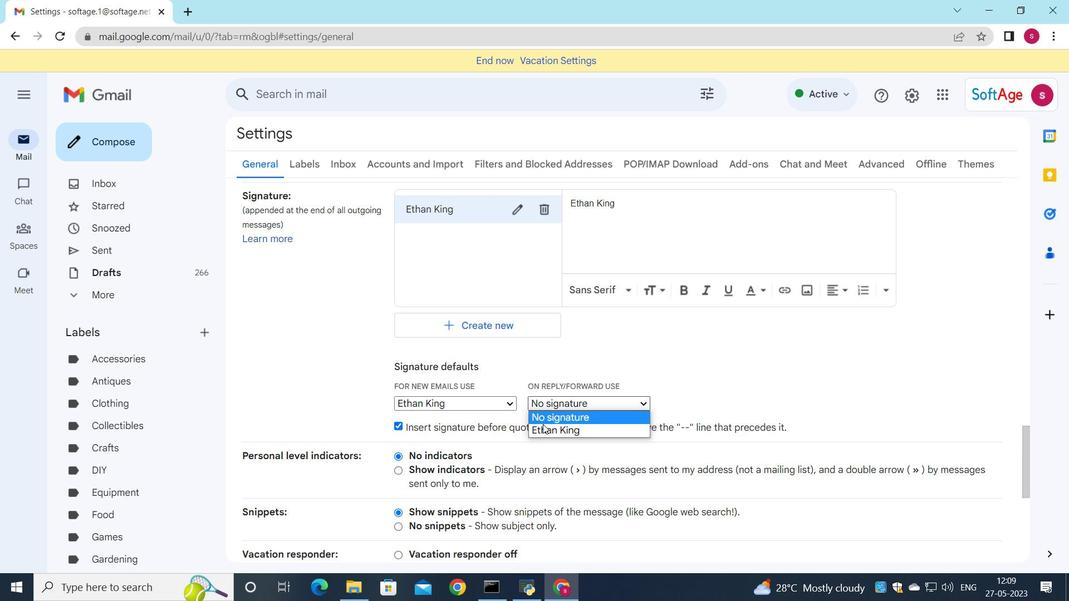 
Action: Mouse pressed left at (545, 430)
Screenshot: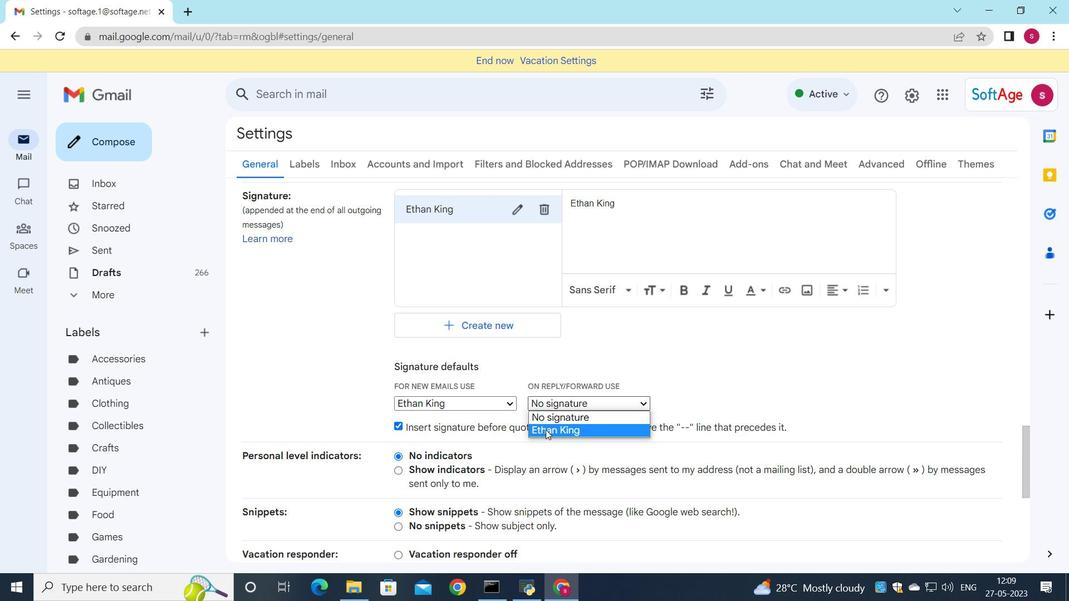 
Action: Mouse moved to (495, 356)
Screenshot: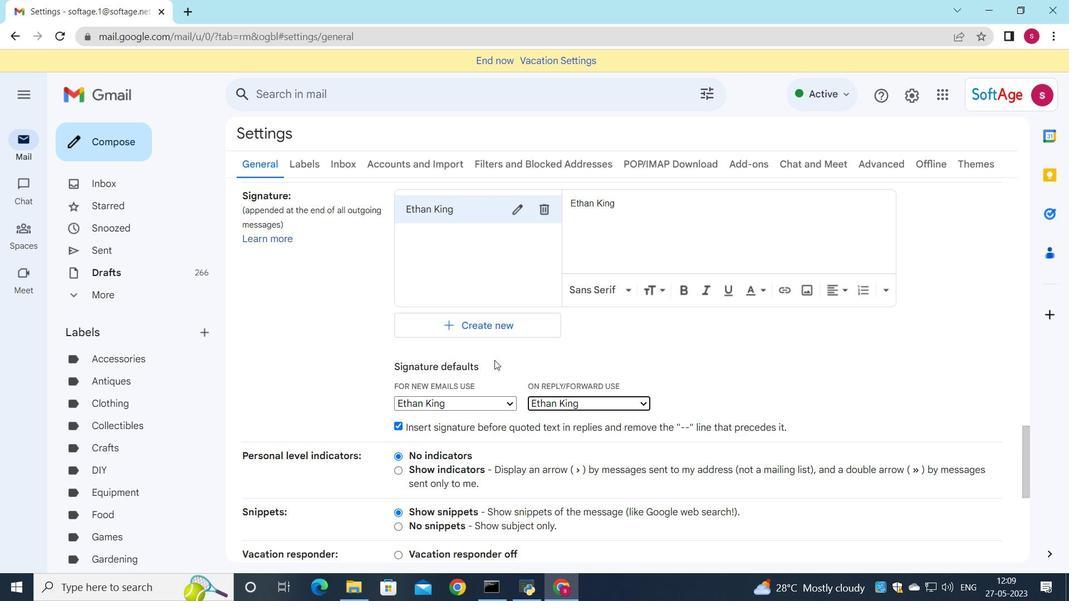 
Action: Mouse scrolled (495, 355) with delta (0, 0)
Screenshot: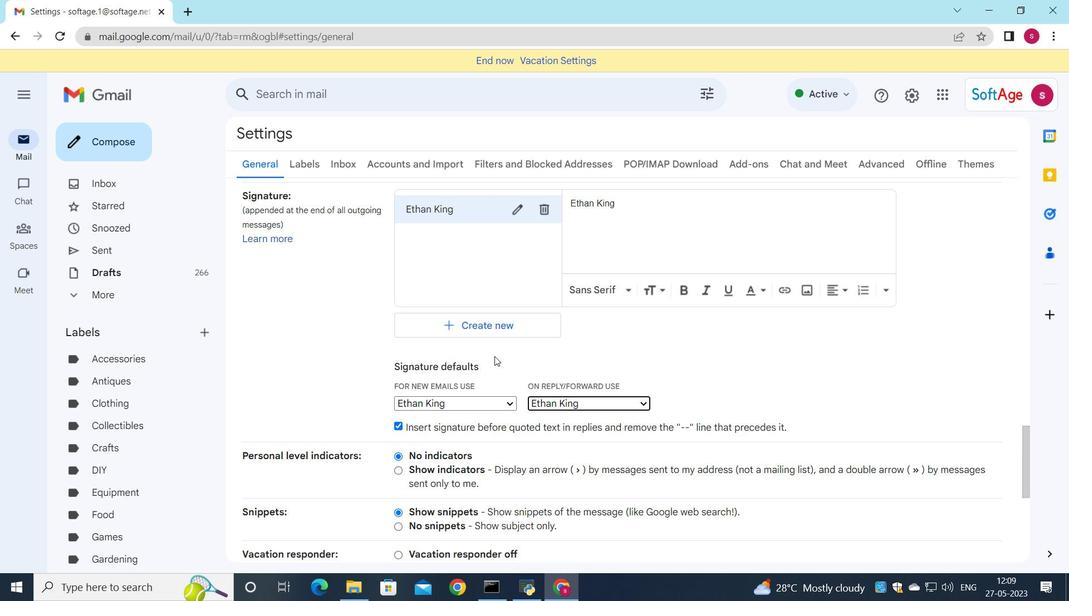 
Action: Mouse scrolled (495, 355) with delta (0, 0)
Screenshot: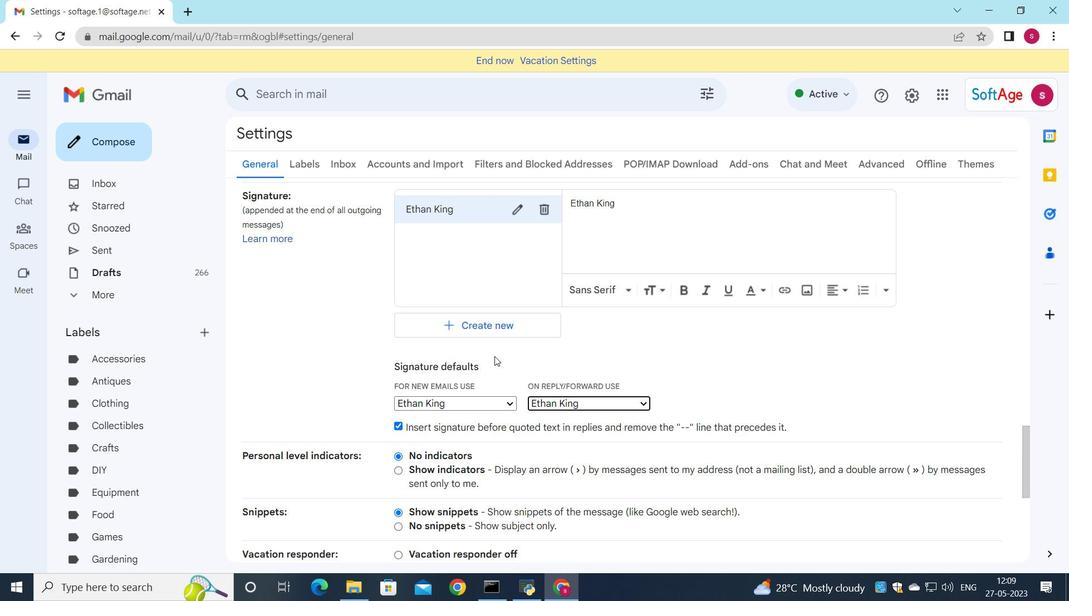 
Action: Mouse scrolled (495, 355) with delta (0, 0)
Screenshot: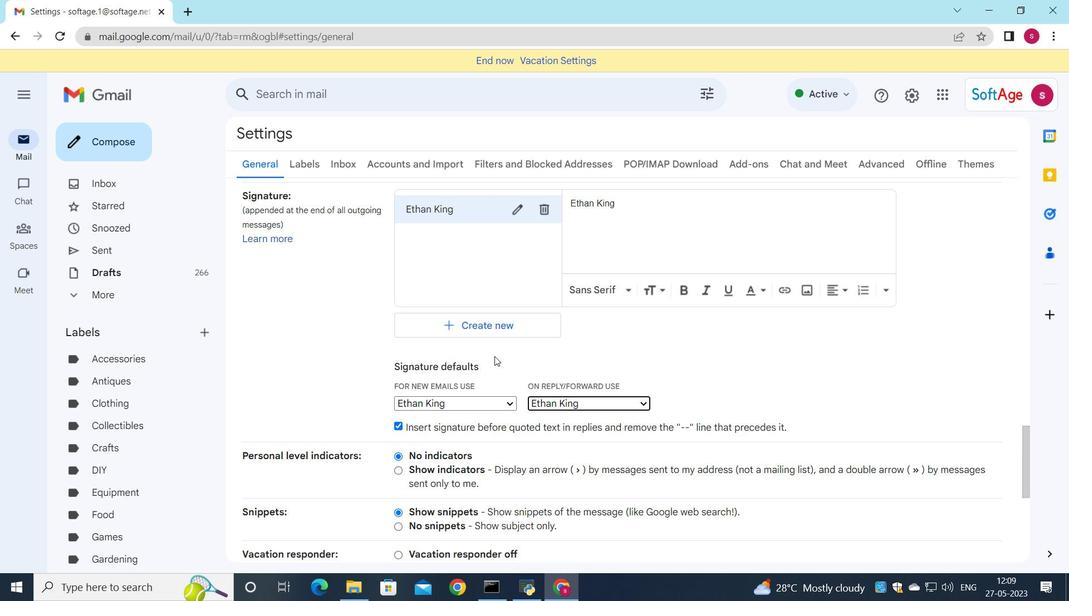 
Action: Mouse scrolled (495, 355) with delta (0, 0)
Screenshot: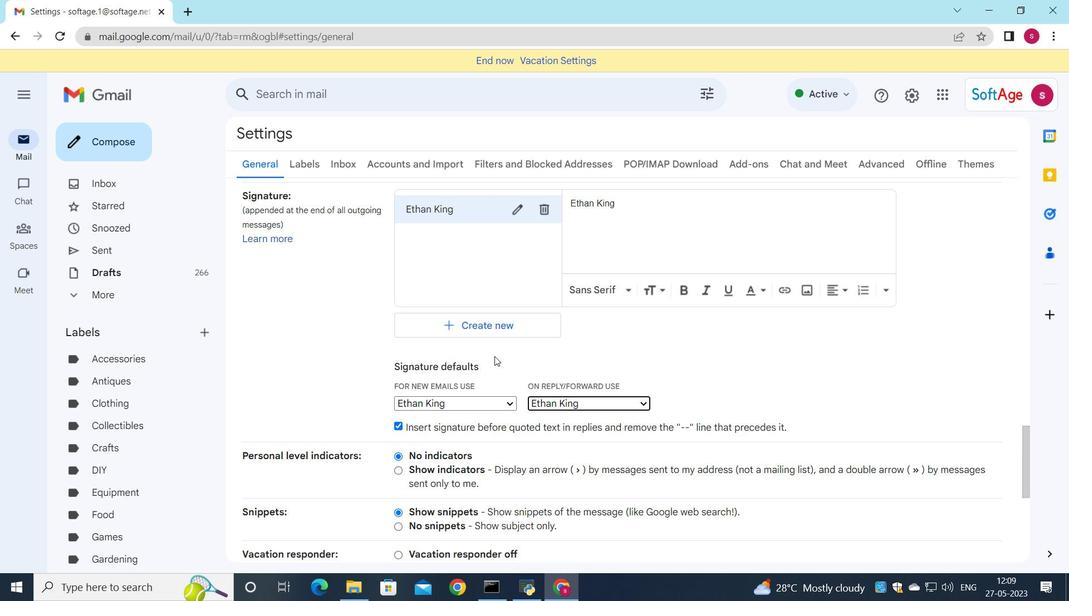 
Action: Mouse moved to (473, 351)
Screenshot: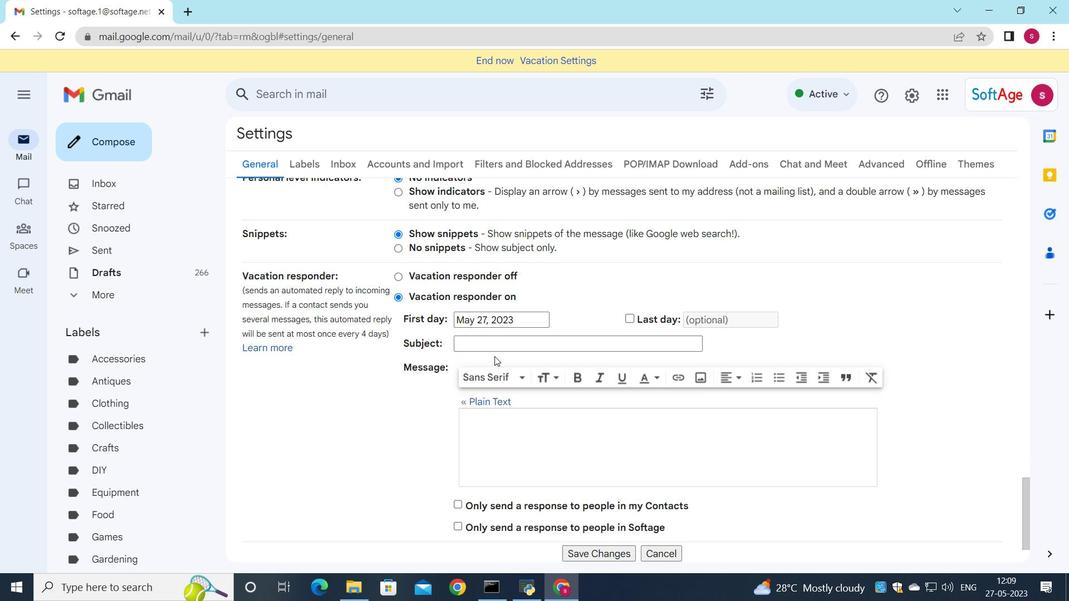 
Action: Mouse scrolled (473, 350) with delta (0, 0)
Screenshot: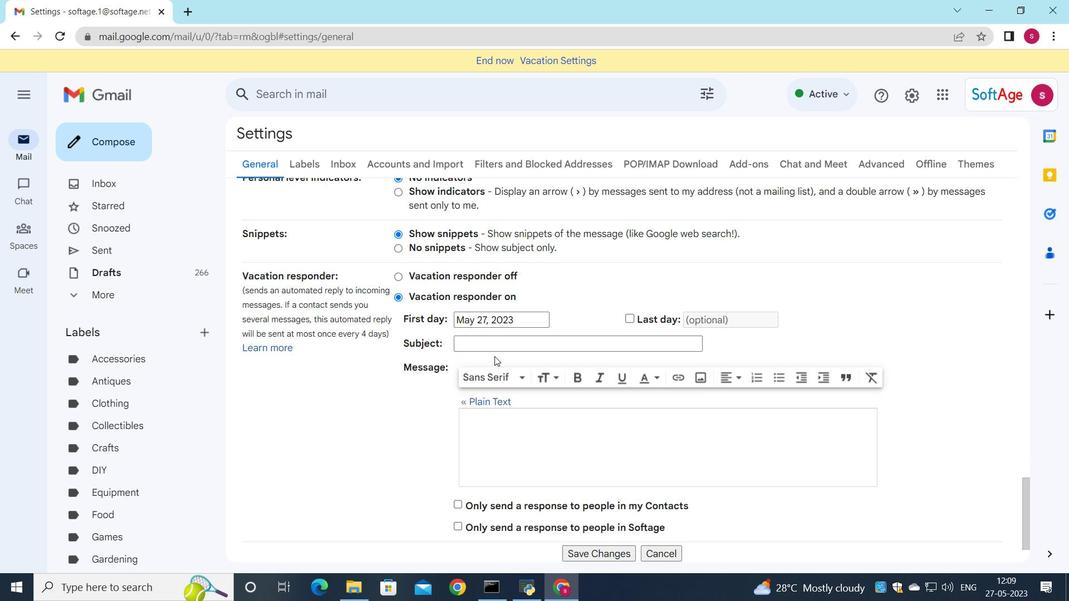 
Action: Mouse moved to (472, 359)
Screenshot: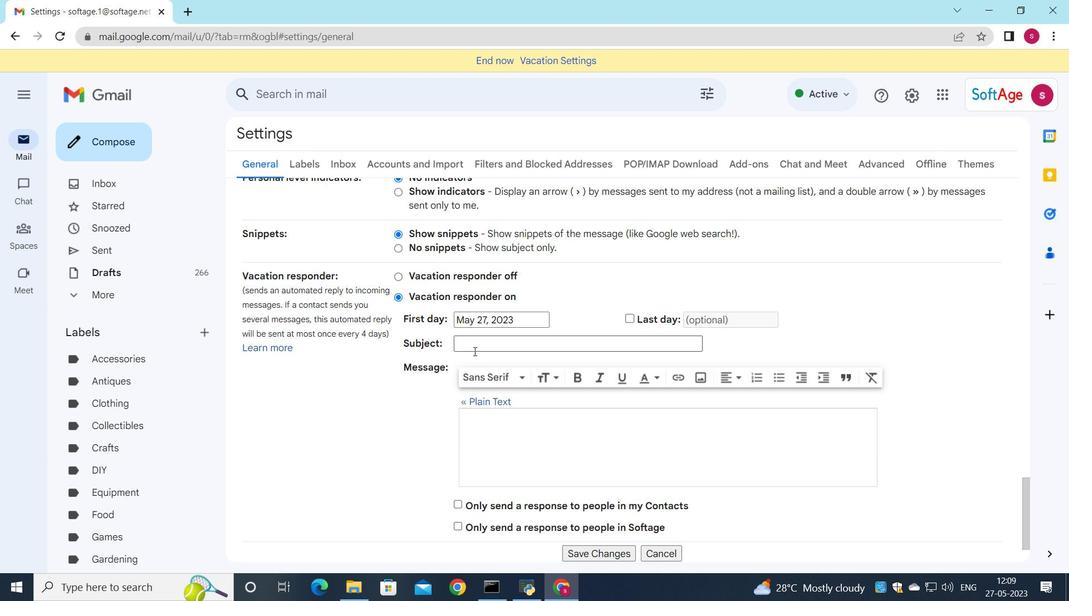 
Action: Mouse scrolled (472, 358) with delta (0, 0)
Screenshot: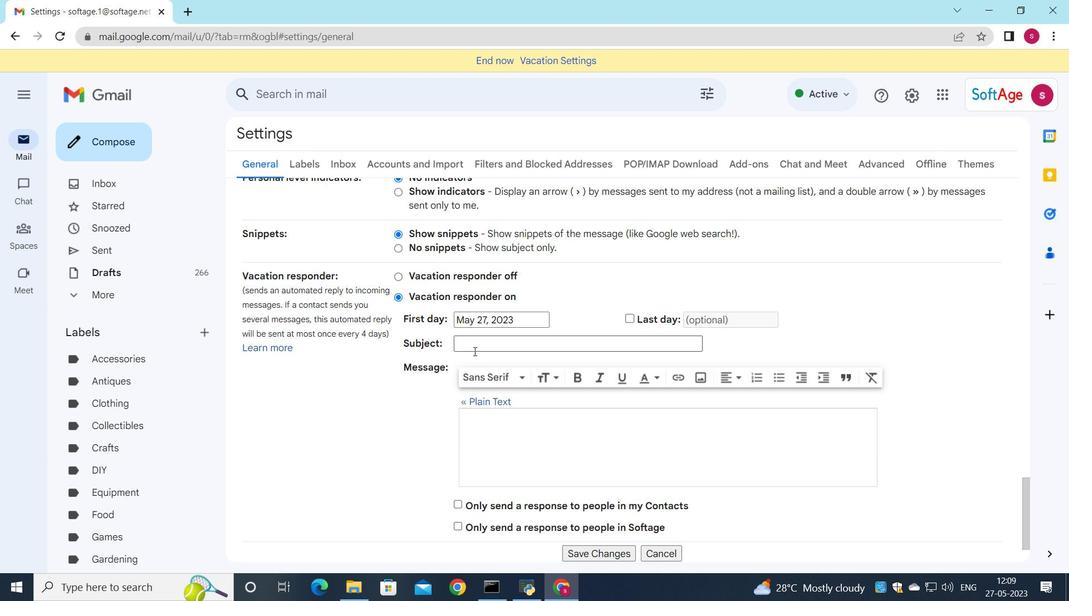 
Action: Mouse scrolled (472, 358) with delta (0, 0)
Screenshot: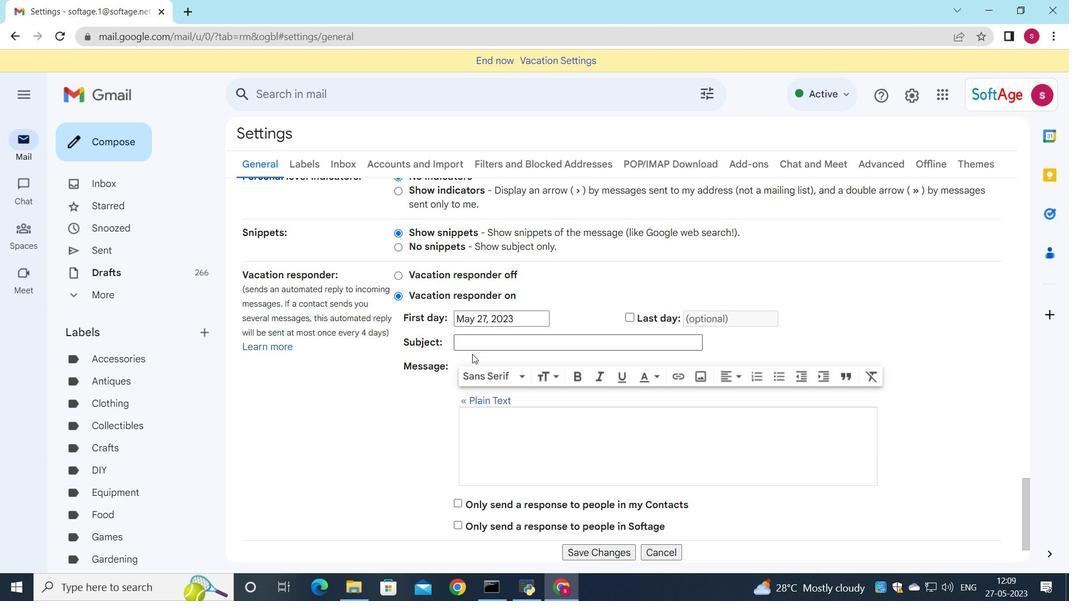 
Action: Mouse moved to (472, 359)
Screenshot: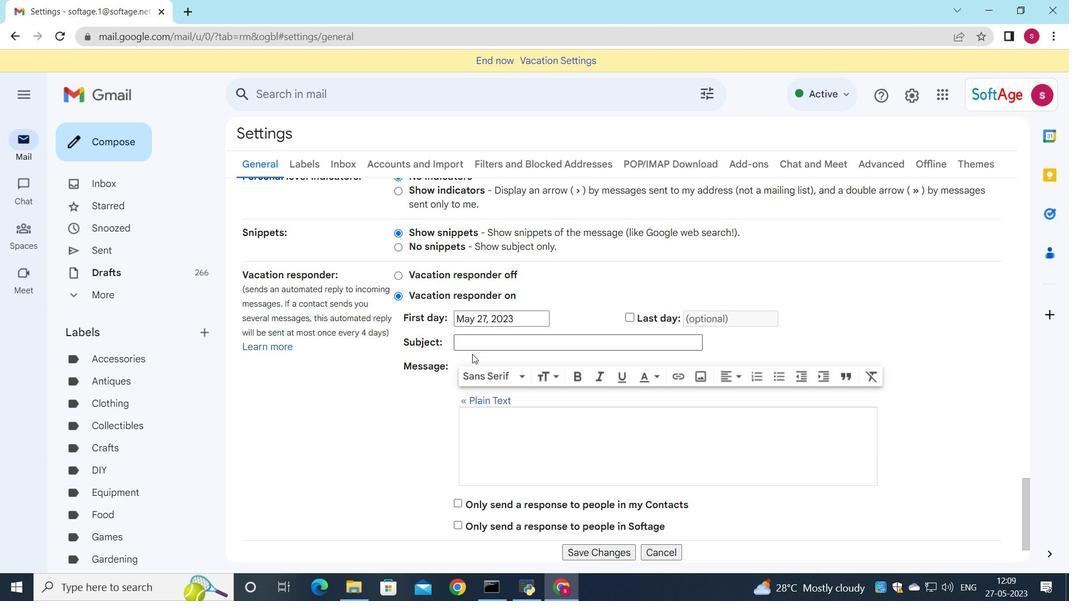 
Action: Mouse scrolled (472, 359) with delta (0, 0)
Screenshot: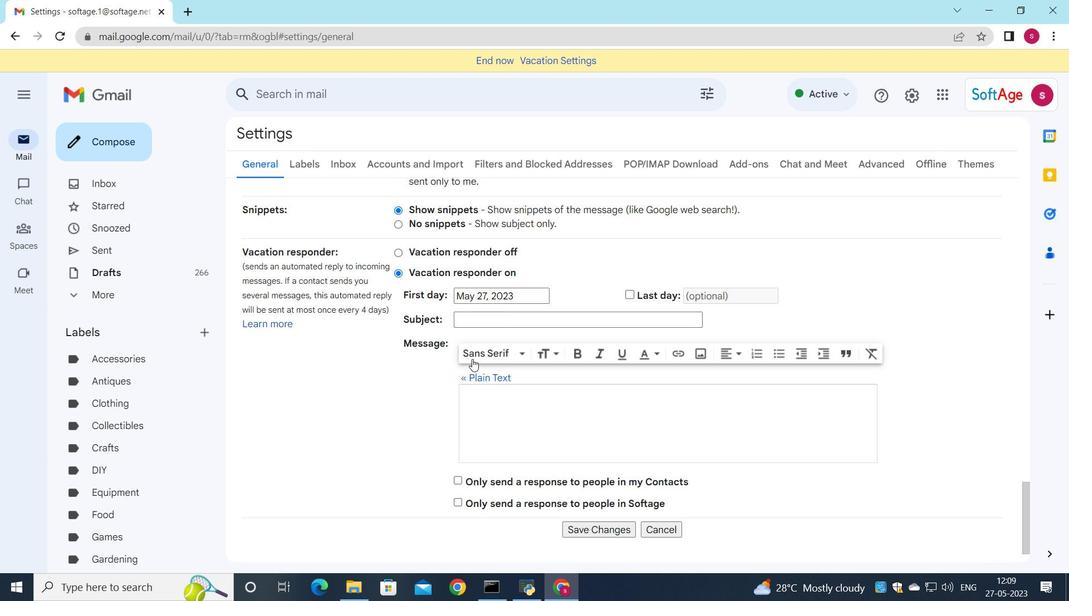 
Action: Mouse moved to (581, 487)
Screenshot: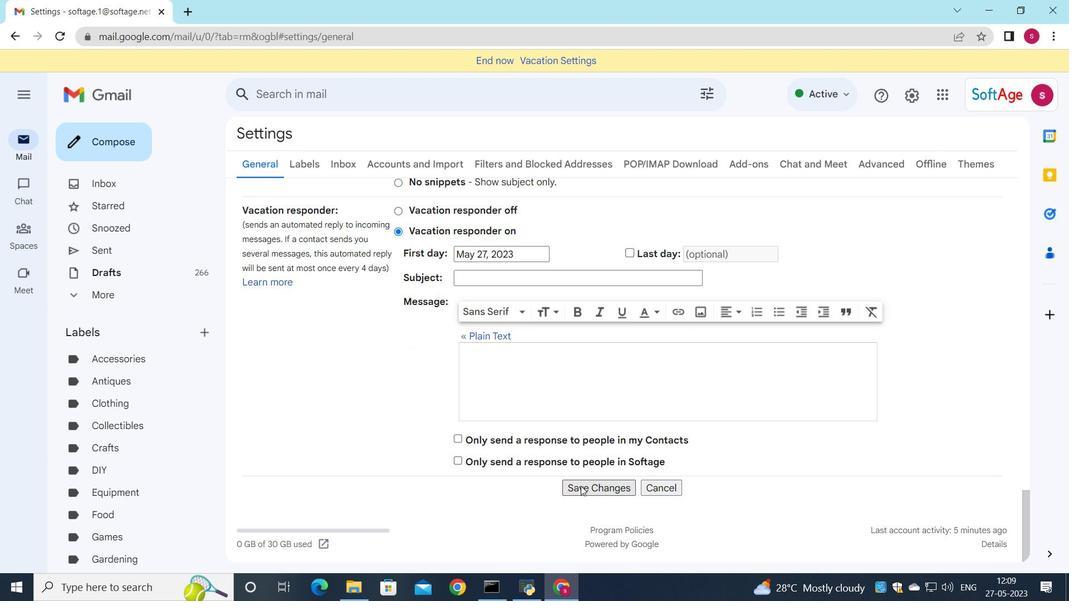 
Action: Mouse pressed left at (581, 487)
Screenshot: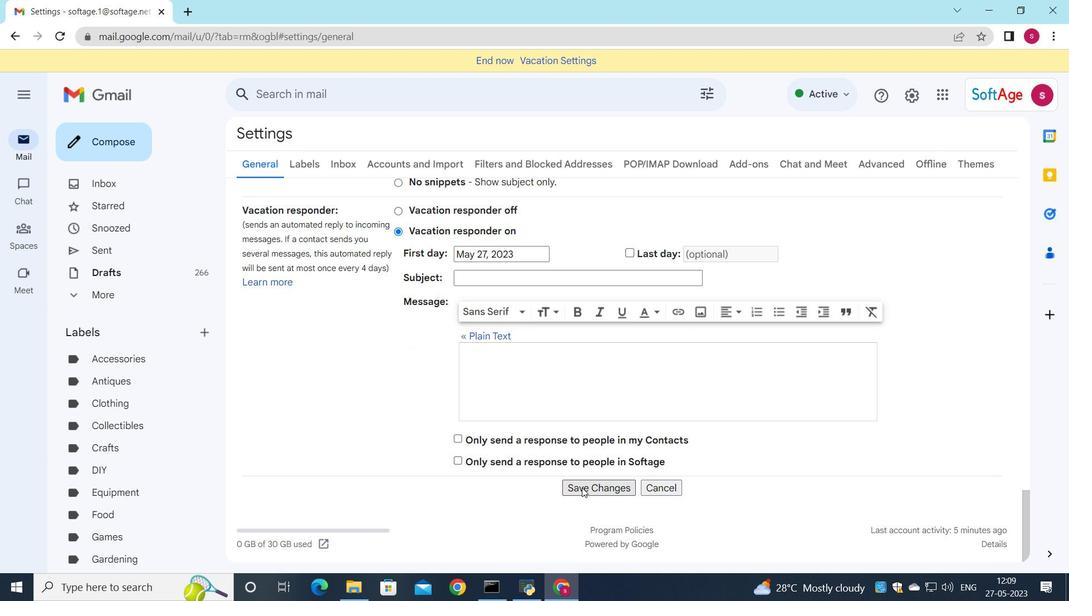 
Action: Mouse moved to (129, 140)
Screenshot: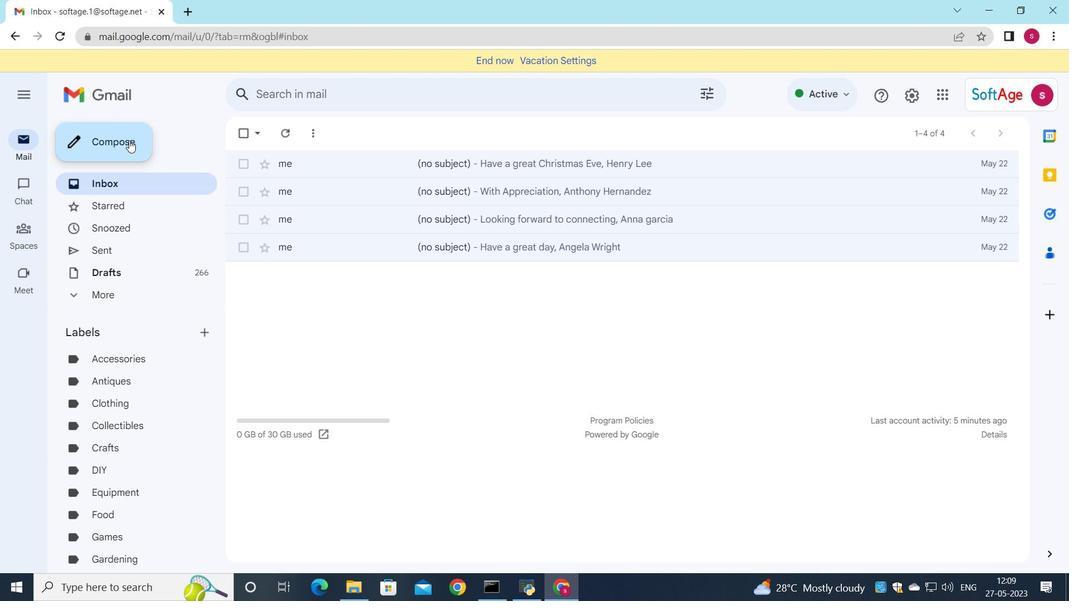 
Action: Mouse pressed left at (129, 140)
Screenshot: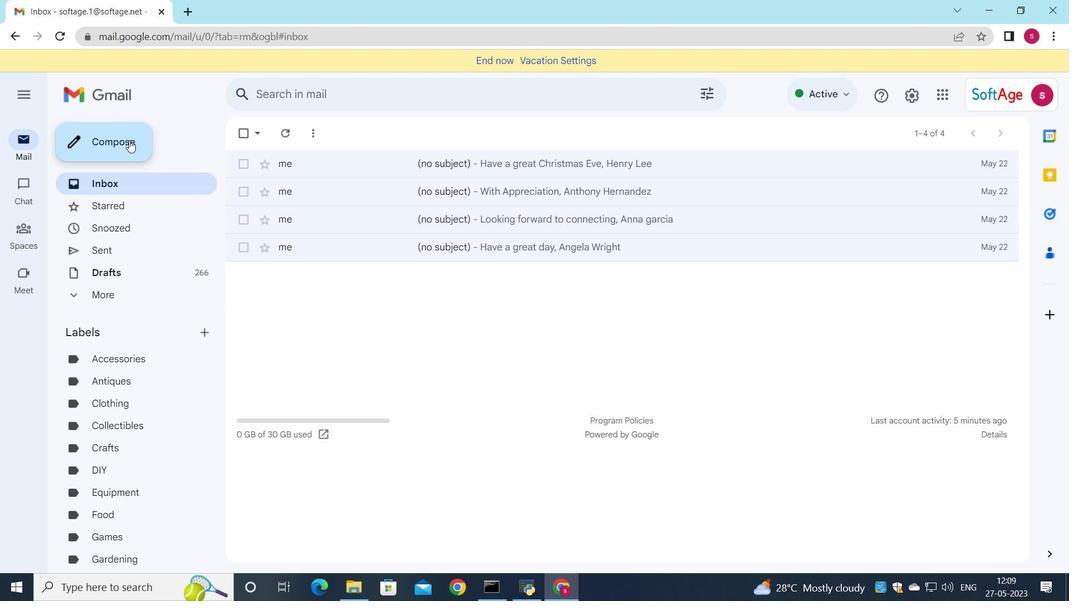
Action: Mouse moved to (657, 251)
Screenshot: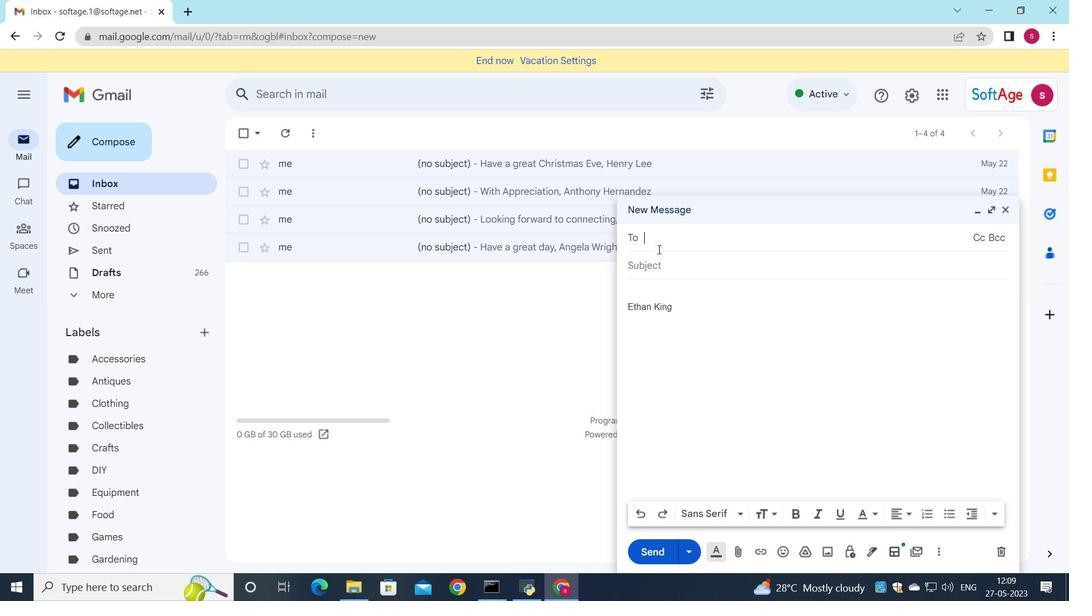
Action: Key pressed s
Screenshot: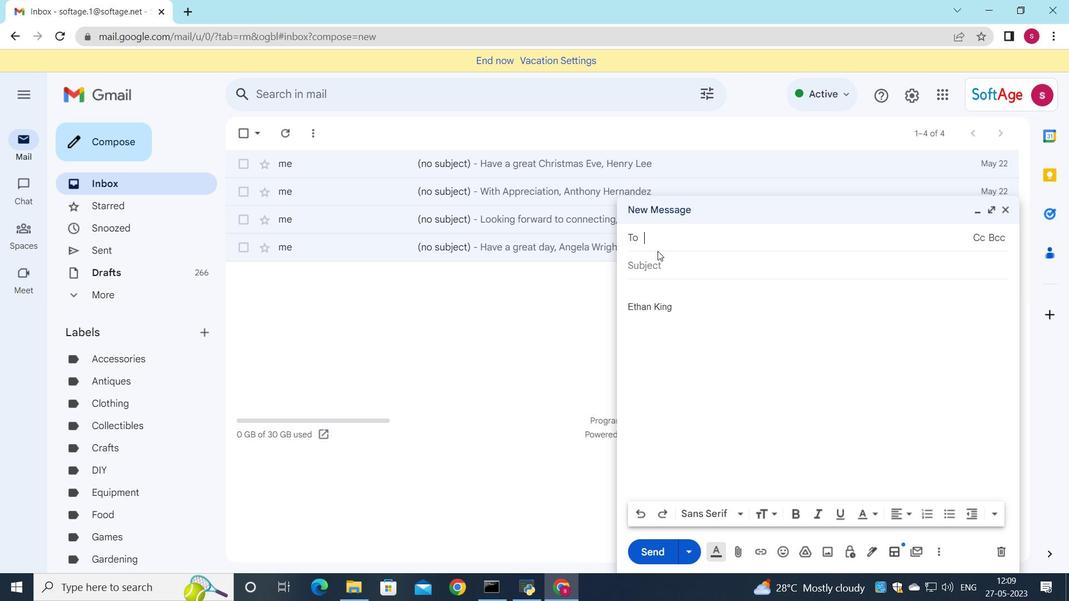 
Action: Mouse moved to (652, 255)
Screenshot: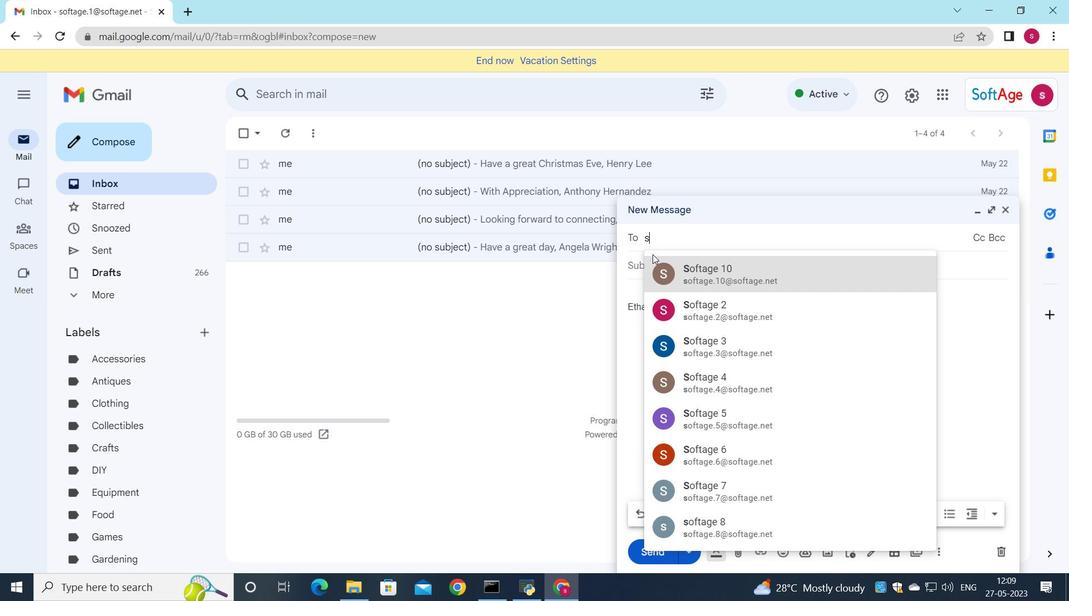 
Action: Key pressed o
Screenshot: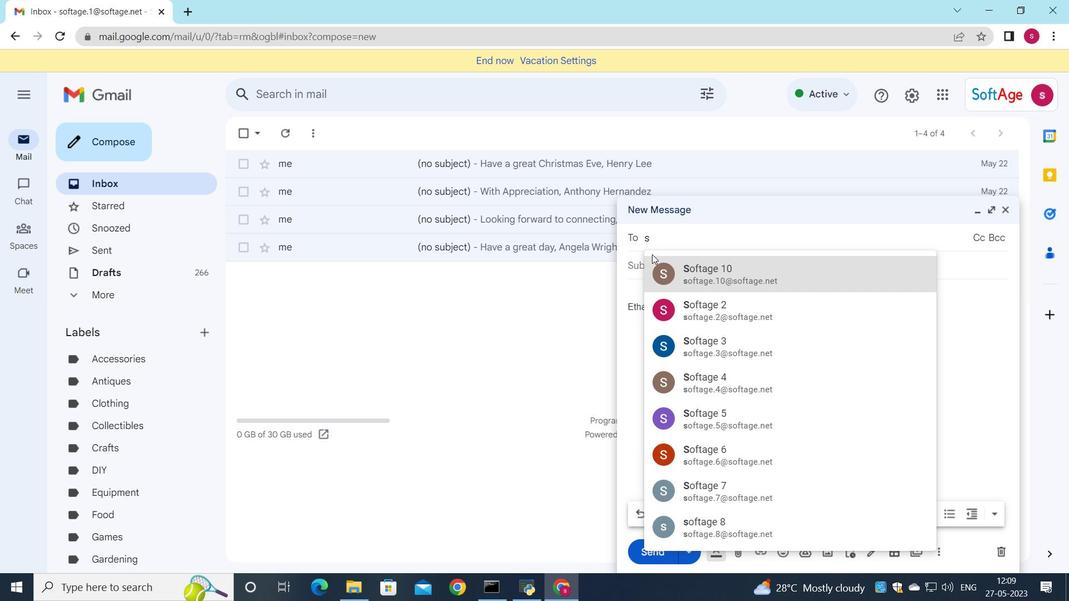 
Action: Mouse moved to (731, 529)
Screenshot: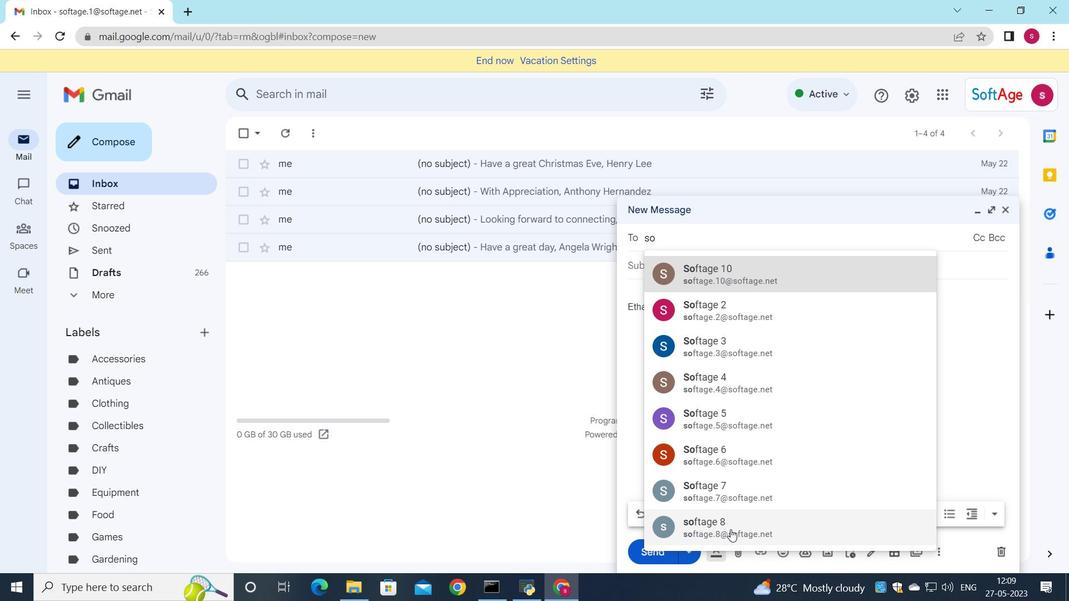 
Action: Mouse pressed left at (731, 529)
Screenshot: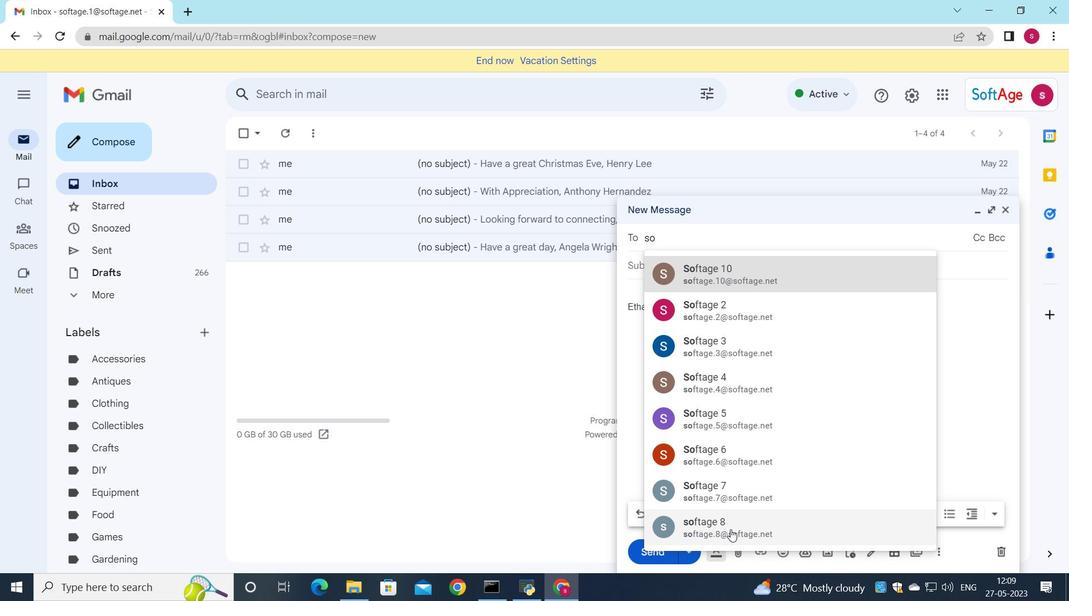 
Action: Key pressed s
Screenshot: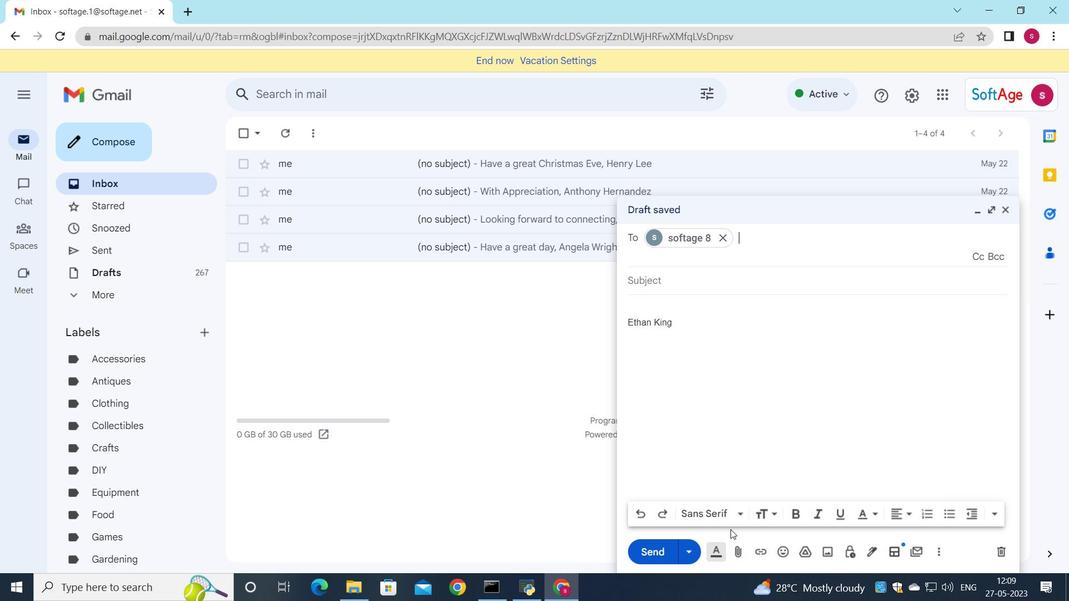 
Action: Mouse moved to (729, 529)
Screenshot: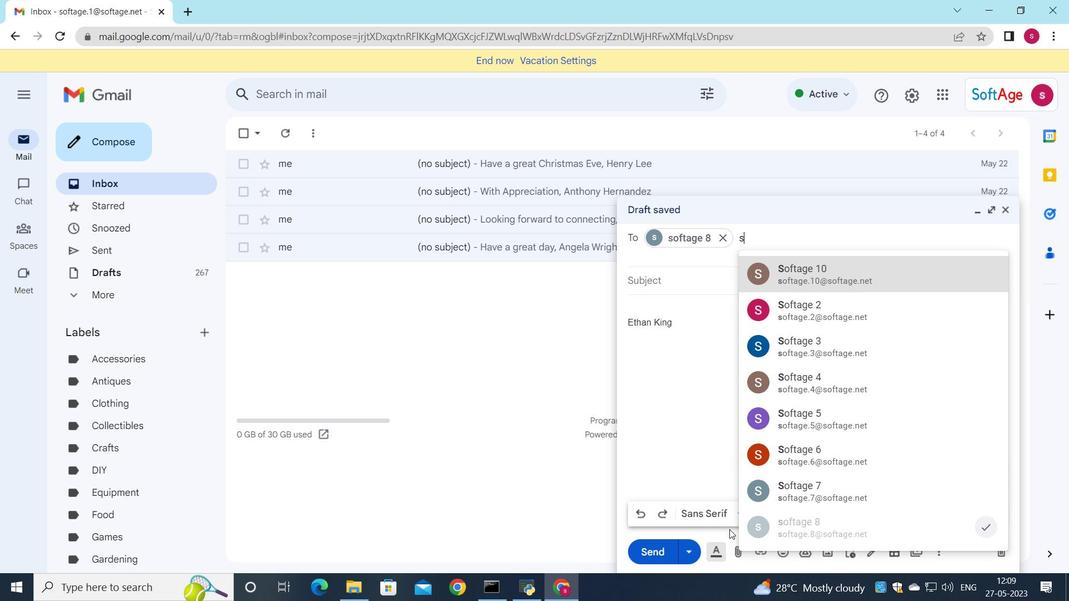 
Action: Key pressed o
Screenshot: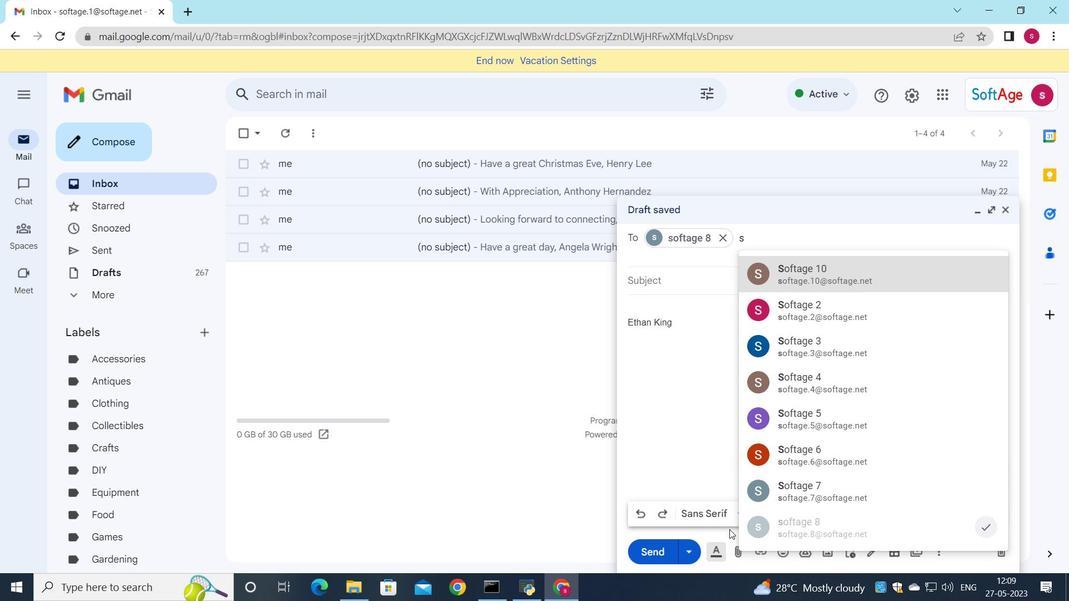 
Action: Mouse moved to (814, 487)
Screenshot: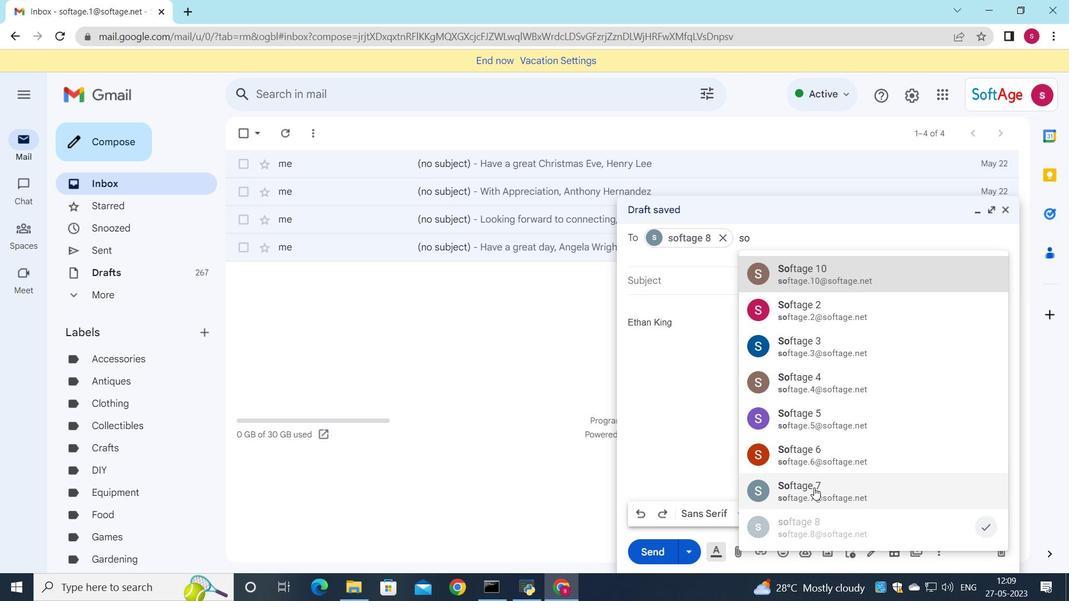 
Action: Mouse pressed left at (814, 487)
Screenshot: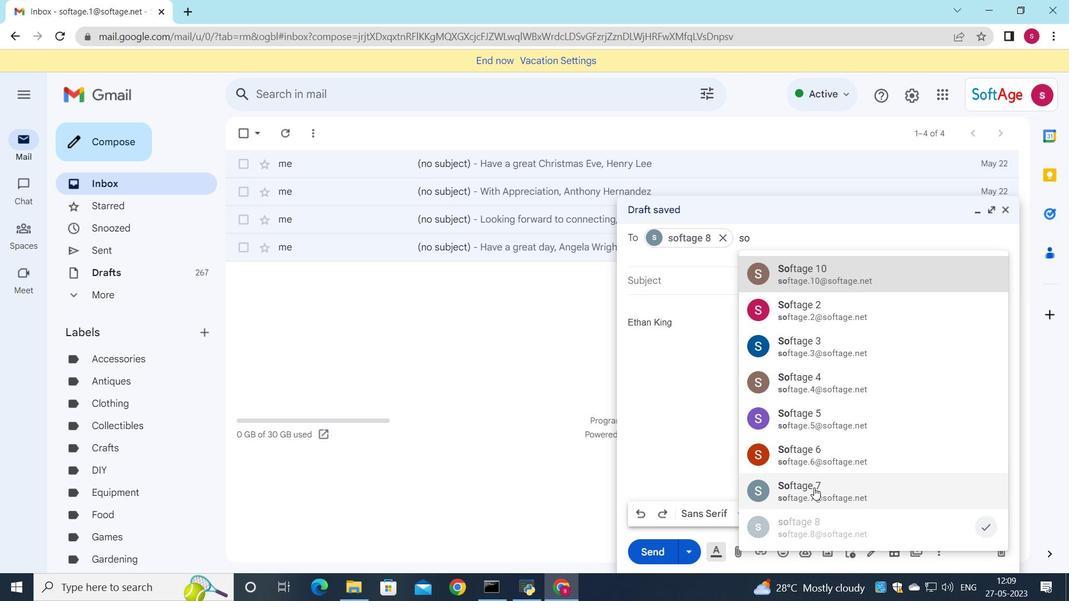
Action: Mouse moved to (691, 279)
Screenshot: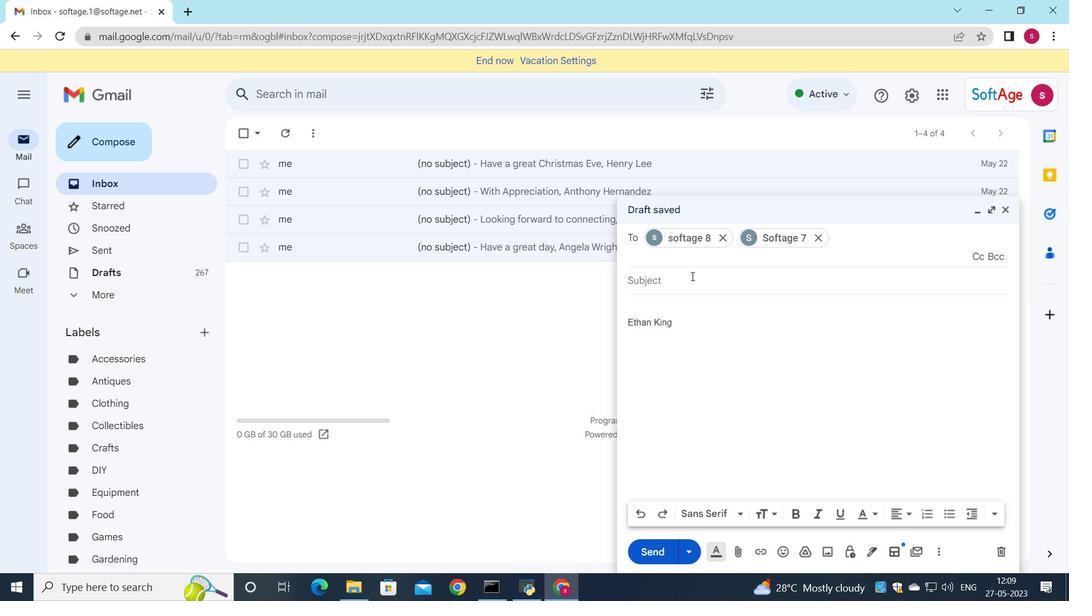 
Action: Mouse pressed left at (691, 279)
Screenshot: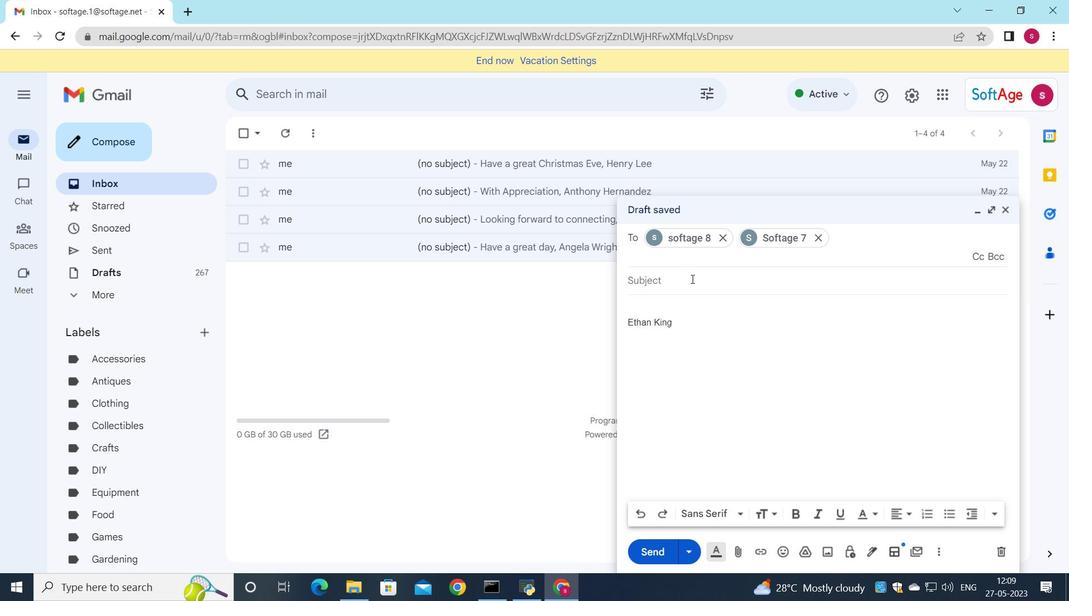 
Action: Mouse moved to (692, 282)
Screenshot: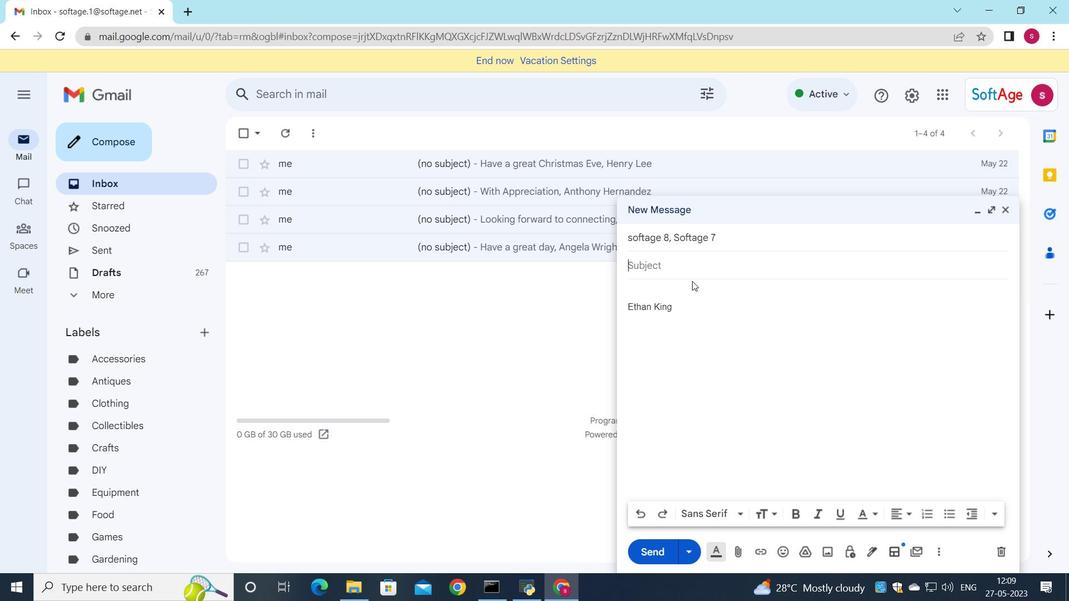 
Action: Key pressed <Key.shift>Request<Key.space>for<Key.space>a<Key.space>change<Key.space>in<Key.space>project<Key.space>deadline<Key.space>
Screenshot: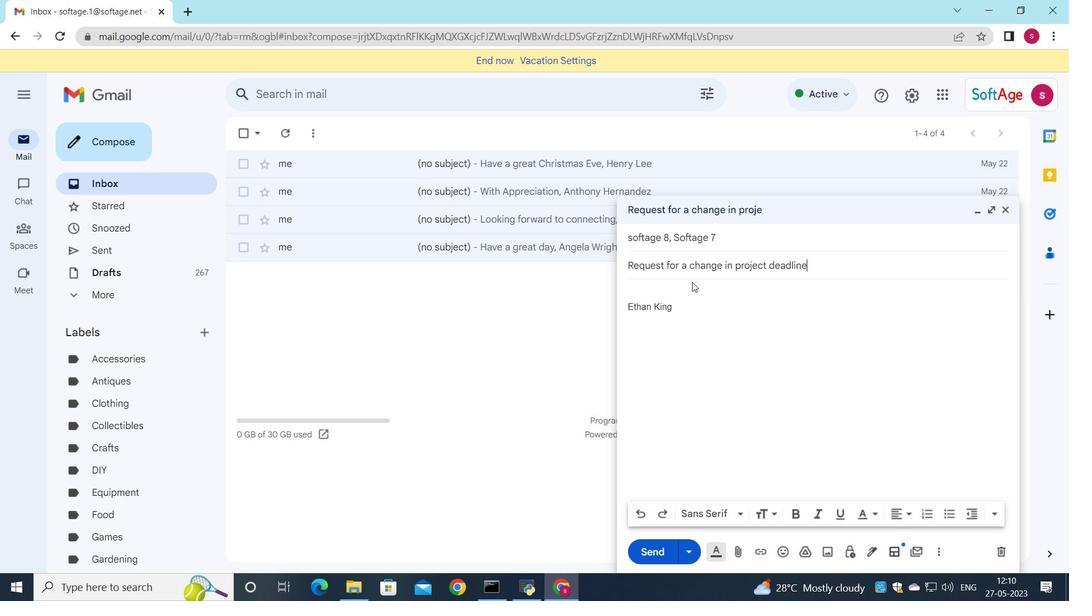 
Action: Mouse moved to (627, 290)
Screenshot: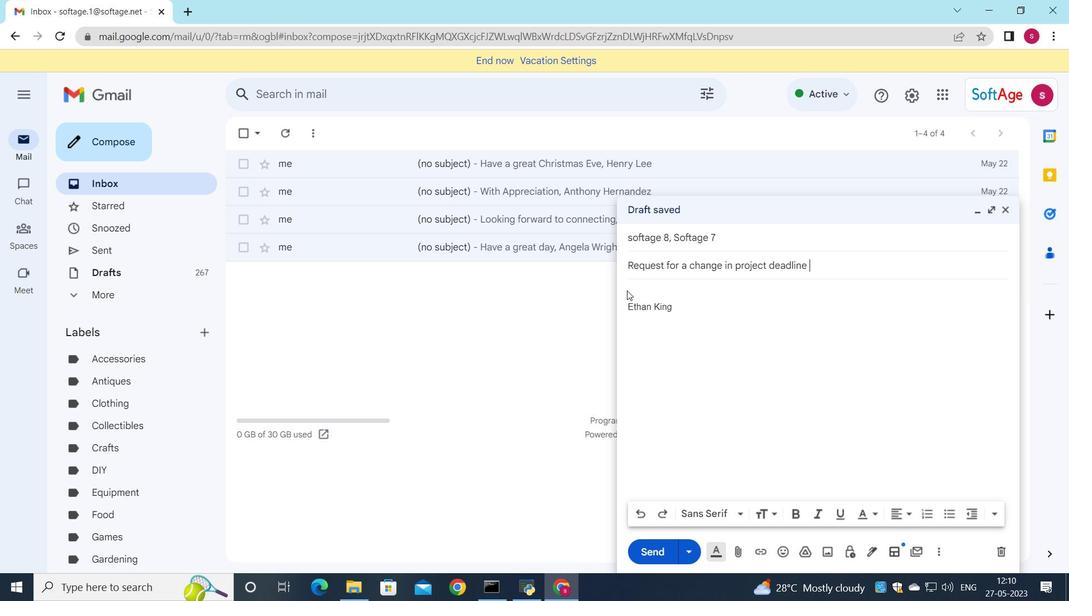 
Action: Mouse pressed left at (627, 290)
Screenshot: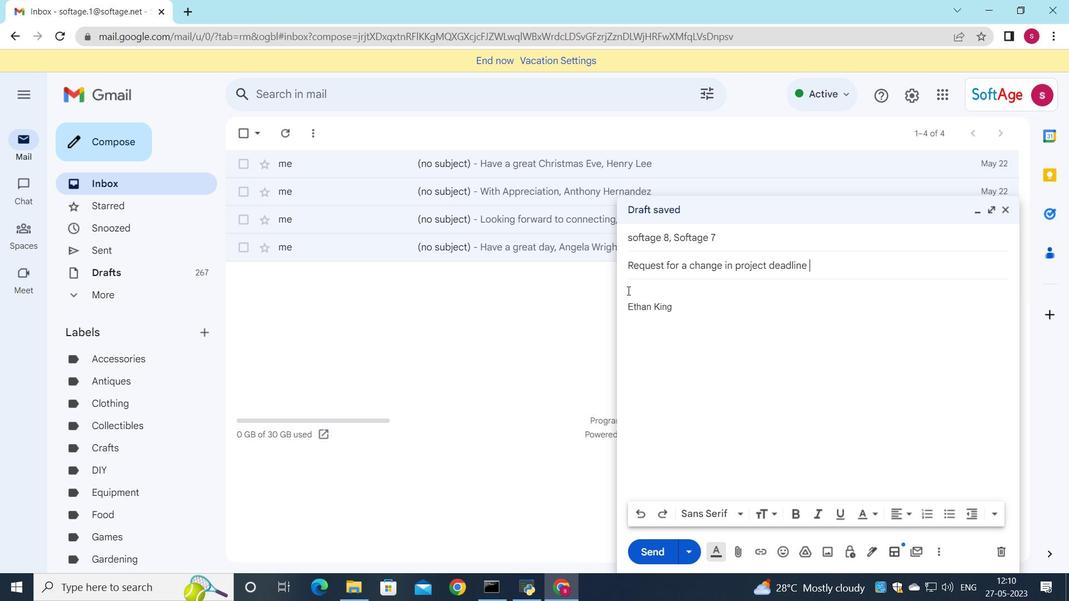 
Action: Mouse moved to (675, 333)
Screenshot: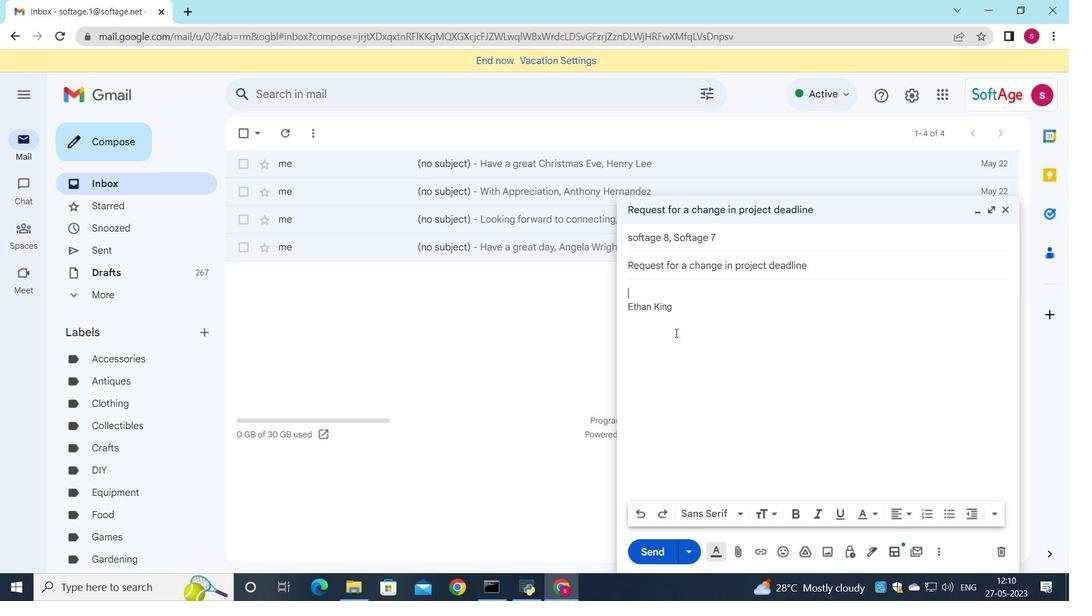 
Action: Key pressed <Key.shift>Could<Key.space>you<Key.space>please<Key.space>provide<Key.space>a<Key.space>detailed<Key.space>reportr<Key.backspace><Key.space>on<Key.space>ther<Key.space><Key.backspace><Key.backspace><Key.space>result<Key.space><Key.backspace>s<Key.shift_r>?
Screenshot: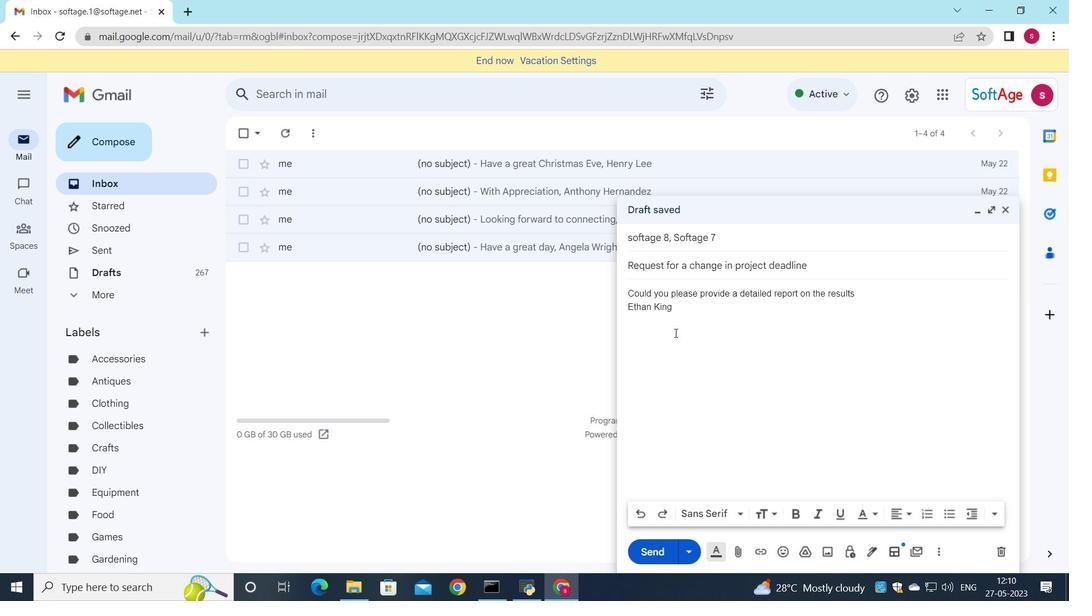 
Action: Mouse moved to (737, 551)
Screenshot: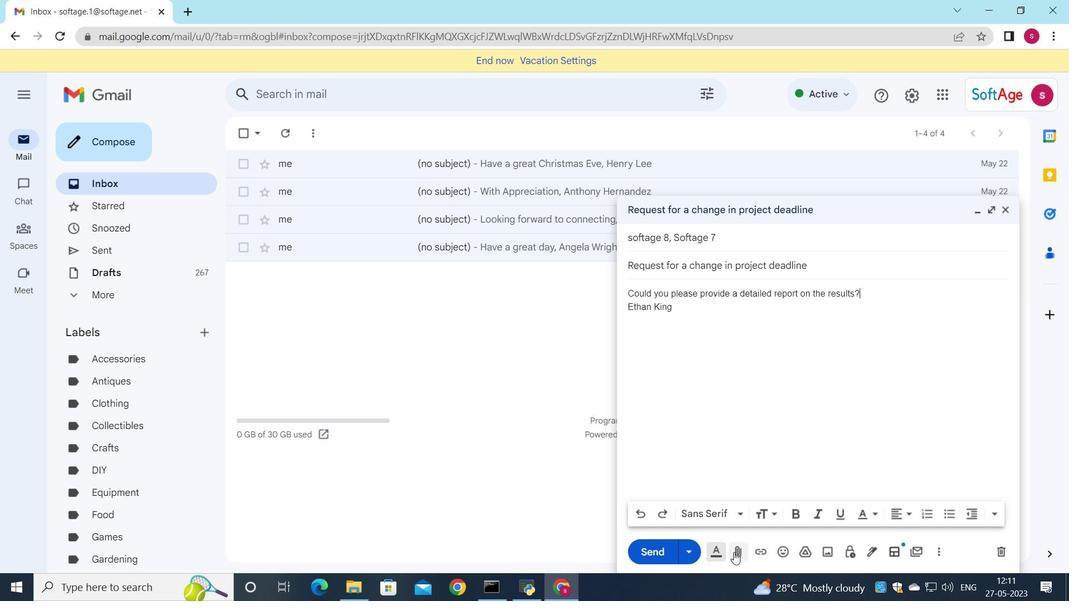 
Action: Mouse pressed left at (737, 551)
Screenshot: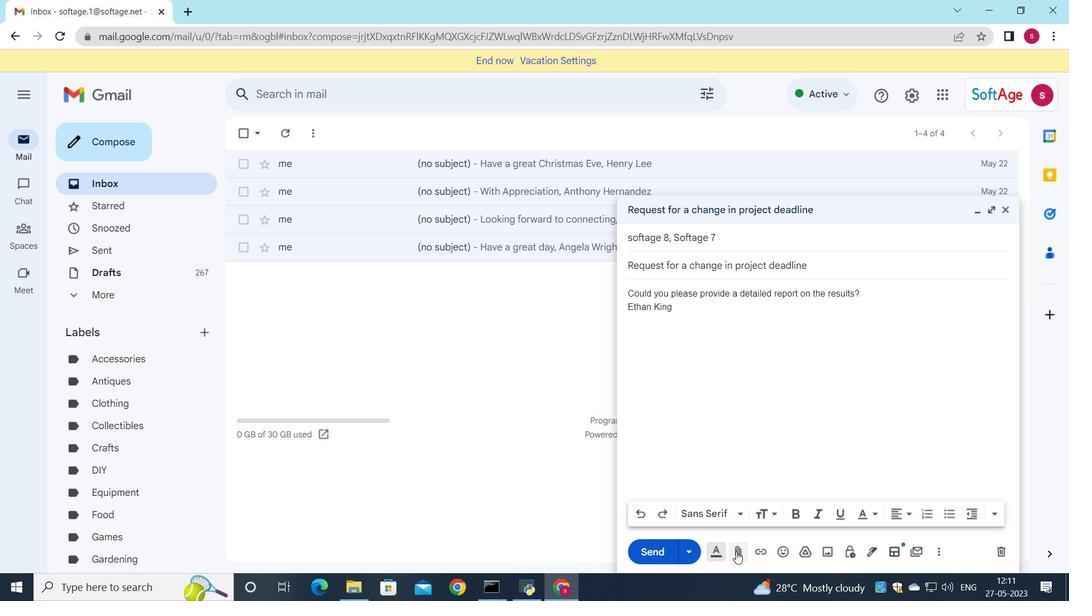 
Action: Mouse moved to (193, 96)
Screenshot: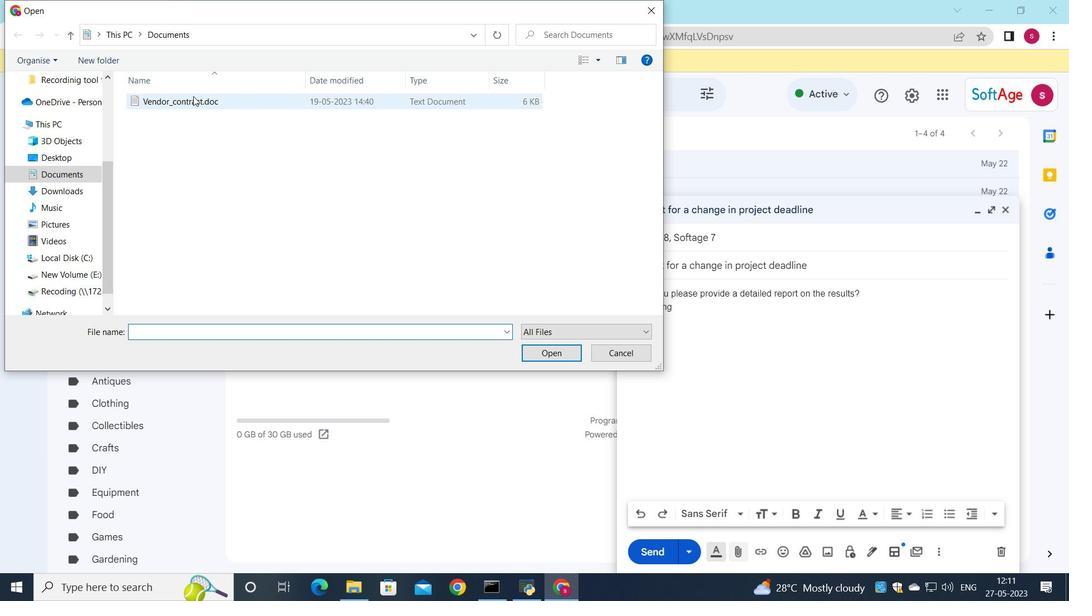 
Action: Mouse pressed left at (193, 96)
Screenshot: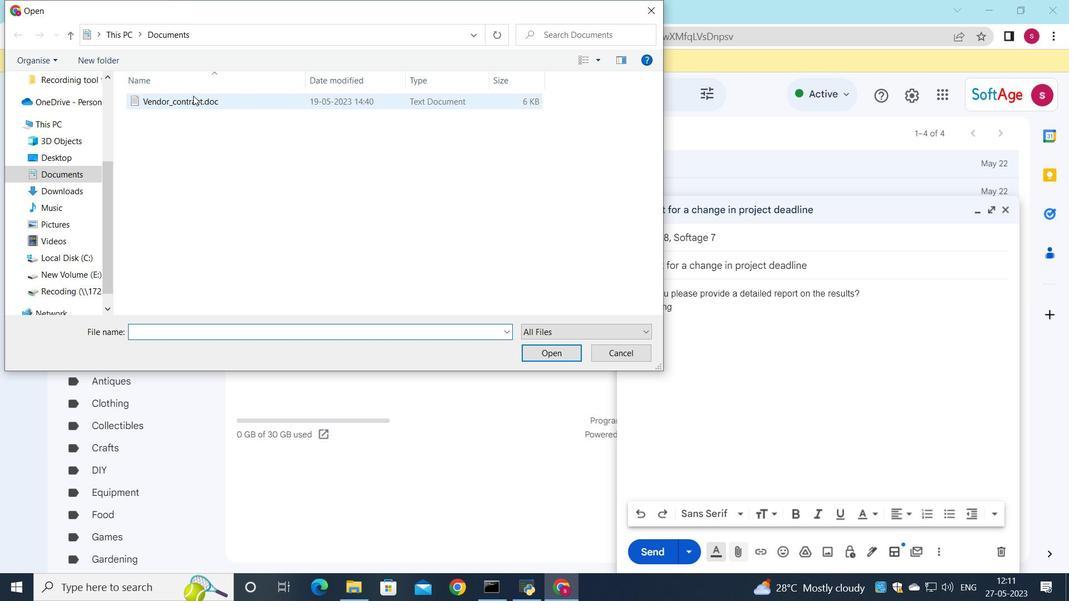 
Action: Mouse moved to (205, 101)
Screenshot: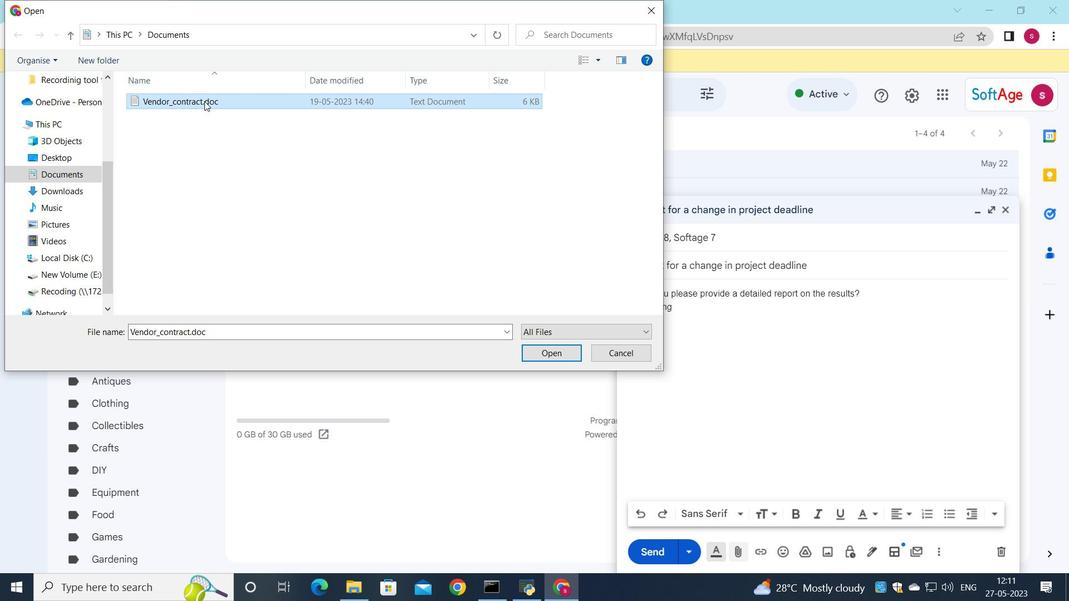 
Action: Mouse pressed left at (205, 101)
Screenshot: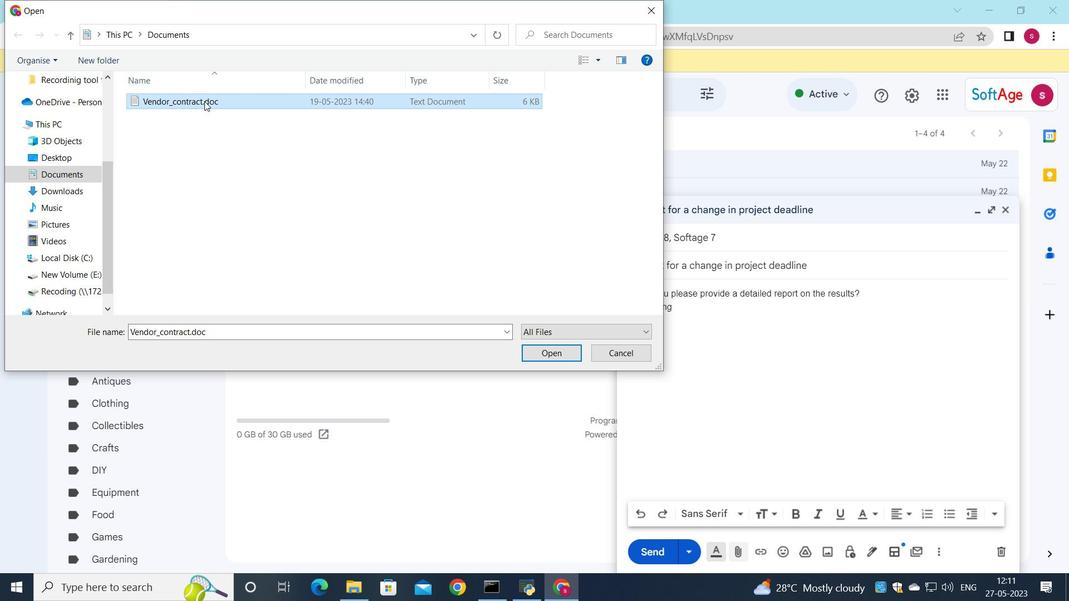 
Action: Mouse moved to (826, 330)
Screenshot: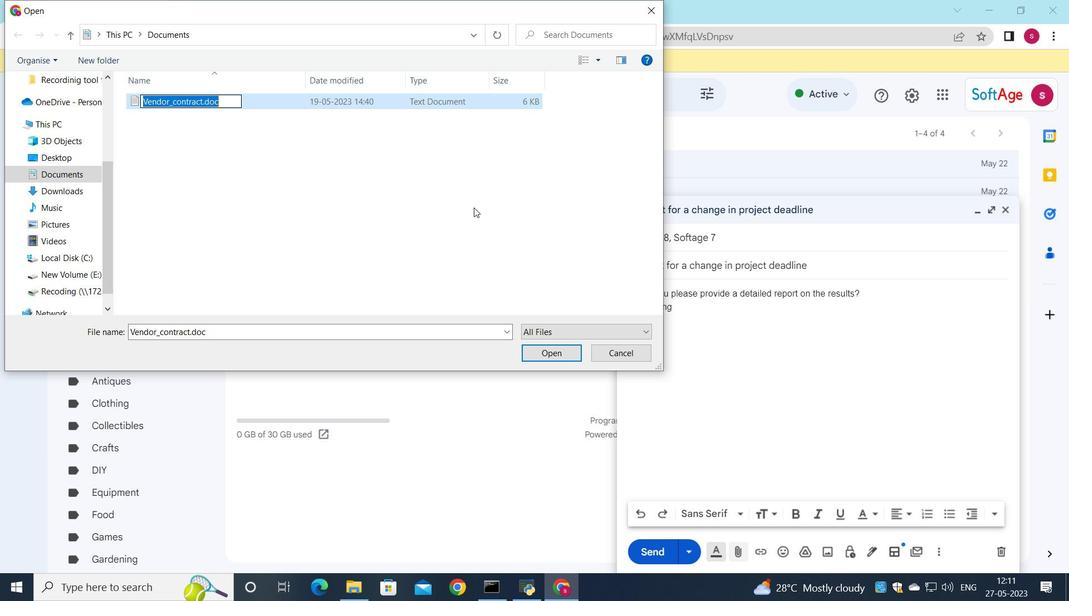 
Action: Key pressed <Key.shift>Mae<Key.backspace>rketing<Key.shift>_plan.pdf
